 Task: Select street view around selected location Grand Teton National Park, Wyoming, United States and verify 3 surrounding locations
Action: Mouse moved to (168, 6)
Screenshot: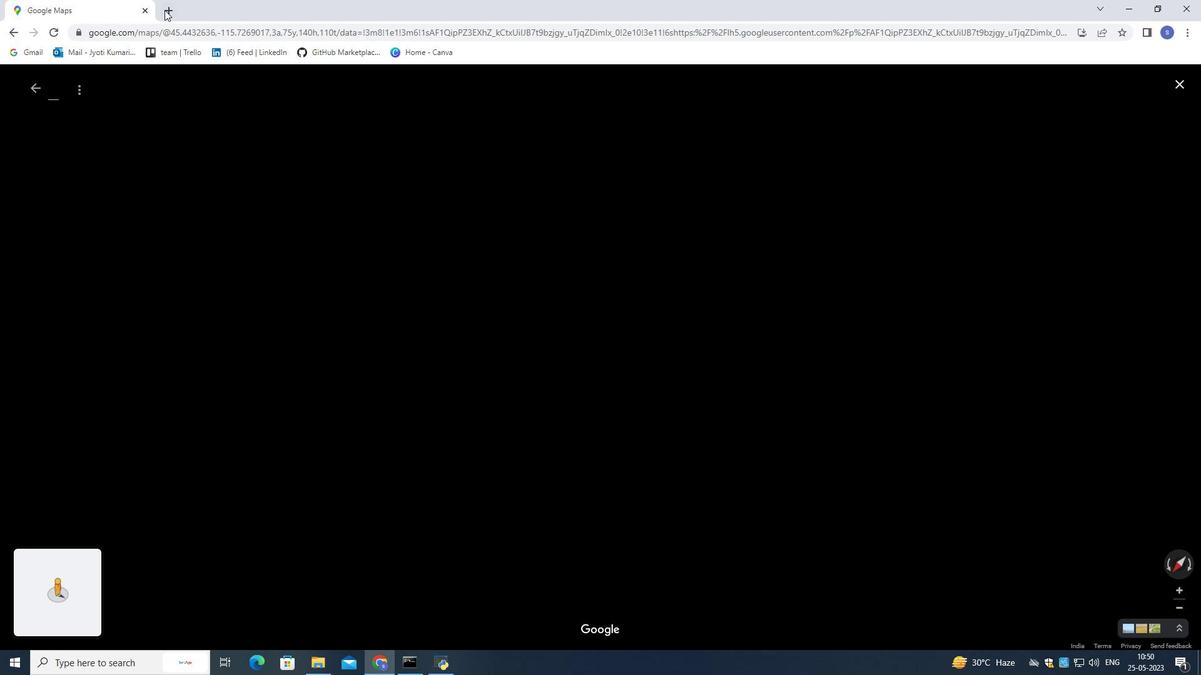 
Action: Mouse pressed left at (168, 6)
Screenshot: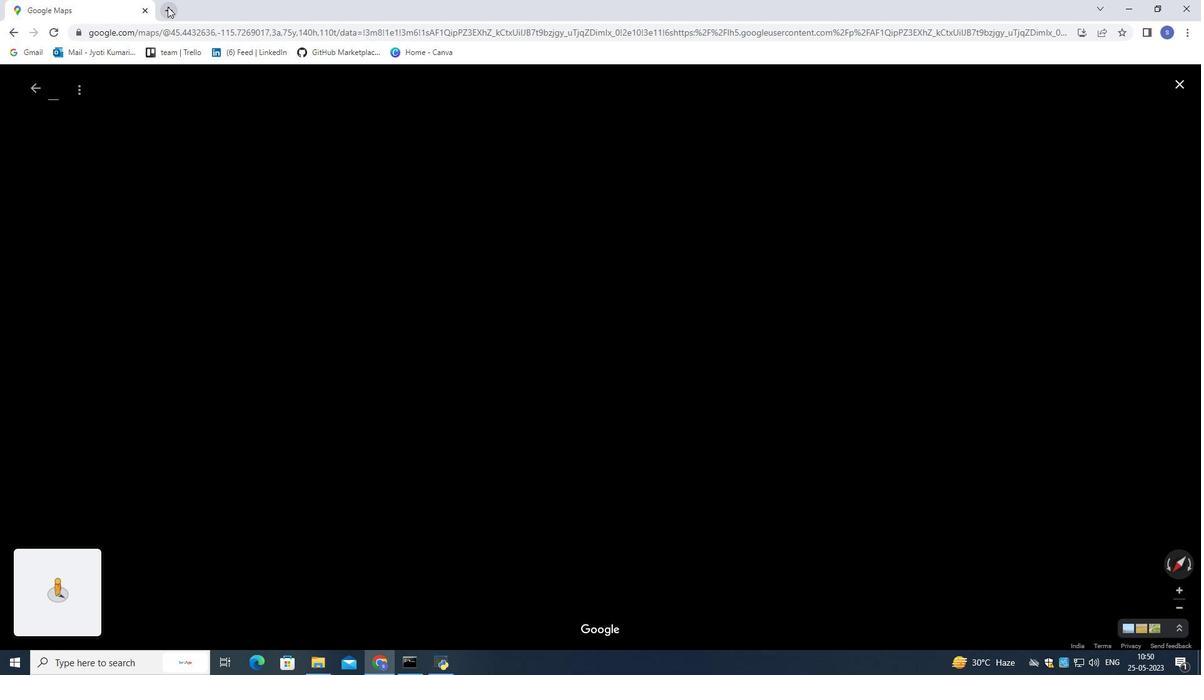 
Action: Mouse moved to (166, 8)
Screenshot: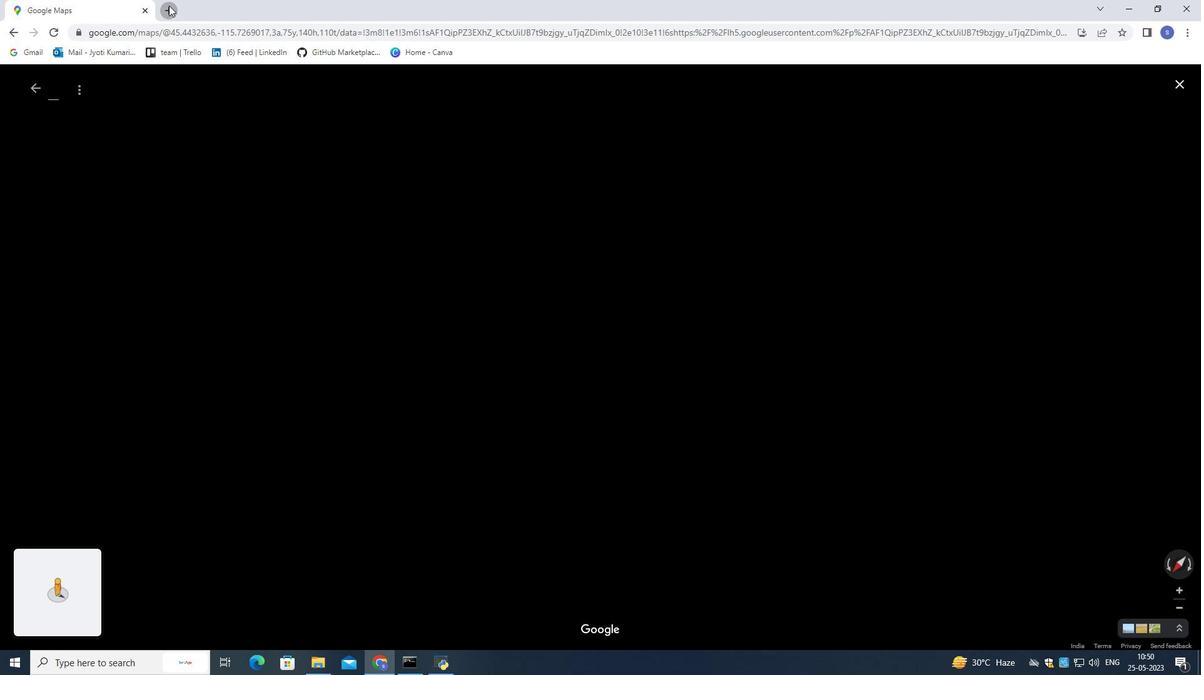 
Action: Key pressed google<Key.space>map<Key.enter>
Screenshot: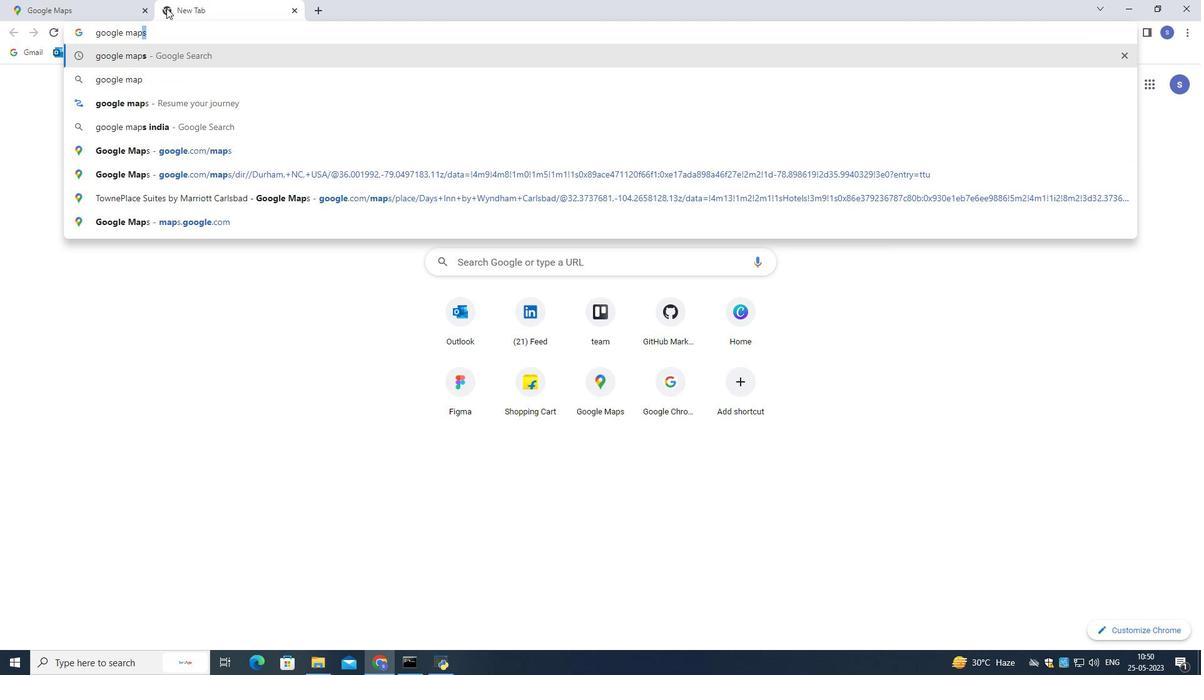 
Action: Mouse moved to (197, 217)
Screenshot: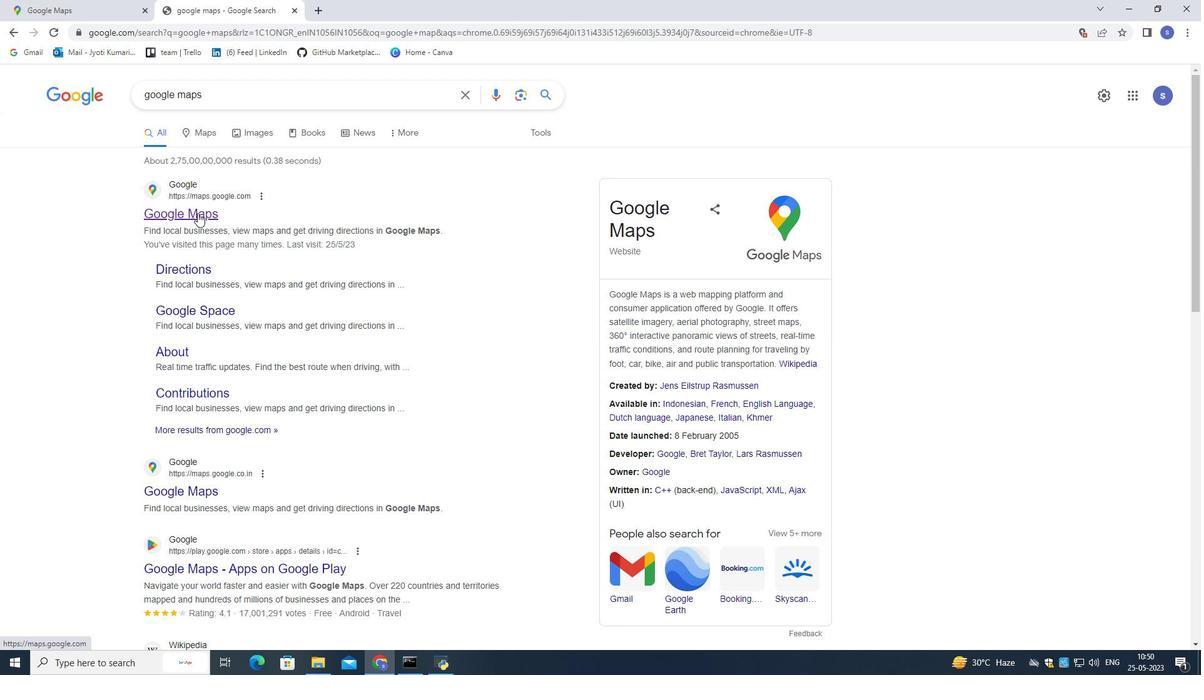 
Action: Mouse pressed left at (197, 217)
Screenshot: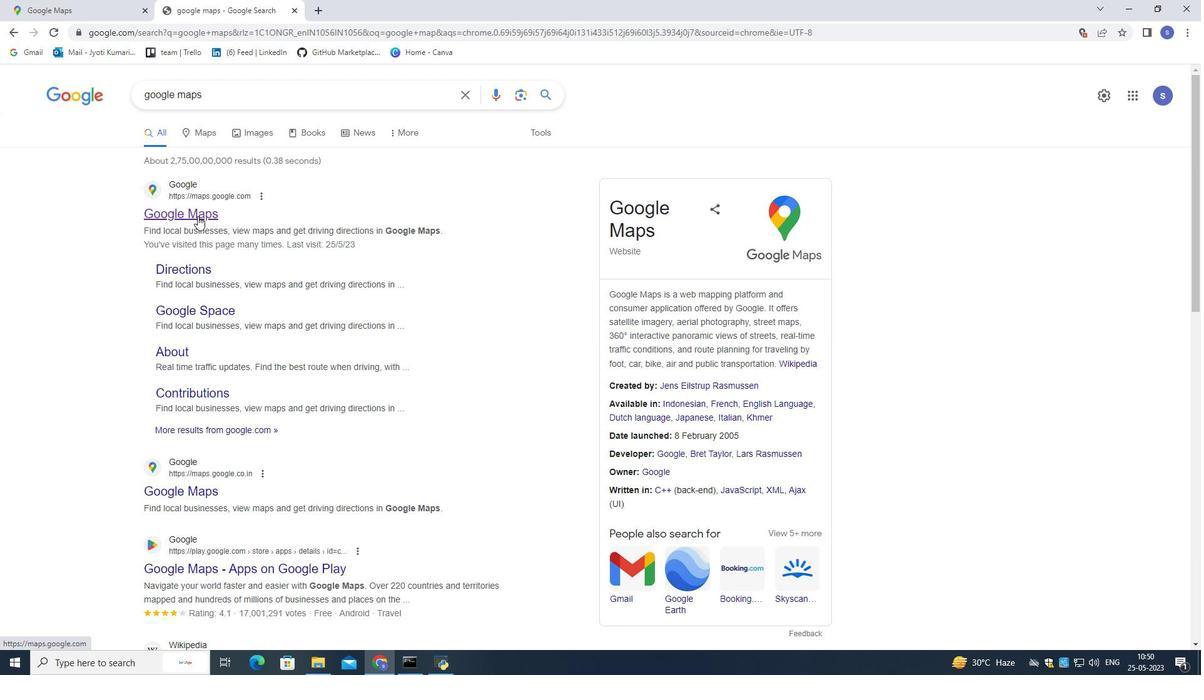 
Action: Mouse moved to (165, 88)
Screenshot: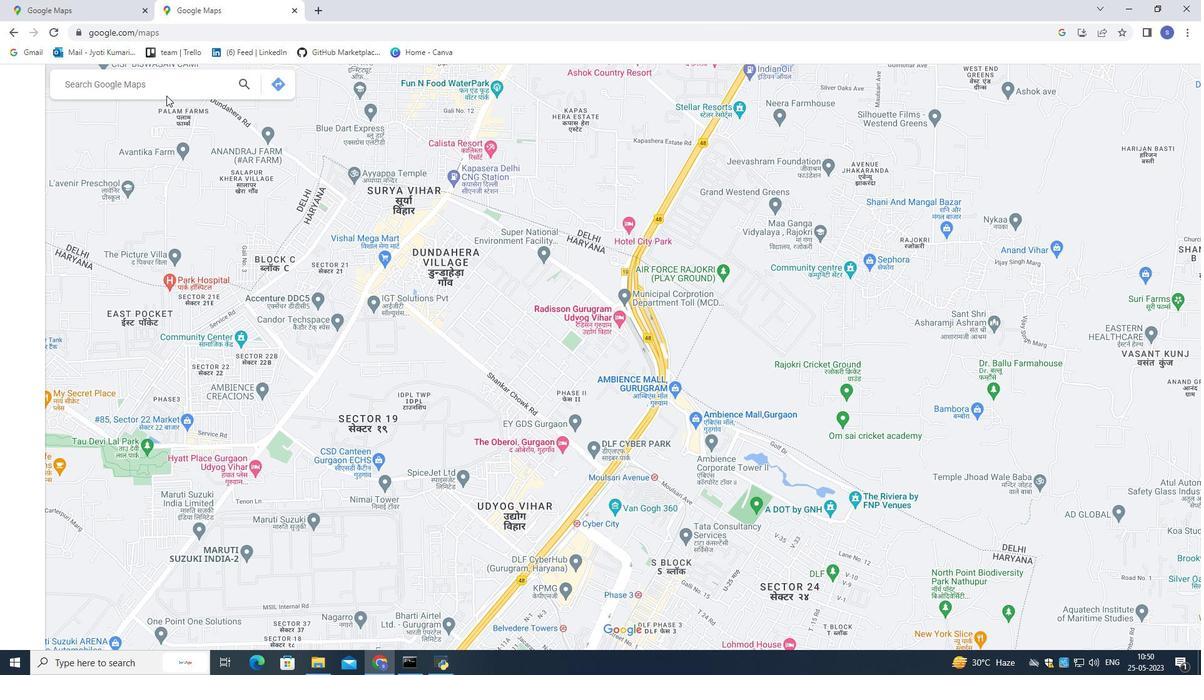 
Action: Mouse pressed left at (165, 88)
Screenshot: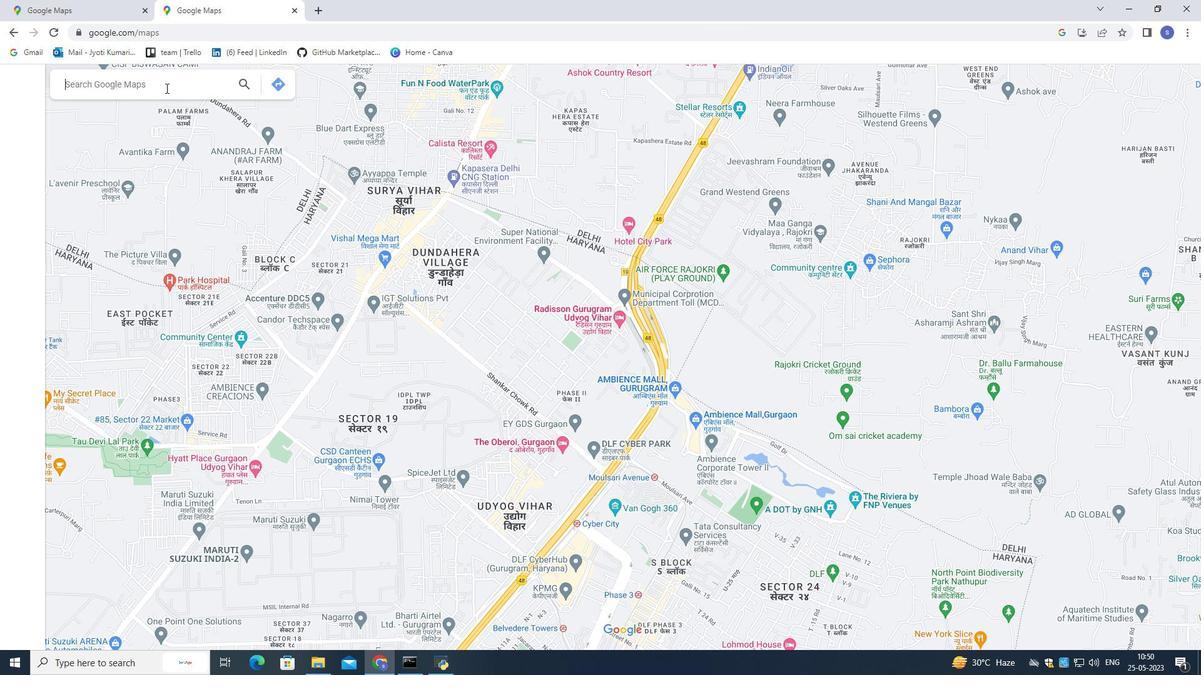 
Action: Mouse moved to (164, 86)
Screenshot: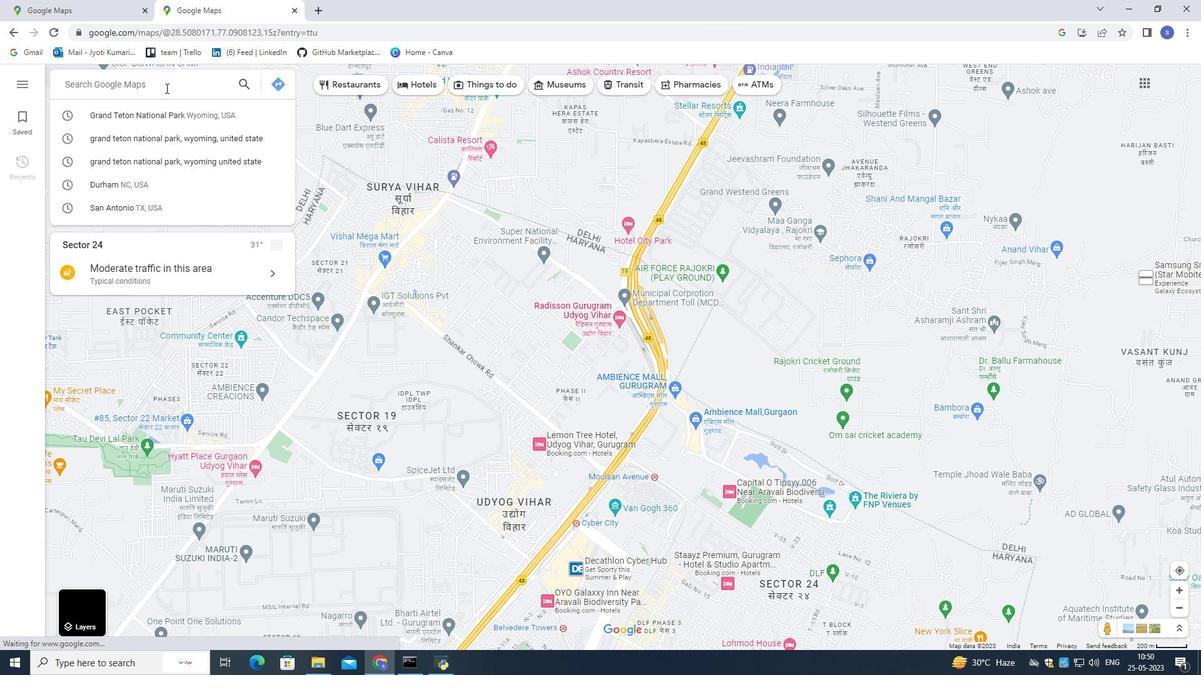 
Action: Key pressed grand<Key.space>teton<Key.space>national<Key.space>park,,wyoming,<Key.space>united<Key.space>state<Key.enter>
Screenshot: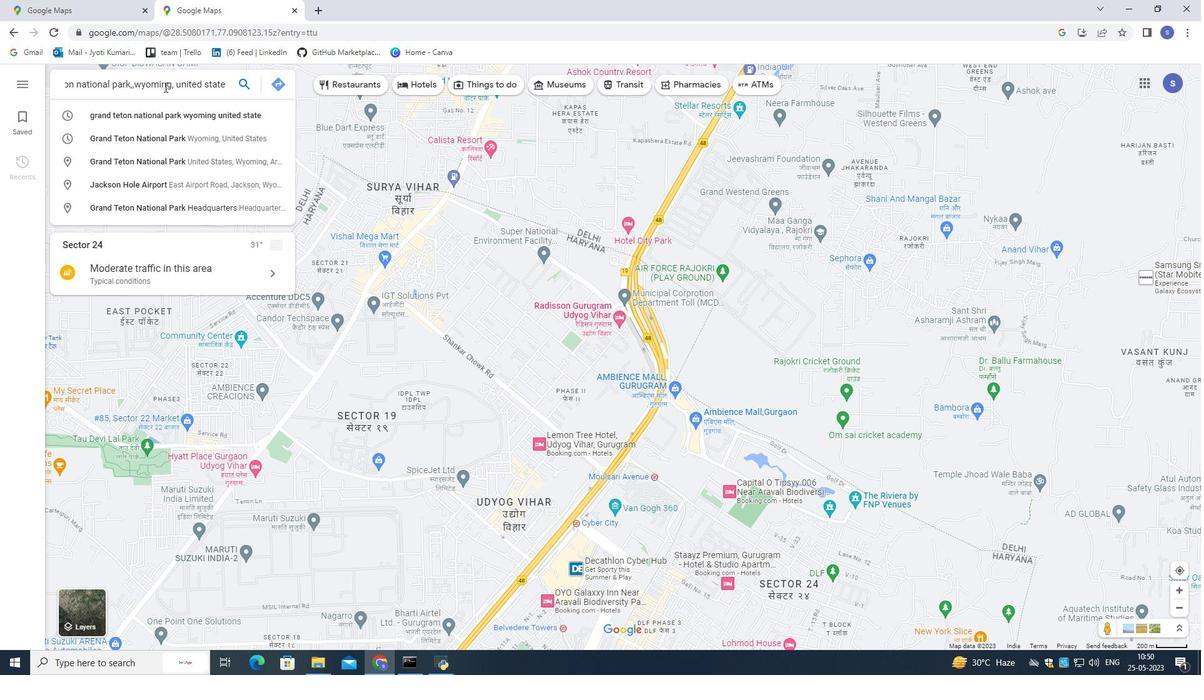 
Action: Mouse moved to (184, 355)
Screenshot: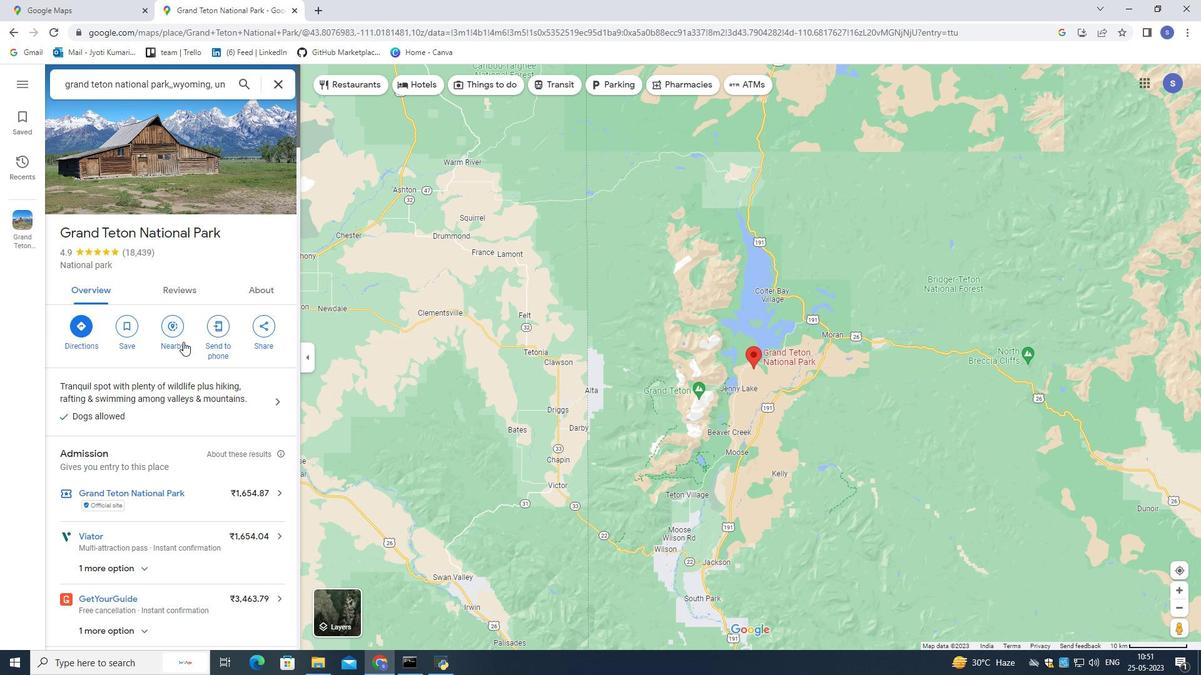 
Action: Mouse scrolled (184, 354) with delta (0, 0)
Screenshot: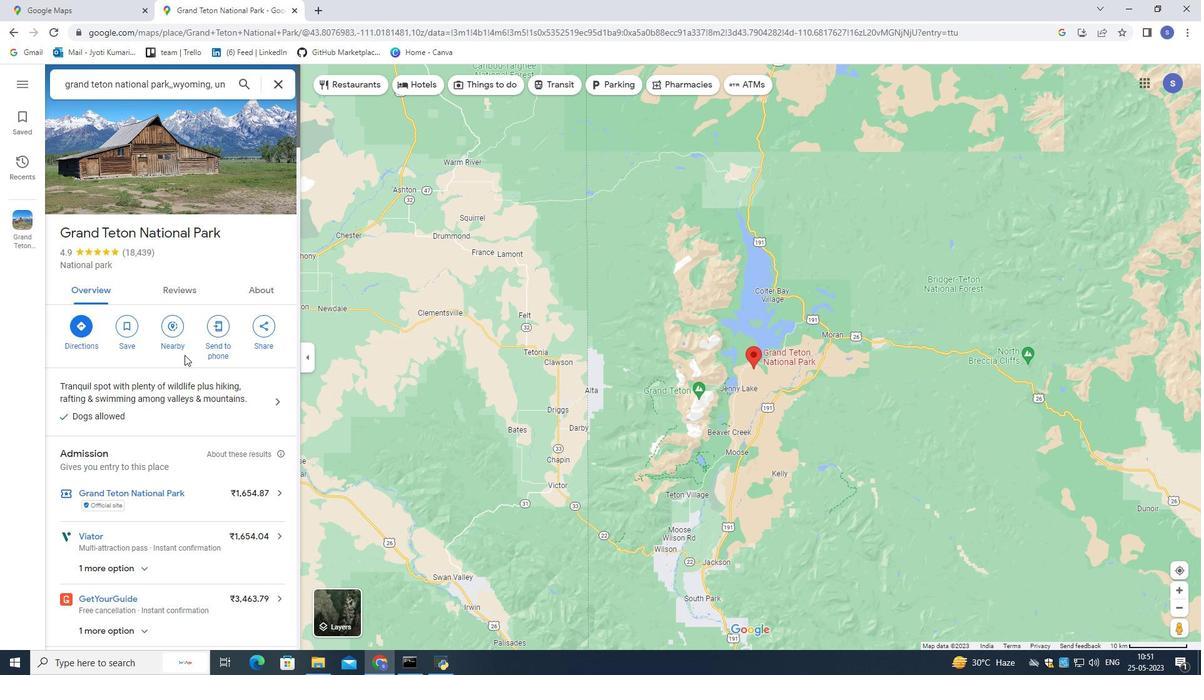 
Action: Mouse moved to (184, 361)
Screenshot: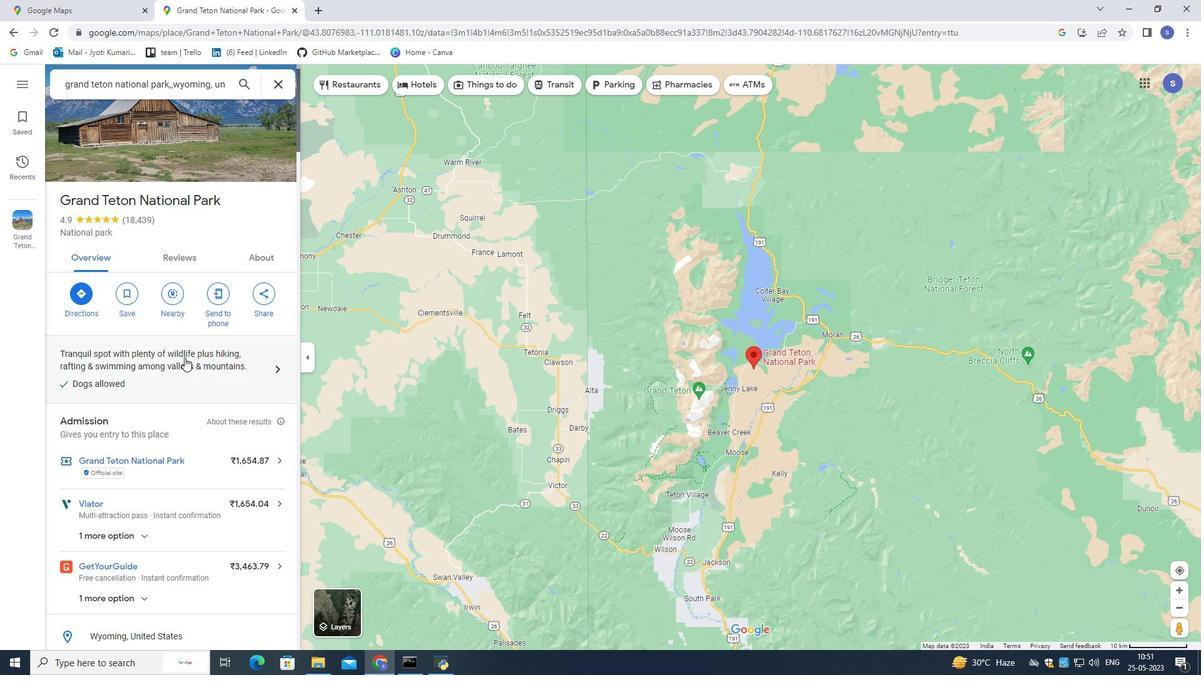 
Action: Mouse scrolled (184, 360) with delta (0, 0)
Screenshot: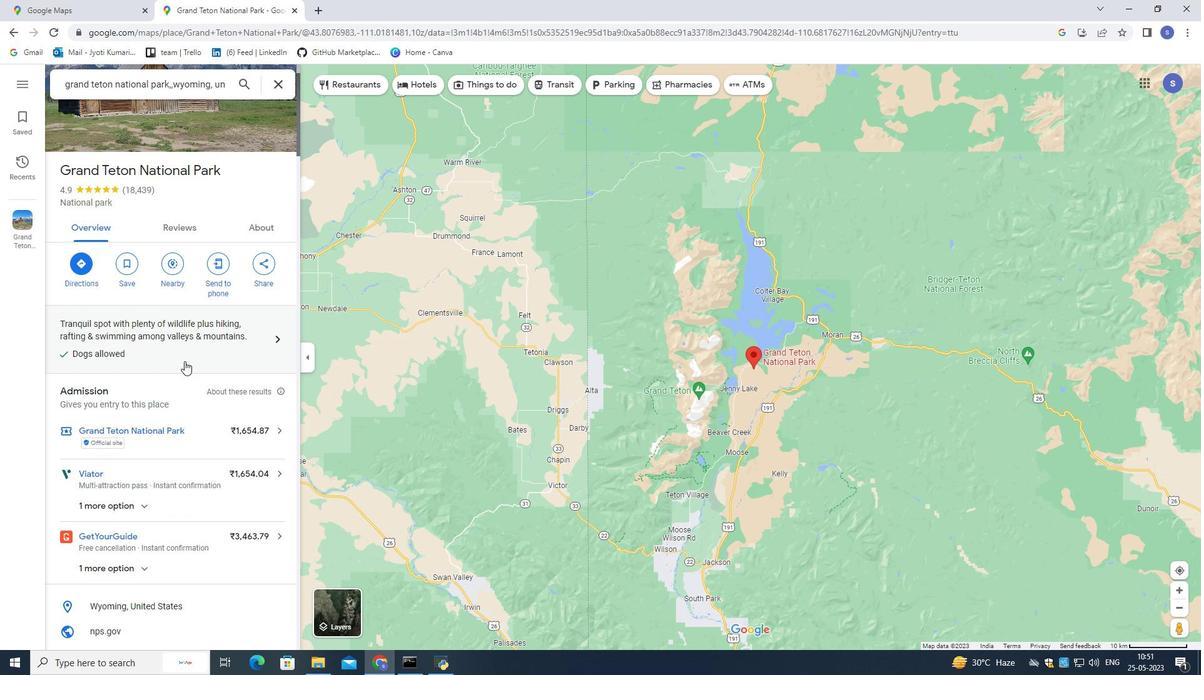 
Action: Mouse scrolled (184, 360) with delta (0, 0)
Screenshot: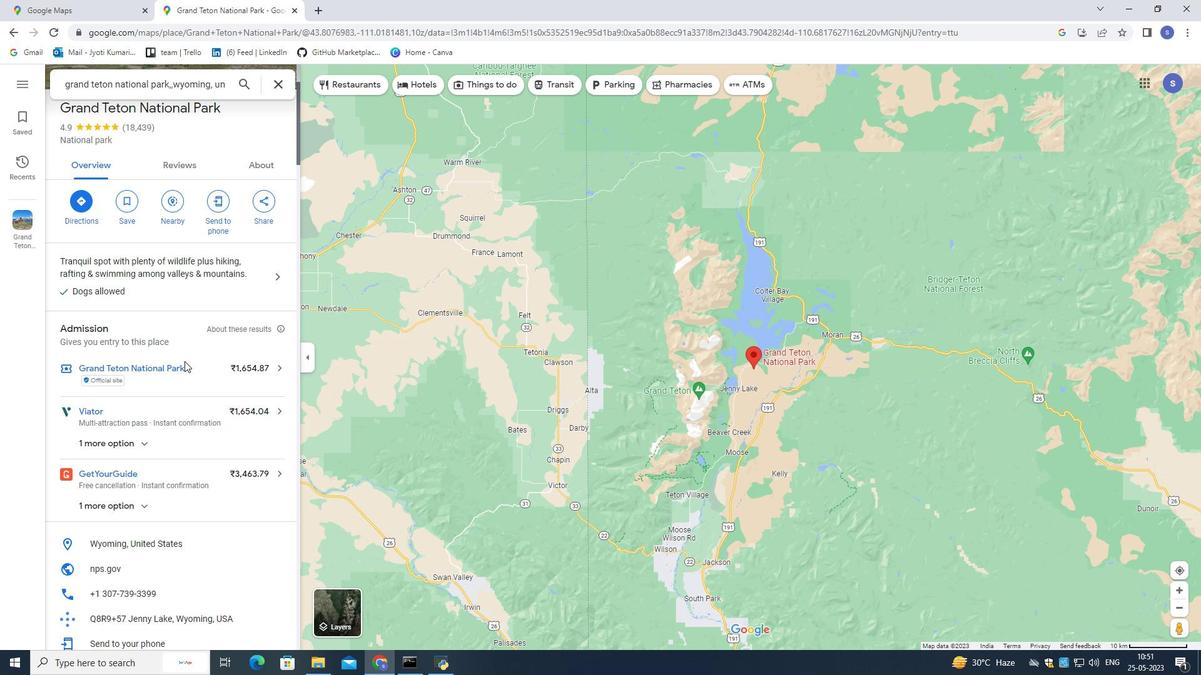 
Action: Mouse moved to (195, 345)
Screenshot: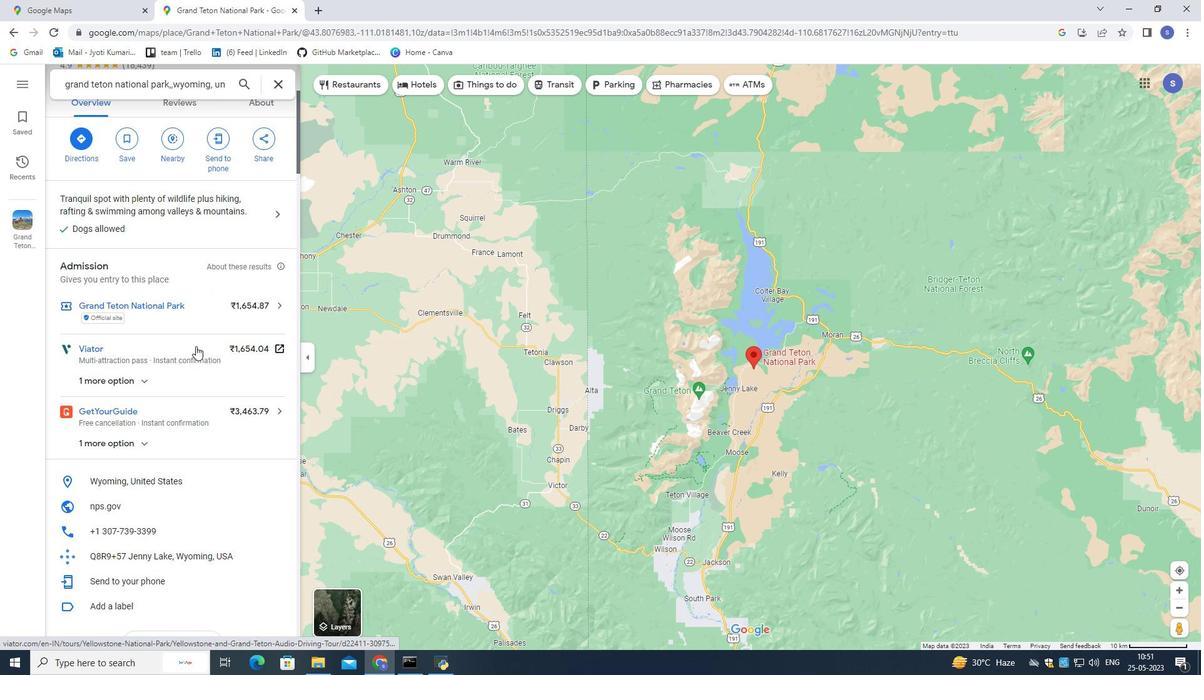 
Action: Mouse scrolled (195, 344) with delta (0, 0)
Screenshot: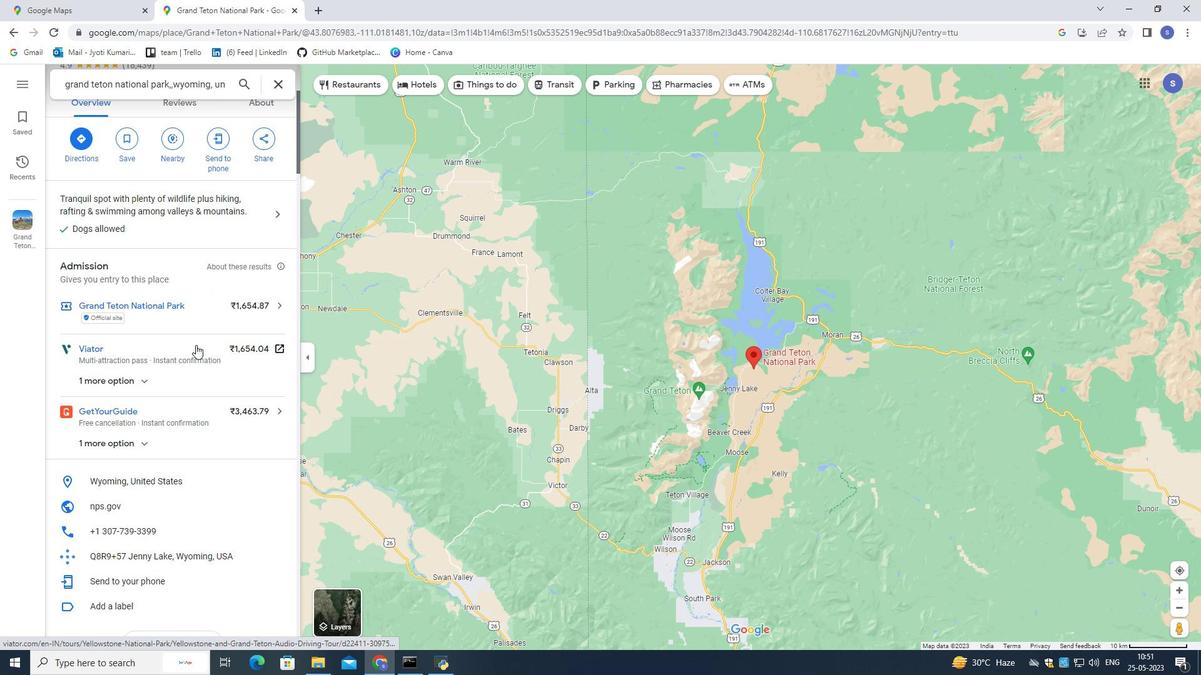 
Action: Mouse moved to (198, 329)
Screenshot: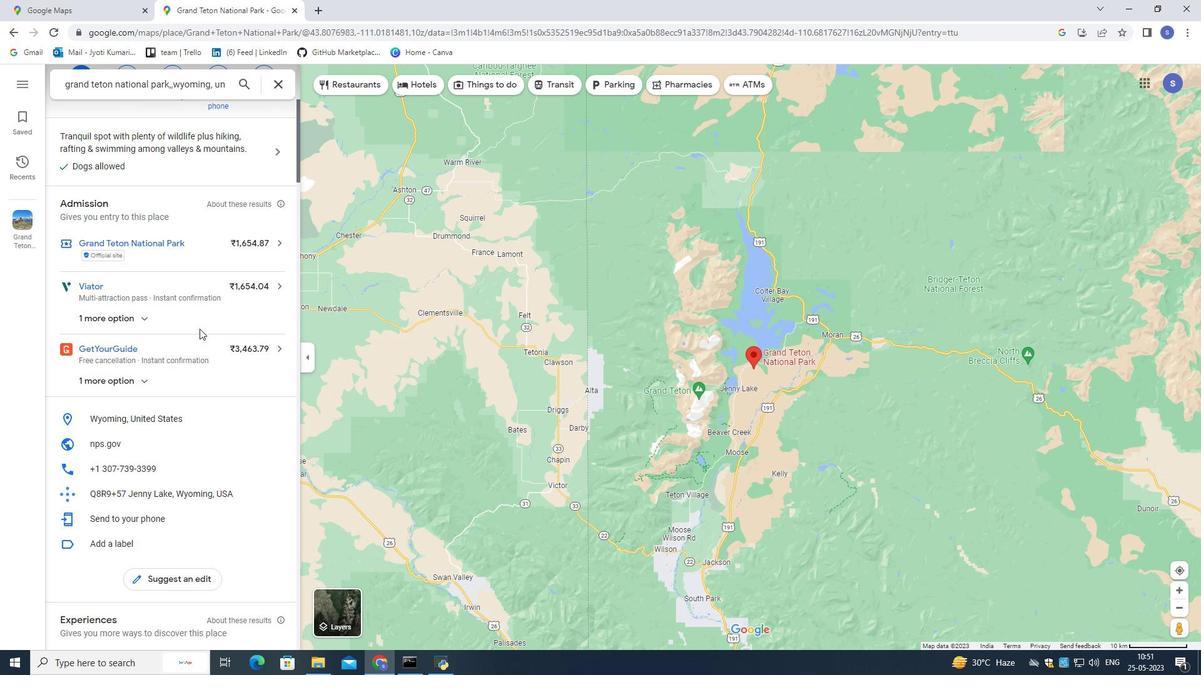 
Action: Mouse scrolled (198, 328) with delta (0, 0)
Screenshot: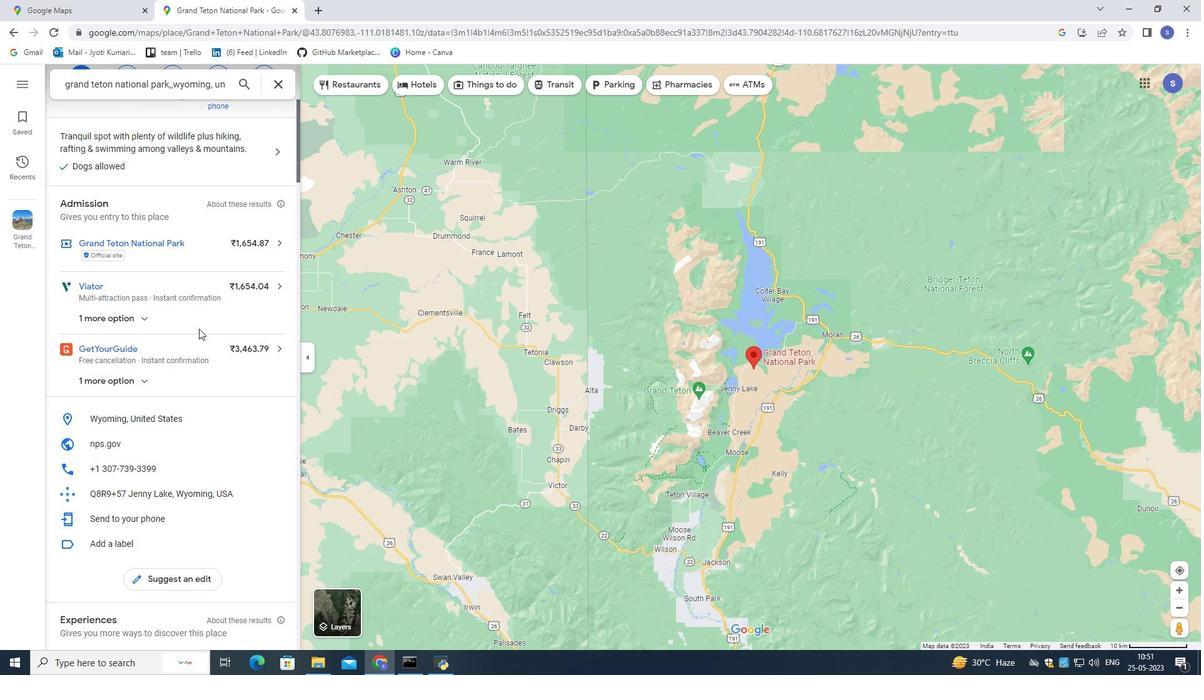 
Action: Mouse scrolled (198, 328) with delta (0, 0)
Screenshot: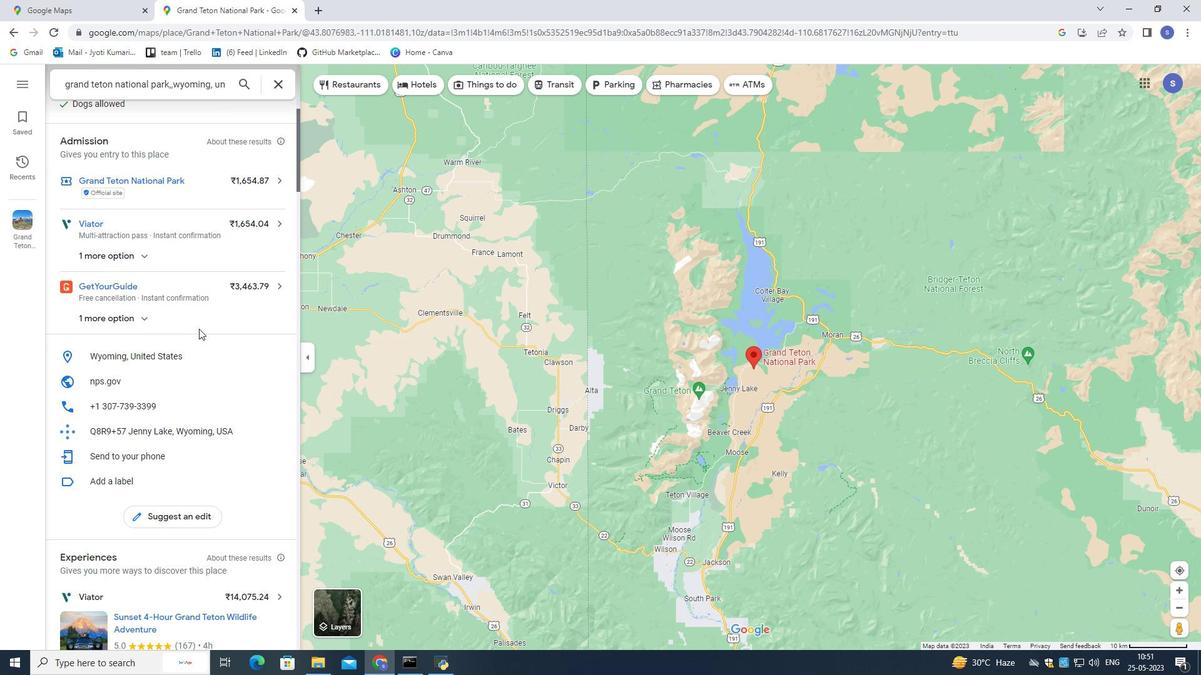 
Action: Mouse scrolled (198, 328) with delta (0, 0)
Screenshot: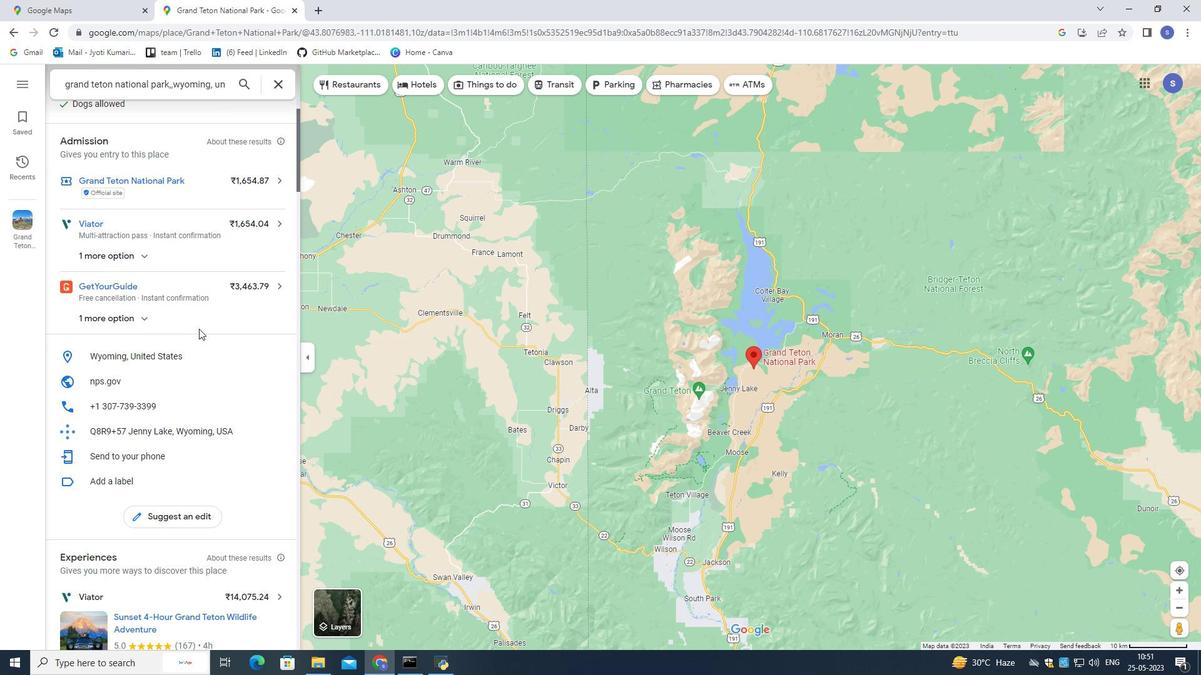 
Action: Mouse scrolled (198, 328) with delta (0, 0)
Screenshot: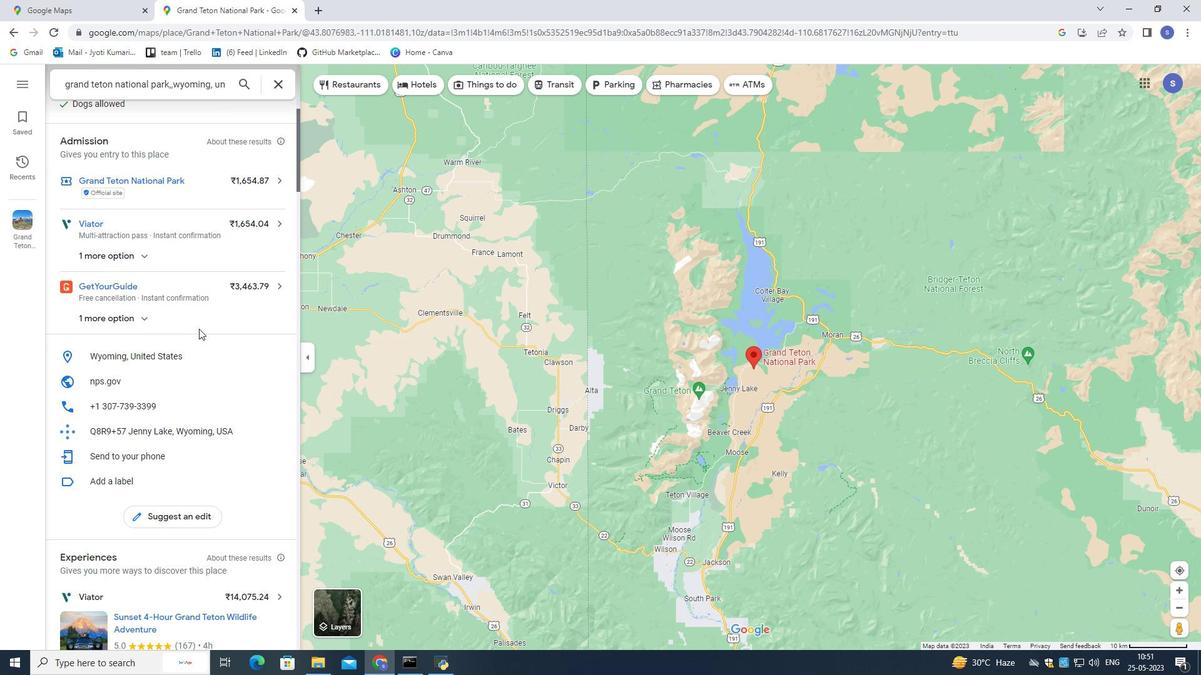 
Action: Mouse scrolled (198, 328) with delta (0, 0)
Screenshot: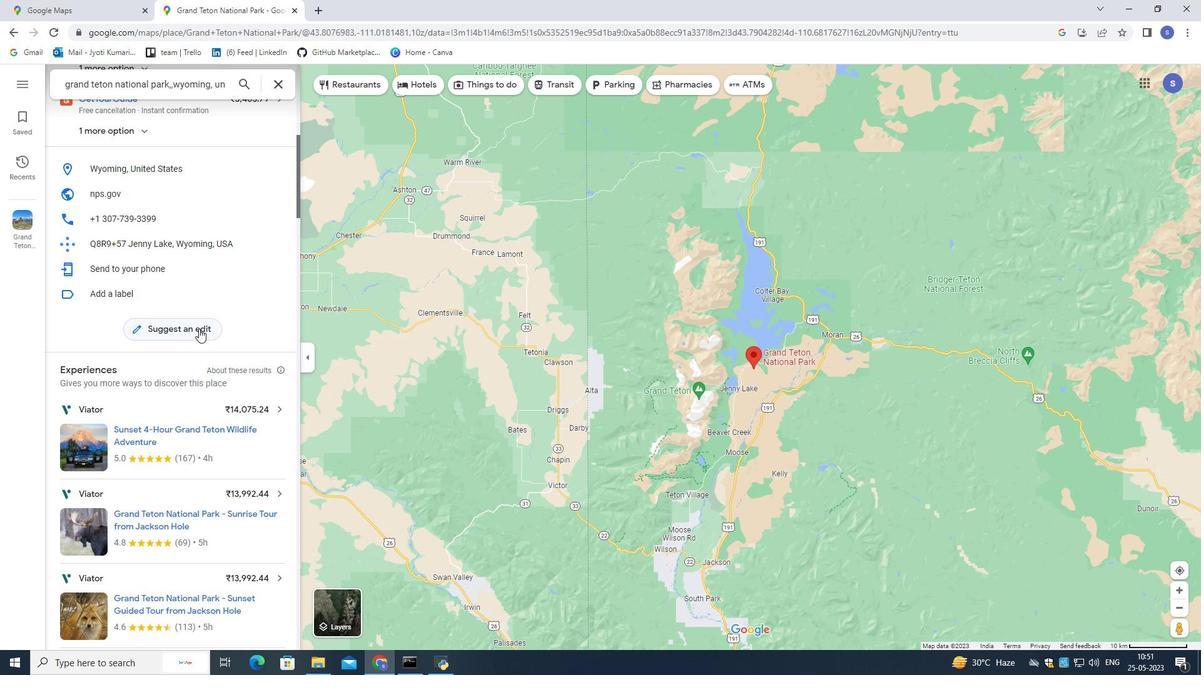 
Action: Mouse scrolled (198, 328) with delta (0, 0)
Screenshot: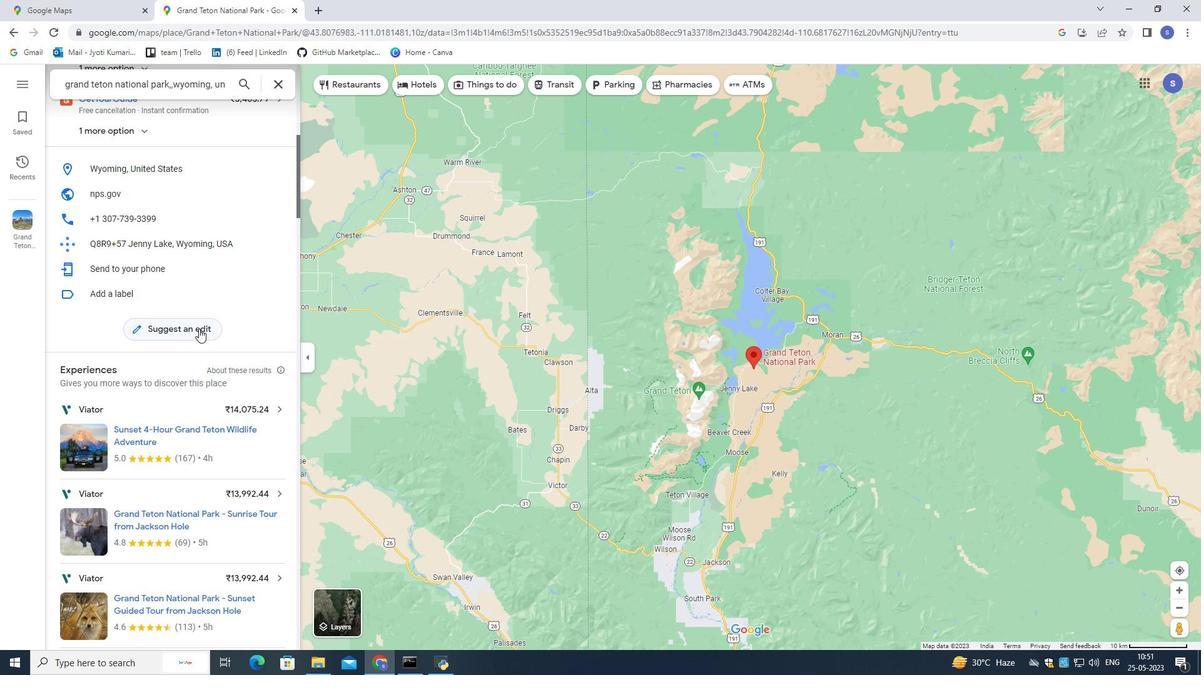 
Action: Mouse scrolled (198, 328) with delta (0, 0)
Screenshot: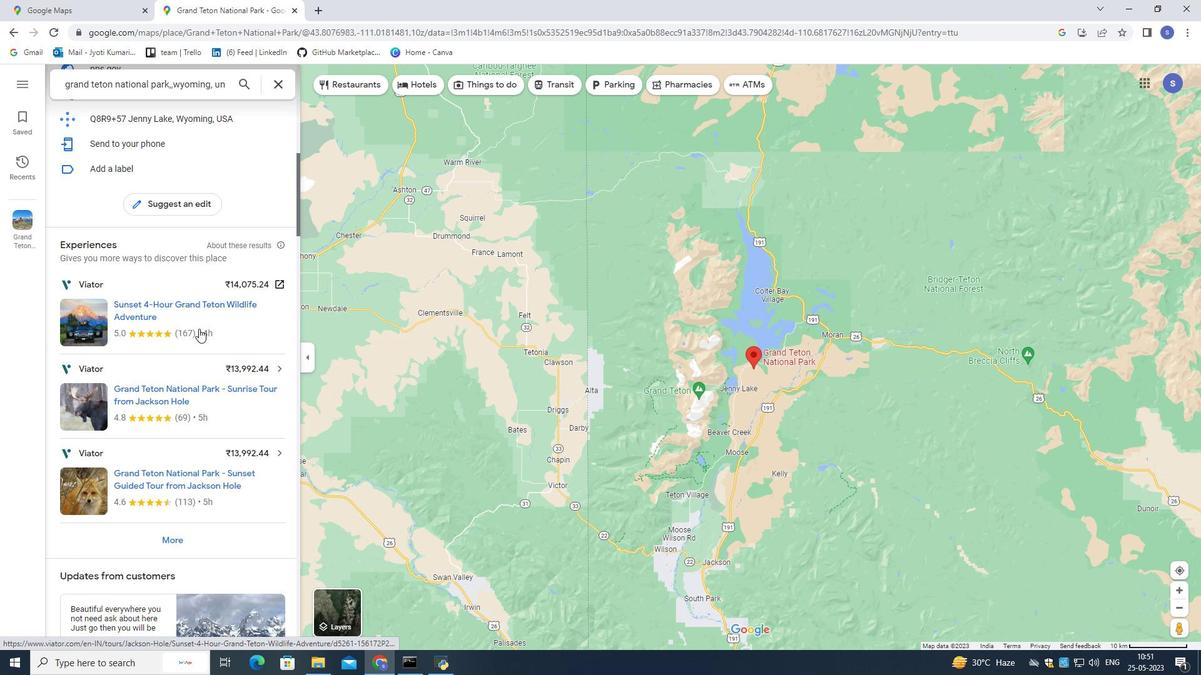 
Action: Mouse scrolled (198, 328) with delta (0, 0)
Screenshot: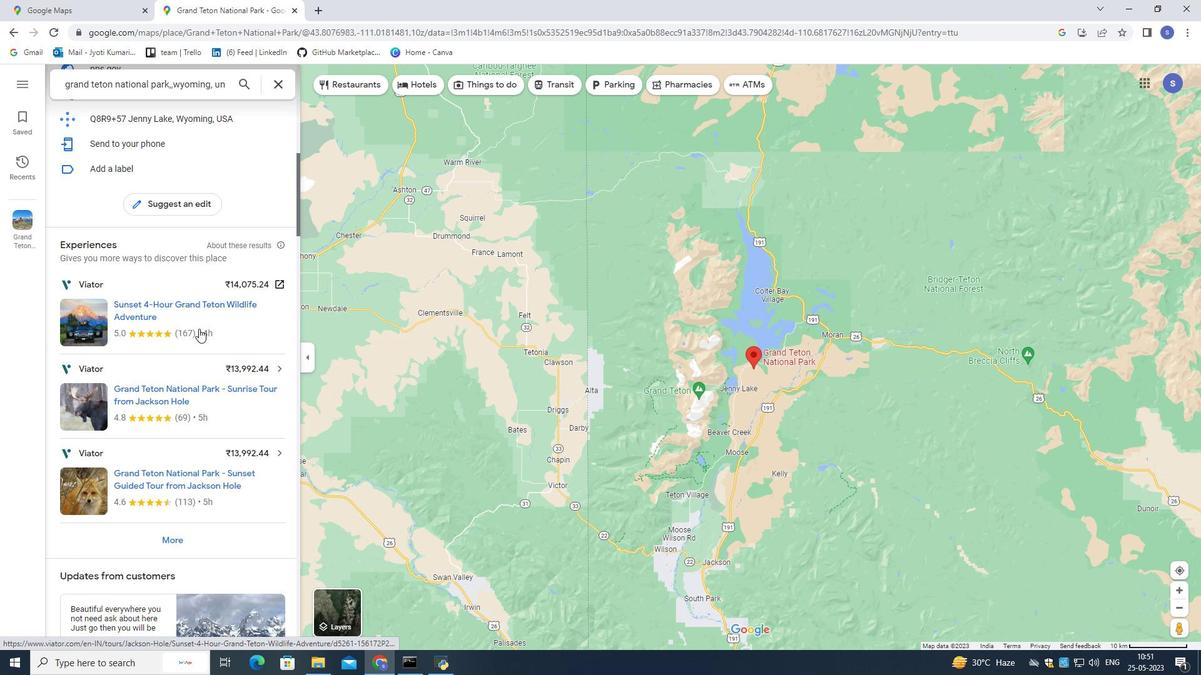 
Action: Mouse scrolled (198, 328) with delta (0, 0)
Screenshot: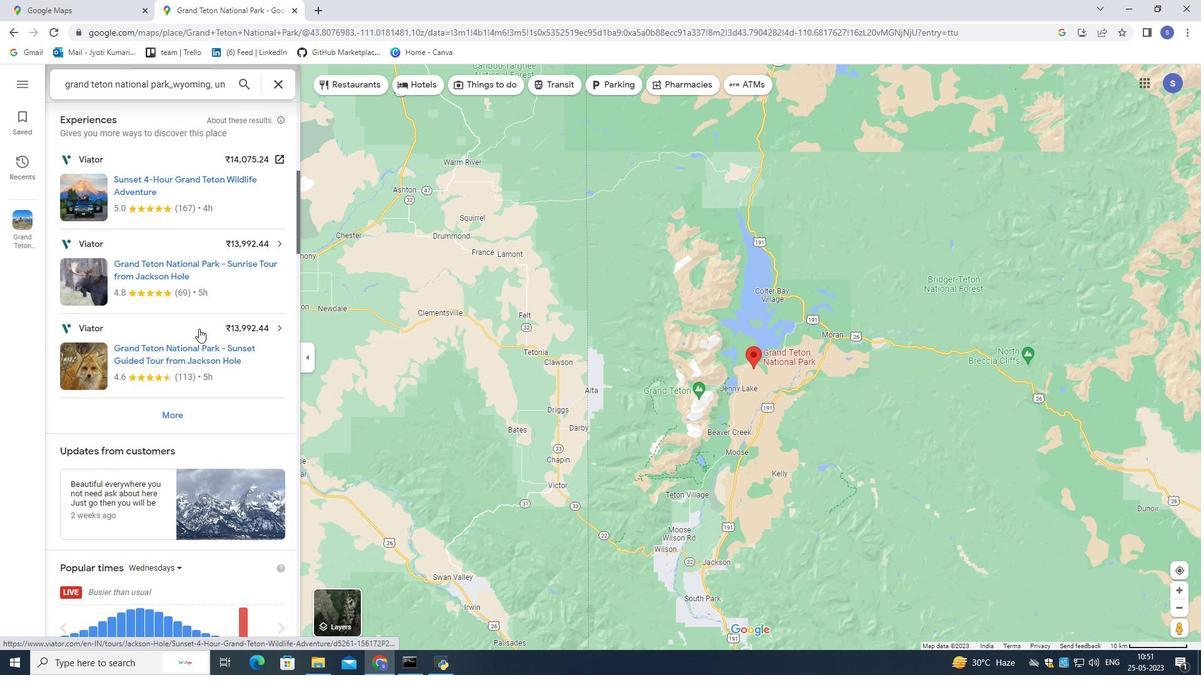 
Action: Mouse scrolled (198, 328) with delta (0, 0)
Screenshot: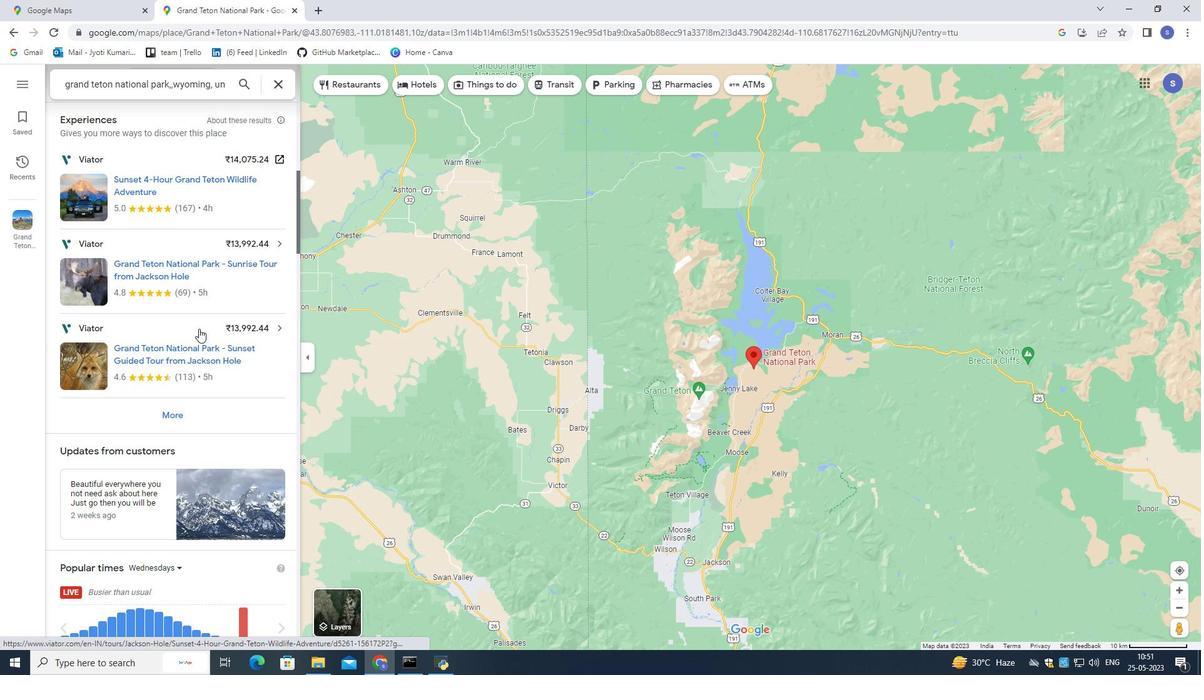 
Action: Mouse scrolled (198, 328) with delta (0, 0)
Screenshot: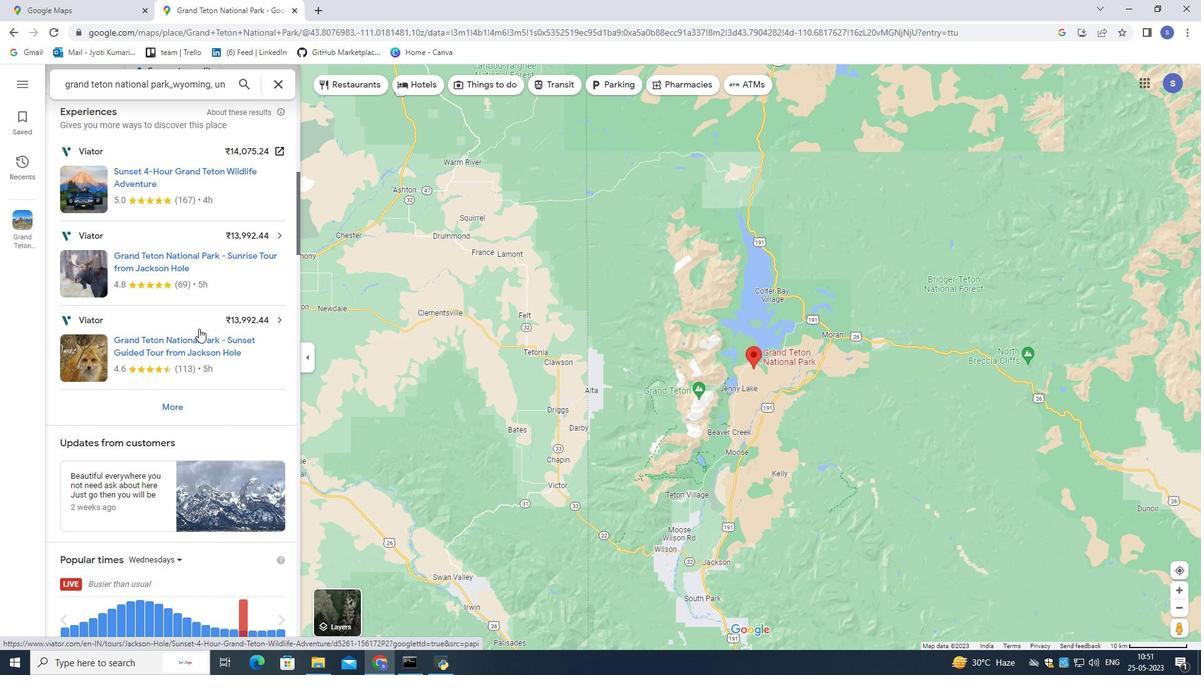 
Action: Mouse scrolled (198, 328) with delta (0, 0)
Screenshot: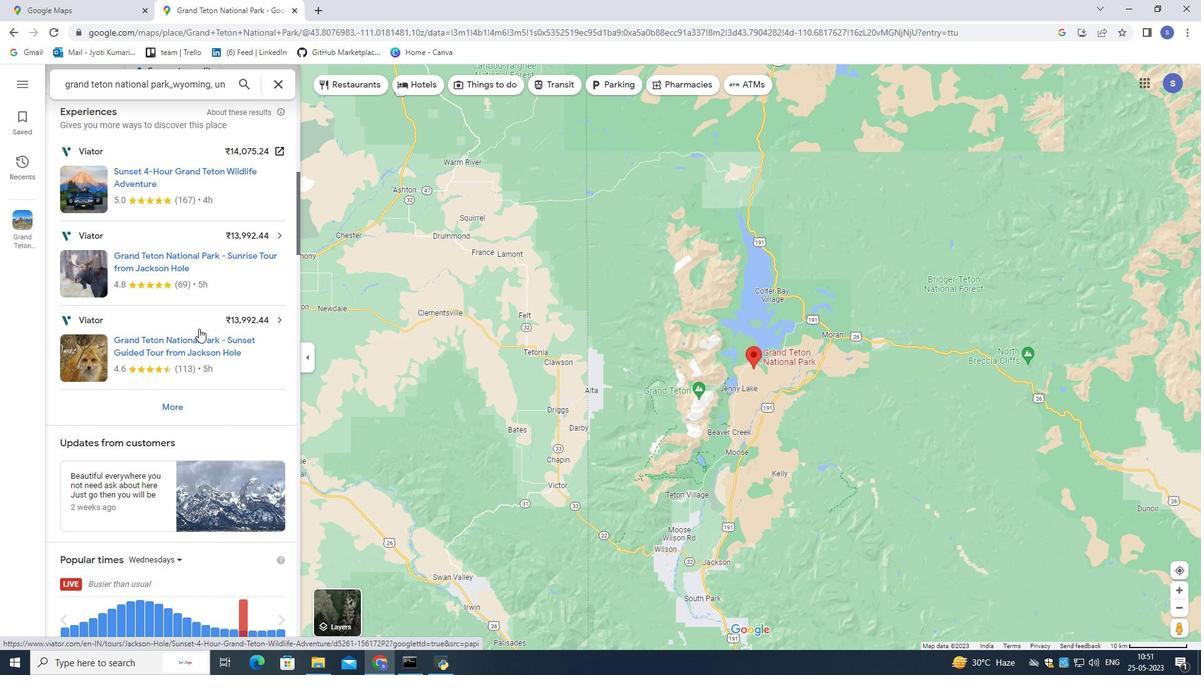 
Action: Mouse scrolled (198, 328) with delta (0, 0)
Screenshot: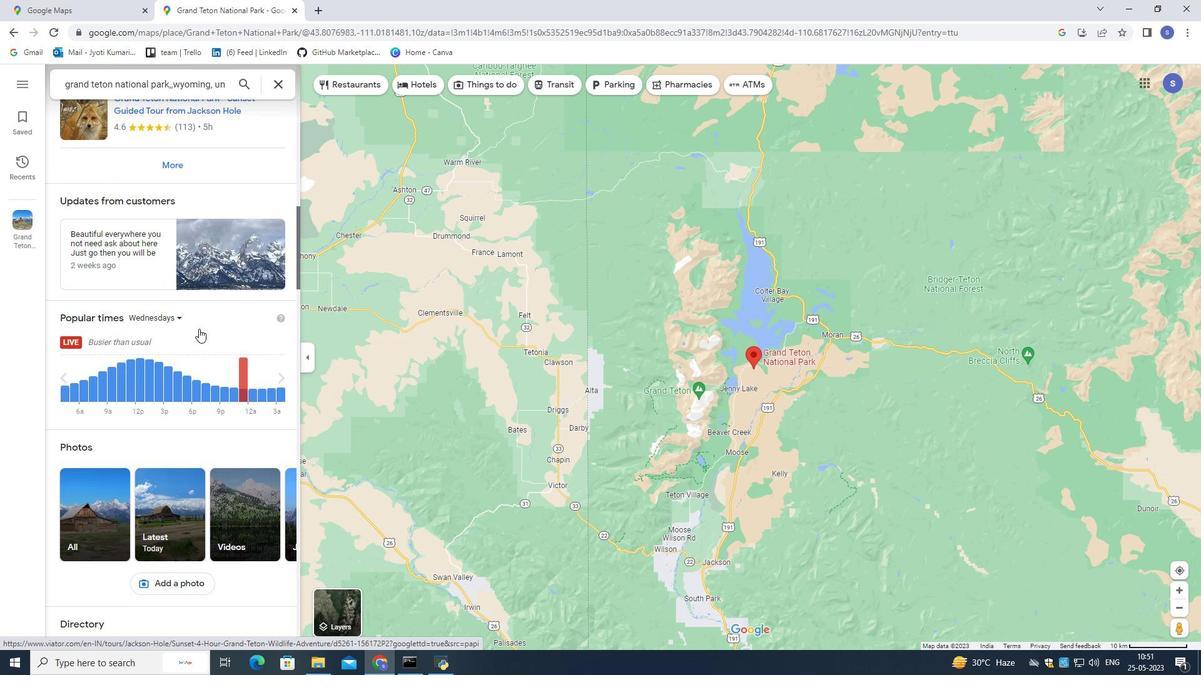 
Action: Mouse scrolled (198, 328) with delta (0, 0)
Screenshot: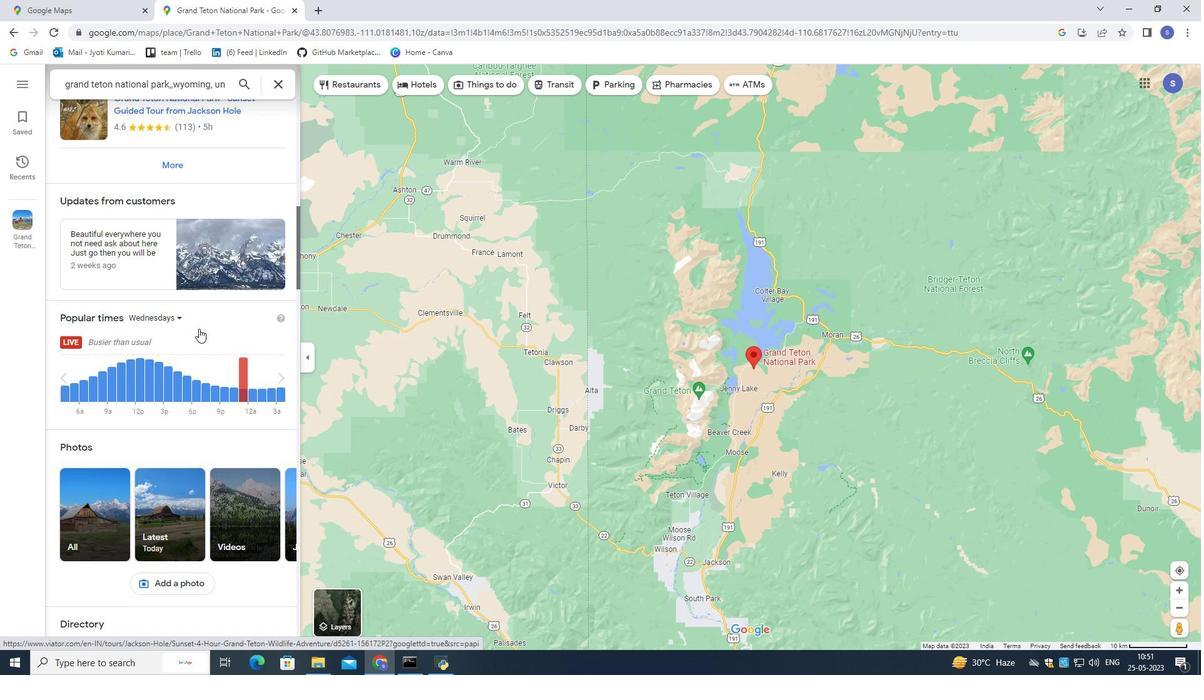 
Action: Mouse scrolled (198, 328) with delta (0, 0)
Screenshot: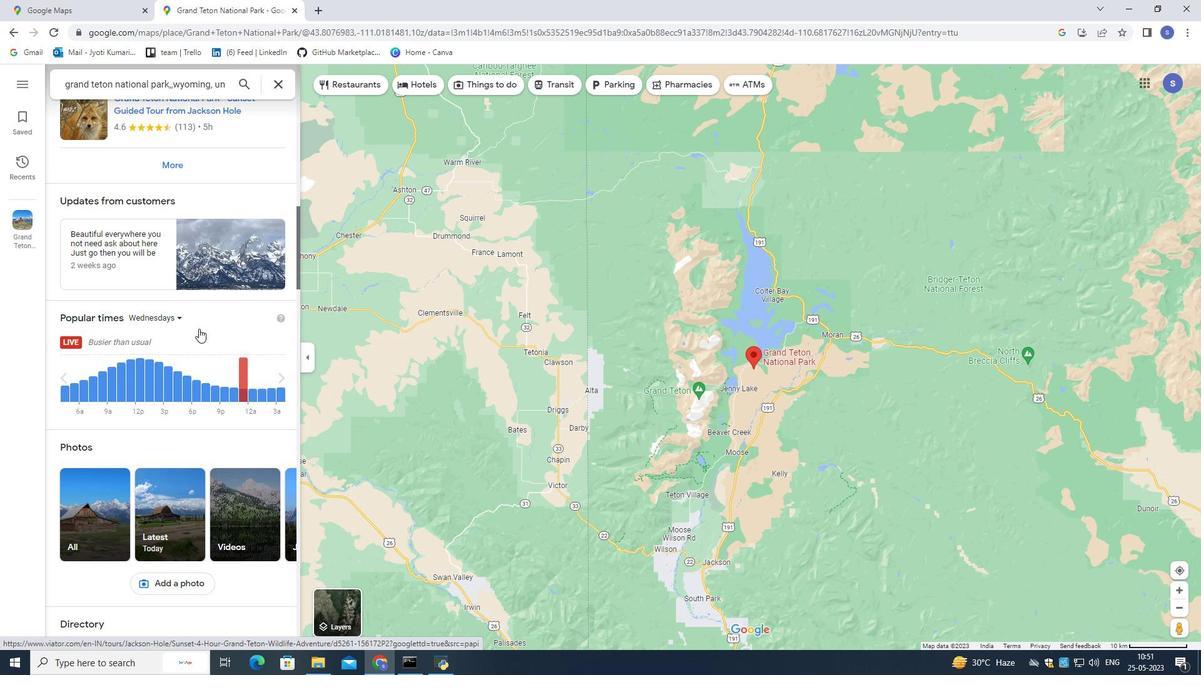 
Action: Mouse scrolled (198, 328) with delta (0, 0)
Screenshot: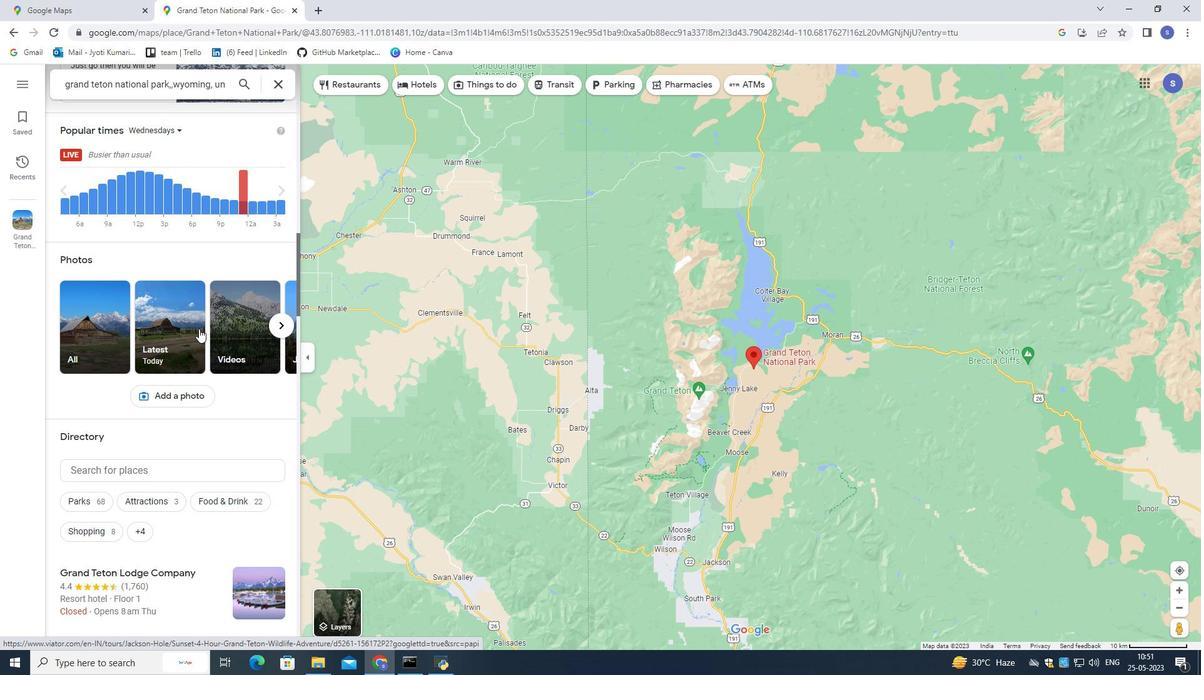 
Action: Mouse scrolled (198, 328) with delta (0, 0)
Screenshot: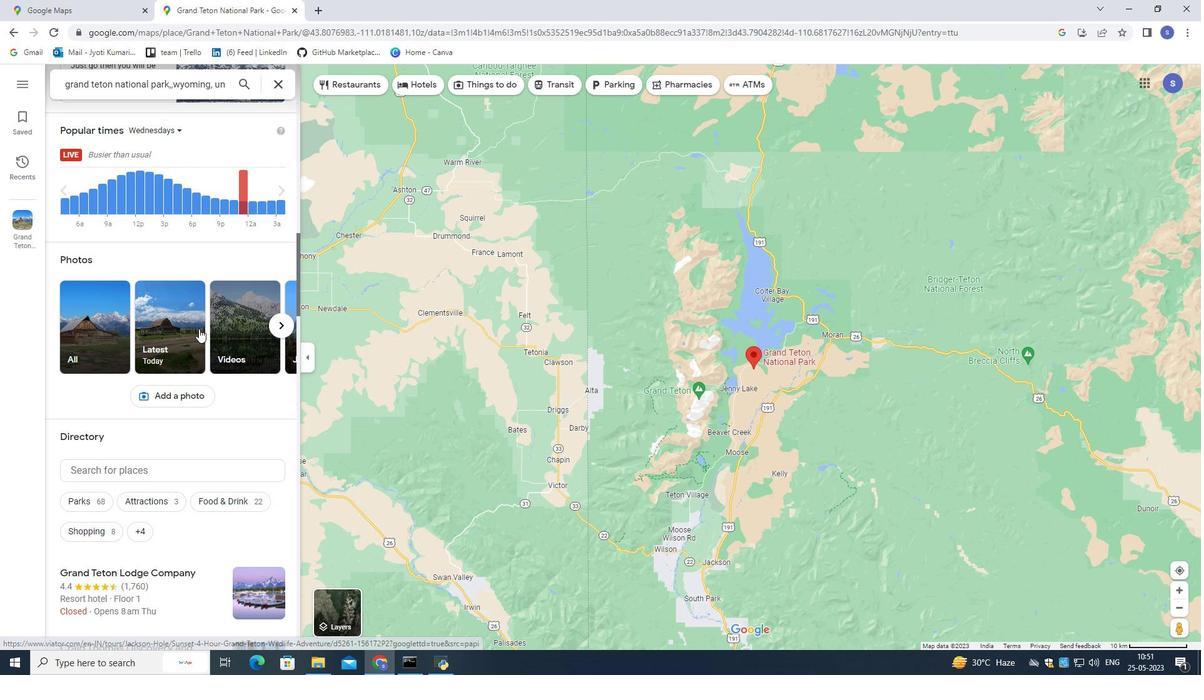 
Action: Mouse scrolled (198, 328) with delta (0, 0)
Screenshot: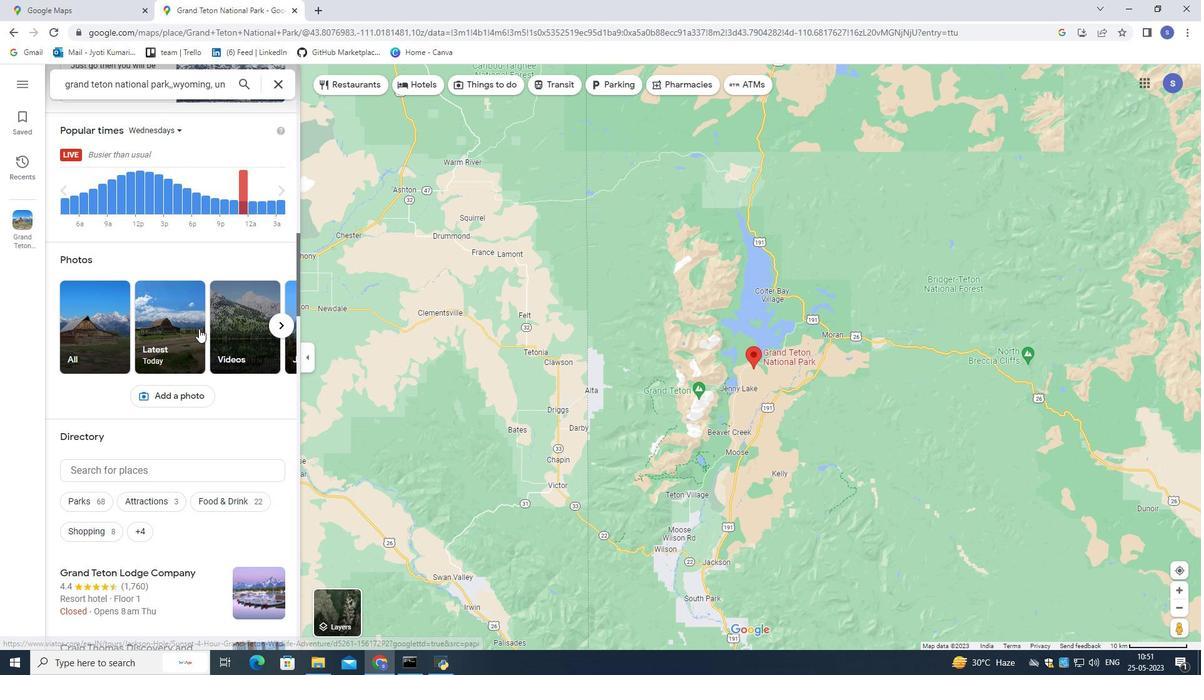 
Action: Mouse scrolled (198, 328) with delta (0, 0)
Screenshot: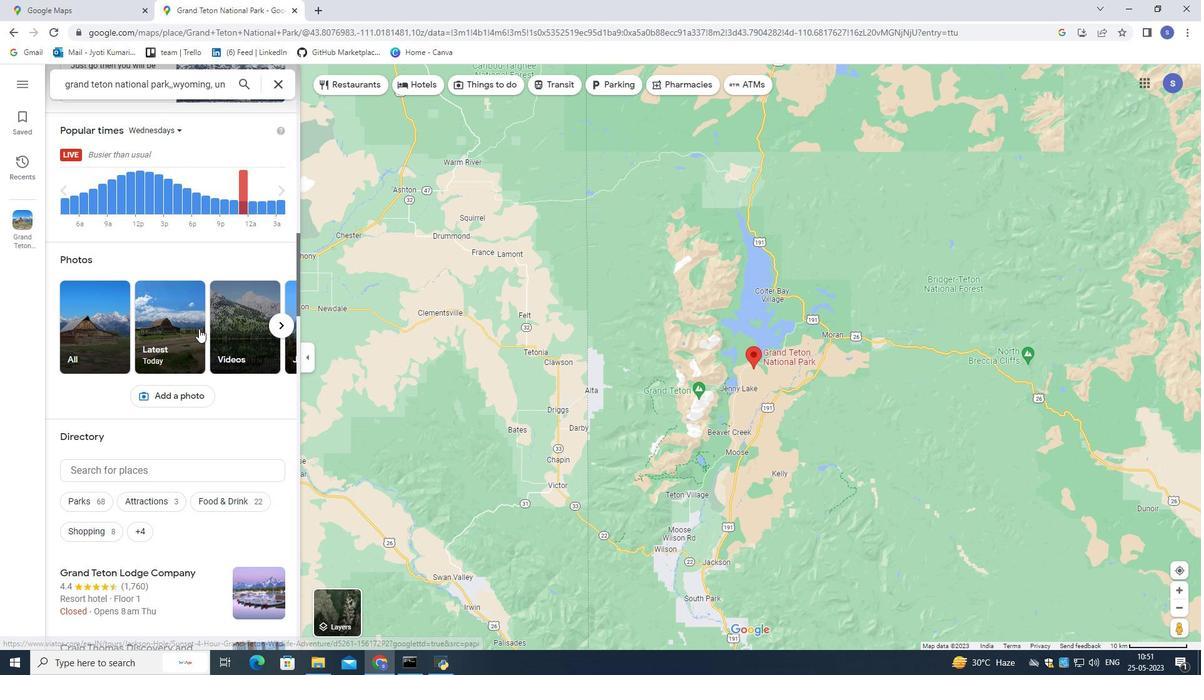 
Action: Mouse scrolled (198, 328) with delta (0, 0)
Screenshot: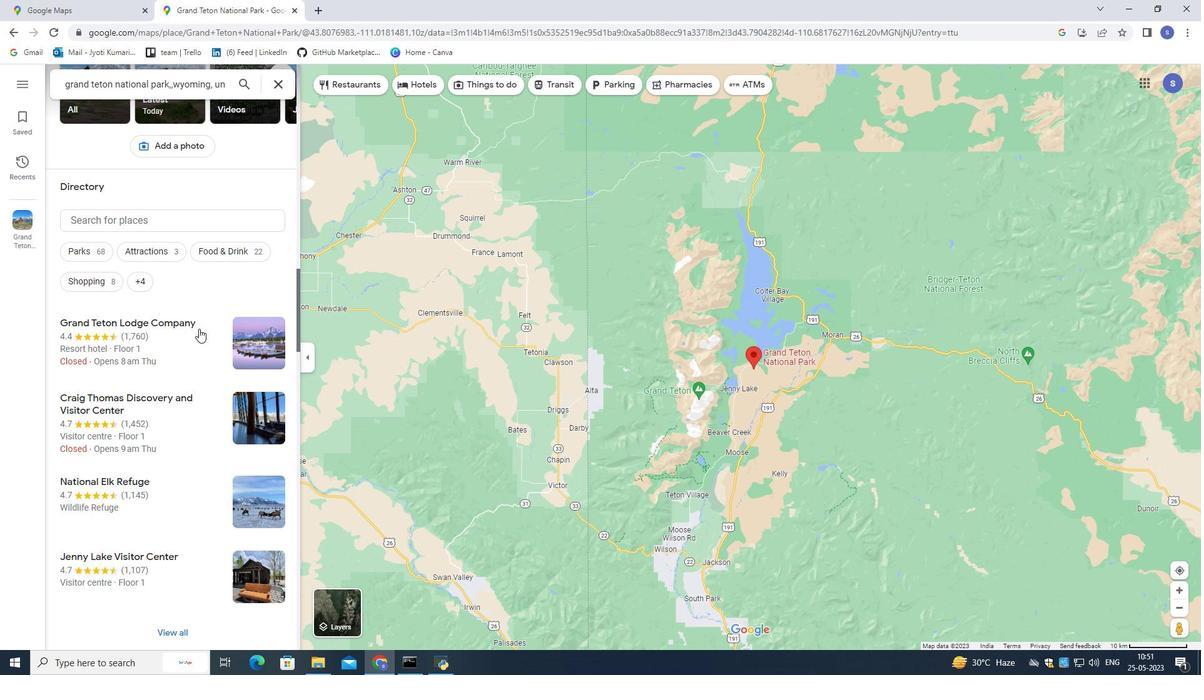 
Action: Mouse scrolled (198, 328) with delta (0, 0)
Screenshot: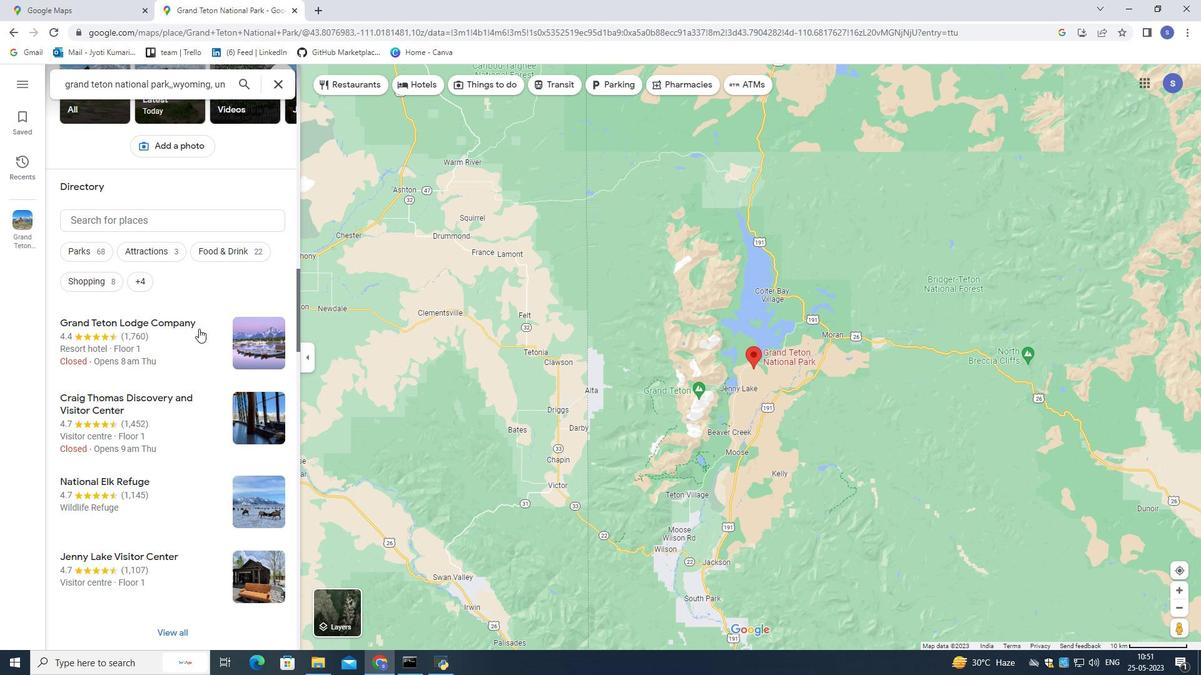 
Action: Mouse moved to (194, 323)
Screenshot: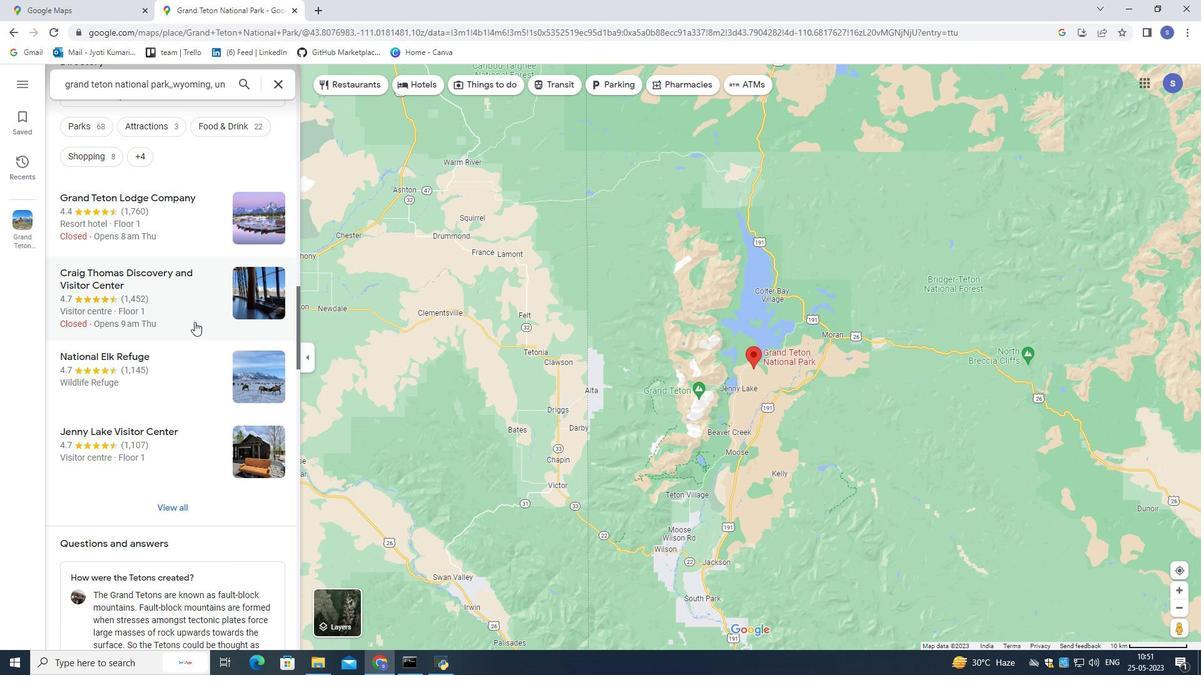 
Action: Mouse scrolled (194, 322) with delta (0, 0)
Screenshot: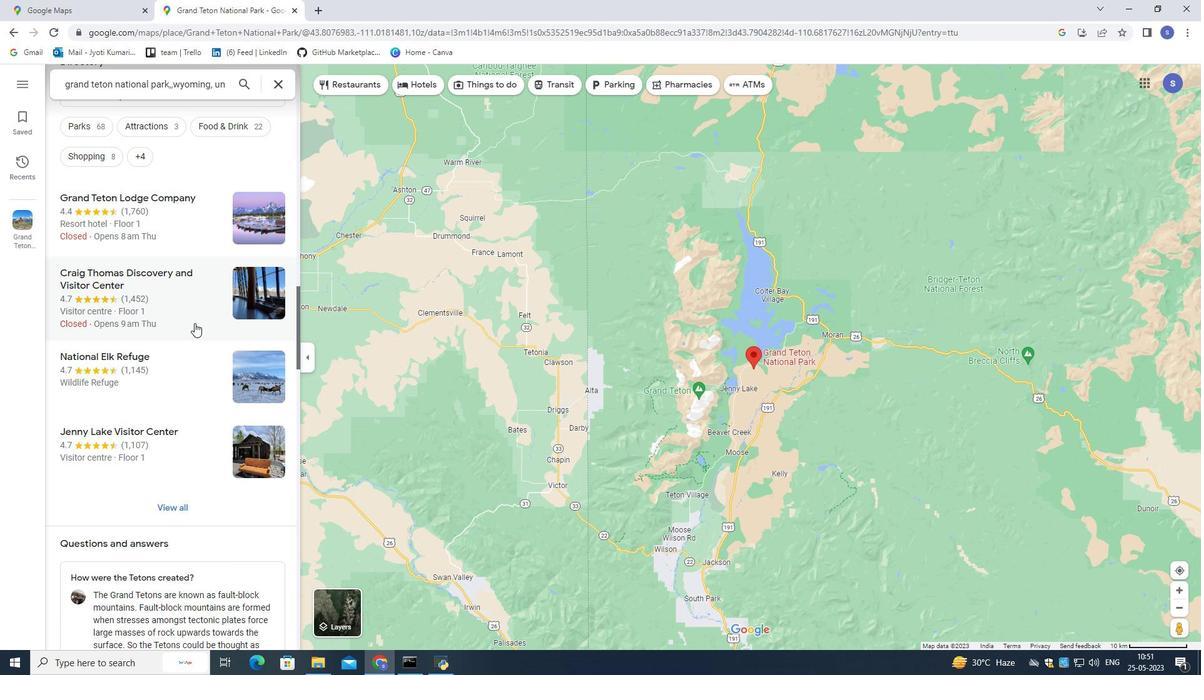 
Action: Mouse scrolled (194, 322) with delta (0, 0)
Screenshot: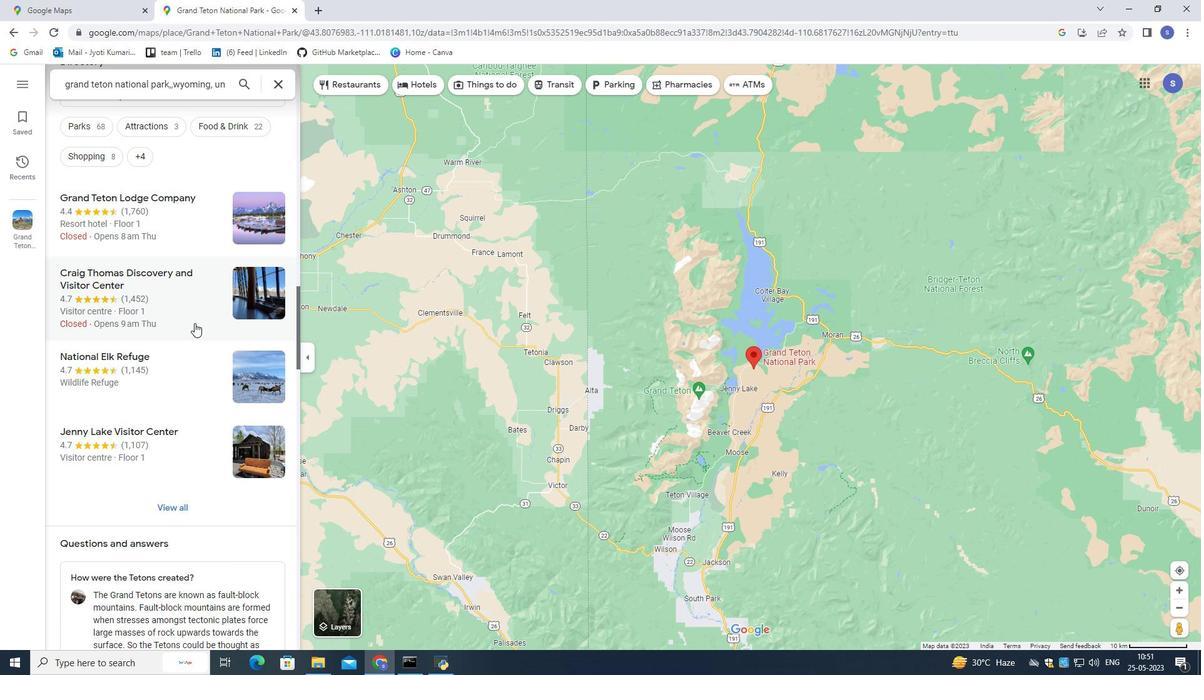 
Action: Mouse scrolled (194, 322) with delta (0, 0)
Screenshot: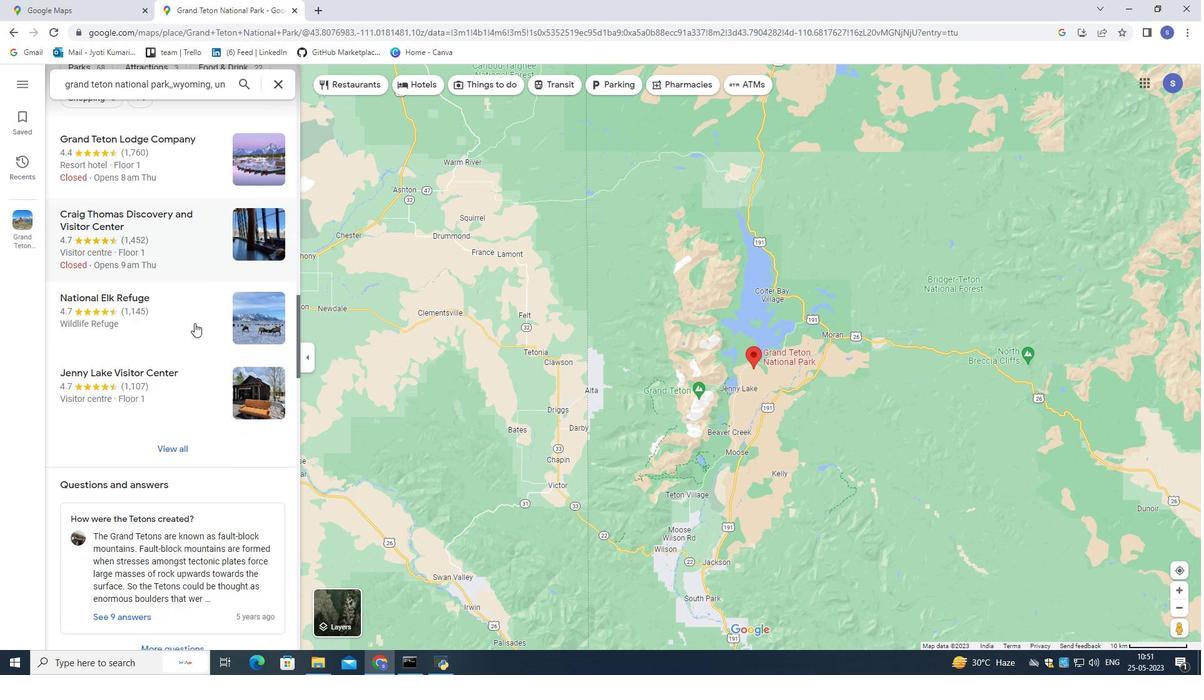 
Action: Mouse moved to (194, 323)
Screenshot: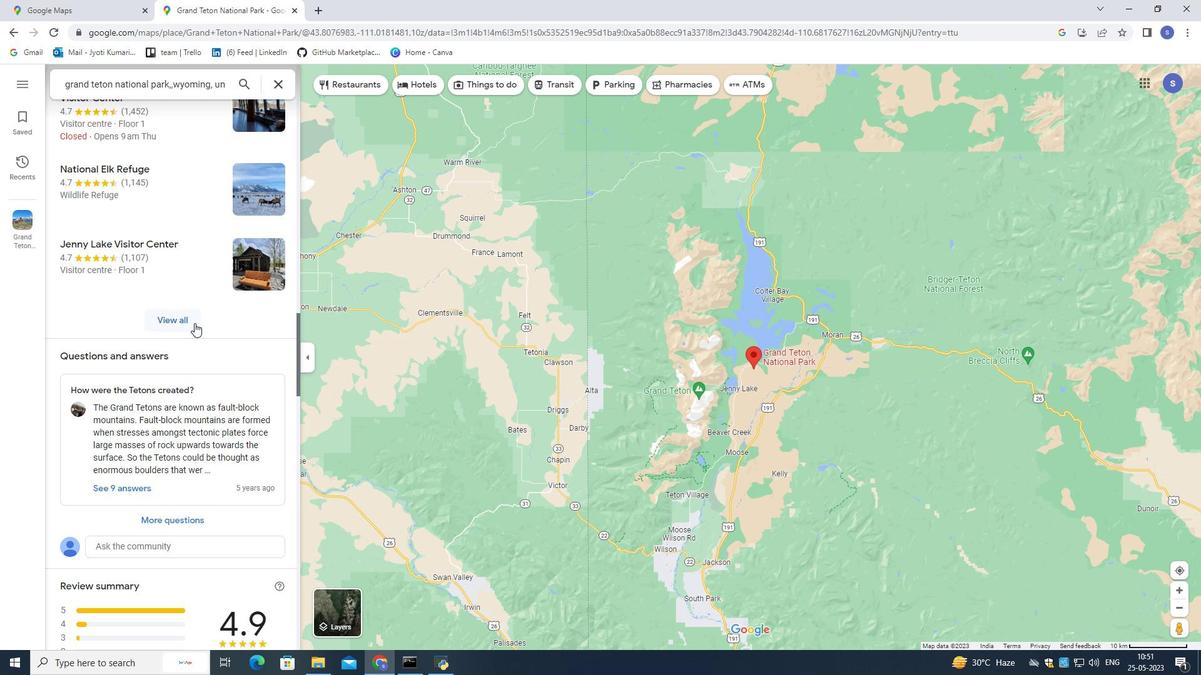 
Action: Mouse scrolled (194, 324) with delta (0, 0)
Screenshot: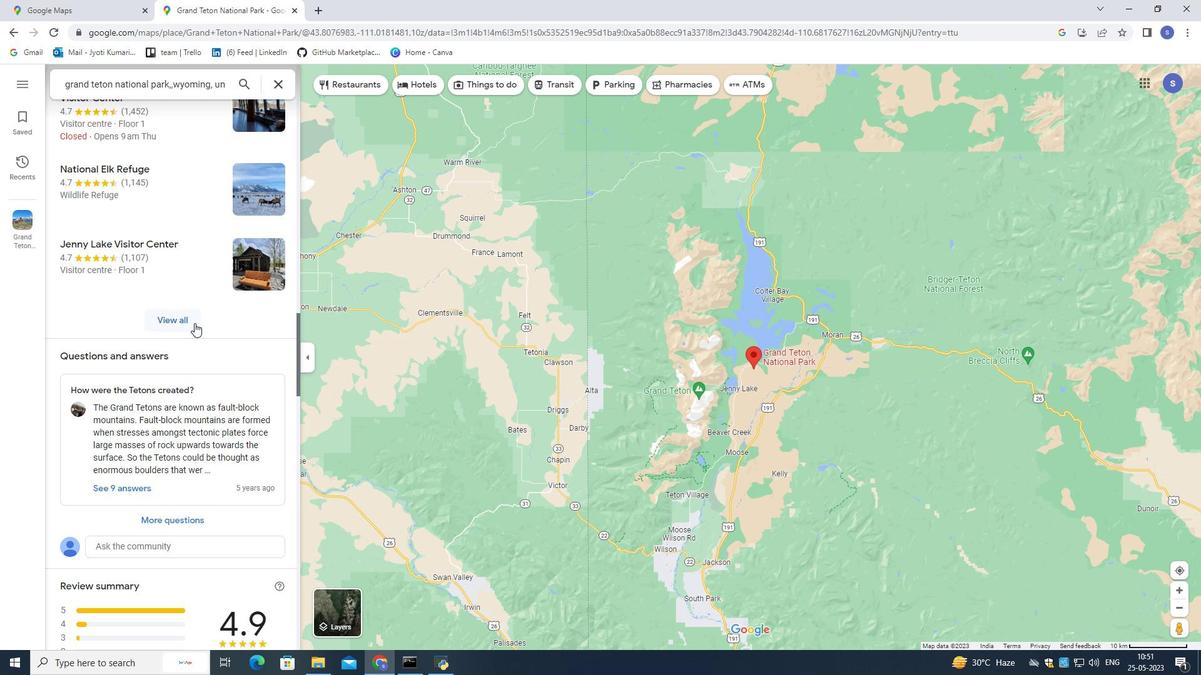 
Action: Mouse scrolled (194, 324) with delta (0, 0)
Screenshot: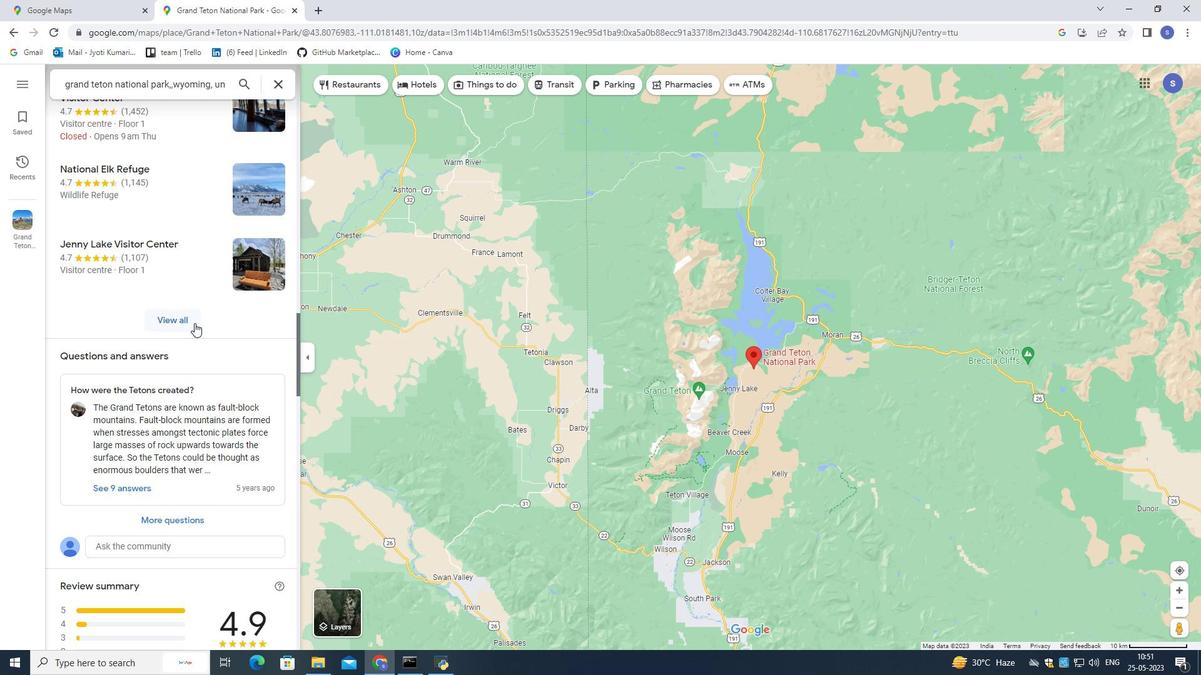 
Action: Mouse scrolled (194, 324) with delta (0, 0)
Screenshot: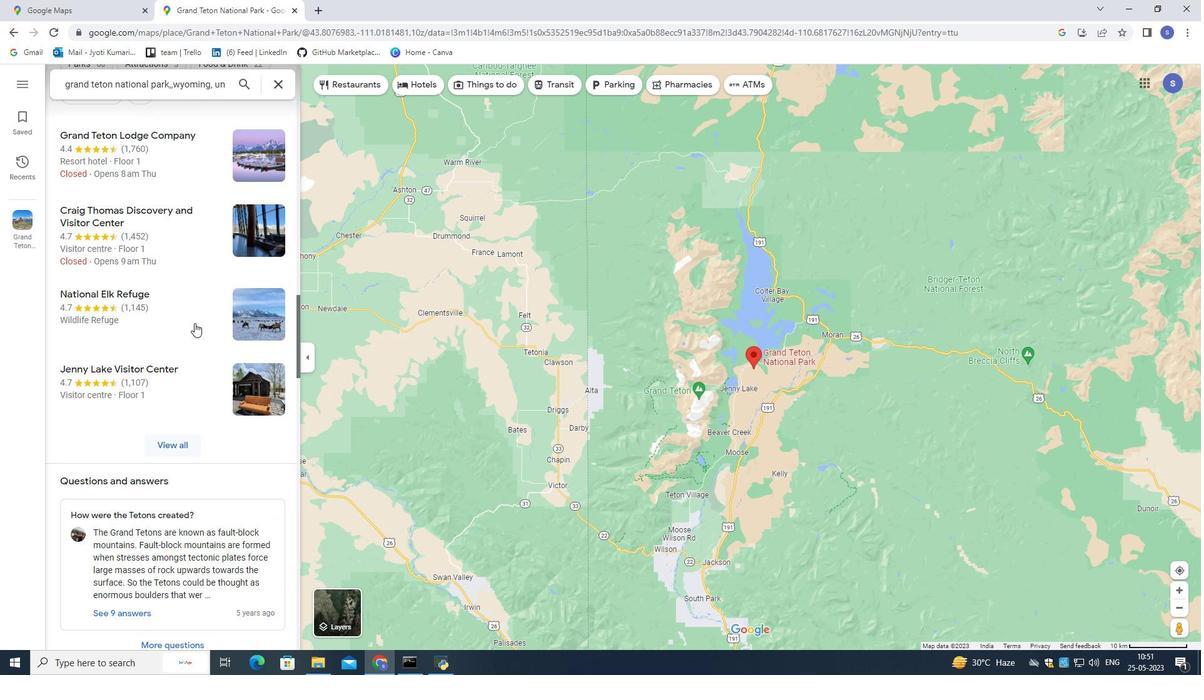 
Action: Mouse scrolled (194, 324) with delta (0, 0)
Screenshot: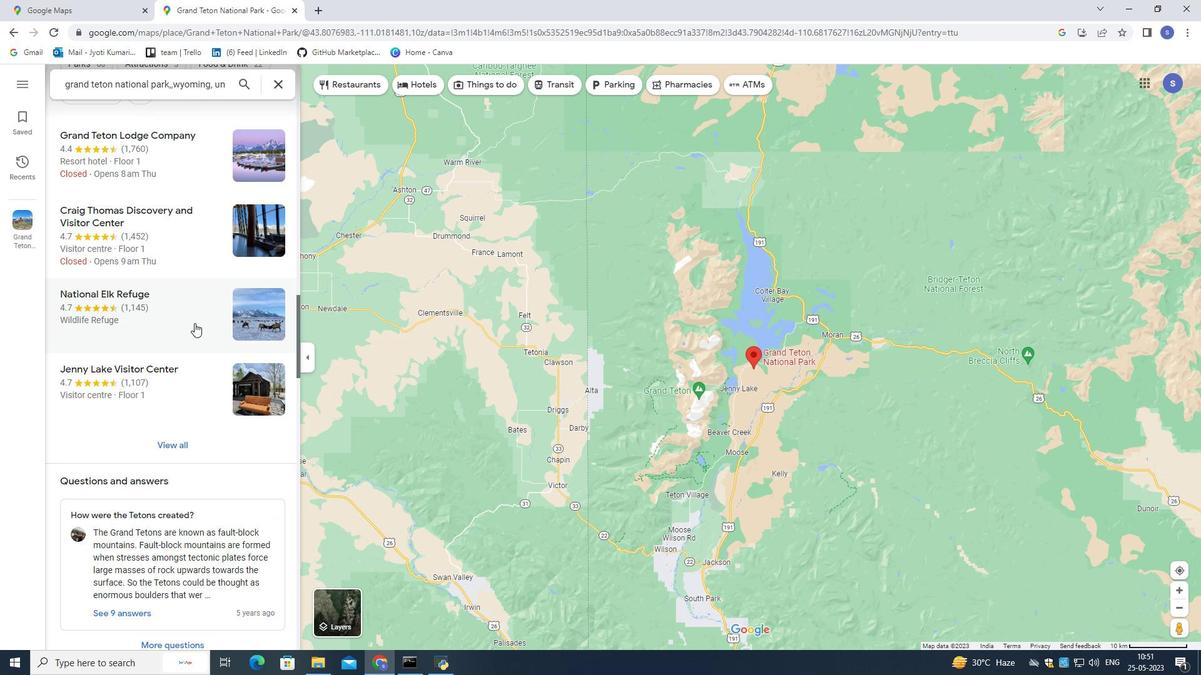 
Action: Mouse moved to (189, 314)
Screenshot: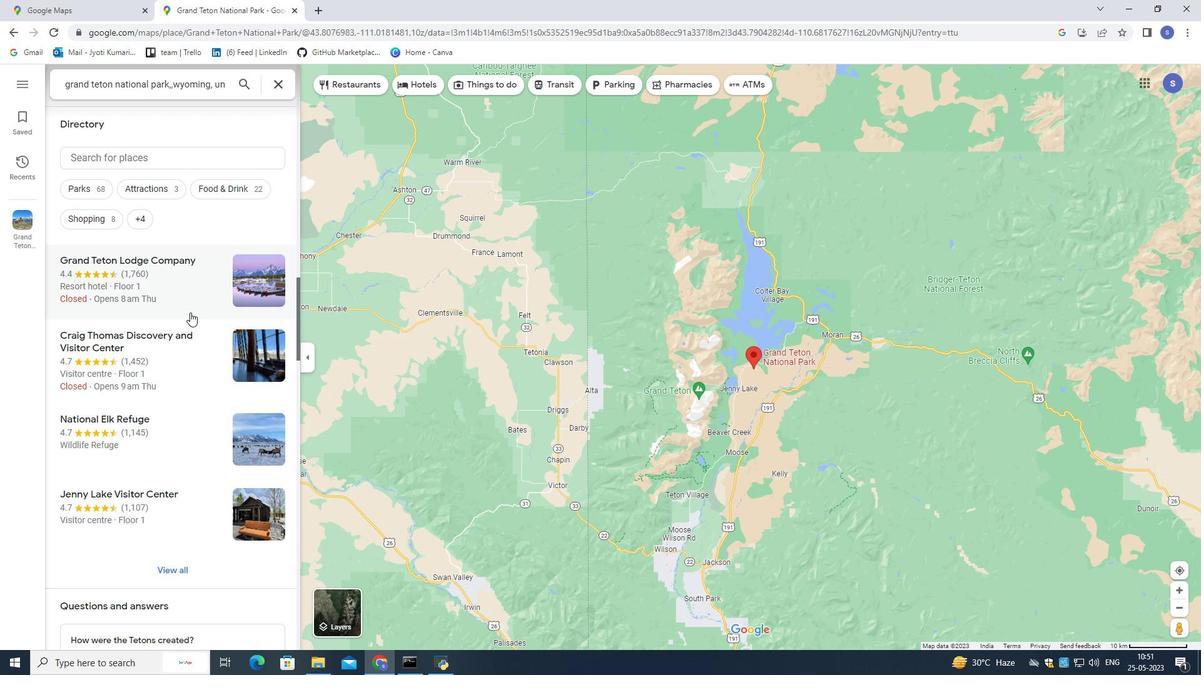 
Action: Mouse scrolled (189, 313) with delta (0, 0)
Screenshot: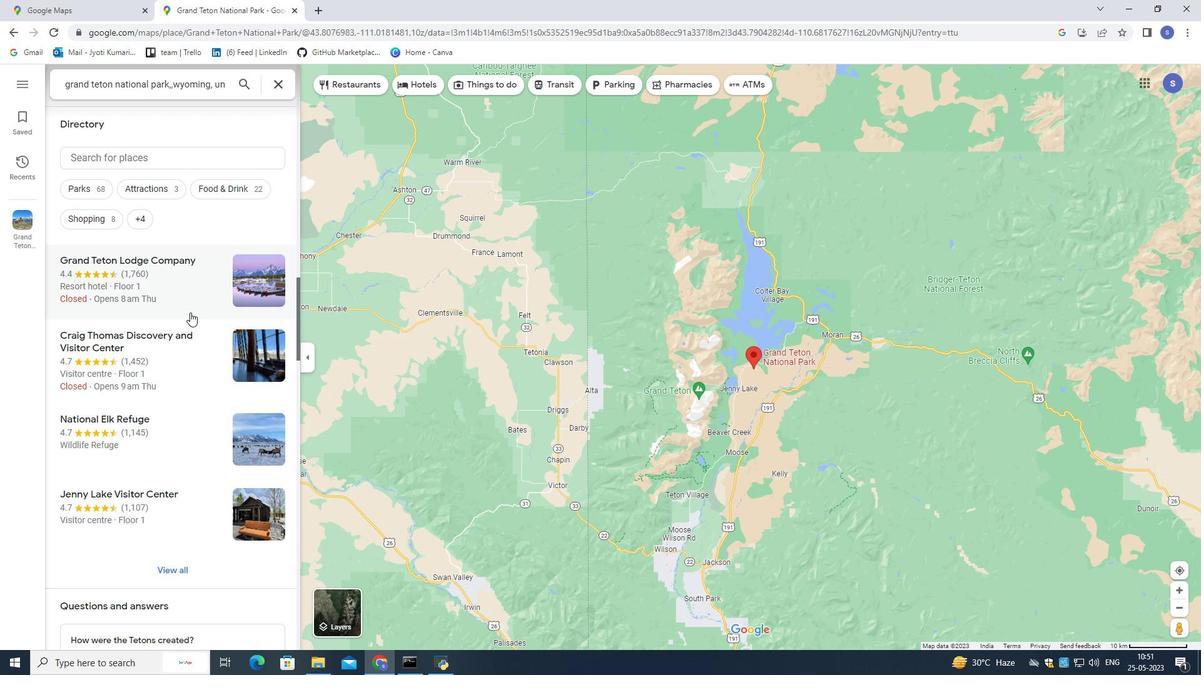 
Action: Mouse moved to (189, 315)
Screenshot: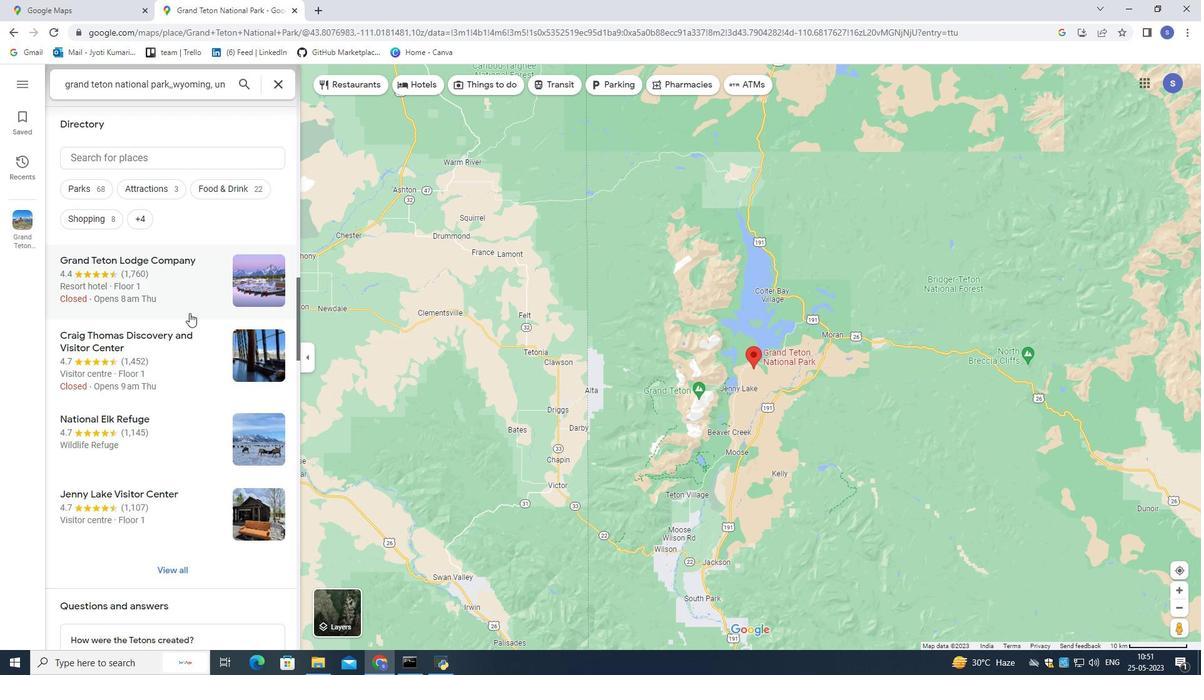 
Action: Mouse scrolled (189, 314) with delta (0, 0)
Screenshot: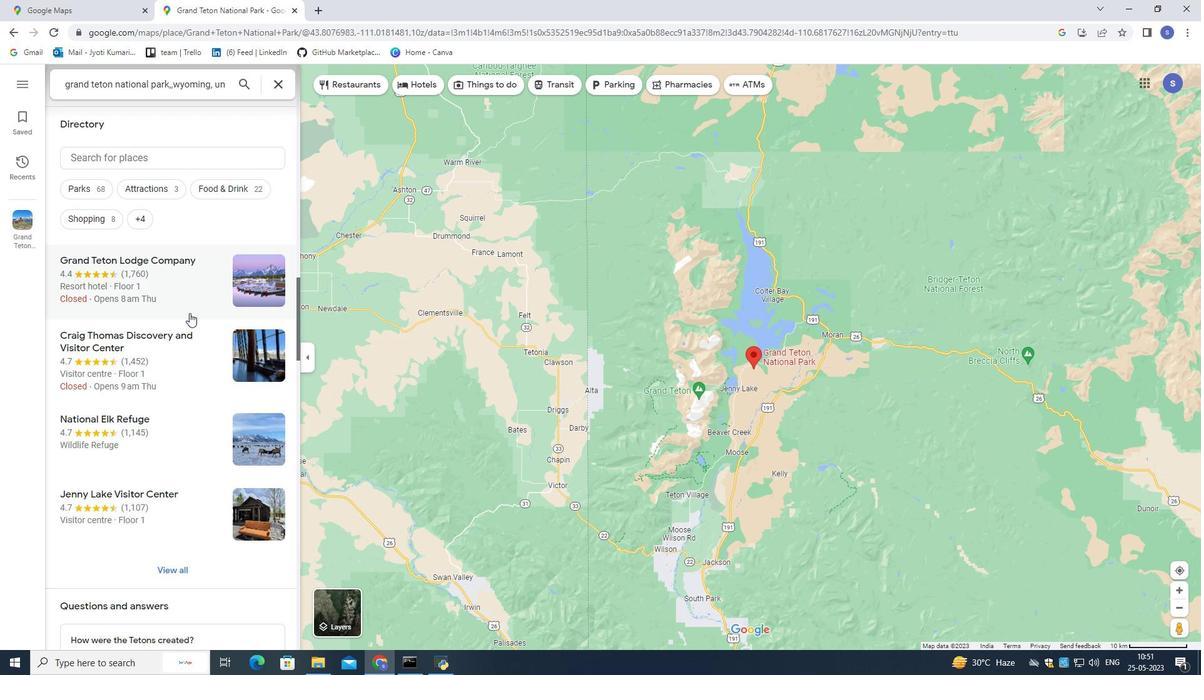 
Action: Mouse moved to (183, 312)
Screenshot: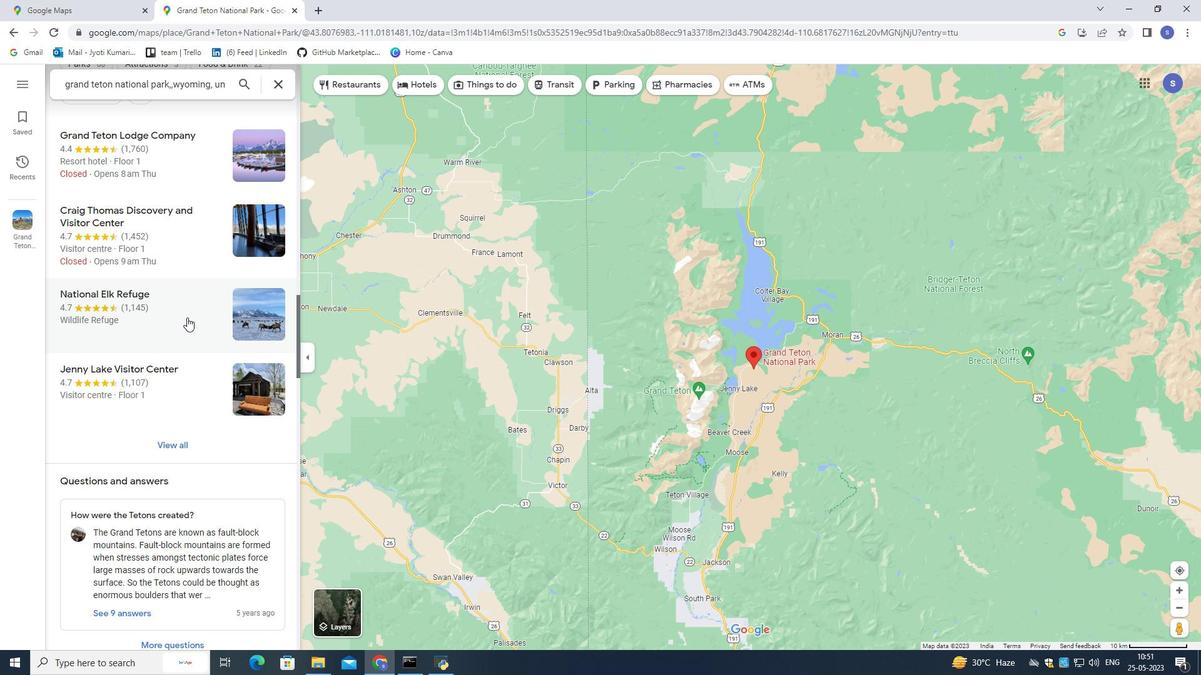 
Action: Mouse scrolled (183, 311) with delta (0, 0)
Screenshot: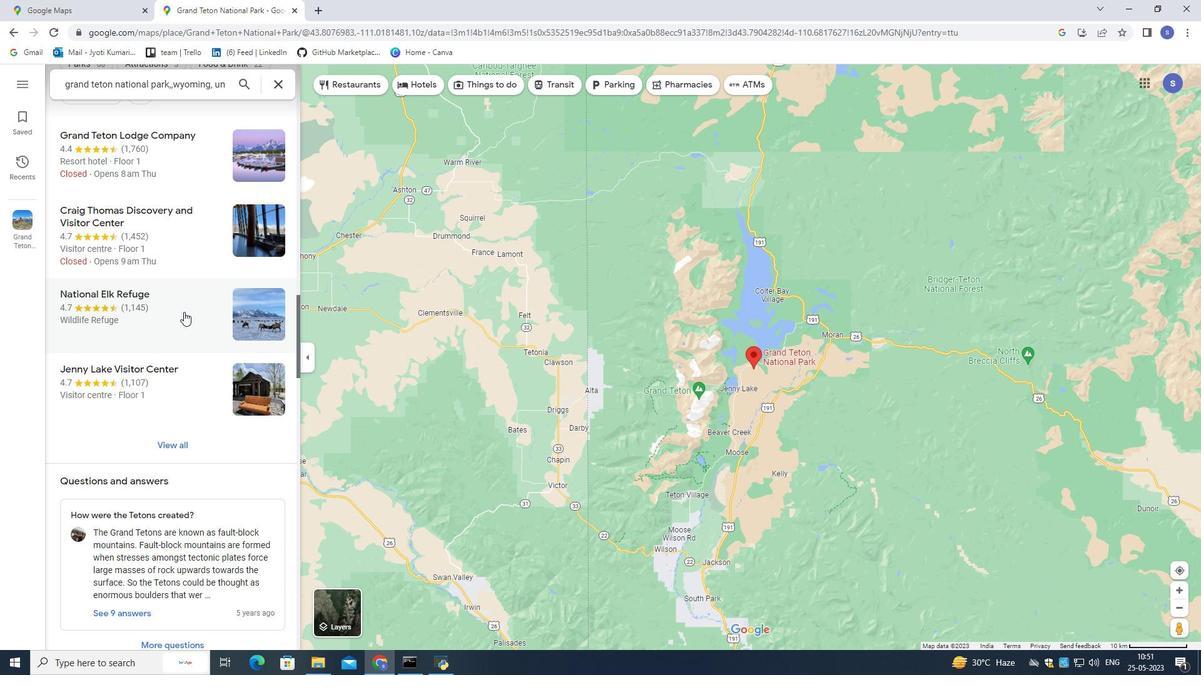 
Action: Mouse scrolled (183, 311) with delta (0, 0)
Screenshot: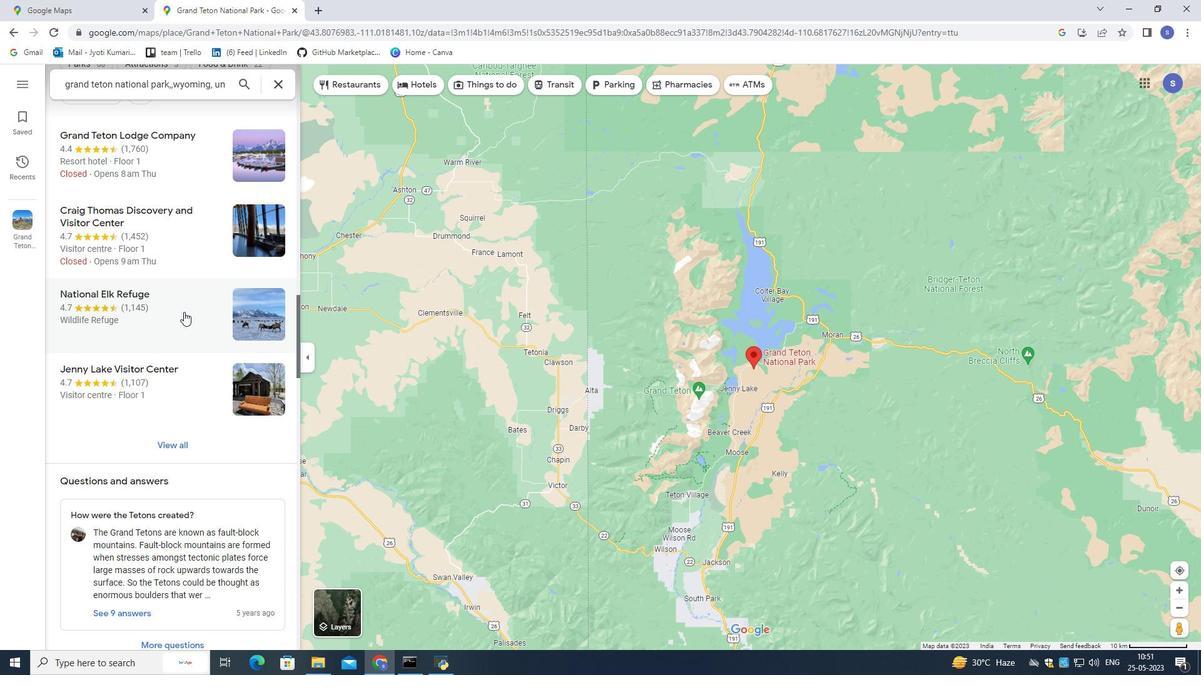 
Action: Mouse moved to (184, 314)
Screenshot: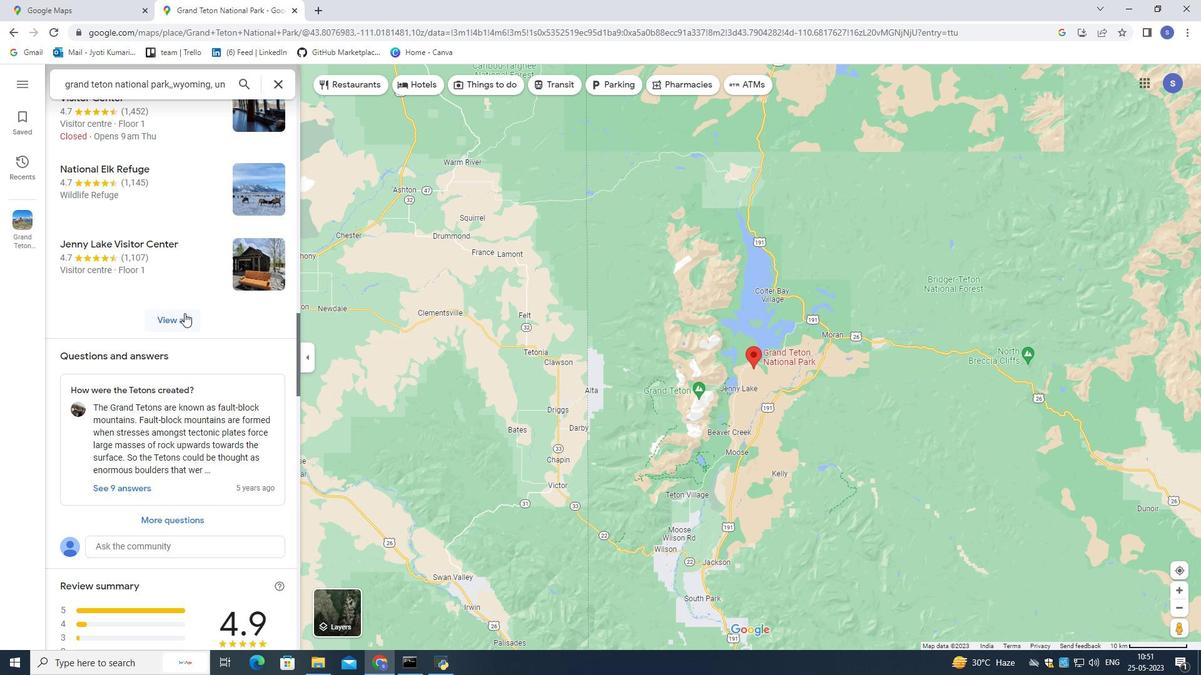 
Action: Mouse scrolled (184, 314) with delta (0, 0)
Screenshot: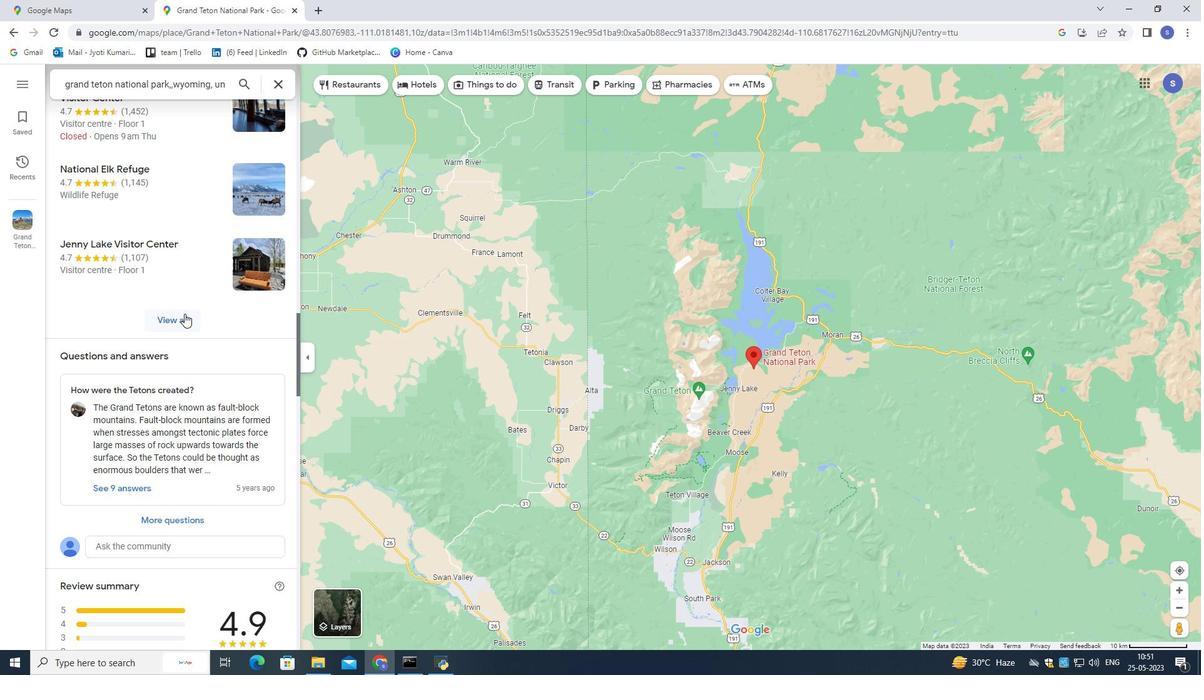 
Action: Mouse scrolled (184, 314) with delta (0, 0)
Screenshot: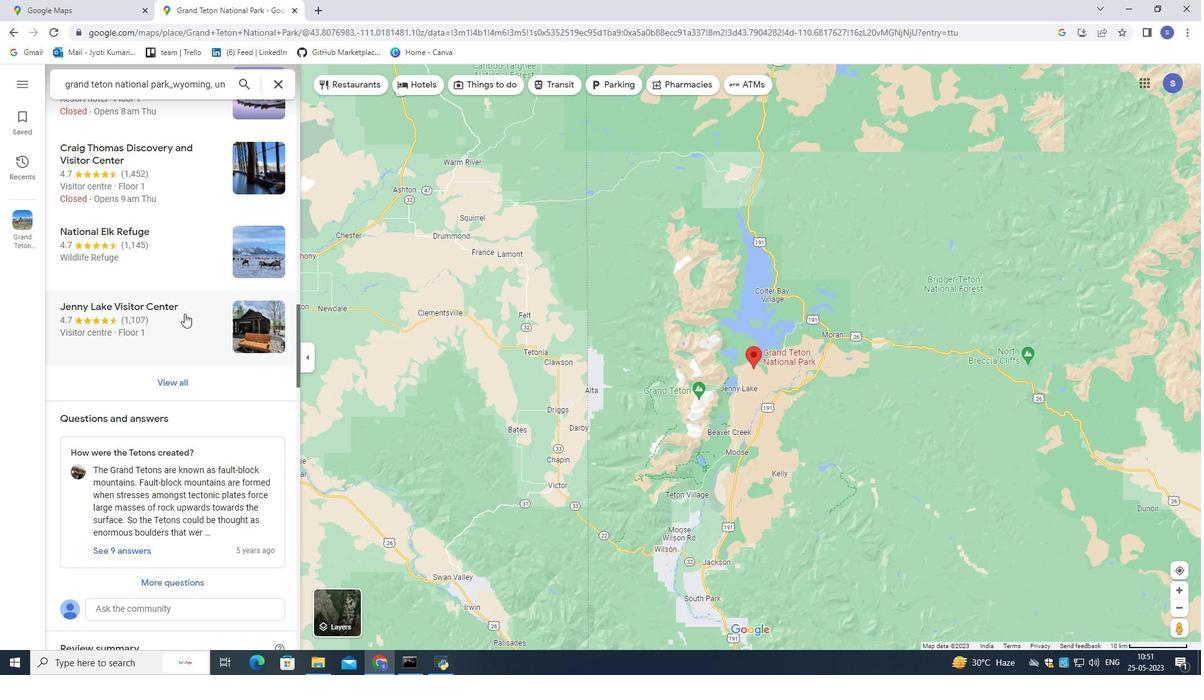 
Action: Mouse moved to (182, 312)
Screenshot: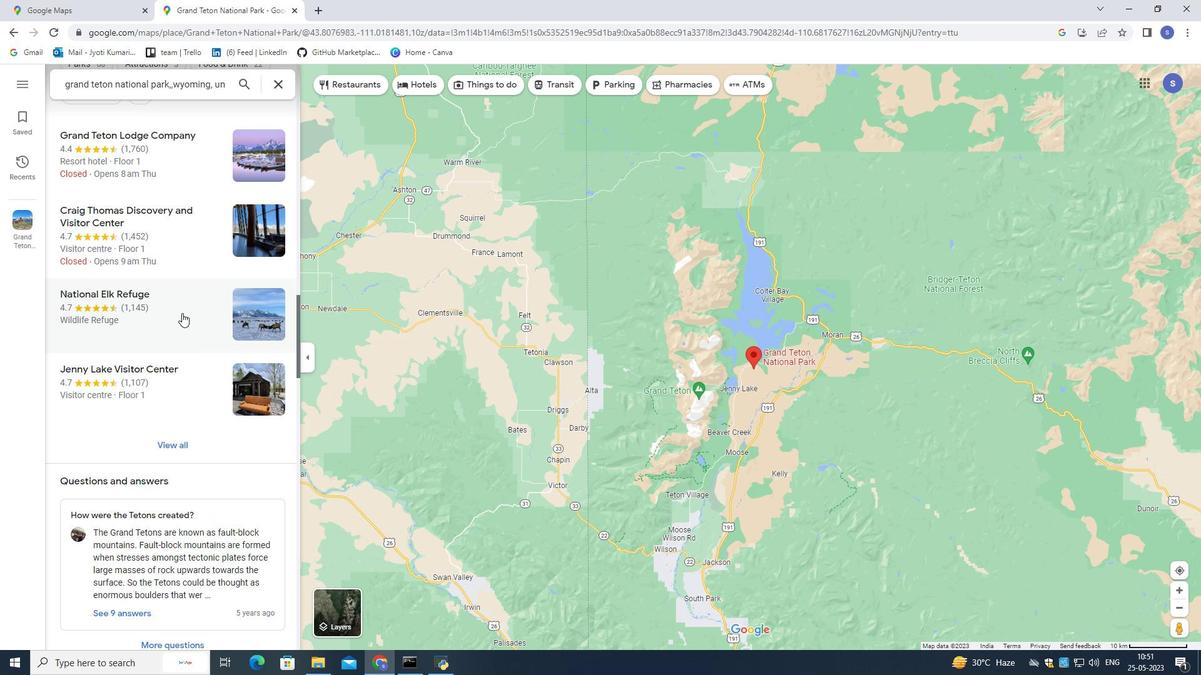 
Action: Mouse scrolled (182, 313) with delta (0, 0)
Screenshot: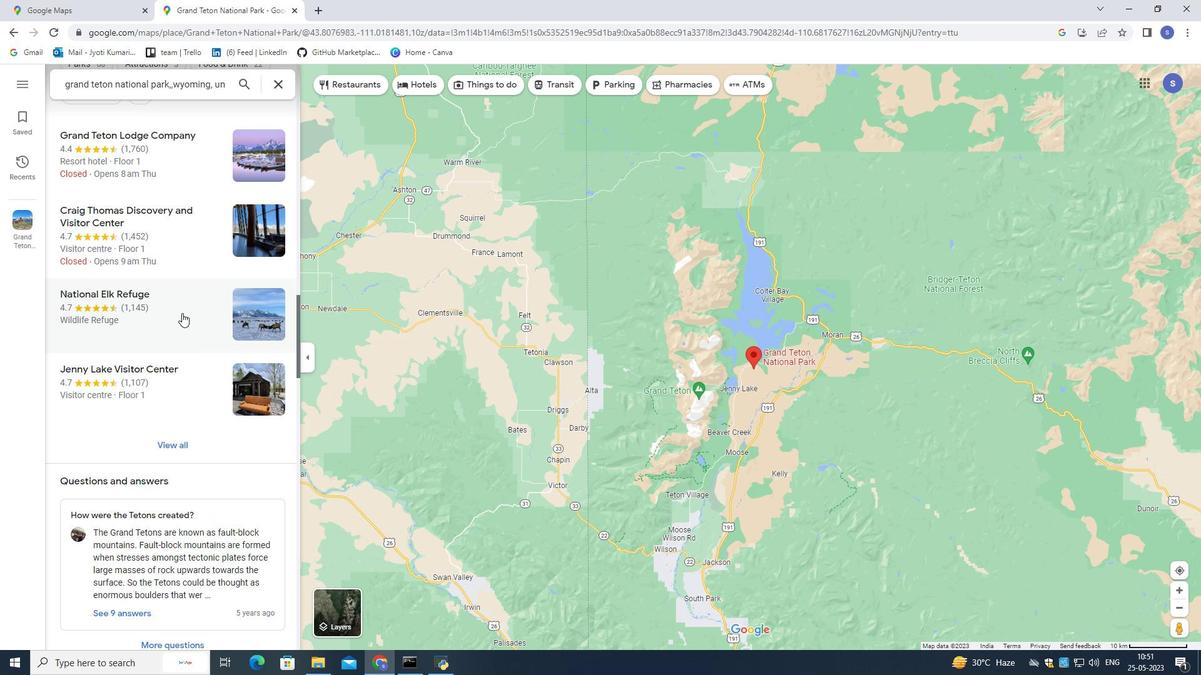 
Action: Mouse moved to (251, 217)
Screenshot: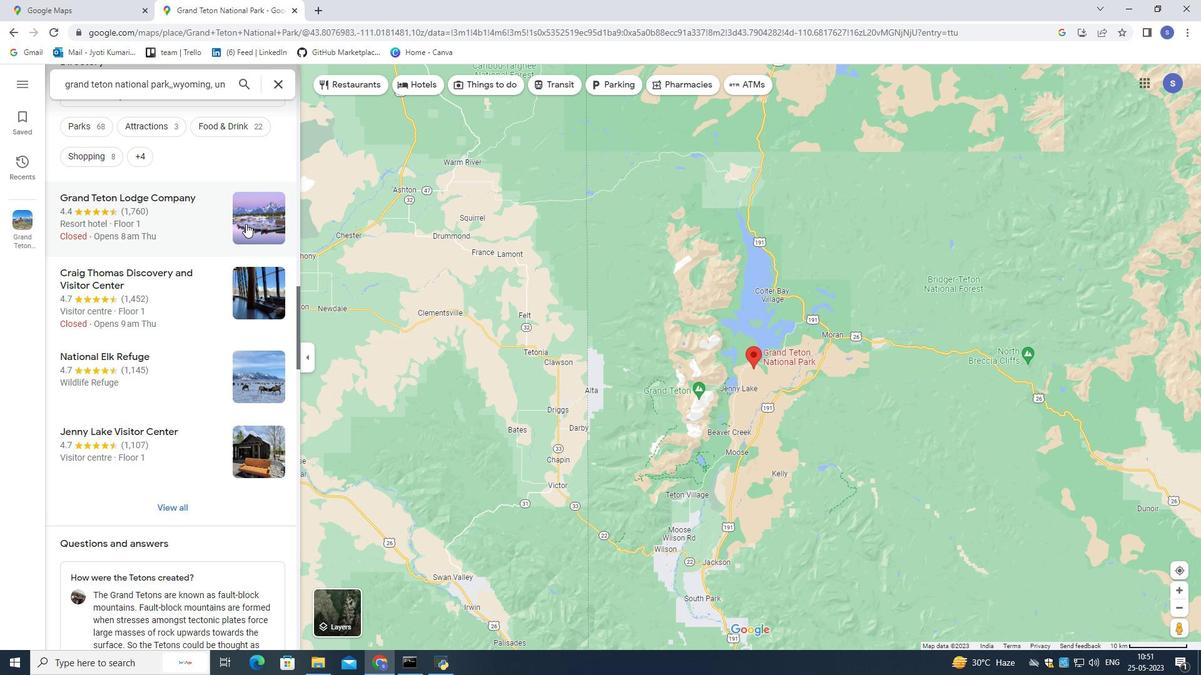 
Action: Mouse pressed left at (251, 217)
Screenshot: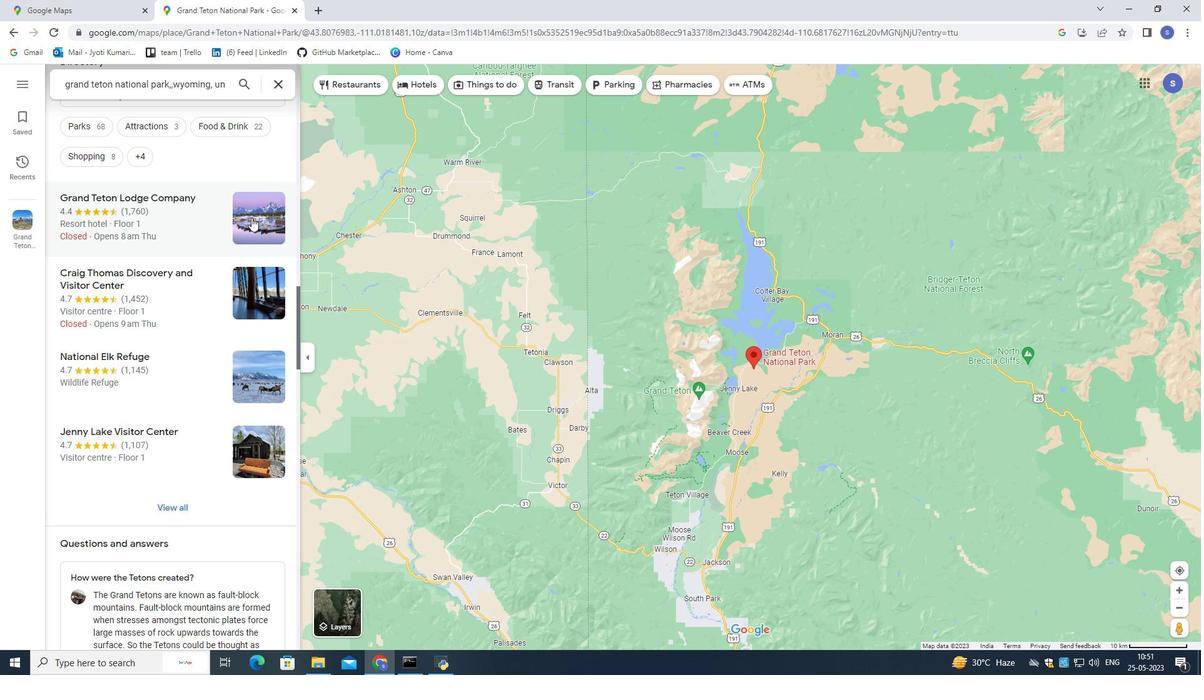 
Action: Mouse moved to (198, 164)
Screenshot: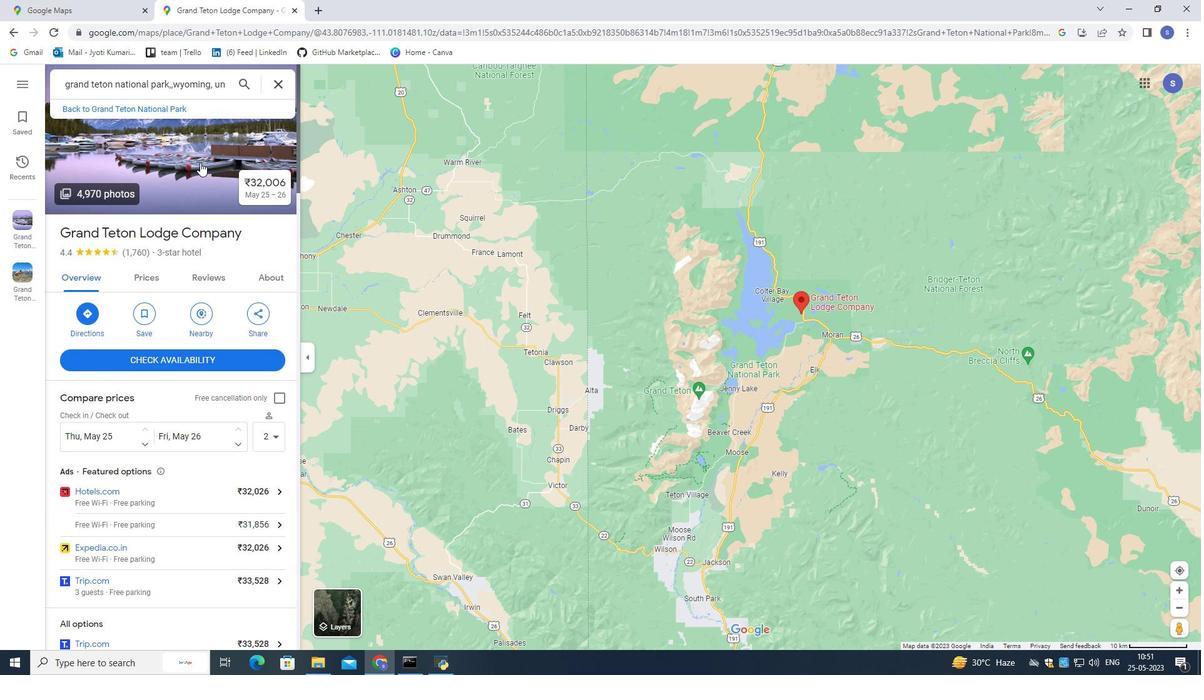 
Action: Mouse pressed left at (198, 164)
Screenshot: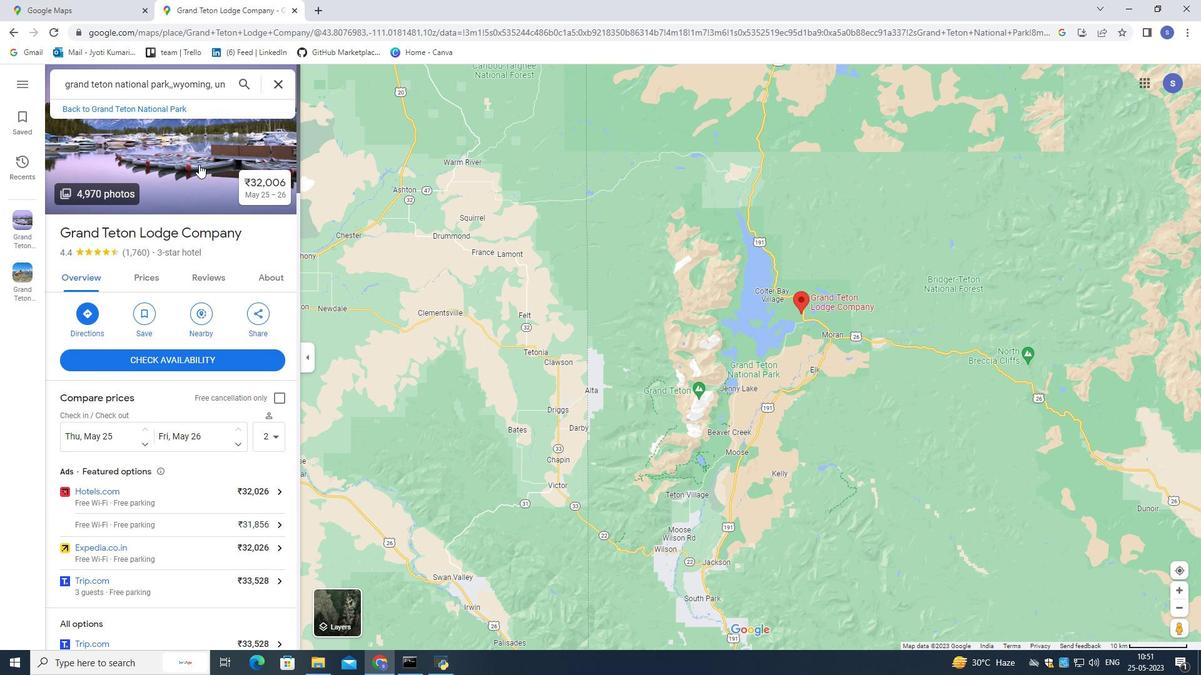 
Action: Mouse moved to (770, 553)
Screenshot: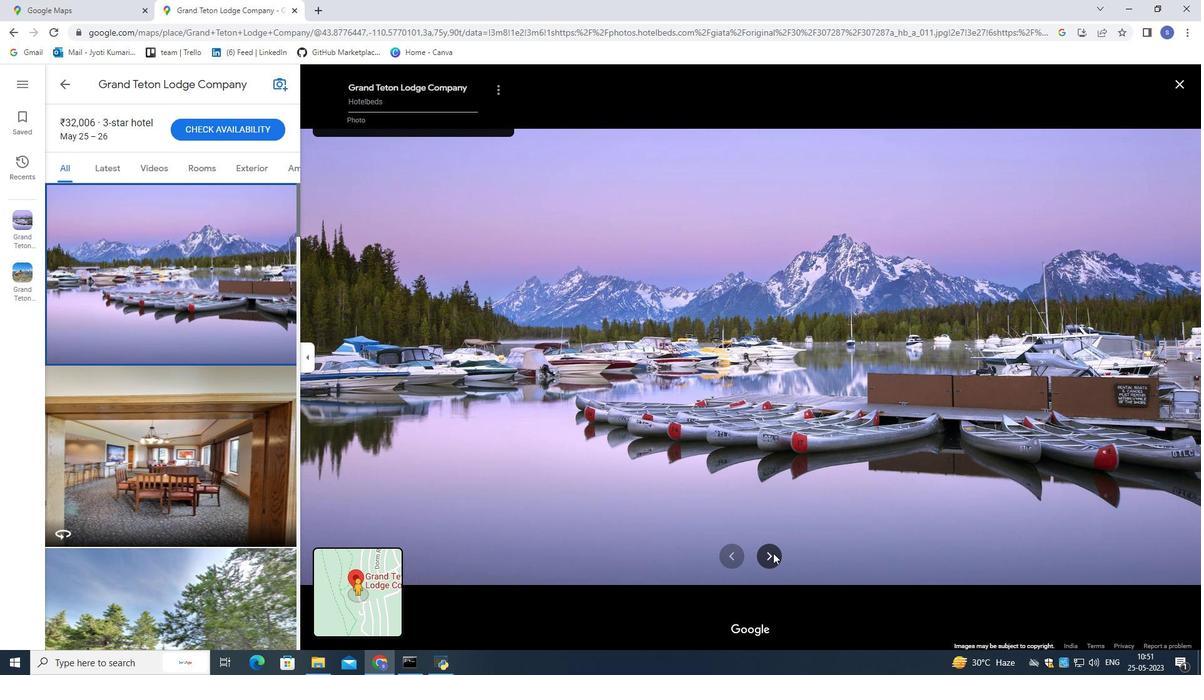 
Action: Mouse pressed left at (770, 553)
Screenshot: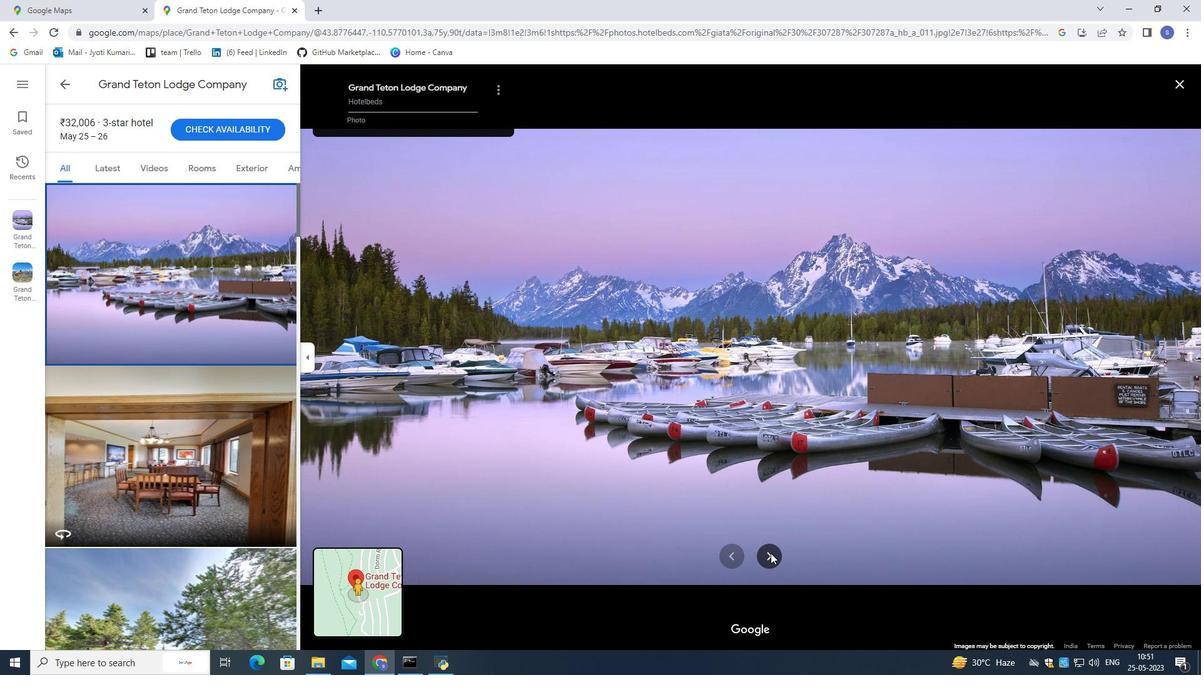 
Action: Mouse moved to (771, 556)
Screenshot: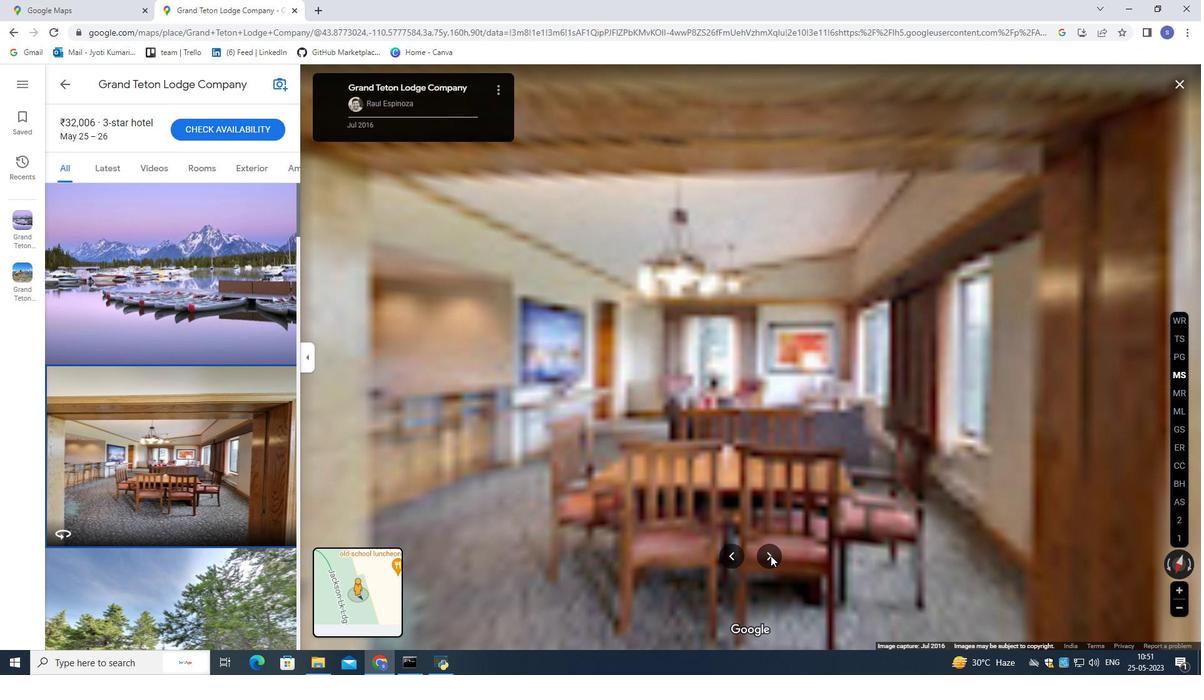 
Action: Mouse pressed left at (771, 556)
Screenshot: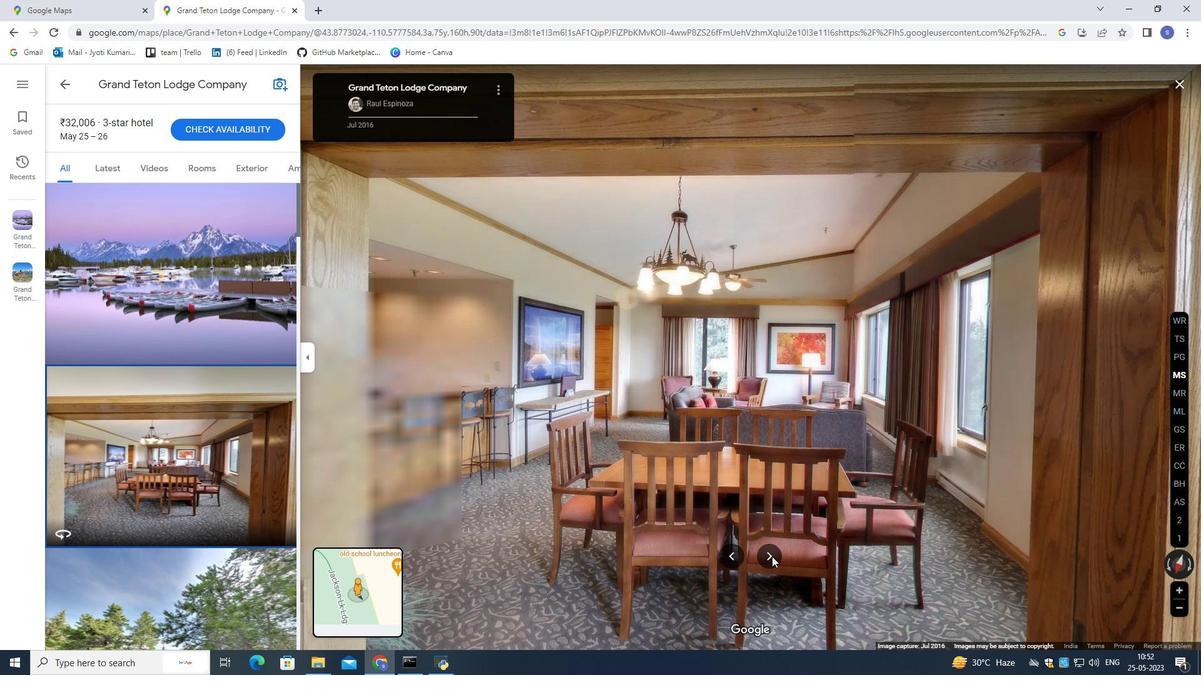 
Action: Mouse pressed left at (771, 556)
Screenshot: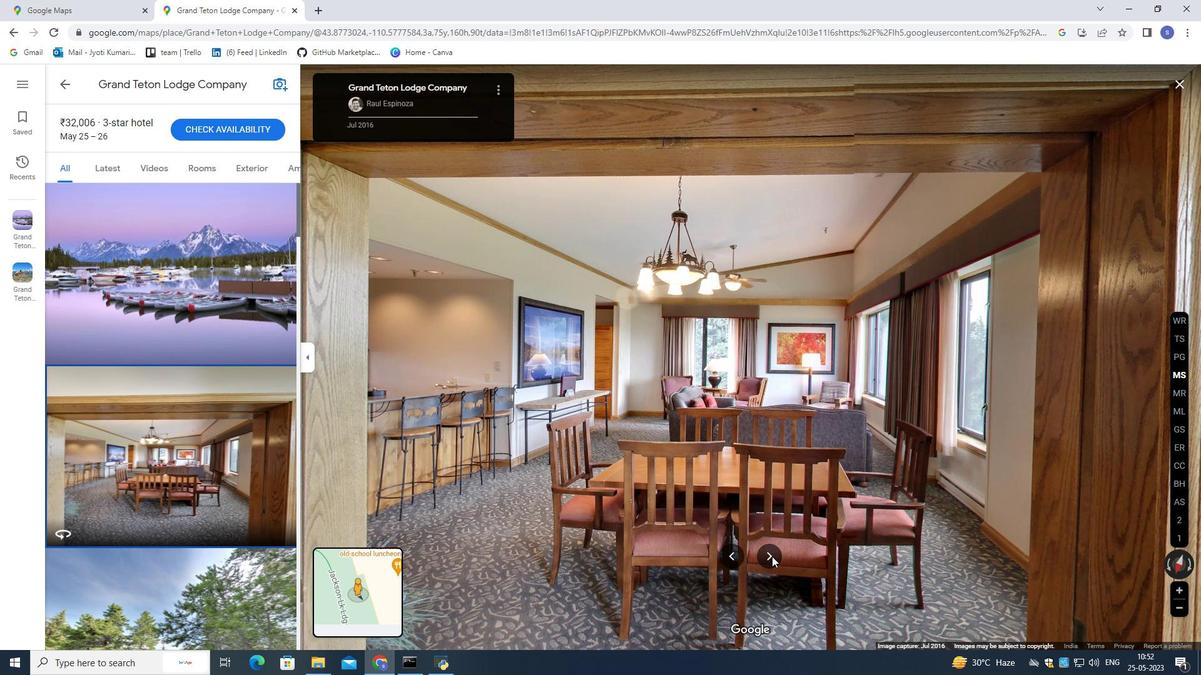 
Action: Mouse moved to (771, 556)
Screenshot: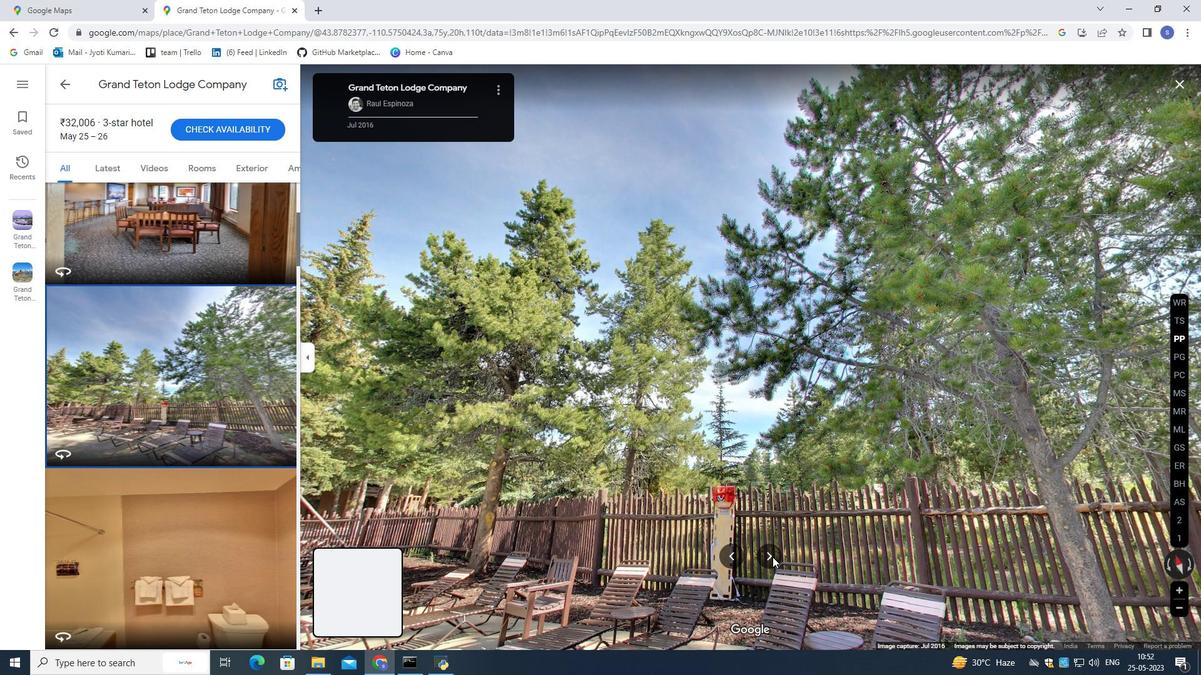 
Action: Mouse pressed left at (771, 556)
Screenshot: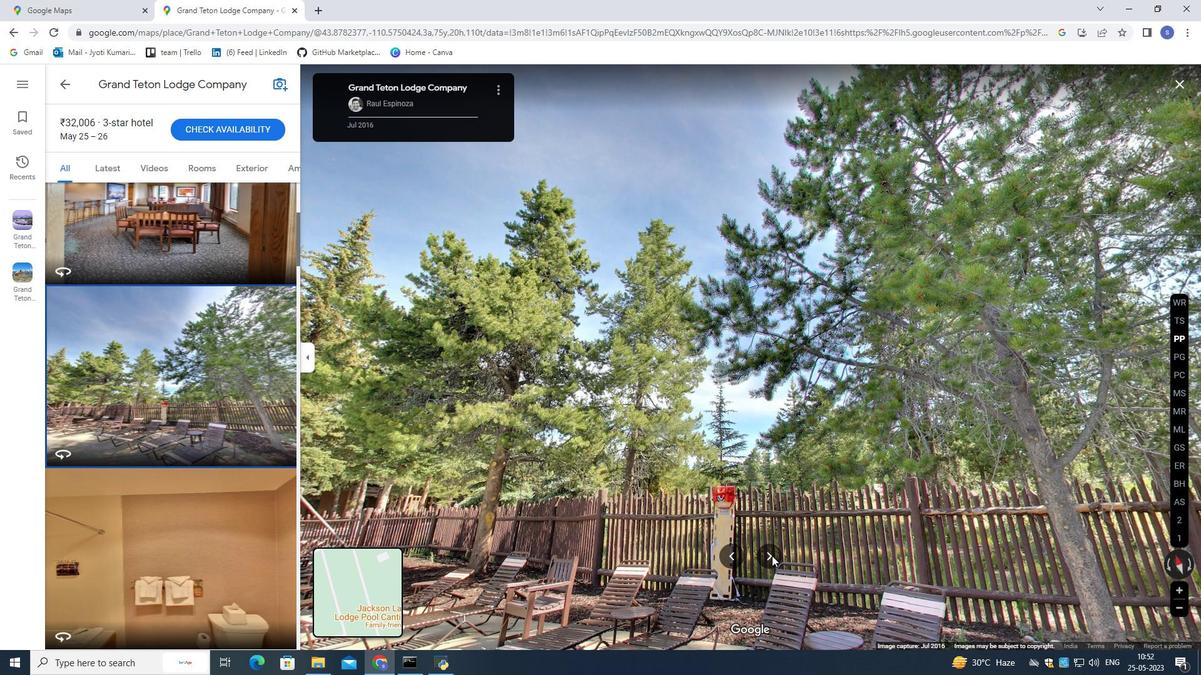 
Action: Mouse pressed left at (771, 556)
Screenshot: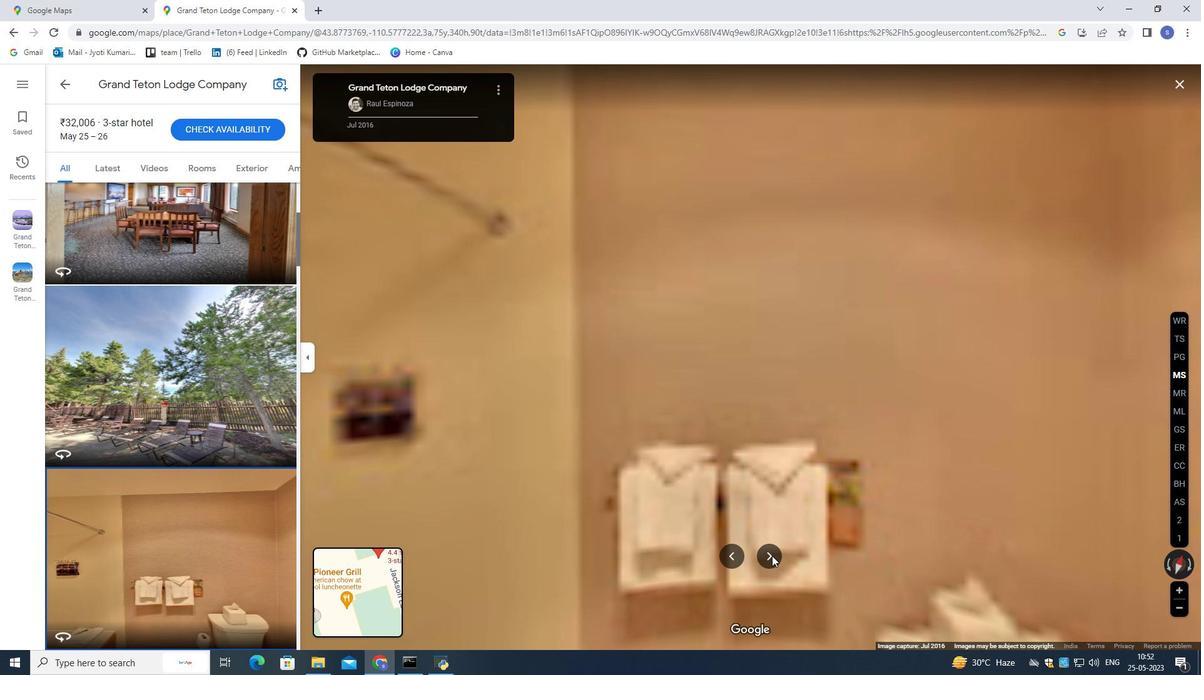 
Action: Mouse moved to (764, 553)
Screenshot: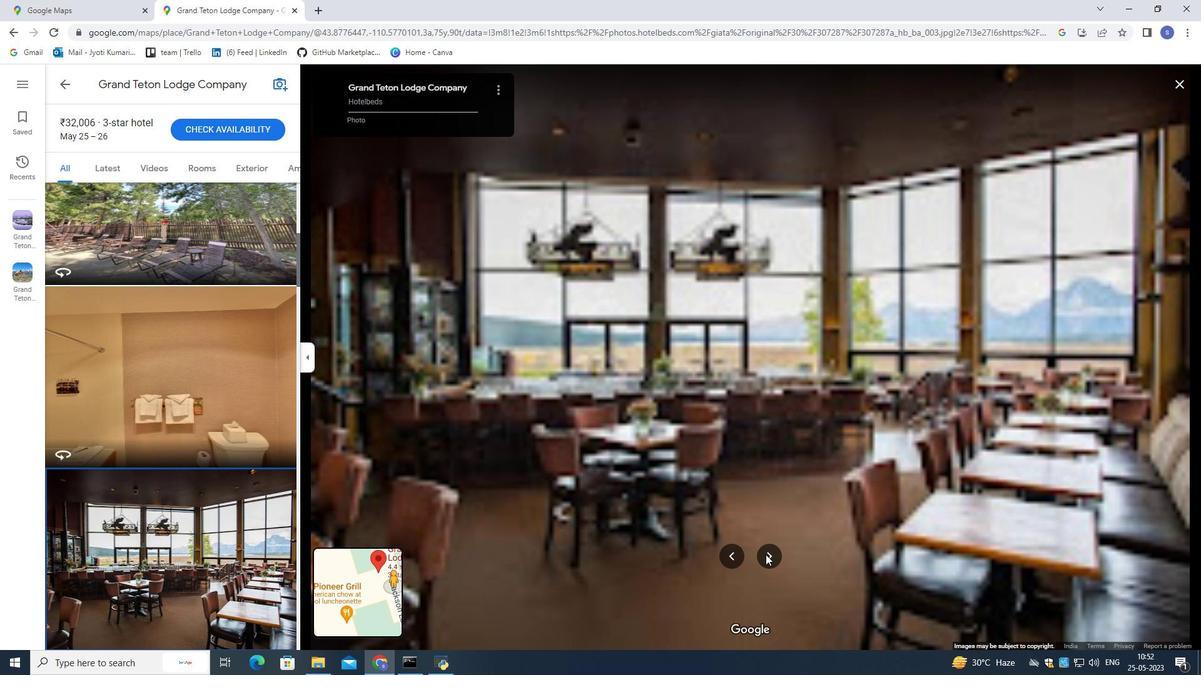 
Action: Mouse pressed left at (764, 553)
Screenshot: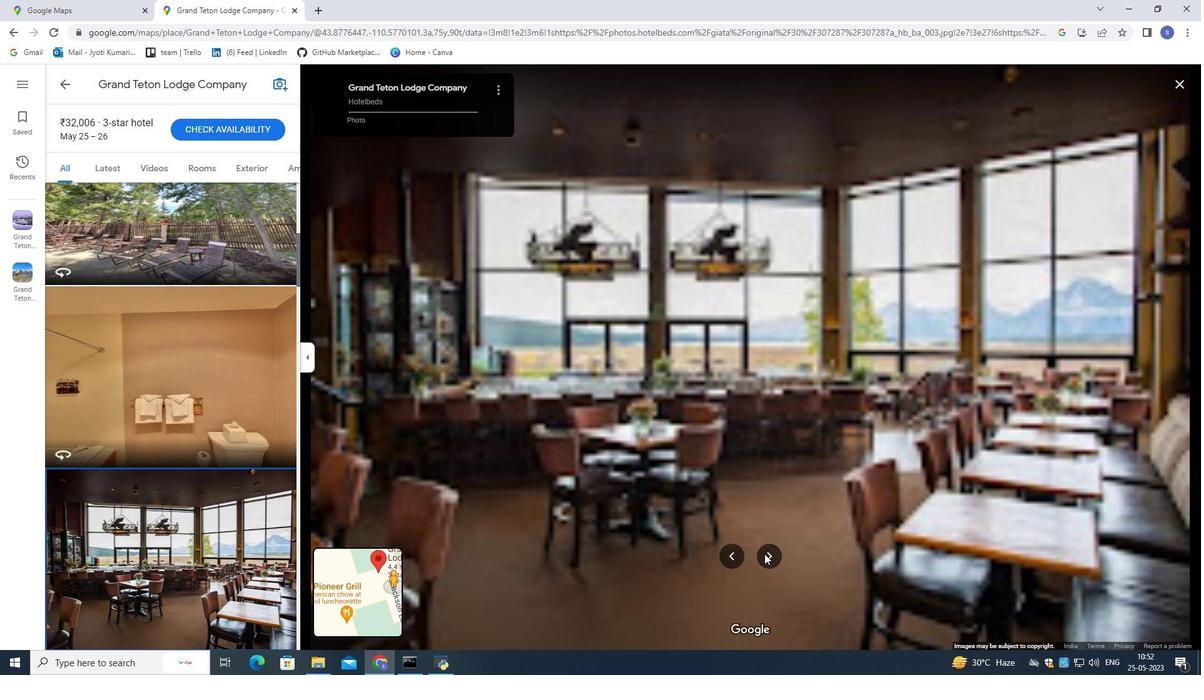 
Action: Mouse moved to (763, 552)
Screenshot: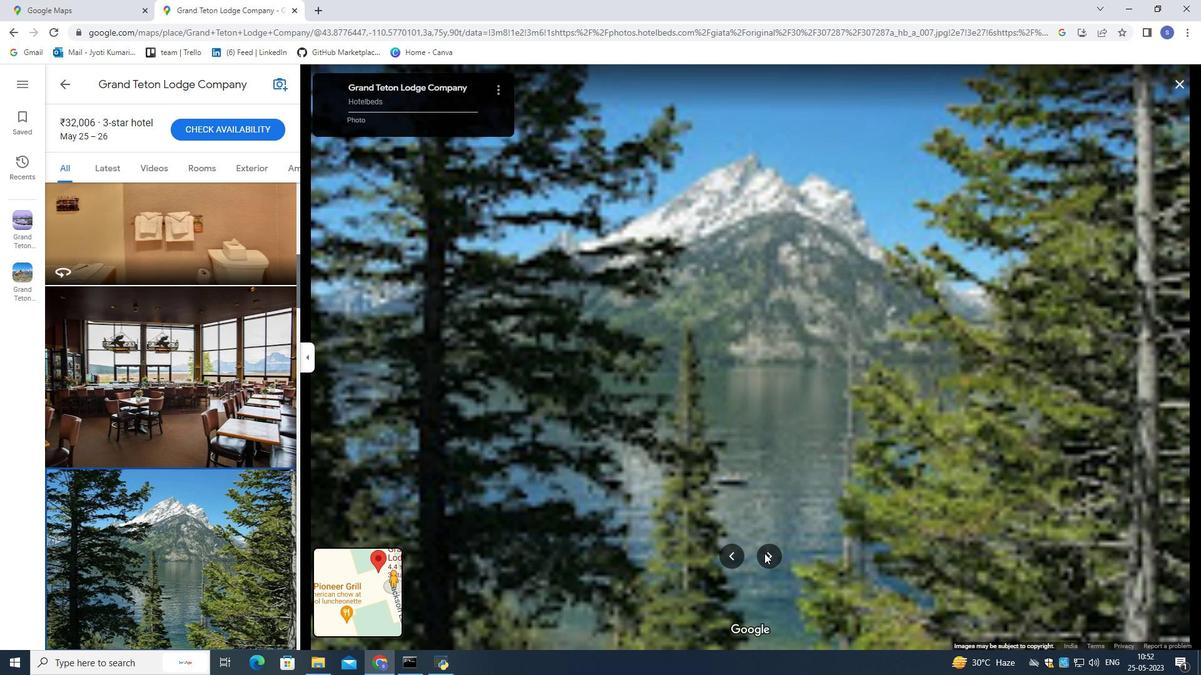 
Action: Mouse pressed left at (763, 552)
Screenshot: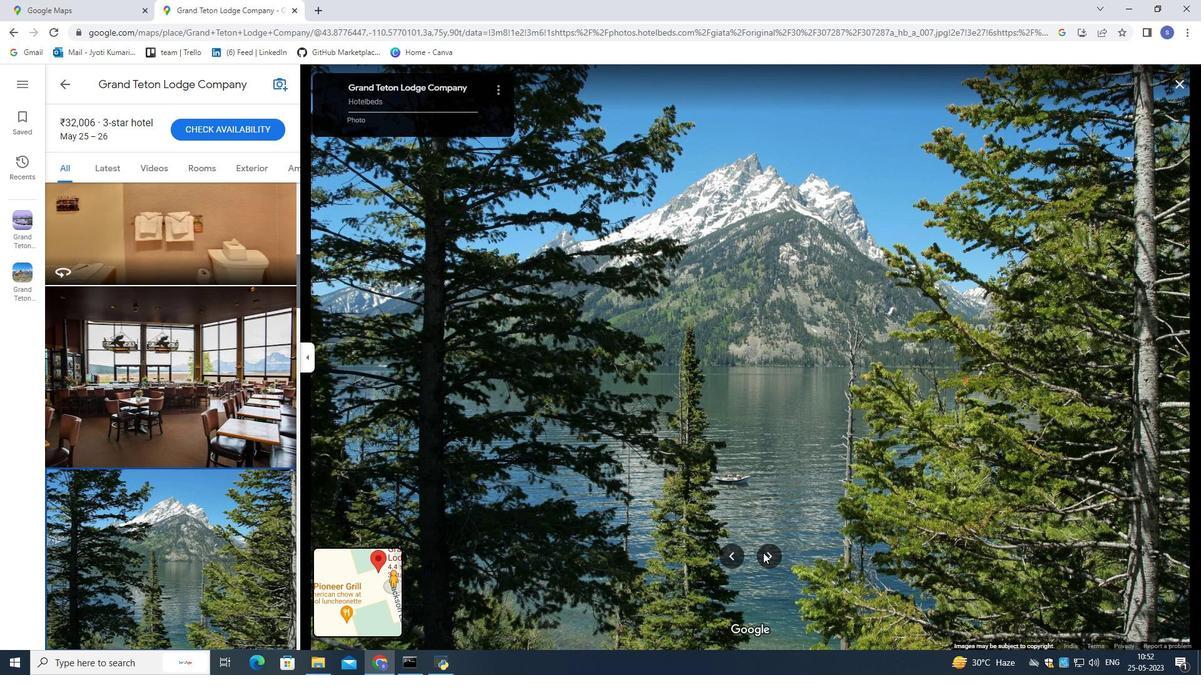 
Action: Mouse moved to (766, 553)
Screenshot: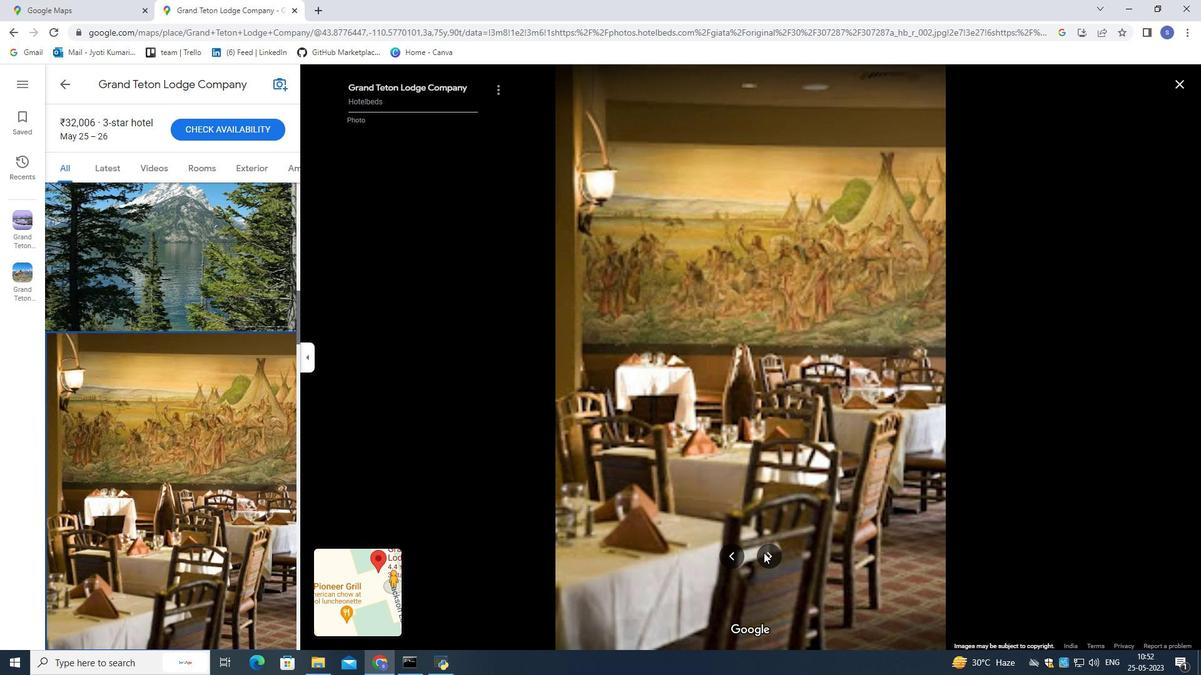 
Action: Mouse pressed left at (766, 553)
Screenshot: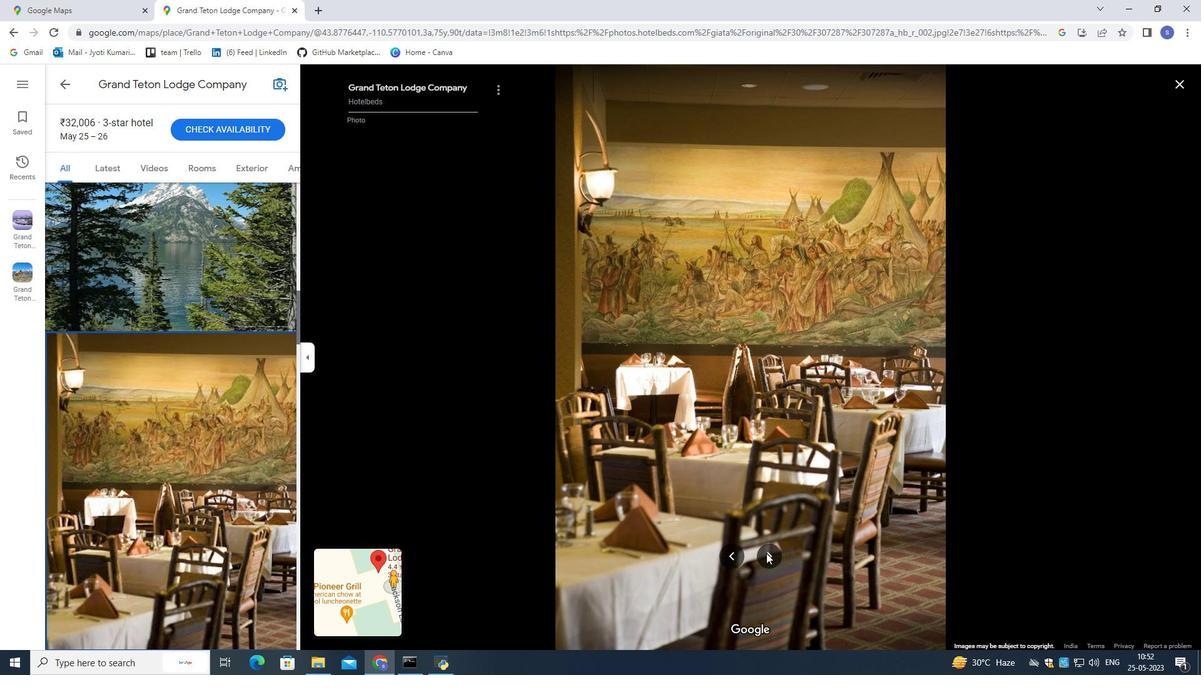 
Action: Mouse pressed left at (766, 553)
Screenshot: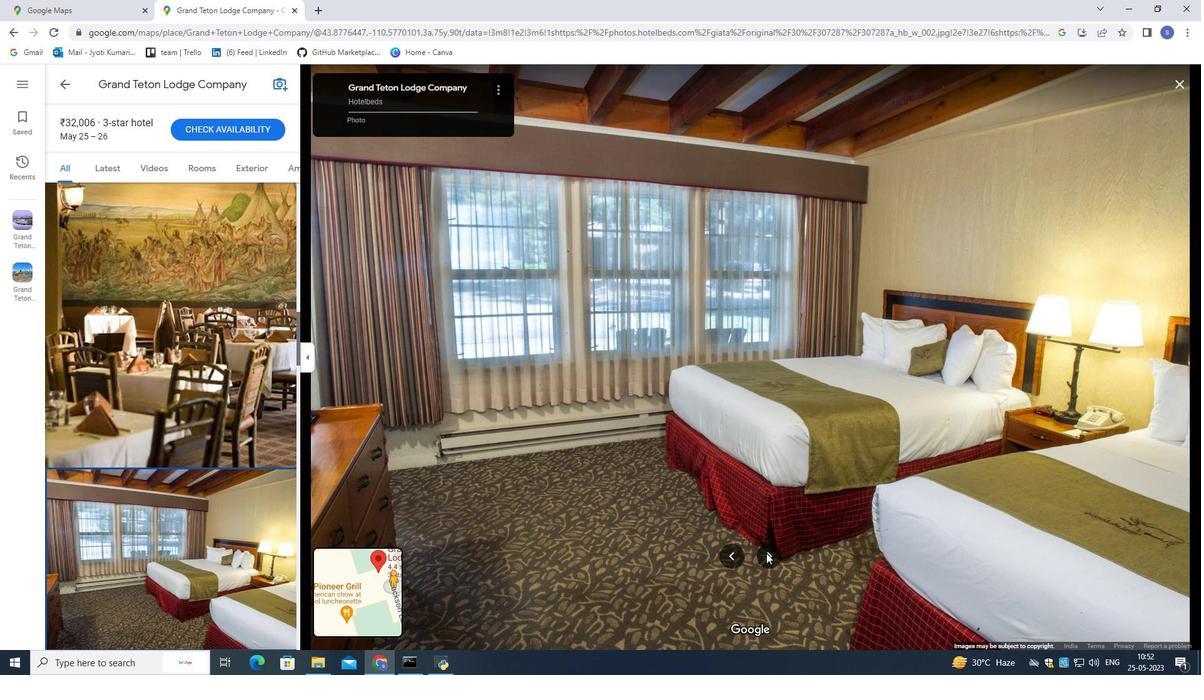 
Action: Mouse pressed left at (766, 553)
Screenshot: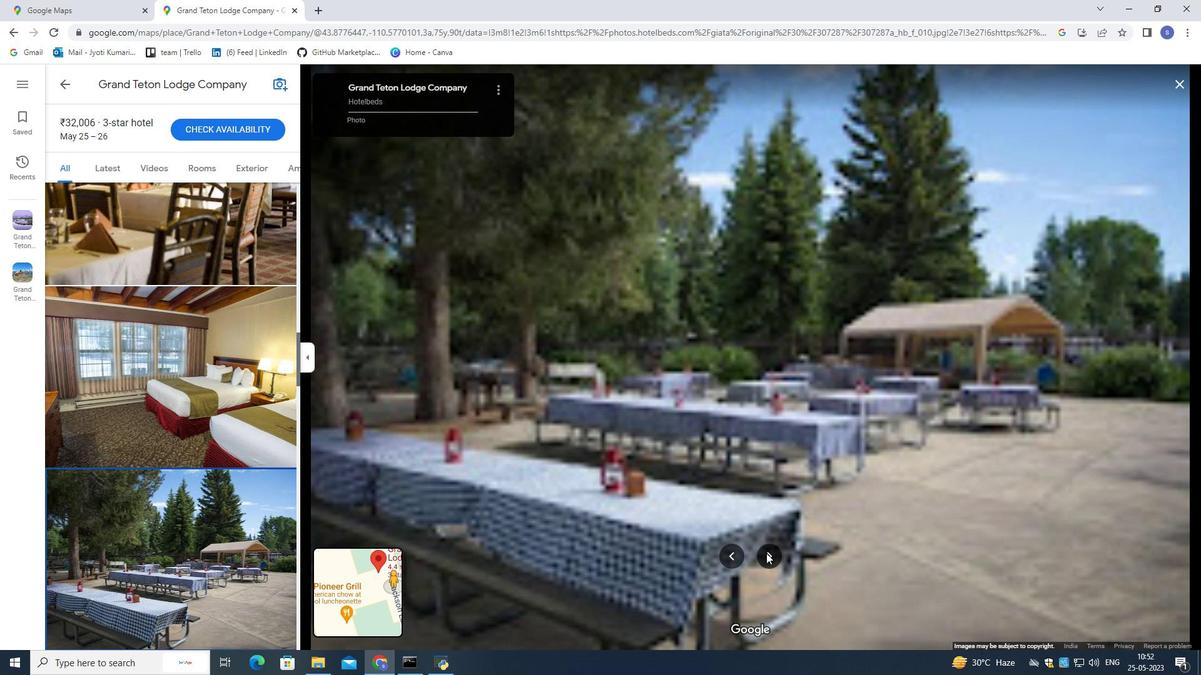 
Action: Mouse pressed left at (766, 553)
Screenshot: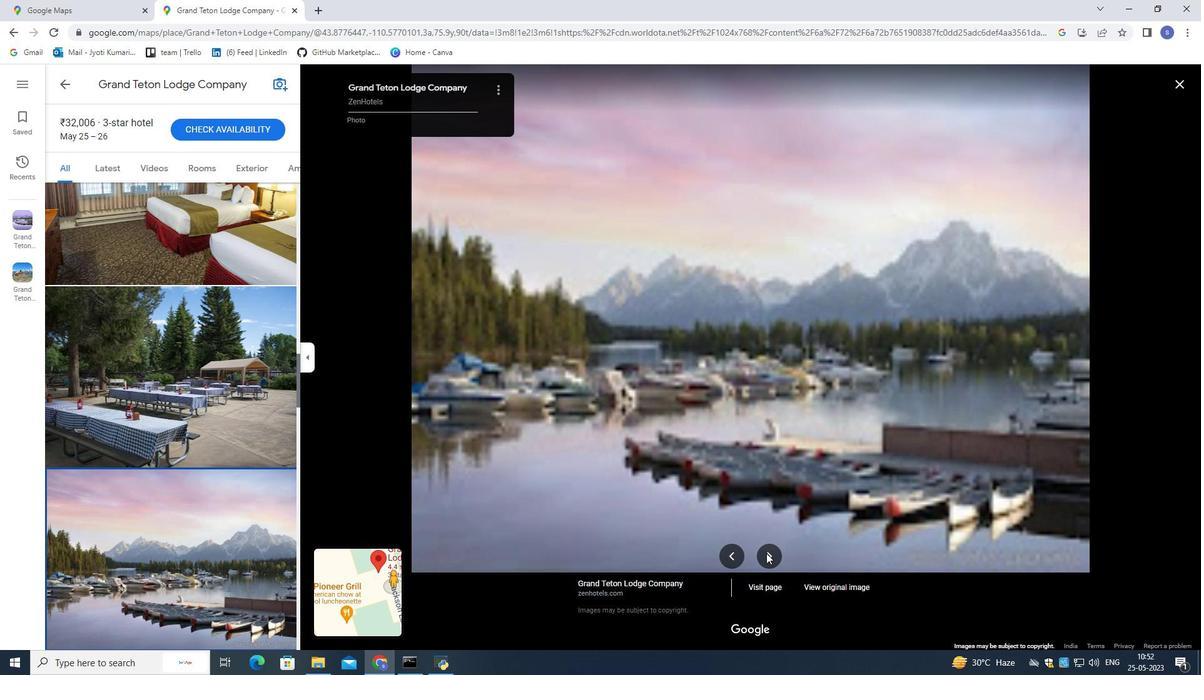 
Action: Mouse moved to (766, 553)
Screenshot: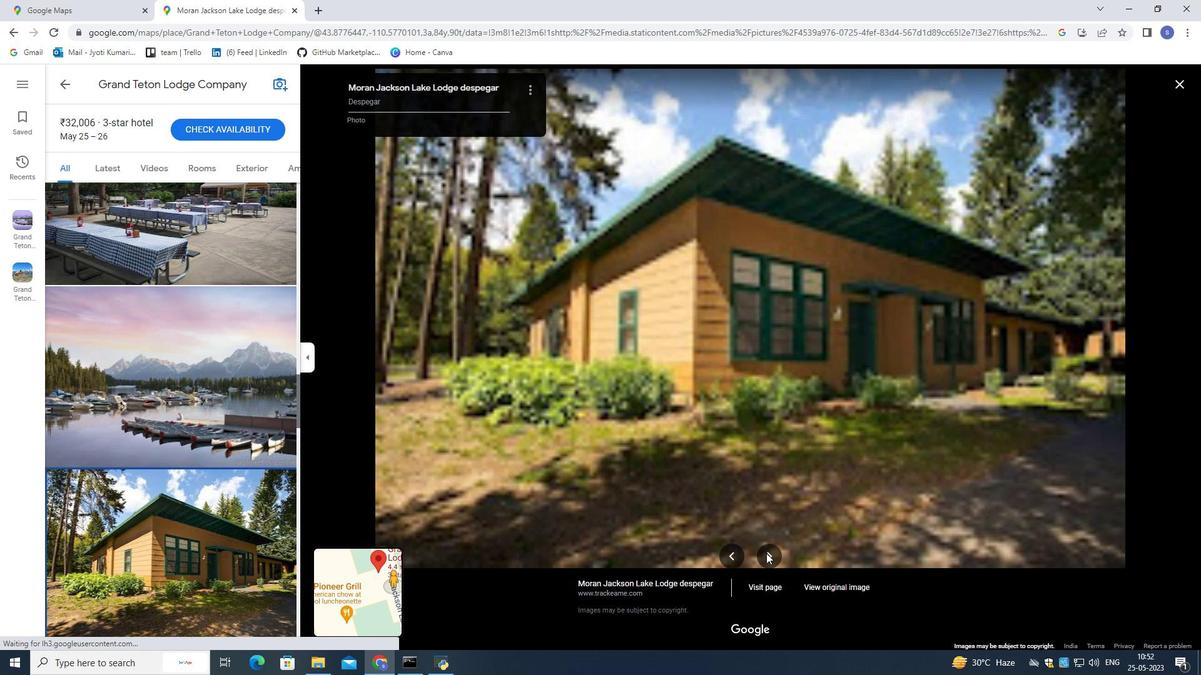 
Action: Mouse pressed left at (766, 553)
Screenshot: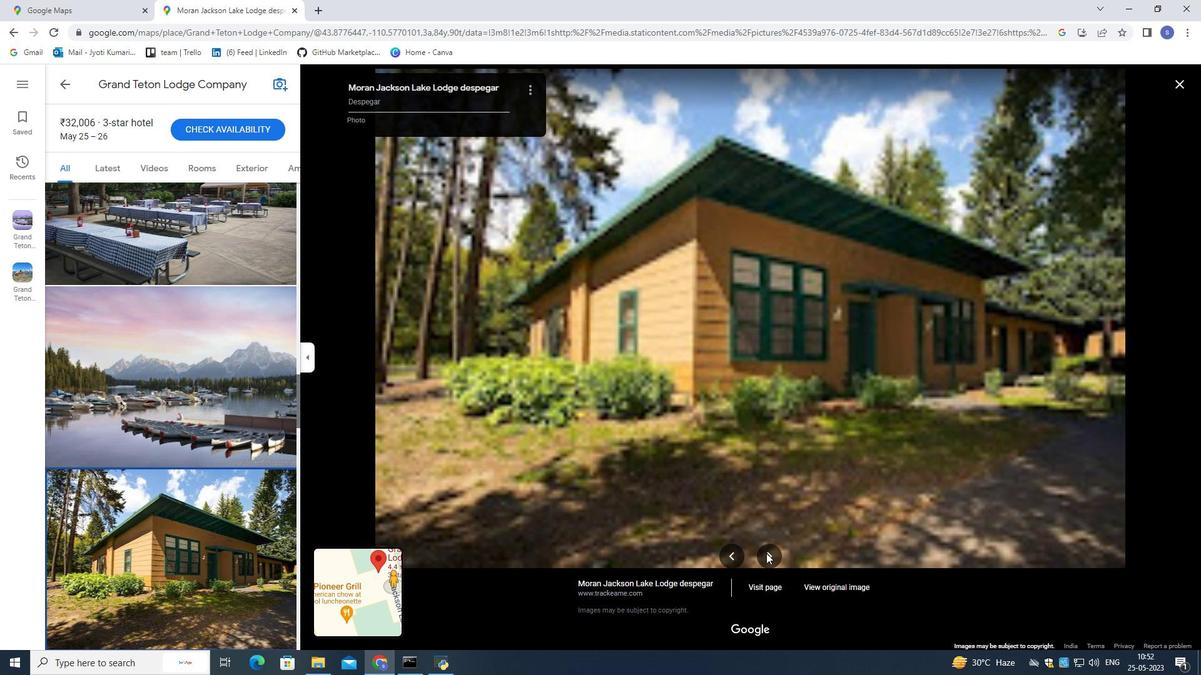 
Action: Mouse moved to (765, 553)
Screenshot: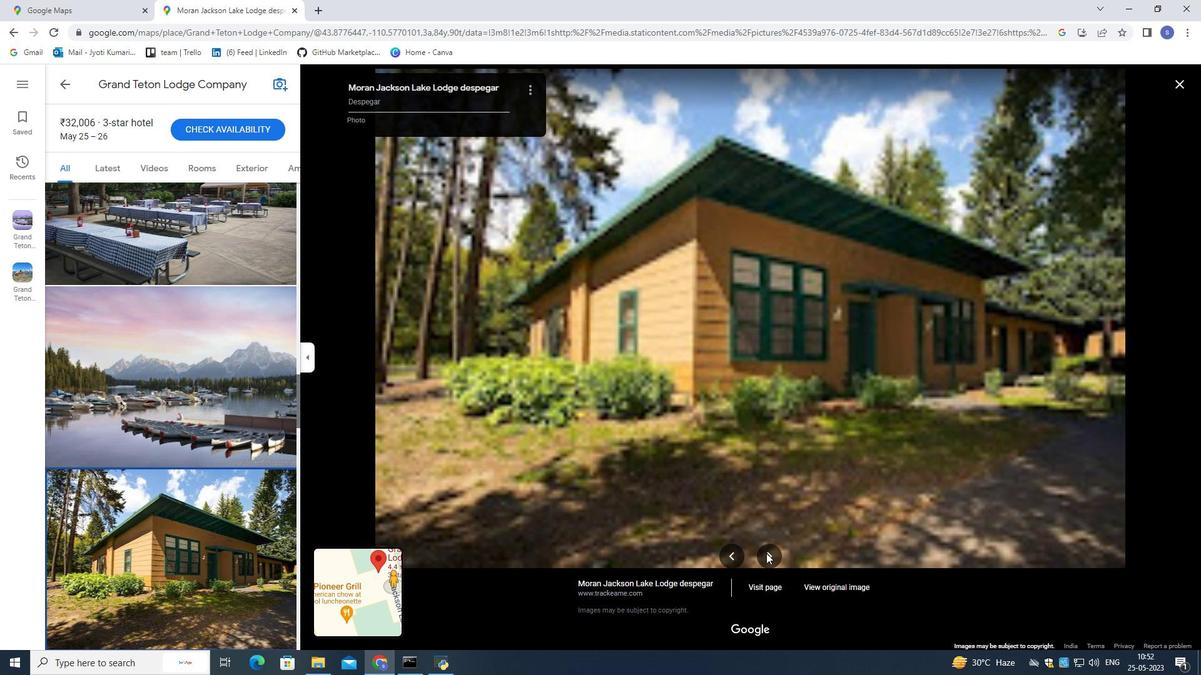 
Action: Mouse pressed left at (765, 553)
Screenshot: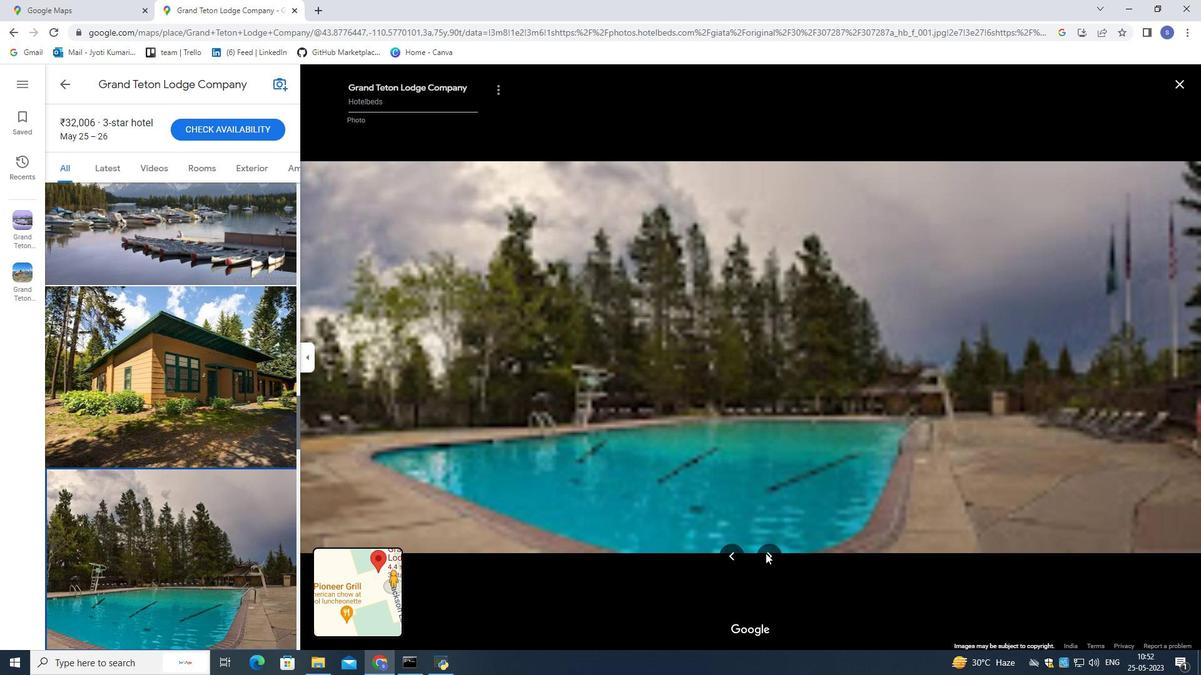 
Action: Mouse pressed left at (765, 553)
Screenshot: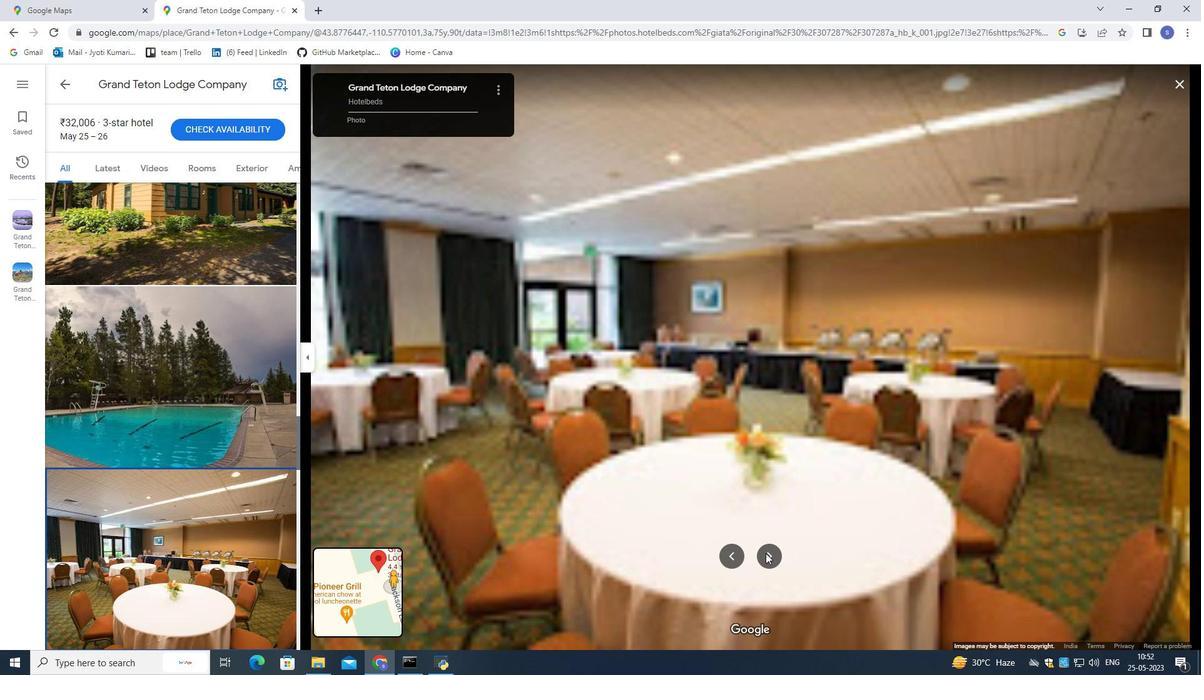 
Action: Mouse moved to (766, 553)
Screenshot: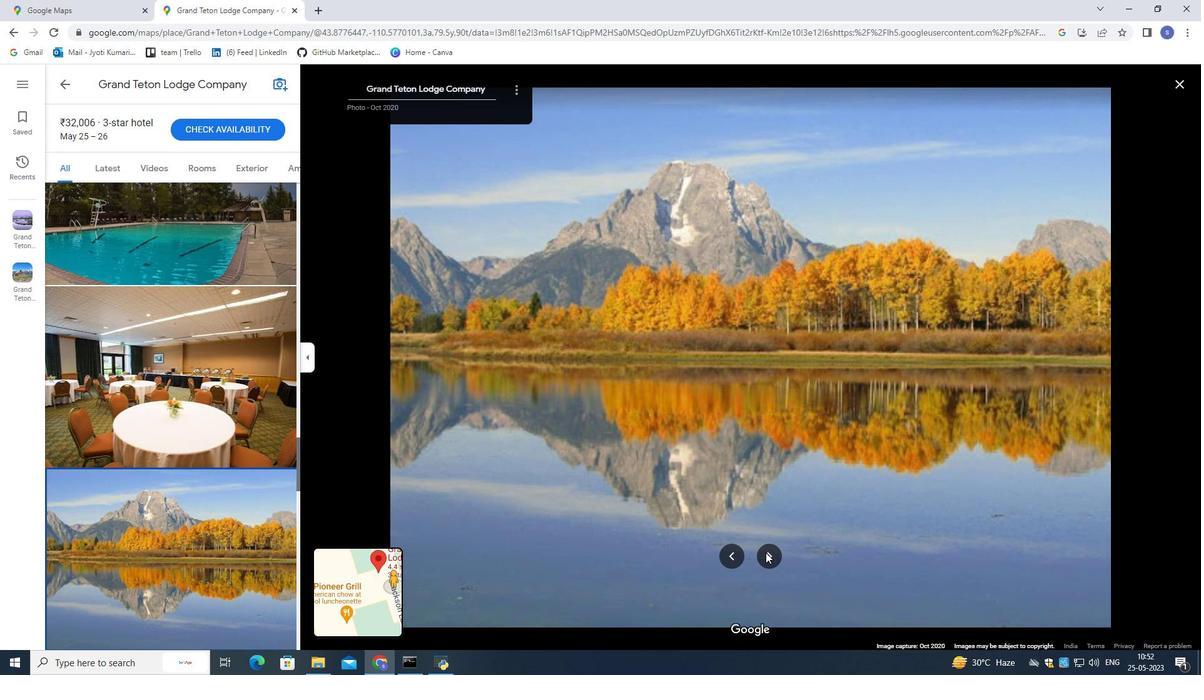 
Action: Mouse pressed left at (766, 553)
Screenshot: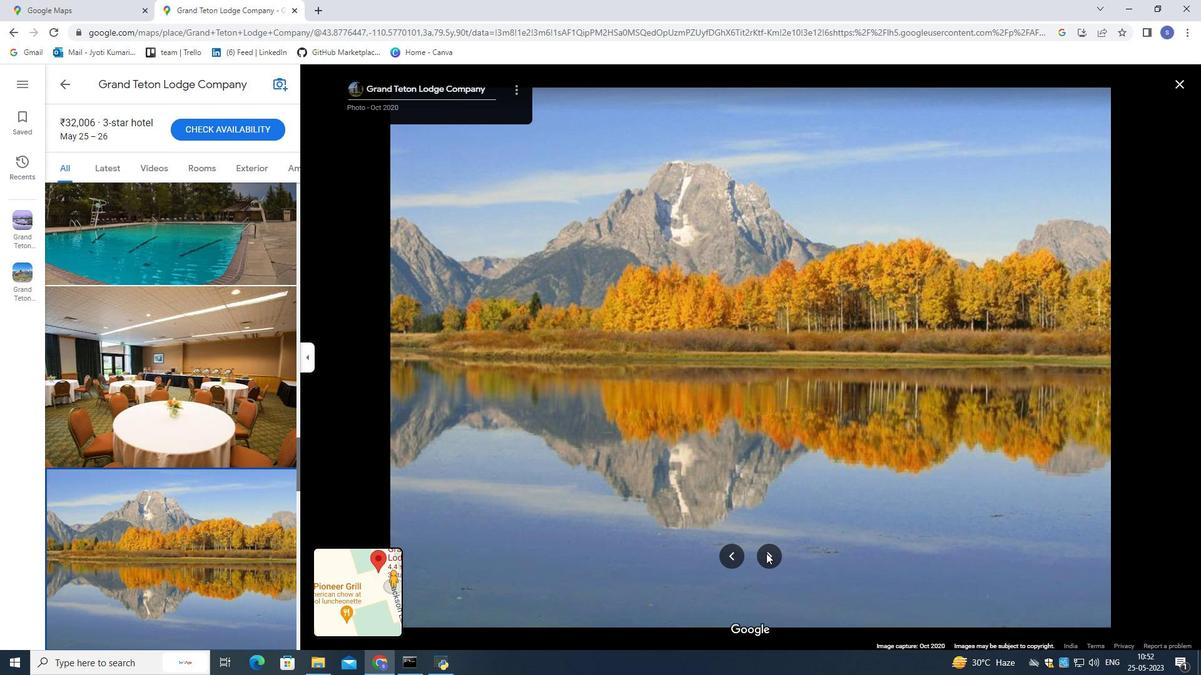 
Action: Mouse moved to (766, 553)
Screenshot: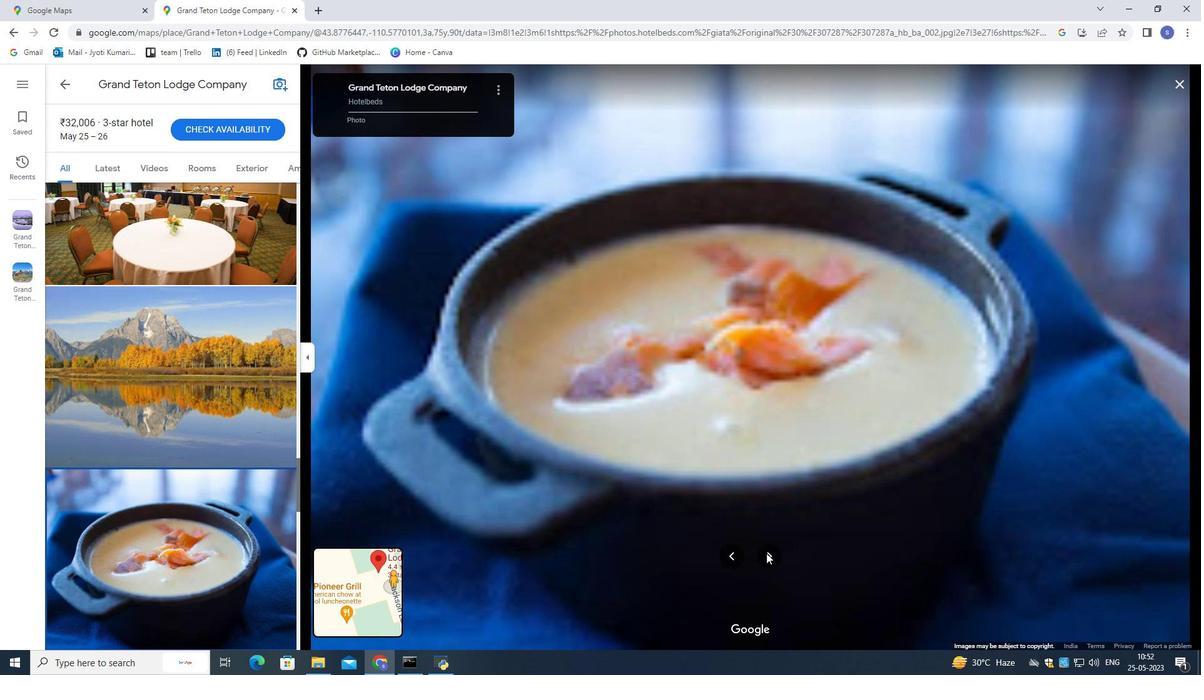 
Action: Mouse pressed left at (766, 553)
Screenshot: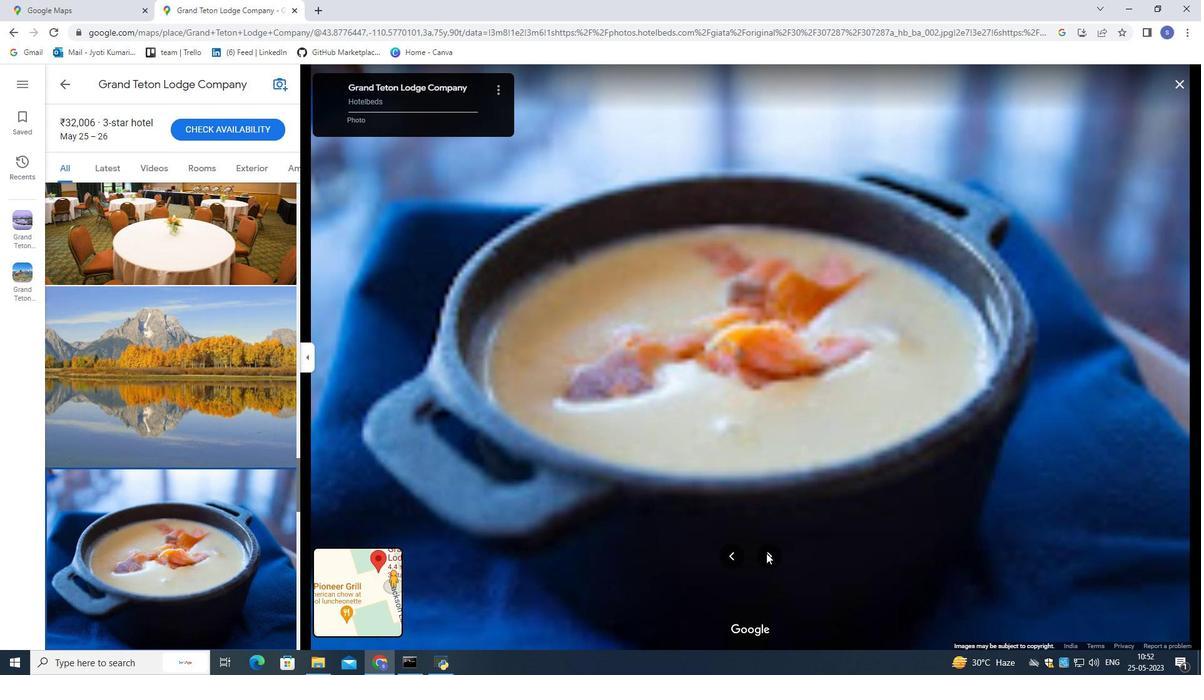 
Action: Mouse moved to (267, 387)
Screenshot: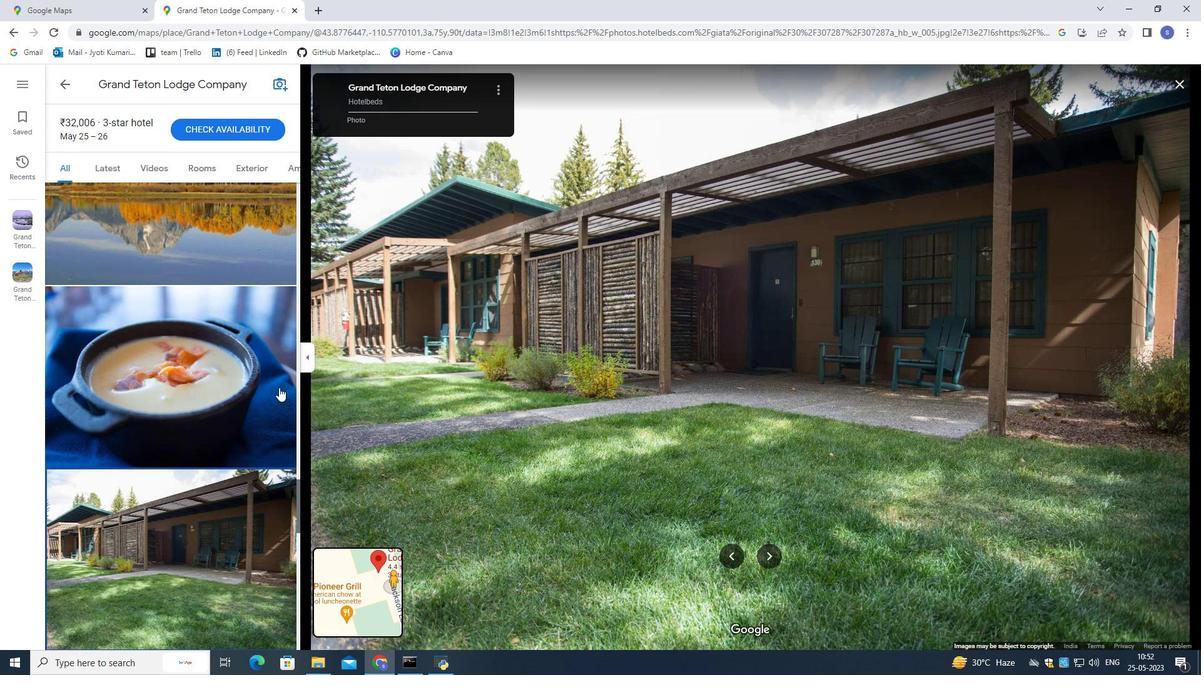 
Action: Mouse pressed left at (267, 387)
Screenshot: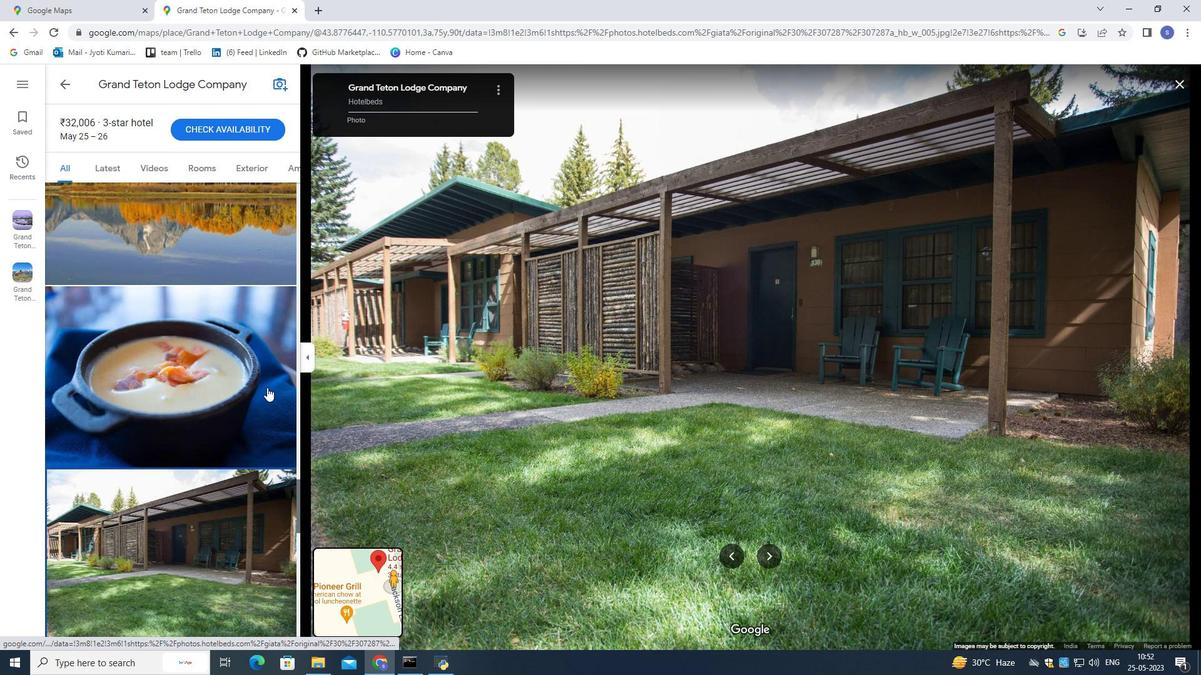 
Action: Mouse moved to (766, 552)
Screenshot: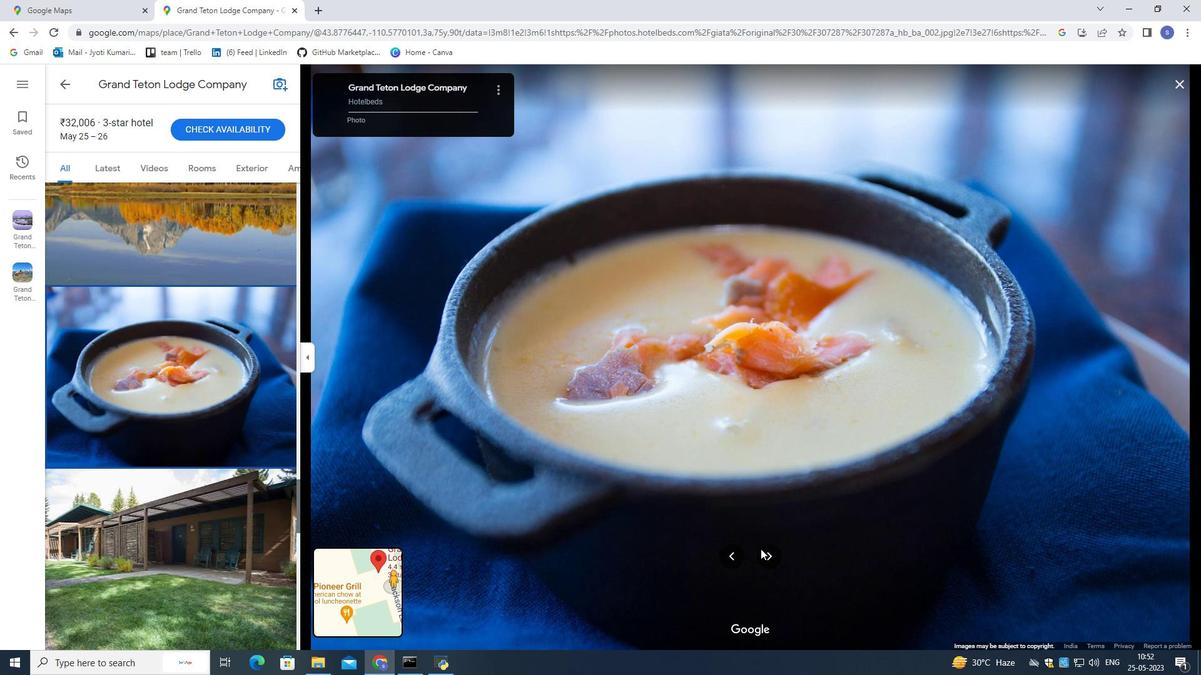 
Action: Mouse pressed left at (766, 552)
Screenshot: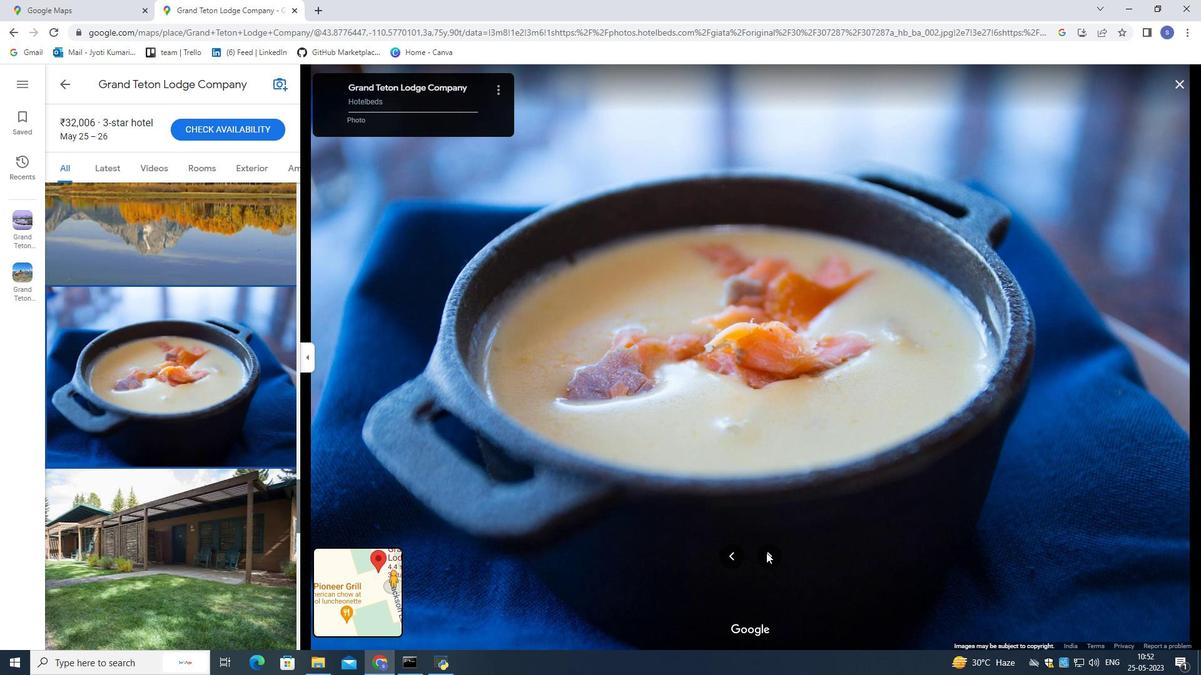 
Action: Mouse pressed left at (766, 552)
Screenshot: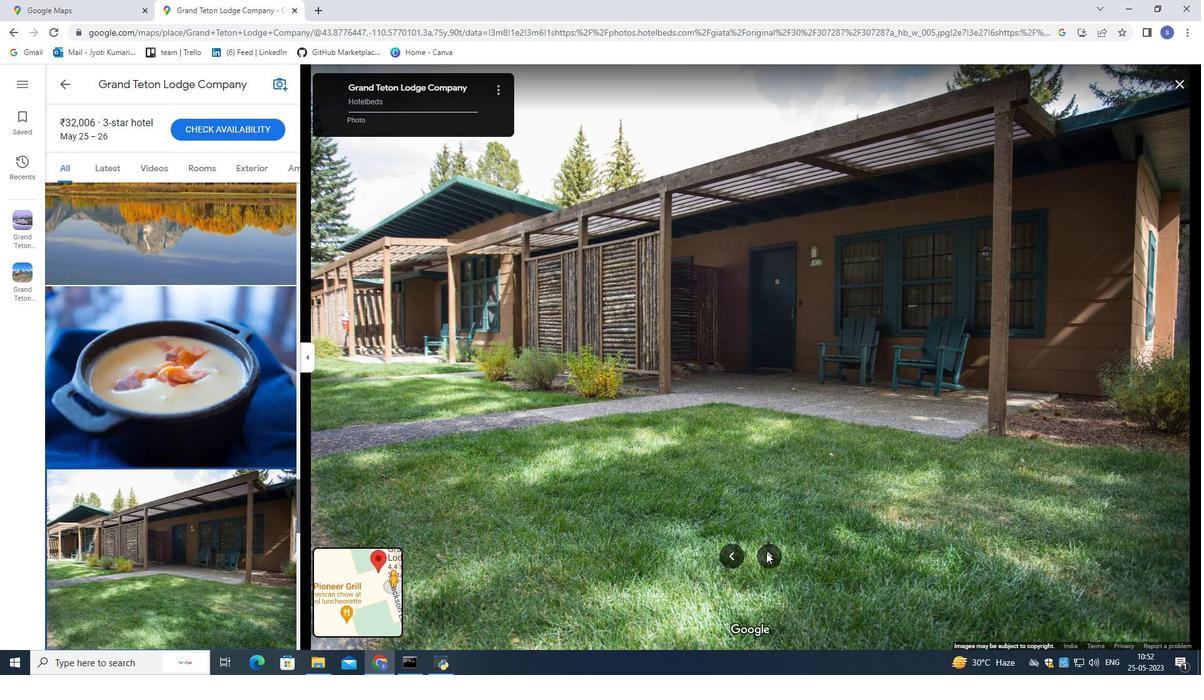 
Action: Mouse pressed left at (766, 552)
Screenshot: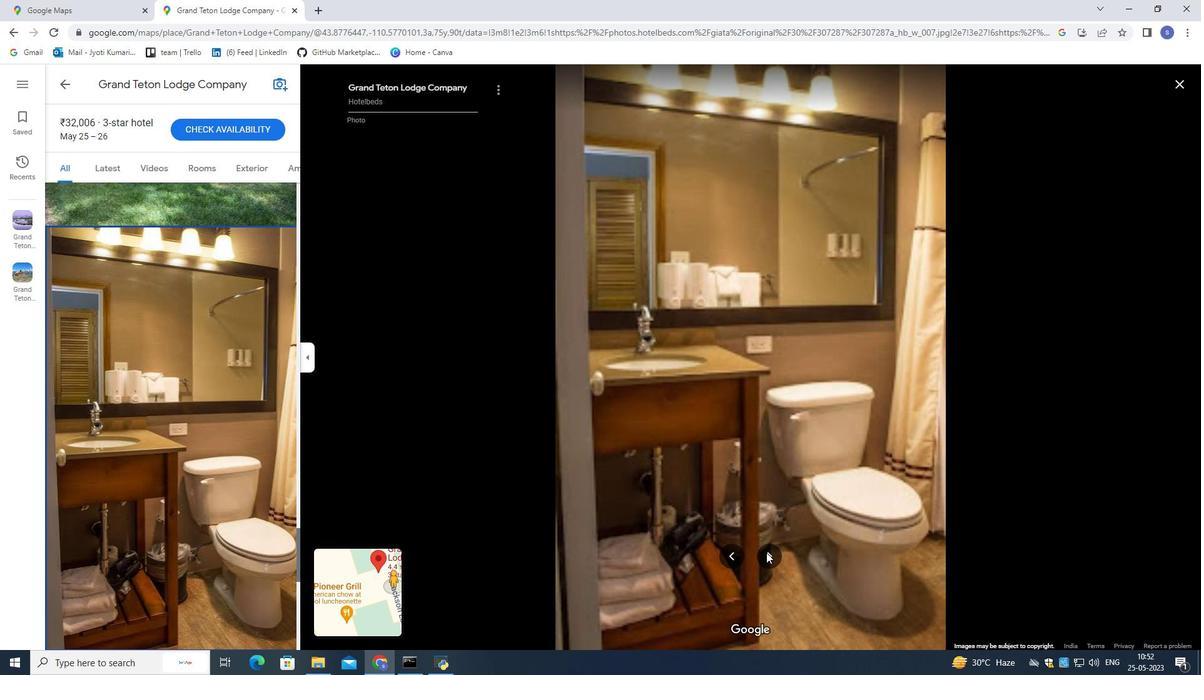 
Action: Mouse moved to (763, 551)
Screenshot: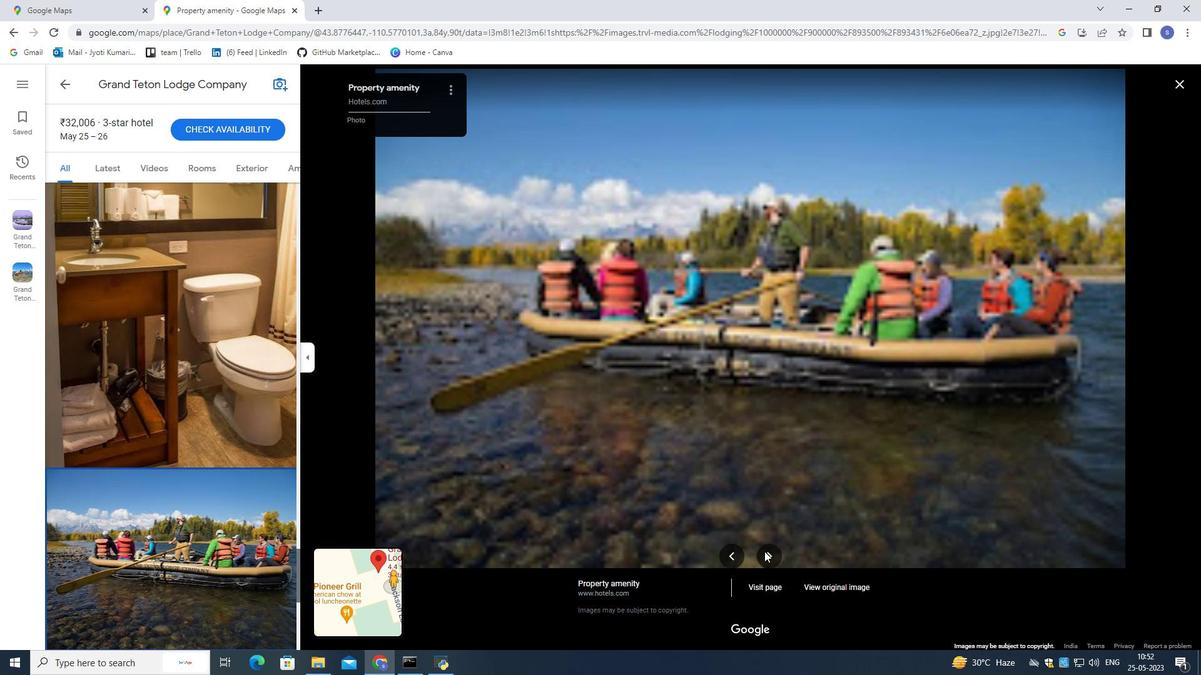 
Action: Mouse pressed left at (763, 551)
Screenshot: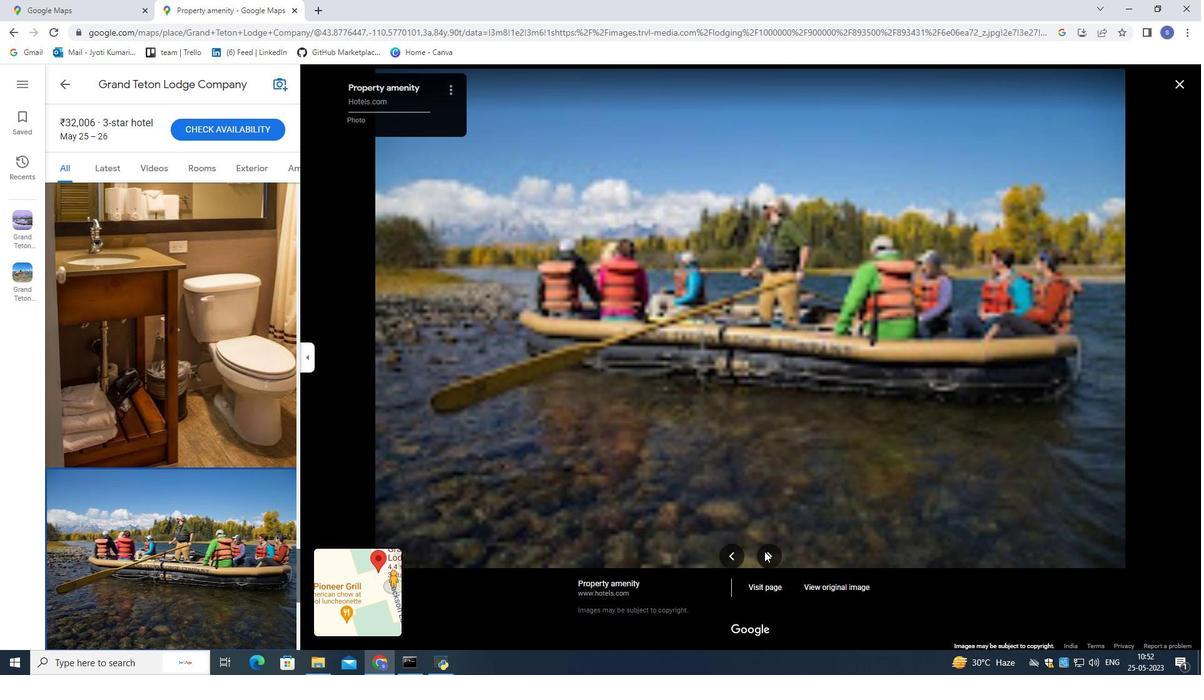 
Action: Mouse moved to (768, 552)
Screenshot: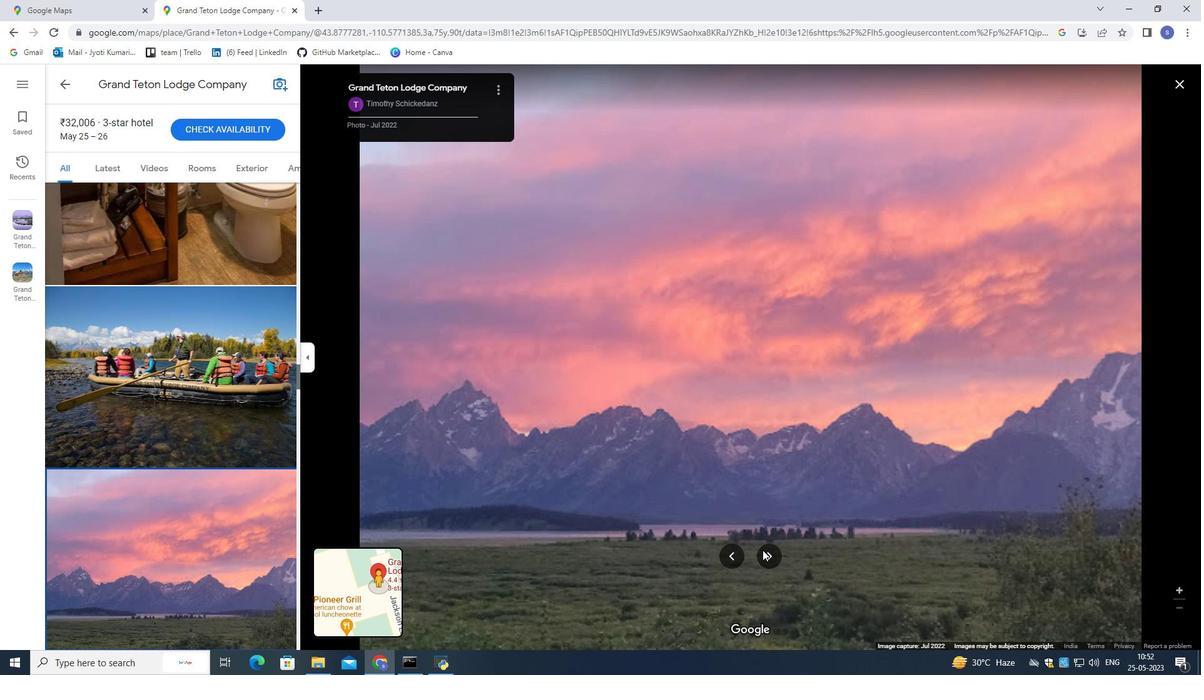 
Action: Mouse pressed left at (768, 552)
Screenshot: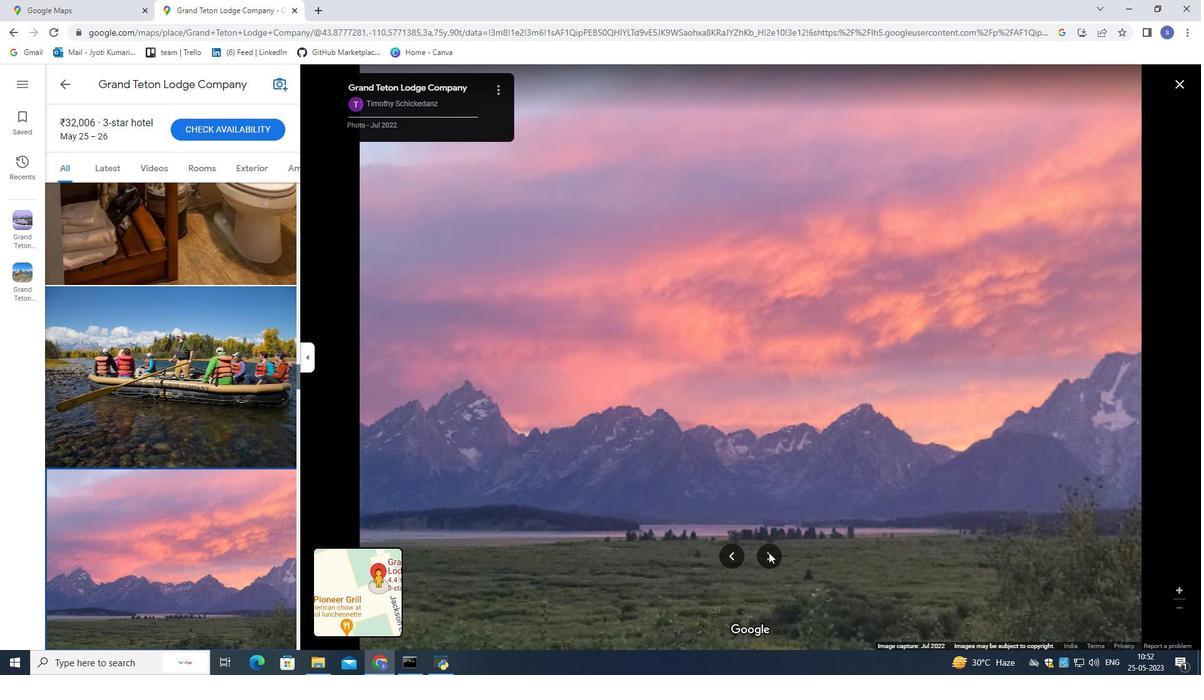 
Action: Mouse pressed left at (768, 552)
Screenshot: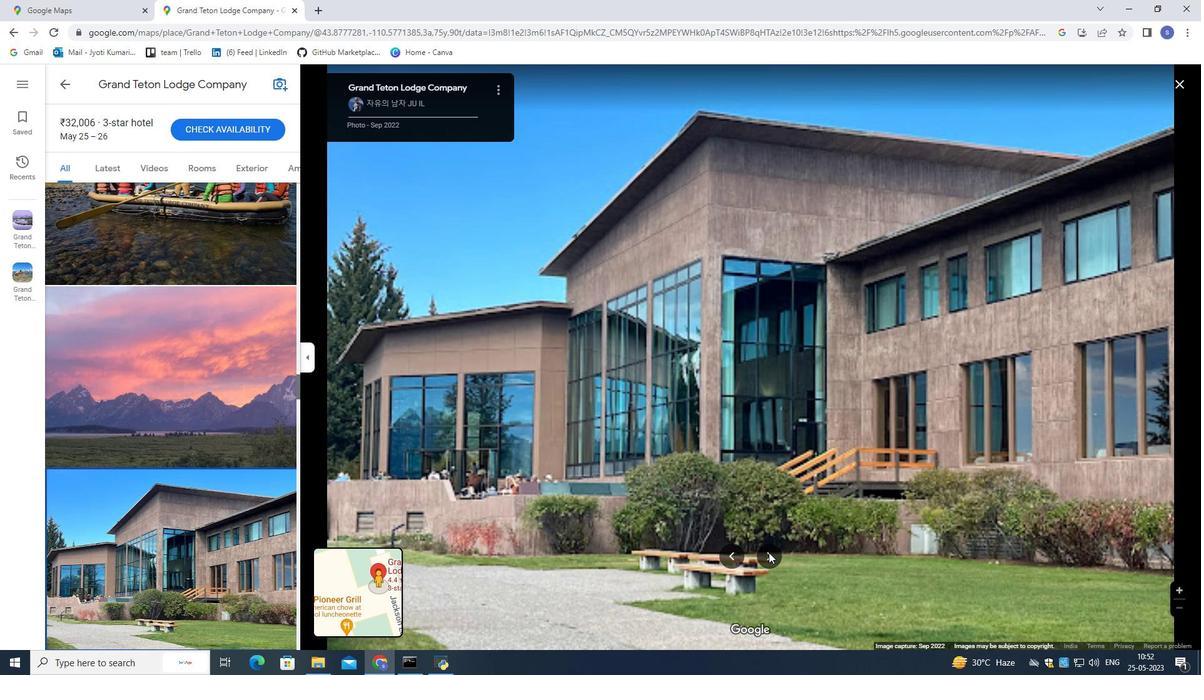 
Action: Mouse pressed left at (768, 552)
Screenshot: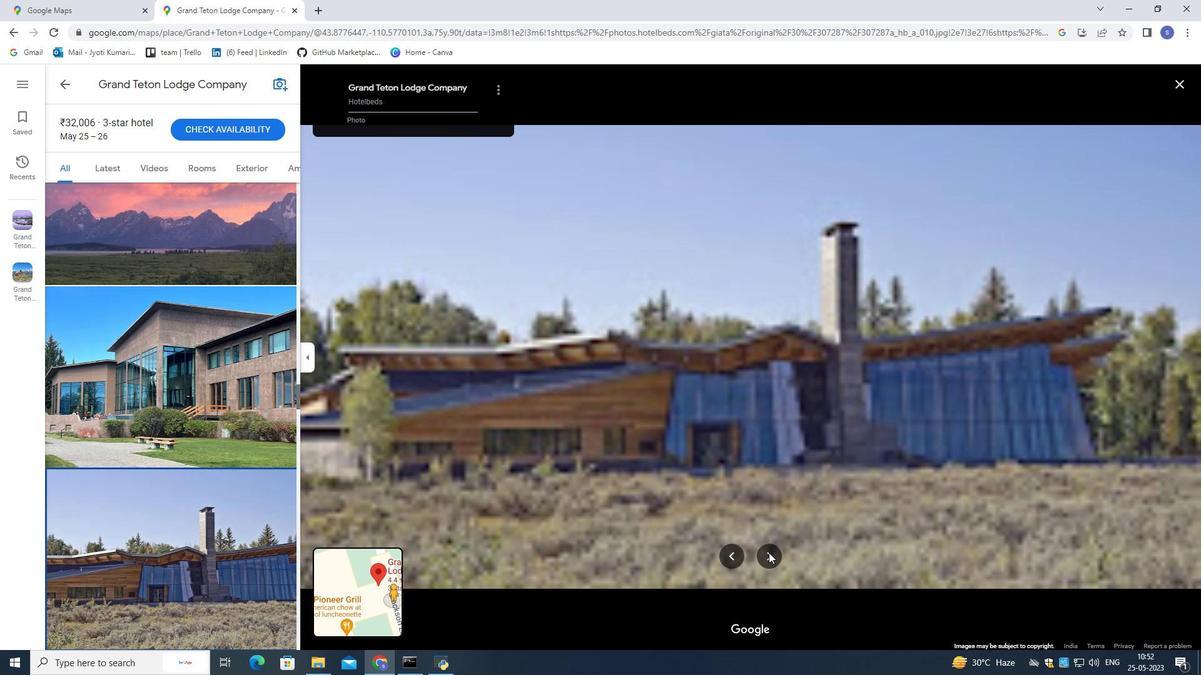 
Action: Mouse moved to (767, 552)
Screenshot: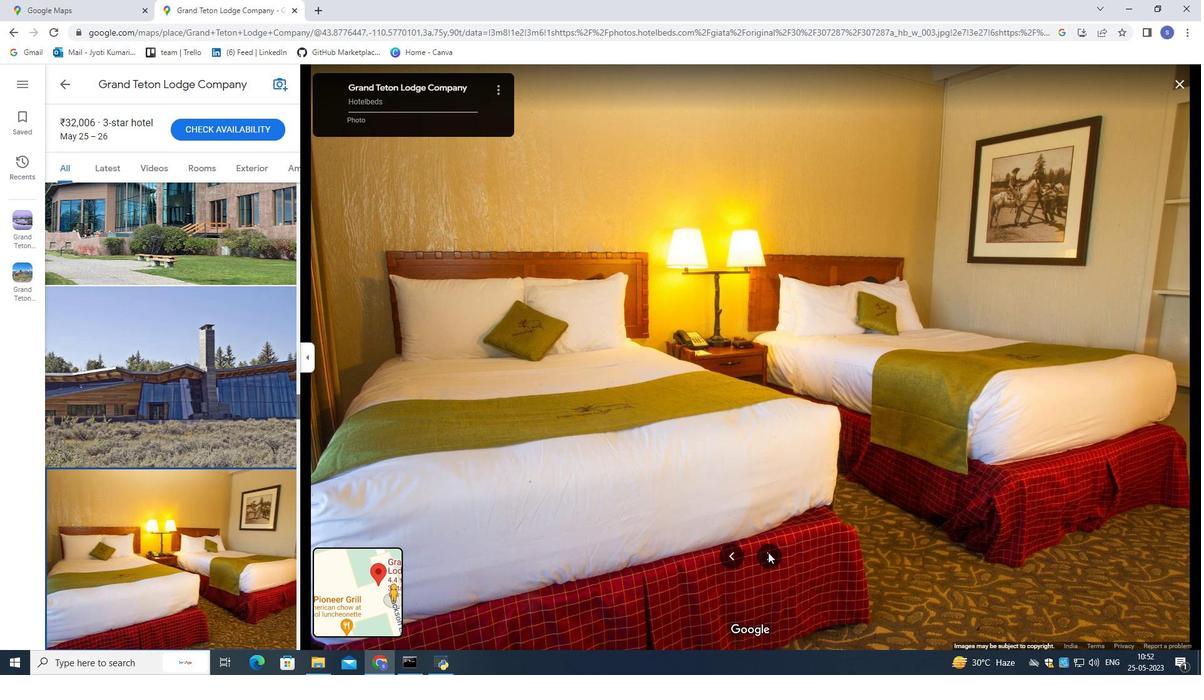 
Action: Mouse pressed left at (767, 552)
Screenshot: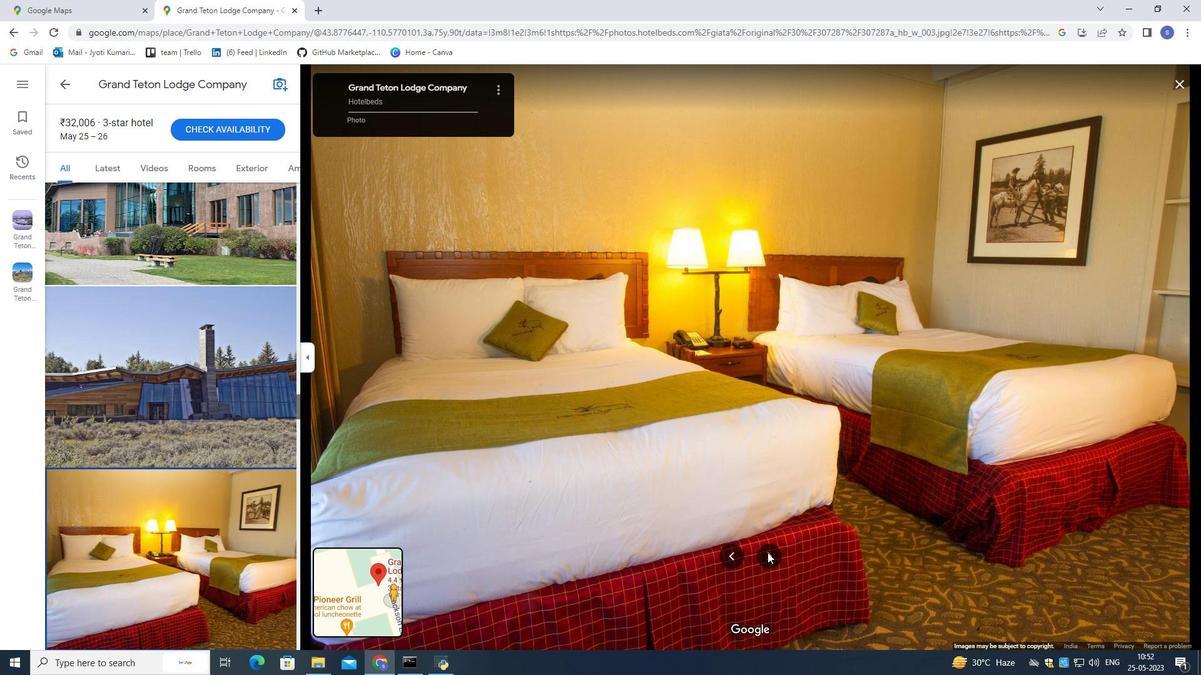 
Action: Mouse moved to (766, 552)
Screenshot: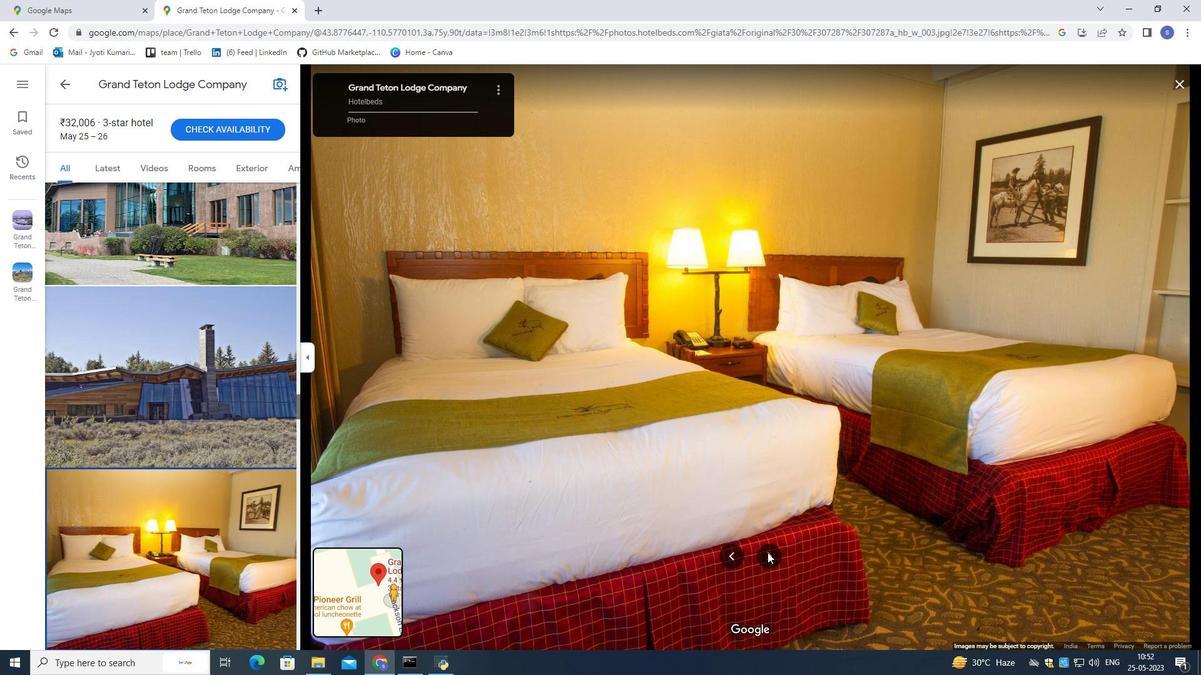 
Action: Mouse pressed left at (766, 552)
Screenshot: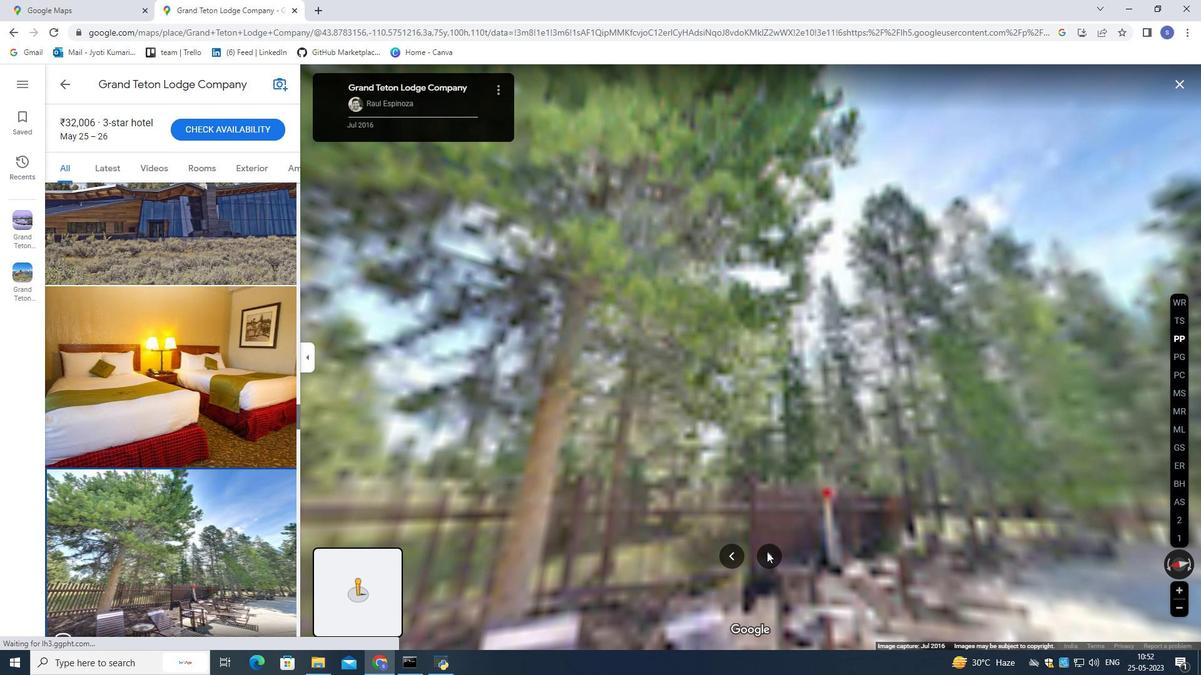 
Action: Mouse moved to (766, 552)
Screenshot: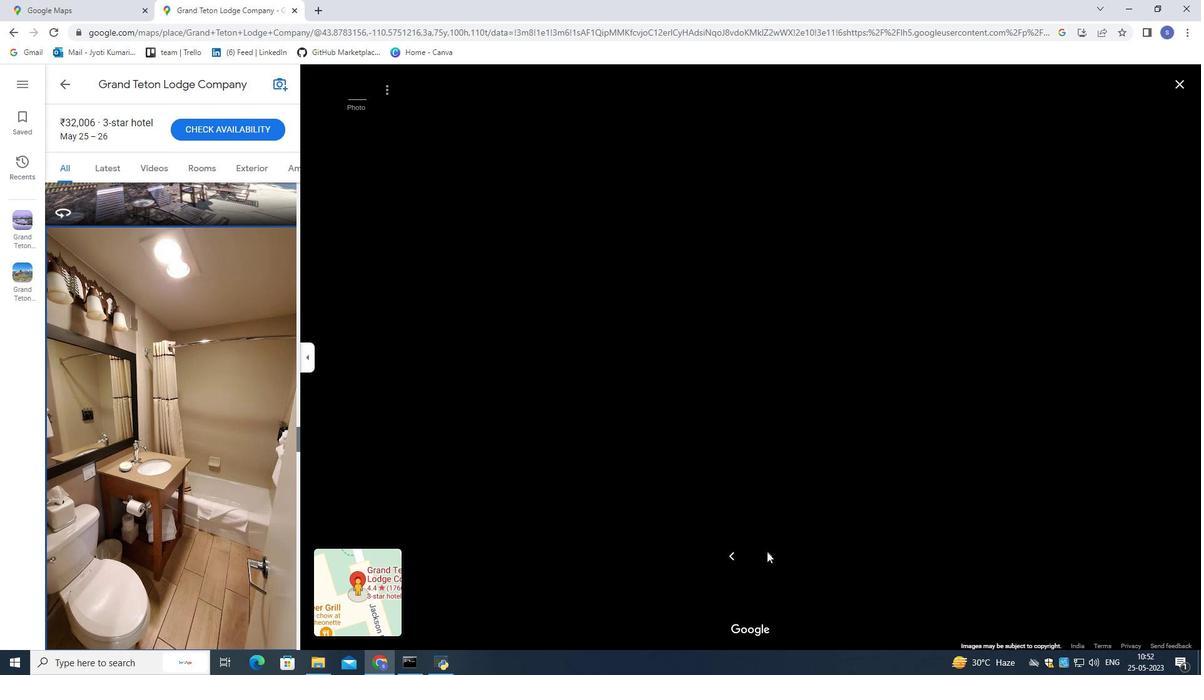 
Action: Mouse pressed left at (766, 552)
Screenshot: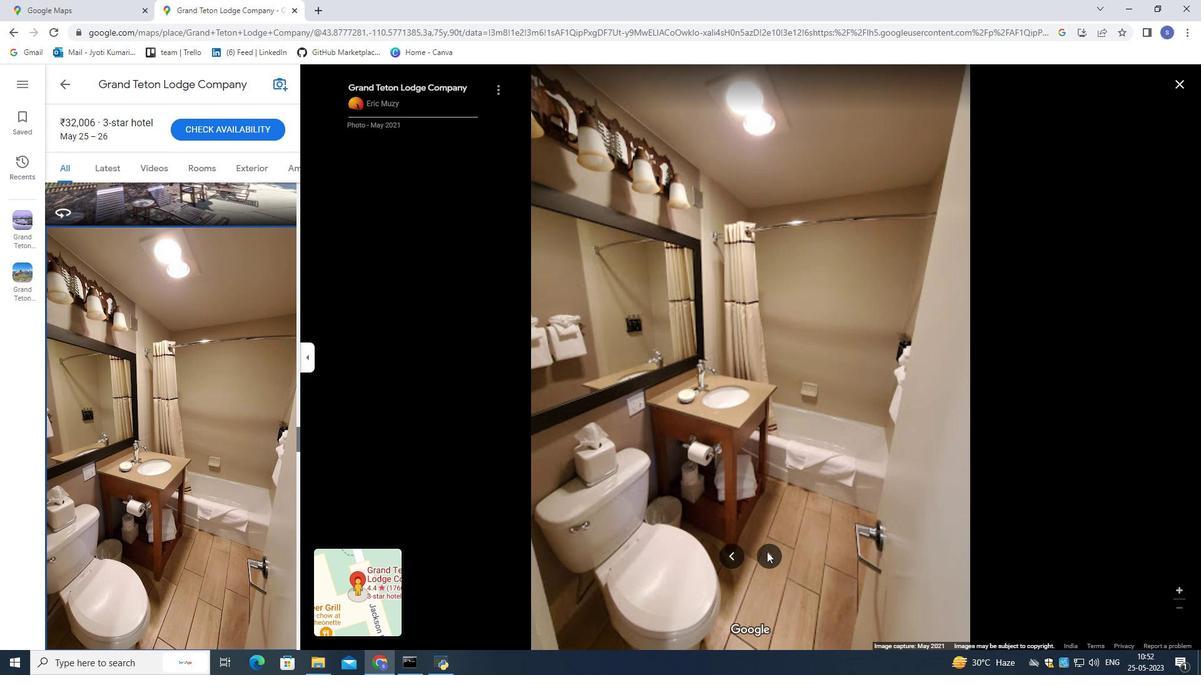 
Action: Mouse moved to (766, 550)
Screenshot: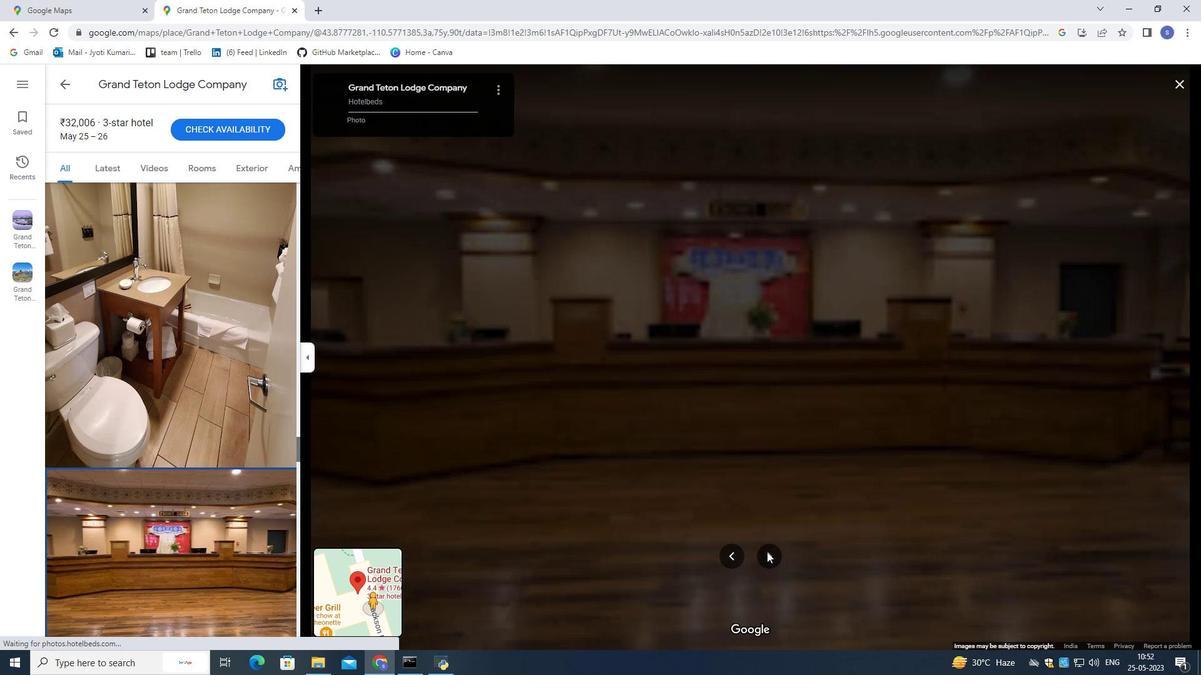 
Action: Mouse pressed left at (766, 550)
Screenshot: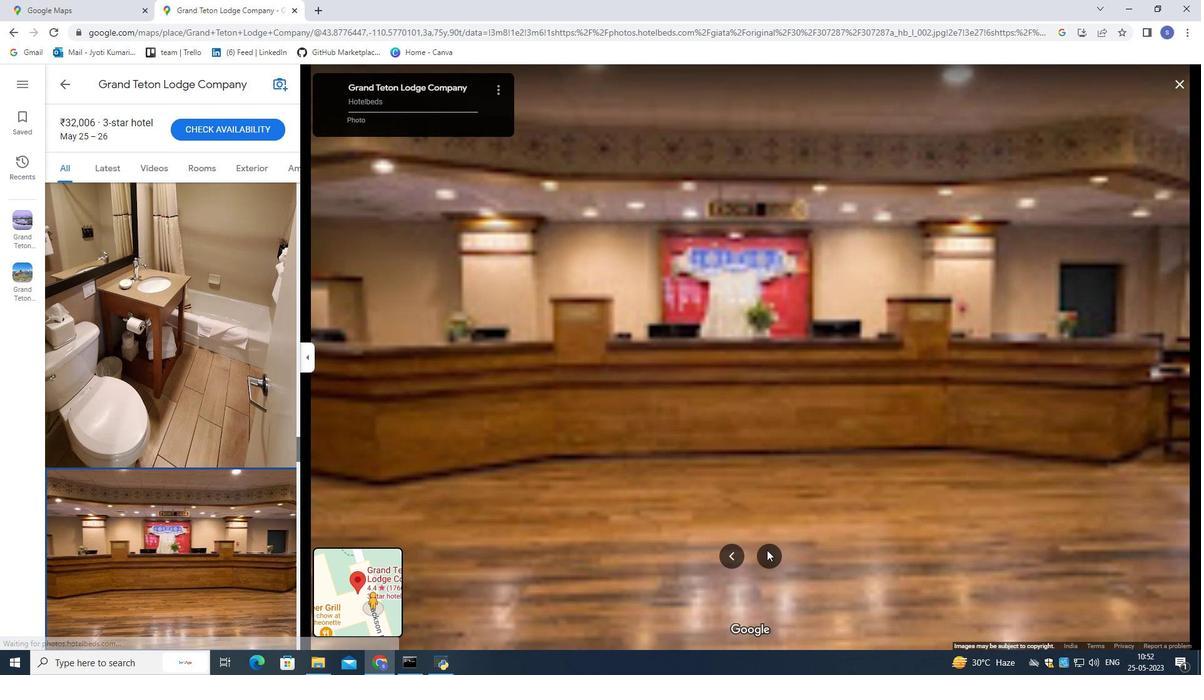 
Action: Mouse moved to (766, 549)
Screenshot: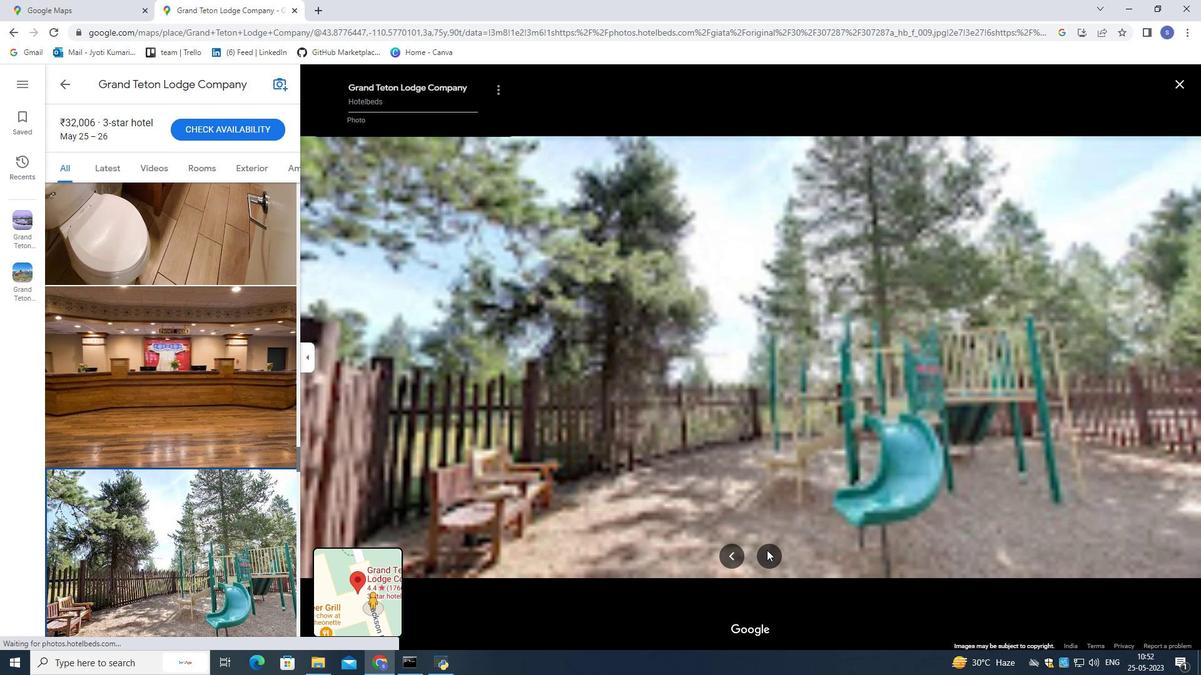 
Action: Mouse pressed left at (766, 549)
Screenshot: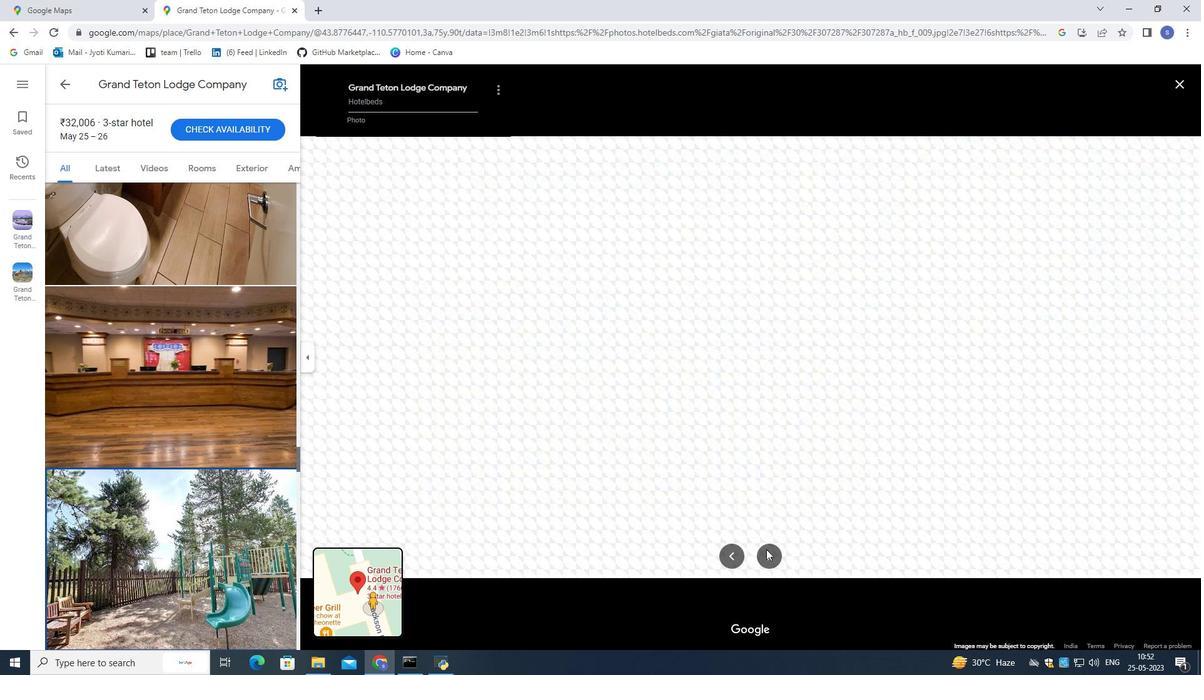 
Action: Mouse pressed left at (766, 549)
Screenshot: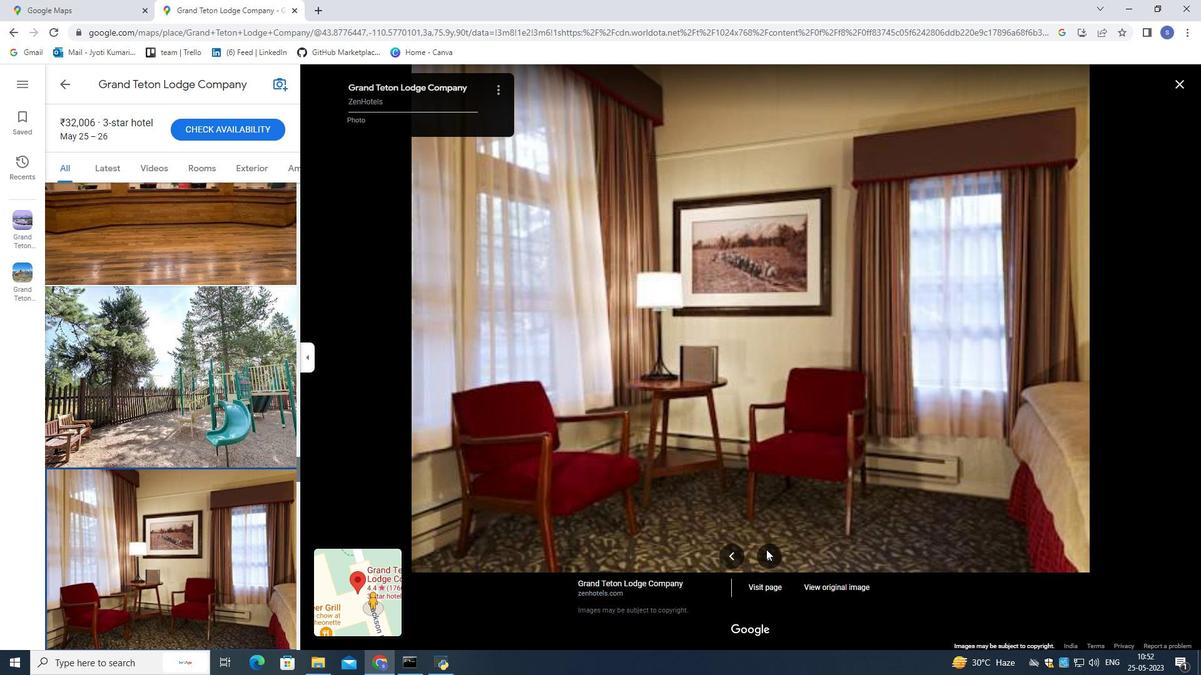 
Action: Mouse moved to (765, 549)
Screenshot: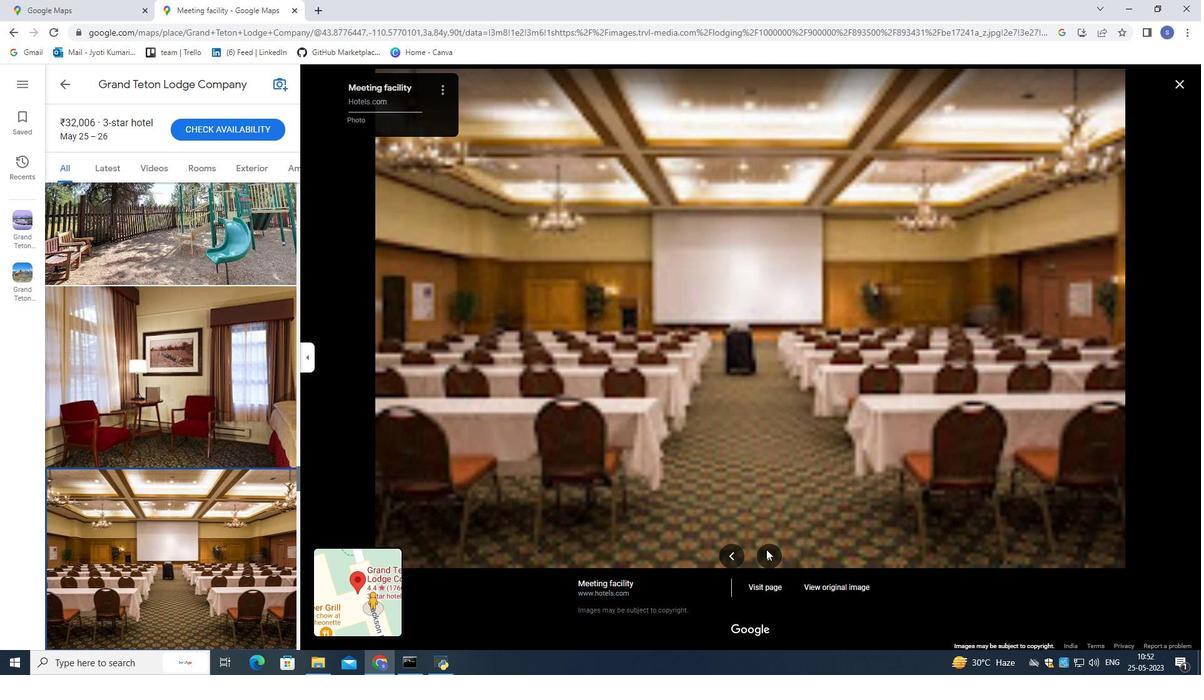 
Action: Mouse pressed left at (765, 549)
Screenshot: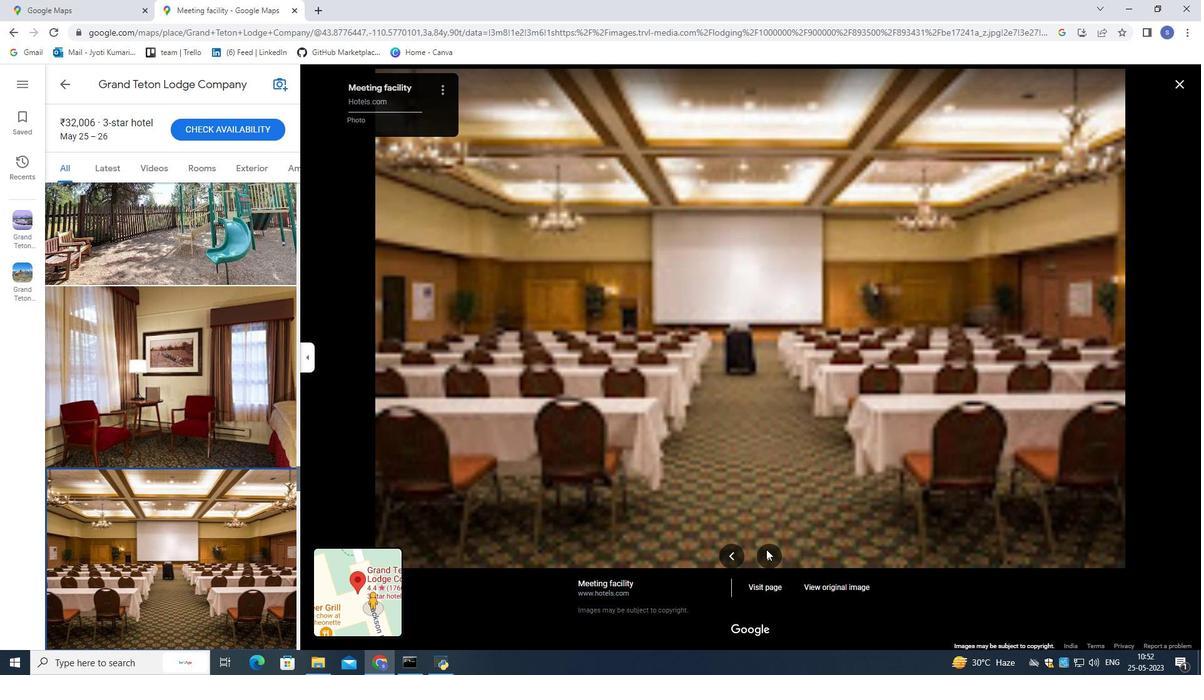
Action: Mouse pressed left at (765, 549)
Screenshot: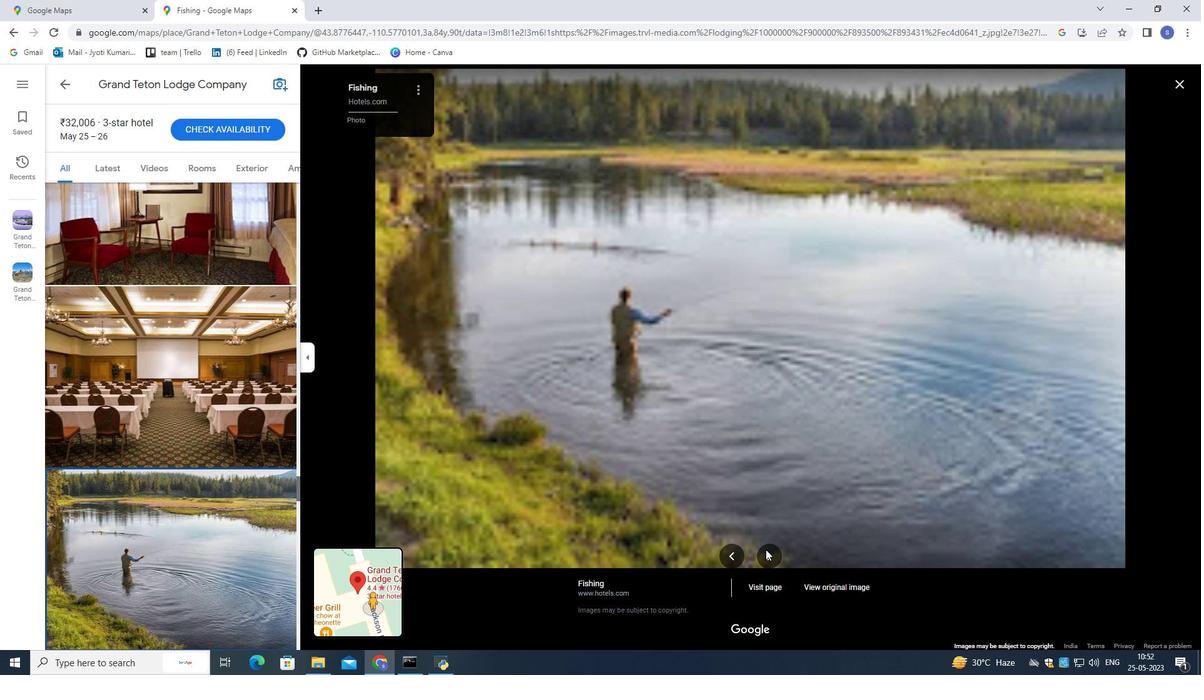 
Action: Mouse moved to (56, 78)
Screenshot: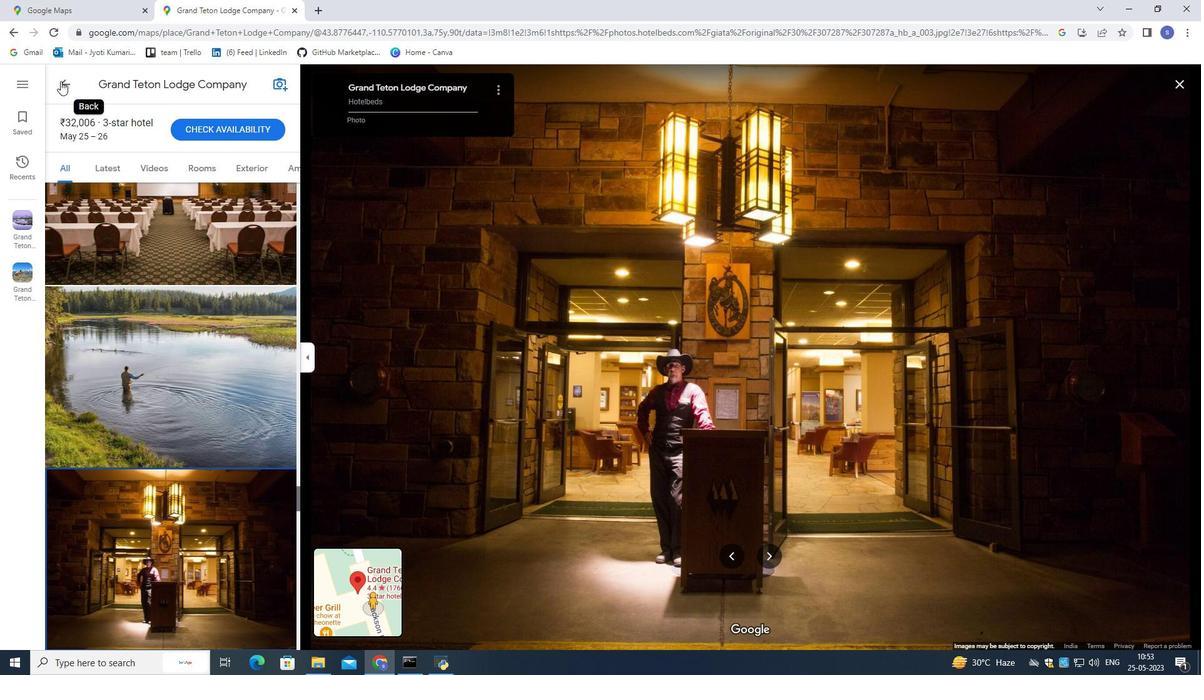 
Action: Mouse pressed left at (56, 78)
Screenshot: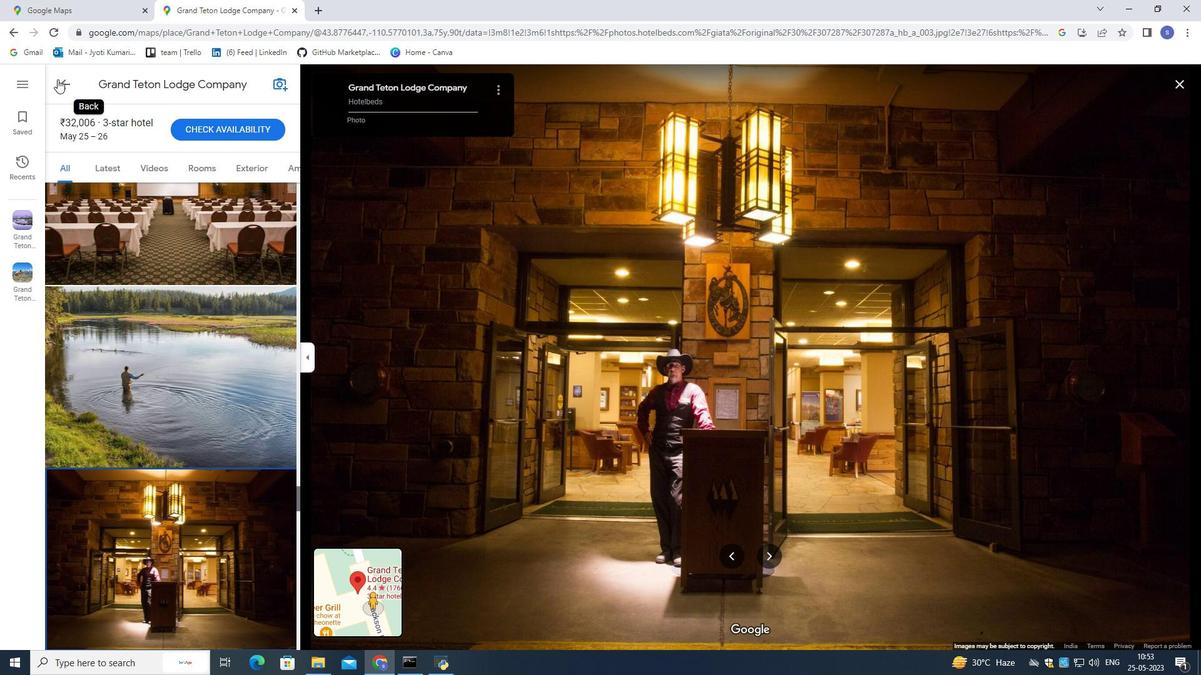 
Action: Mouse moved to (145, 392)
Screenshot: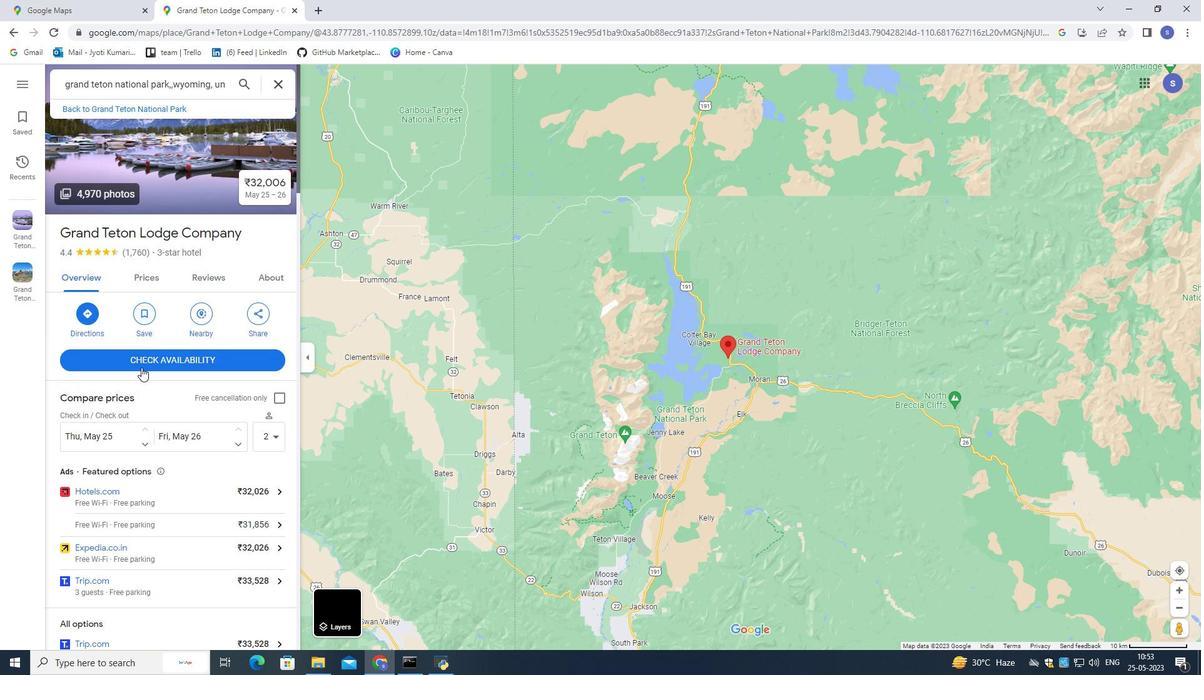 
Action: Mouse scrolled (145, 391) with delta (0, 0)
Screenshot: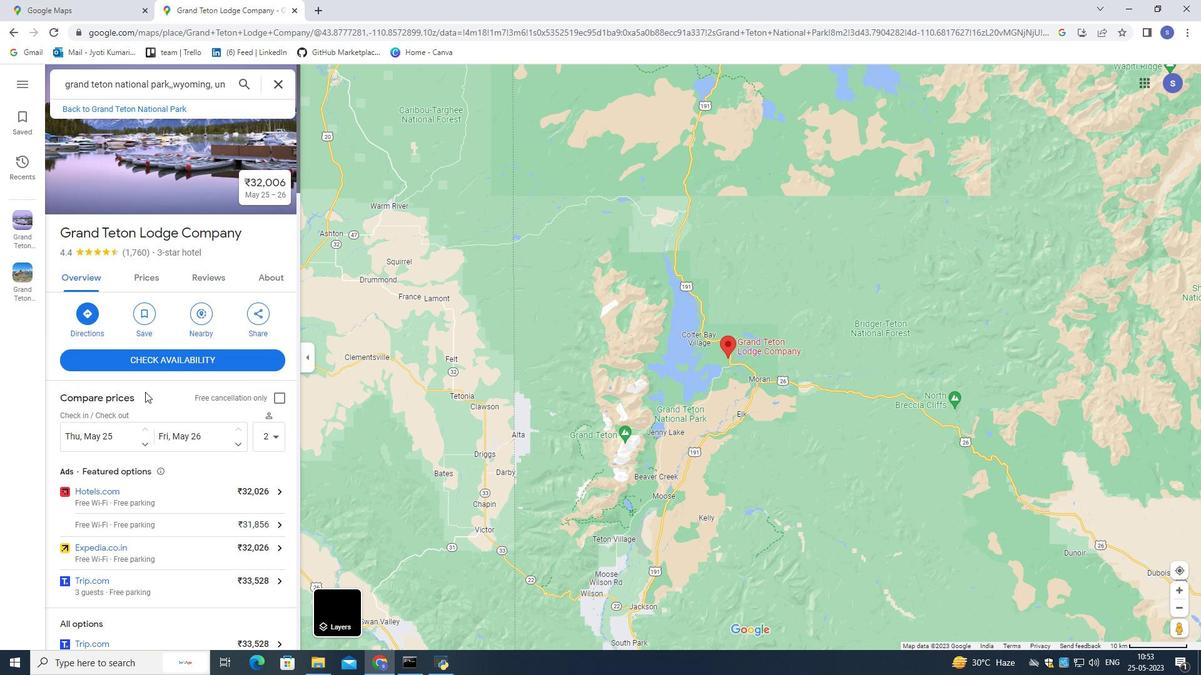 
Action: Mouse scrolled (145, 391) with delta (0, 0)
Screenshot: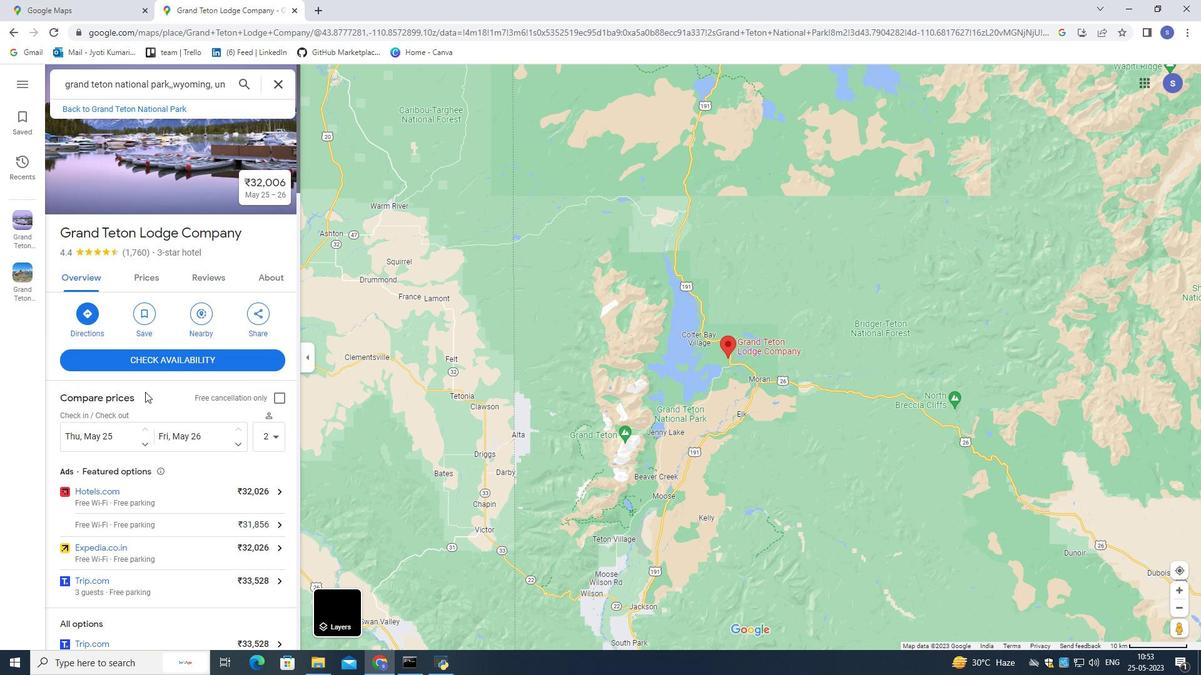 
Action: Mouse scrolled (145, 391) with delta (0, 0)
Screenshot: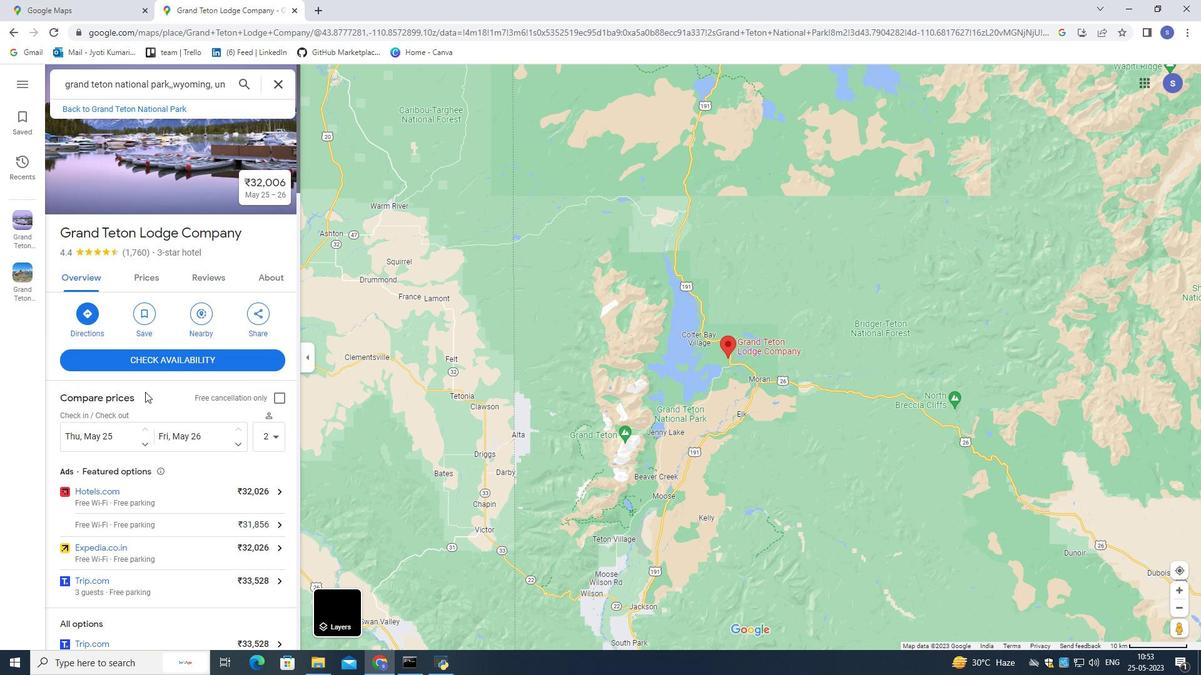 
Action: Mouse scrolled (145, 391) with delta (0, 0)
Screenshot: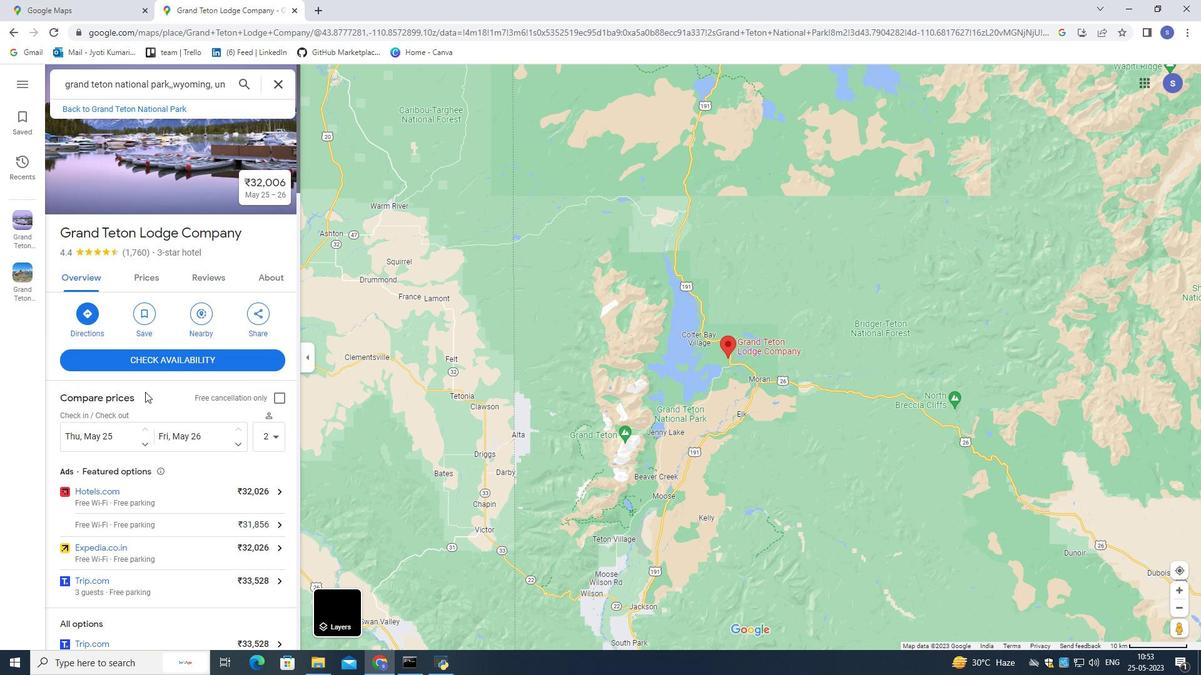 
Action: Mouse scrolled (145, 391) with delta (0, 0)
Screenshot: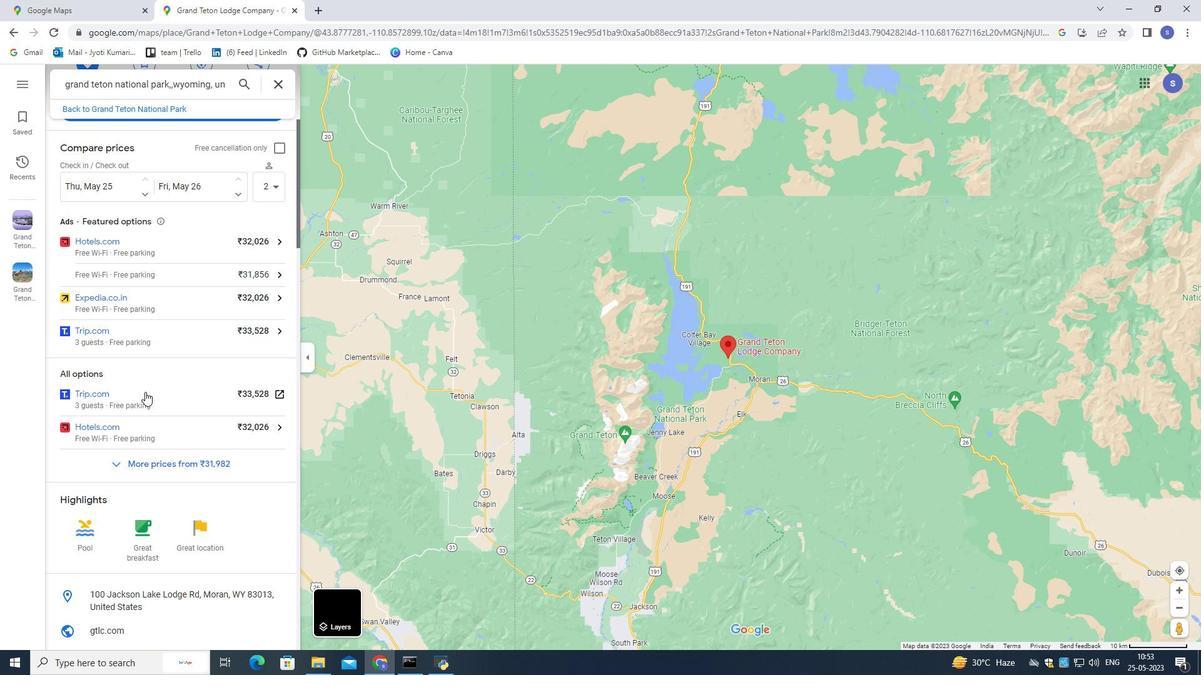 
Action: Mouse scrolled (145, 391) with delta (0, 0)
Screenshot: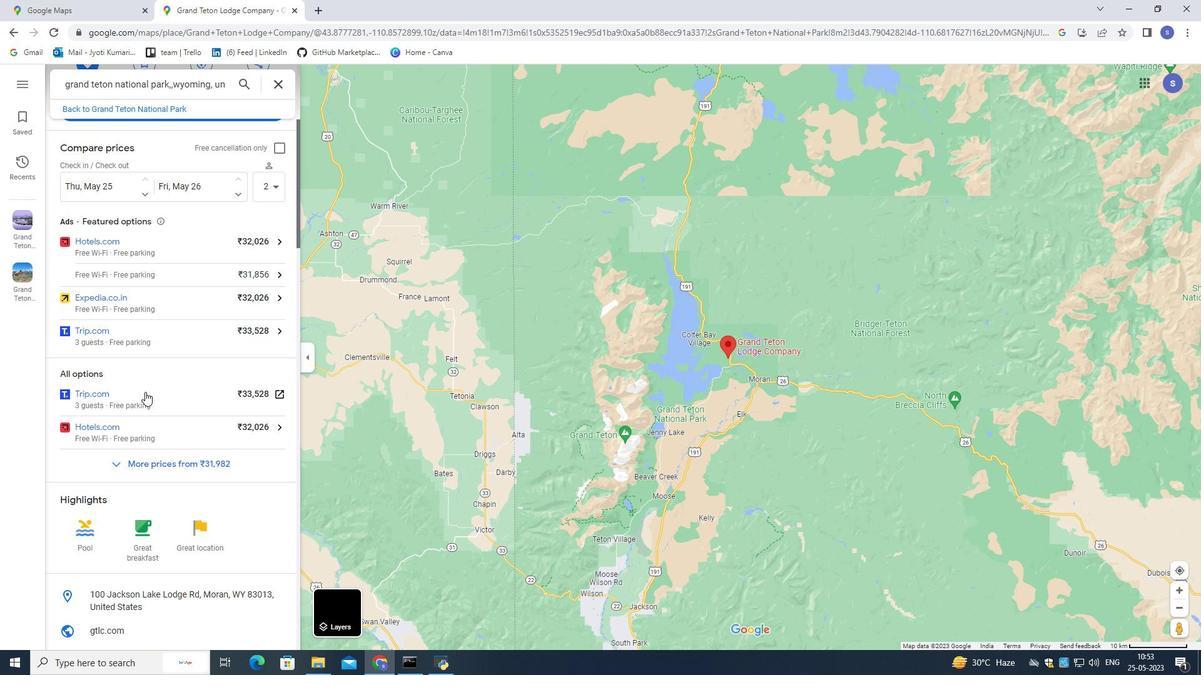 
Action: Mouse scrolled (145, 391) with delta (0, 0)
Screenshot: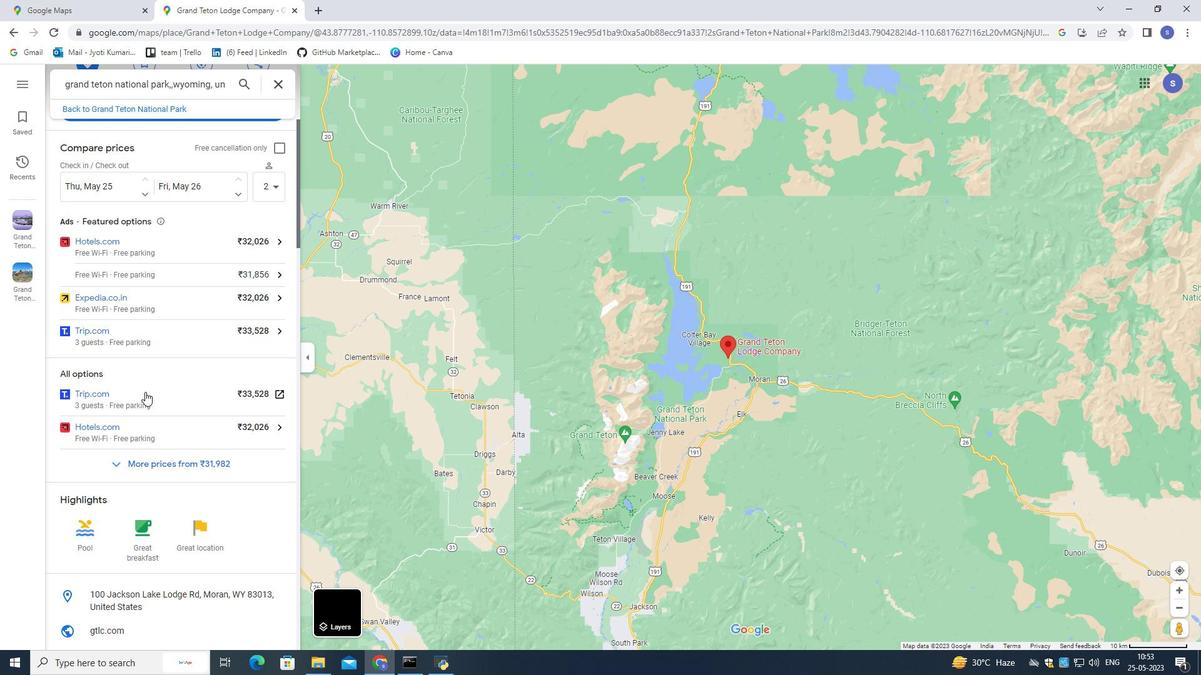
Action: Mouse moved to (140, 383)
Screenshot: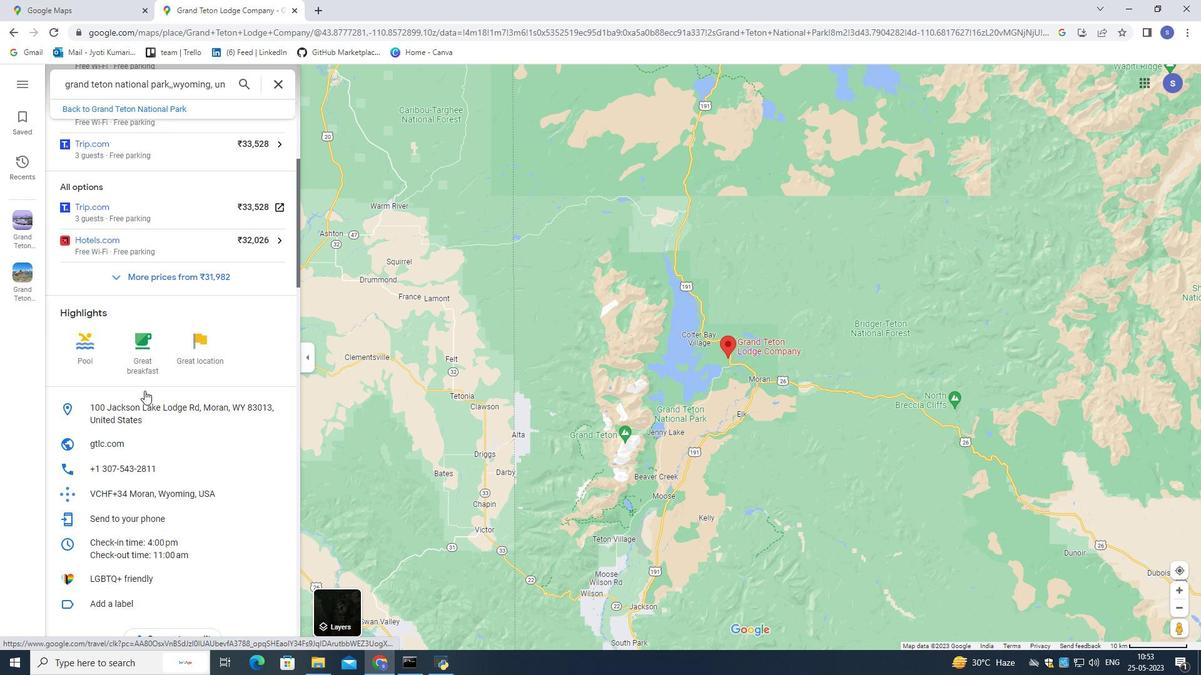 
Action: Mouse scrolled (140, 382) with delta (0, 0)
Screenshot: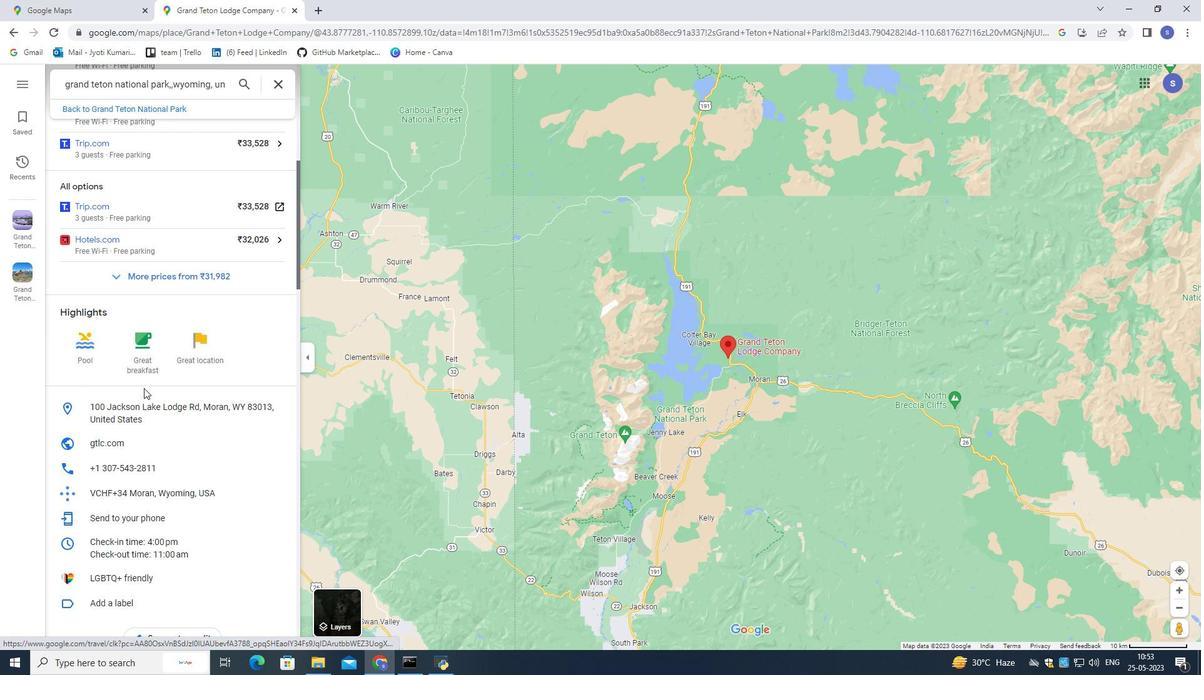 
Action: Mouse scrolled (140, 382) with delta (0, 0)
Screenshot: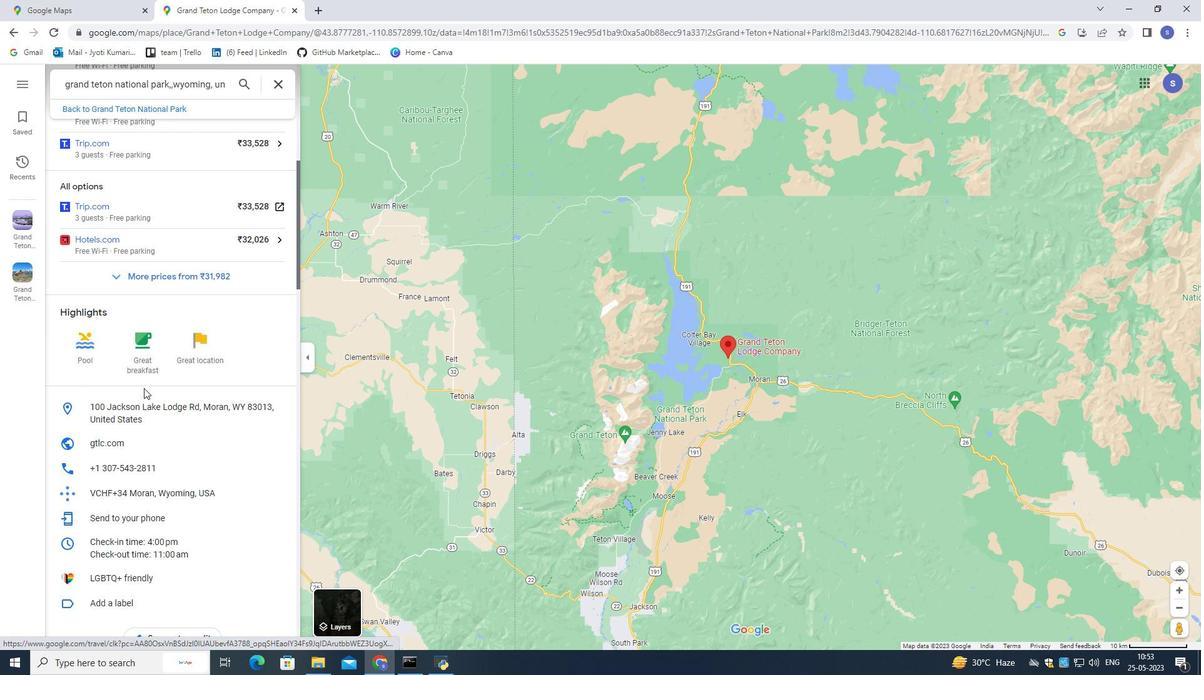 
Action: Mouse scrolled (140, 382) with delta (0, 0)
Screenshot: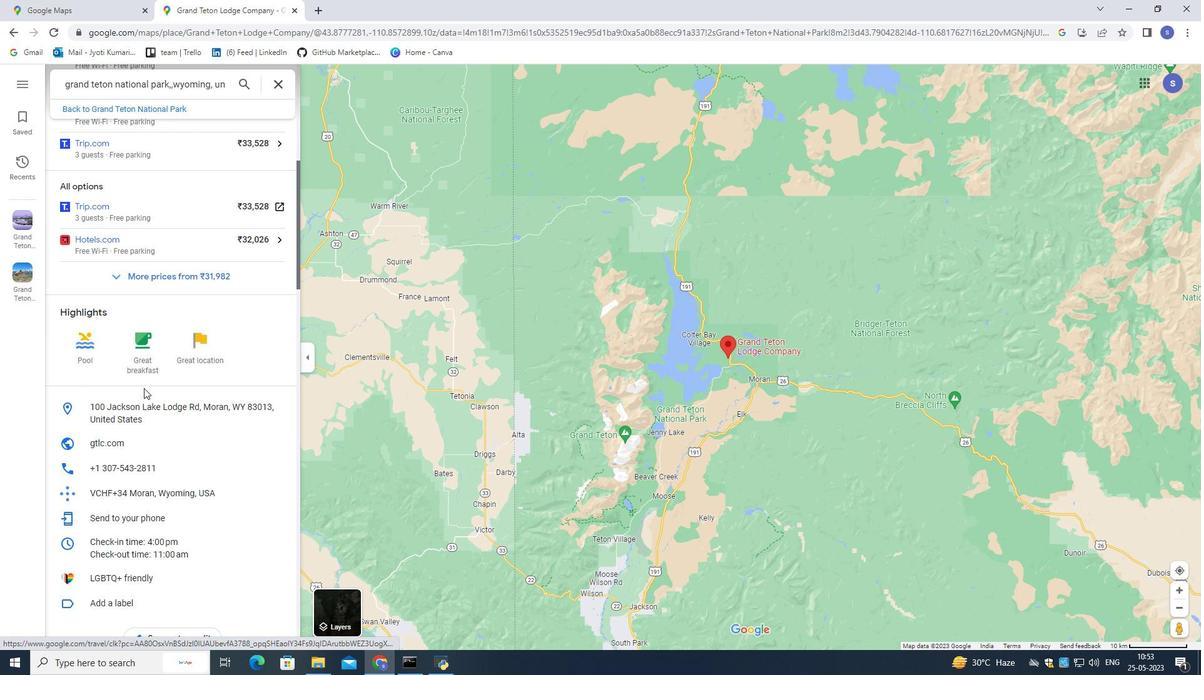 
Action: Mouse moved to (138, 379)
Screenshot: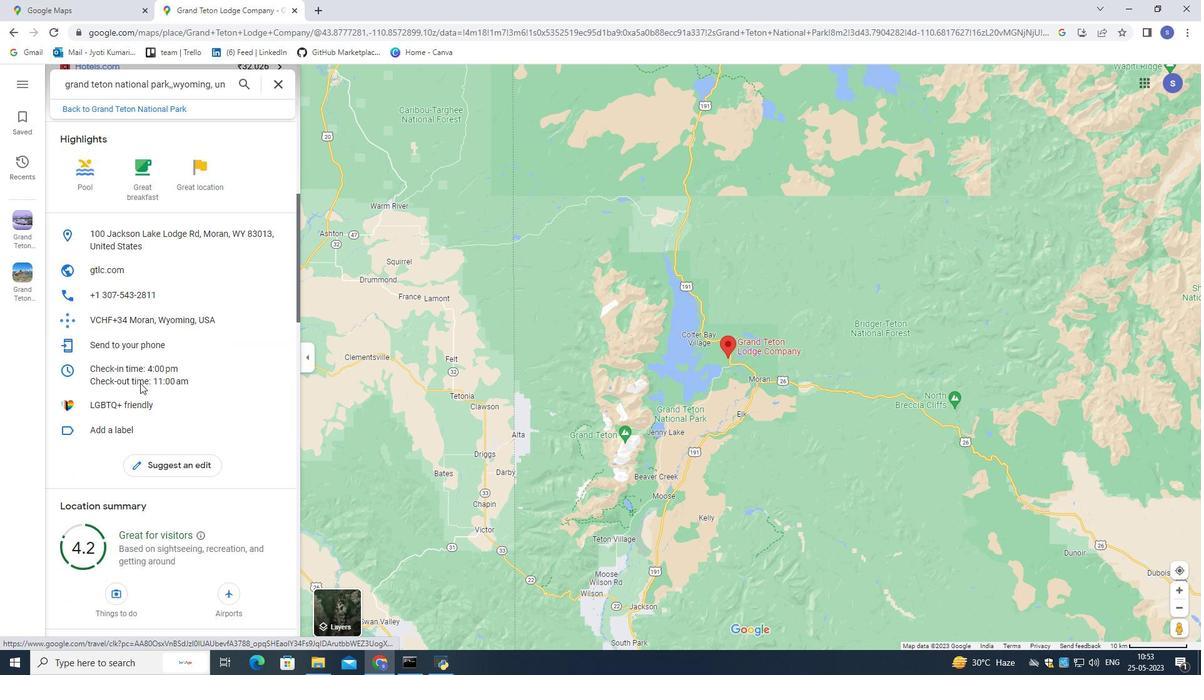 
Action: Mouse scrolled (138, 378) with delta (0, 0)
Screenshot: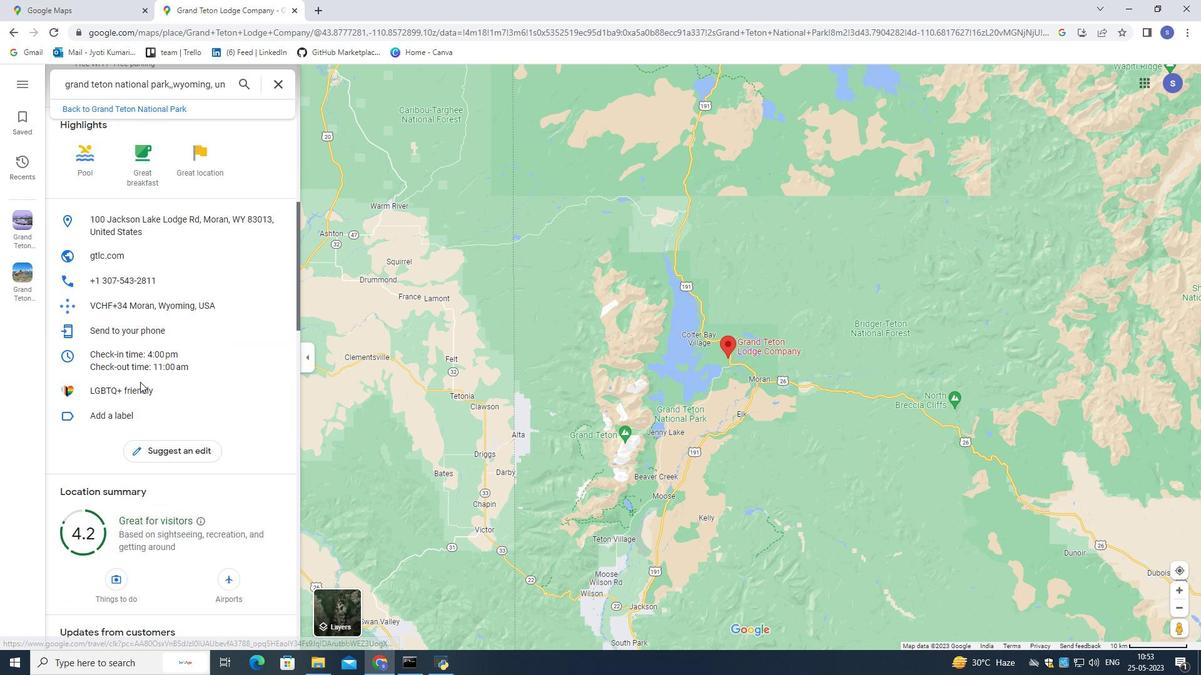 
Action: Mouse scrolled (138, 378) with delta (0, 0)
Screenshot: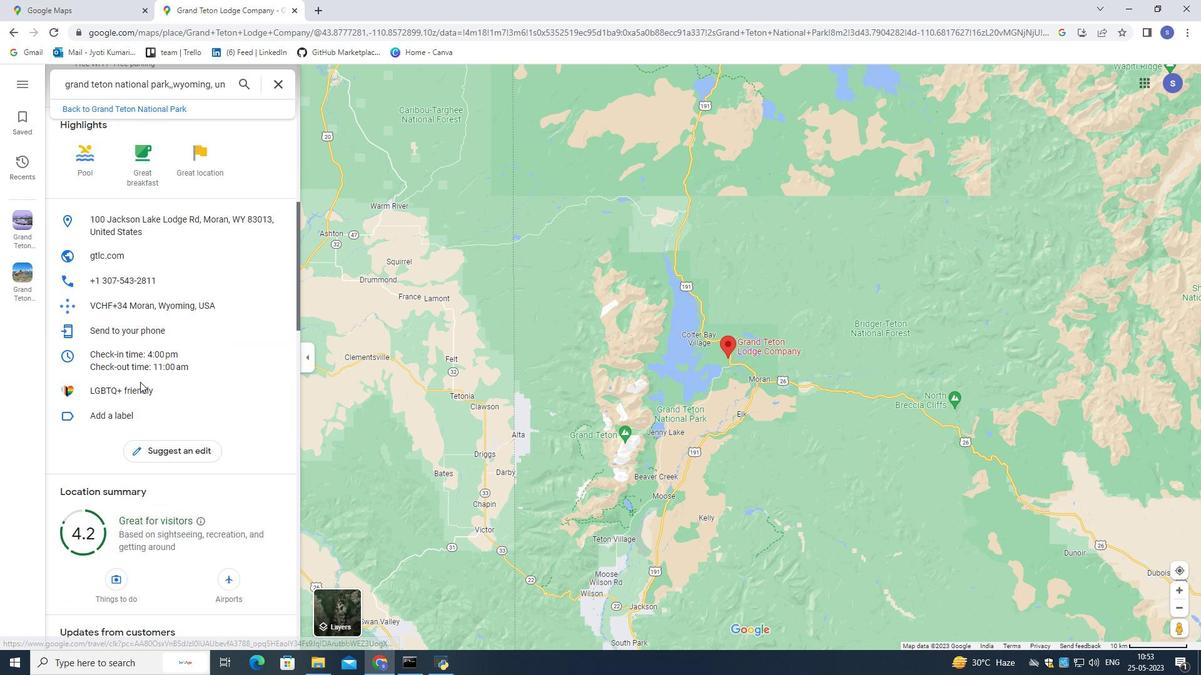 
Action: Mouse scrolled (138, 378) with delta (0, 0)
Screenshot: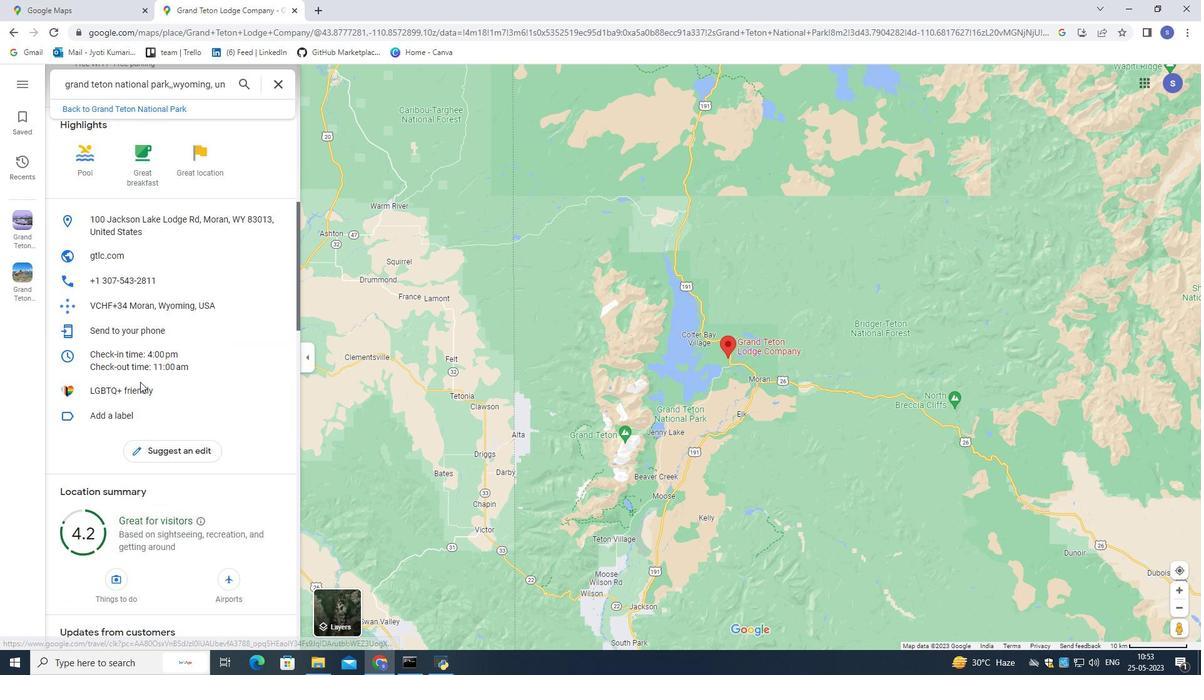 
Action: Mouse scrolled (138, 378) with delta (0, 0)
Screenshot: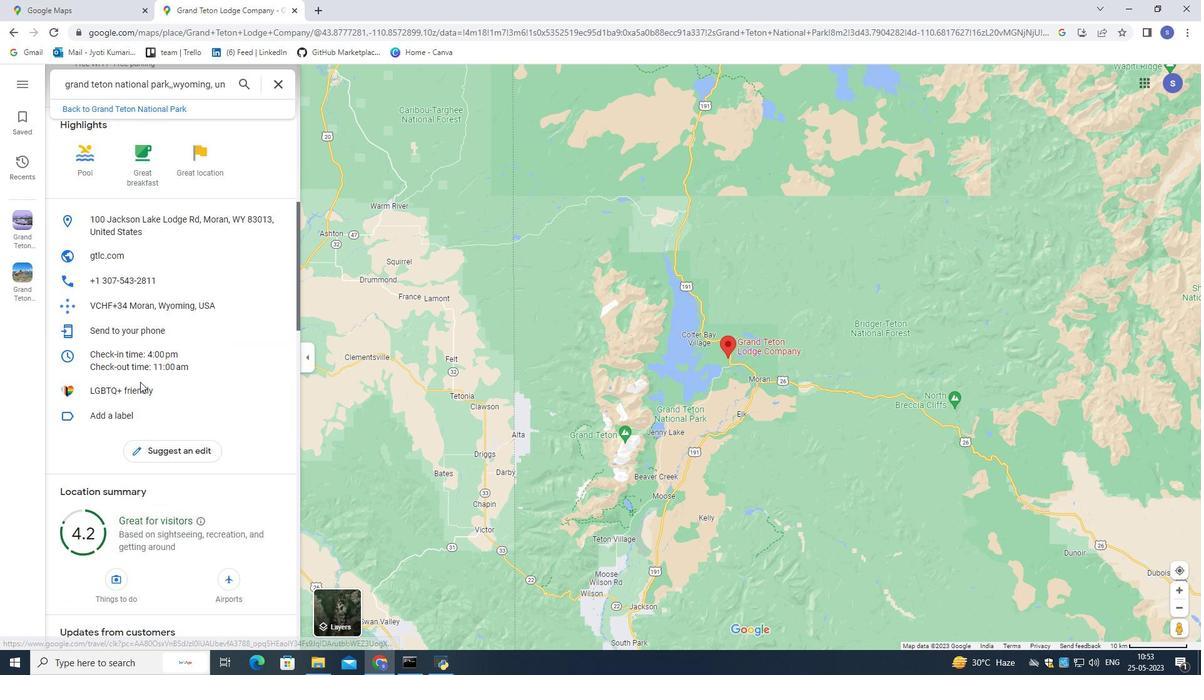
Action: Mouse moved to (135, 376)
Screenshot: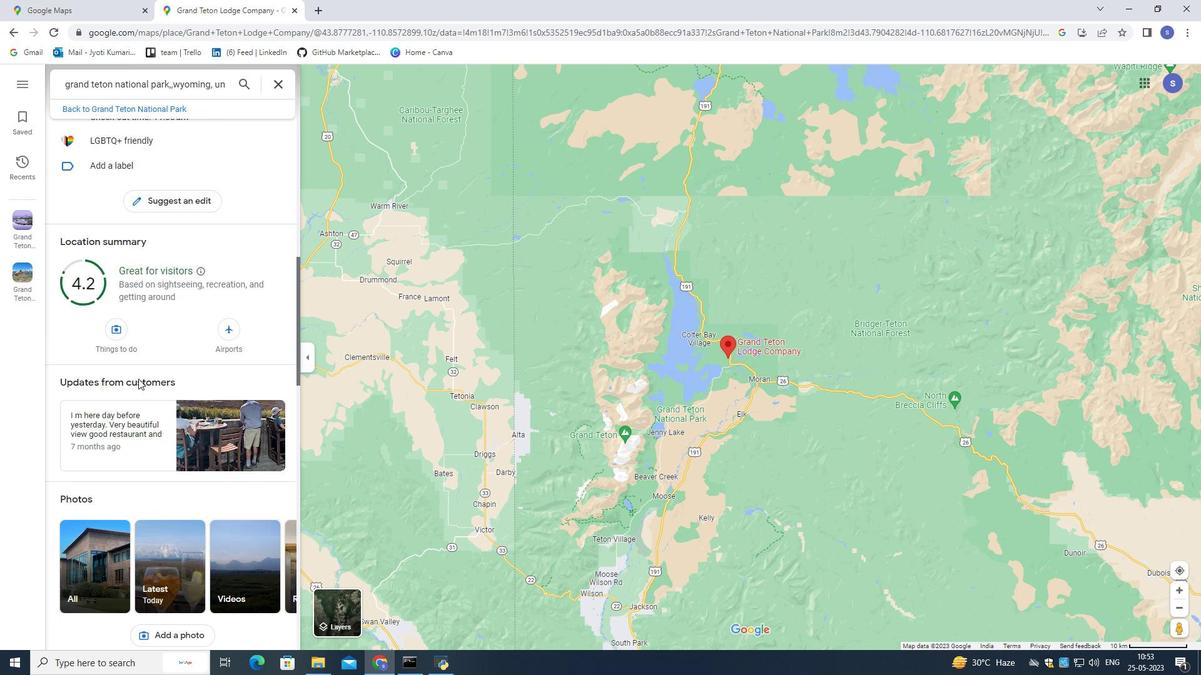 
Action: Mouse scrolled (135, 375) with delta (0, 0)
Screenshot: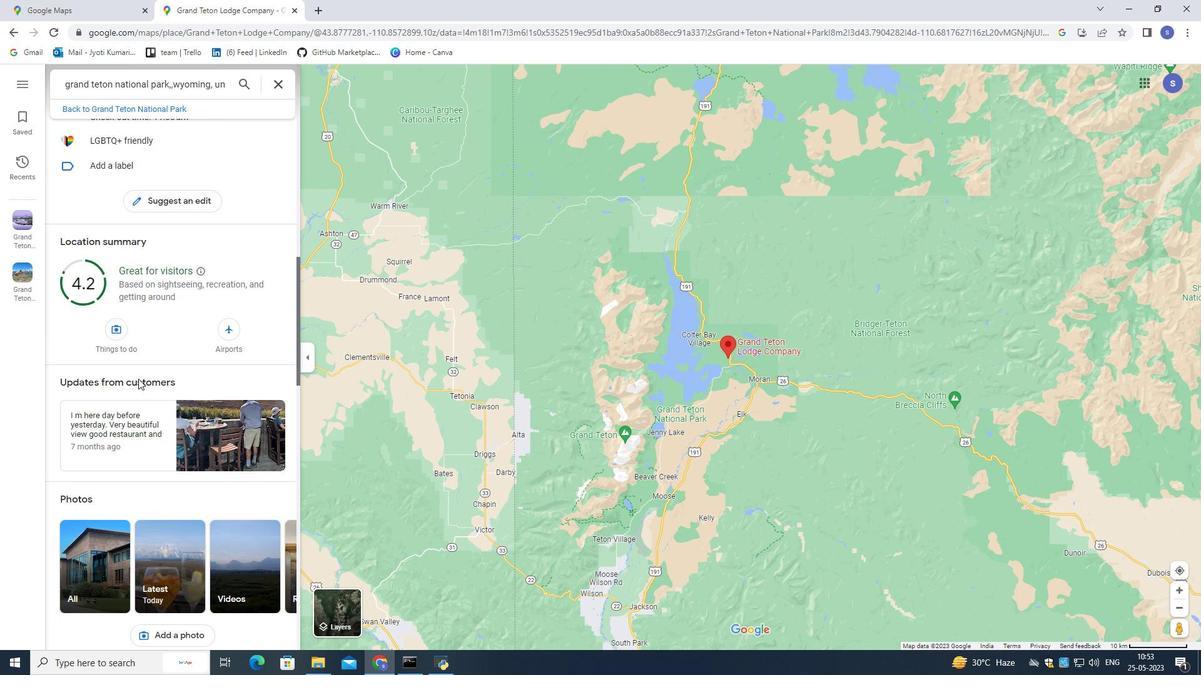 
Action: Mouse scrolled (135, 375) with delta (0, 0)
Screenshot: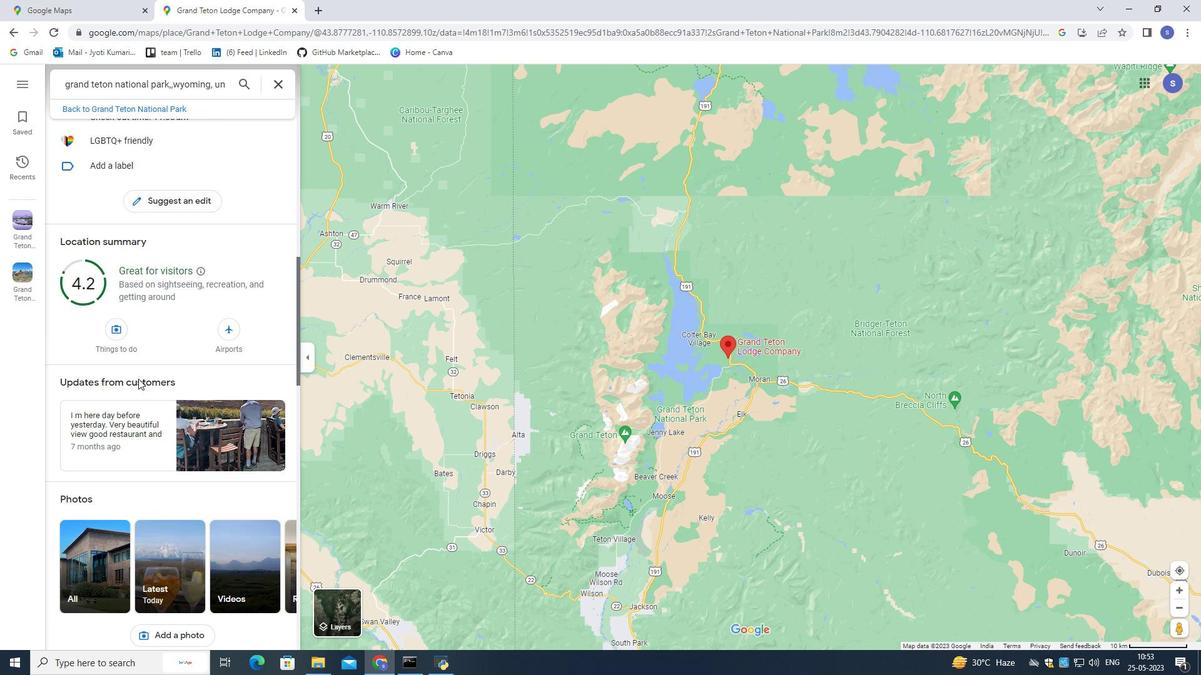 
Action: Mouse scrolled (135, 375) with delta (0, 0)
Screenshot: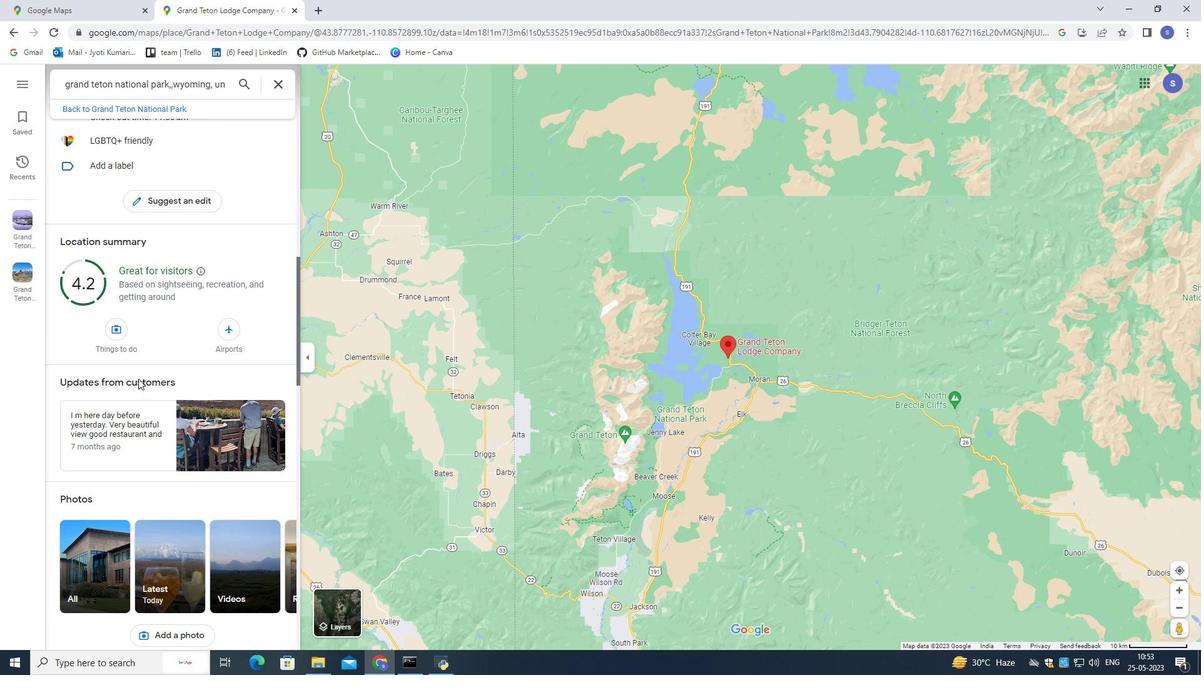 
Action: Mouse scrolled (135, 375) with delta (0, 0)
Screenshot: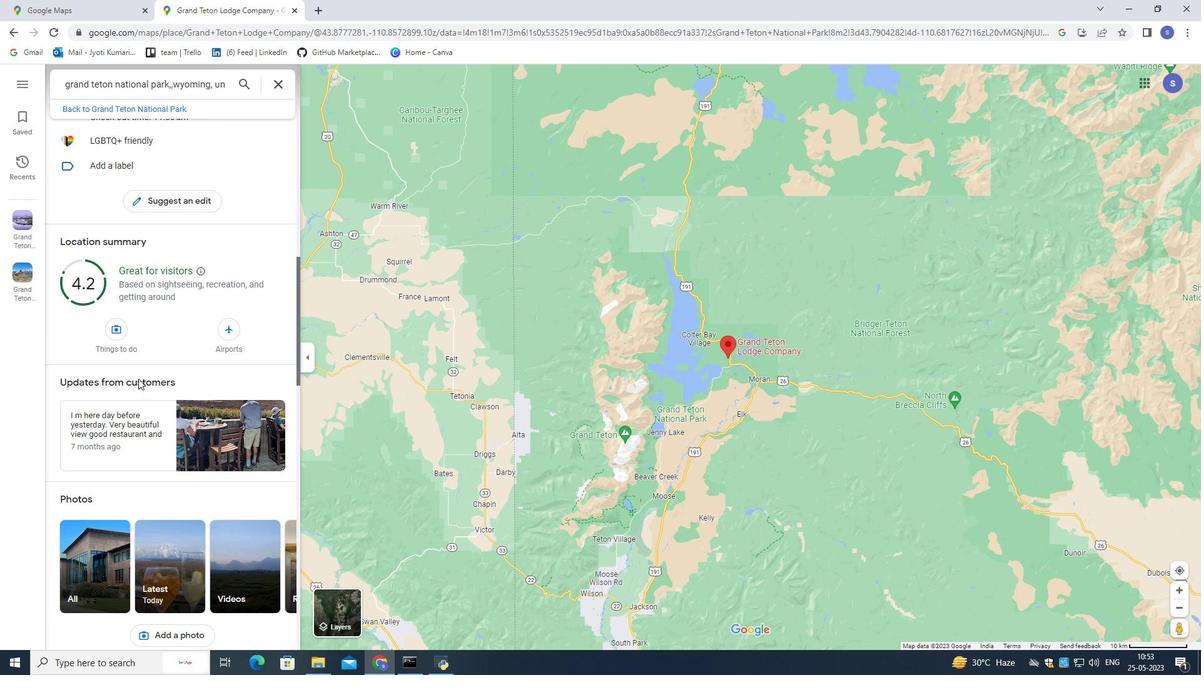 
Action: Mouse moved to (134, 375)
Screenshot: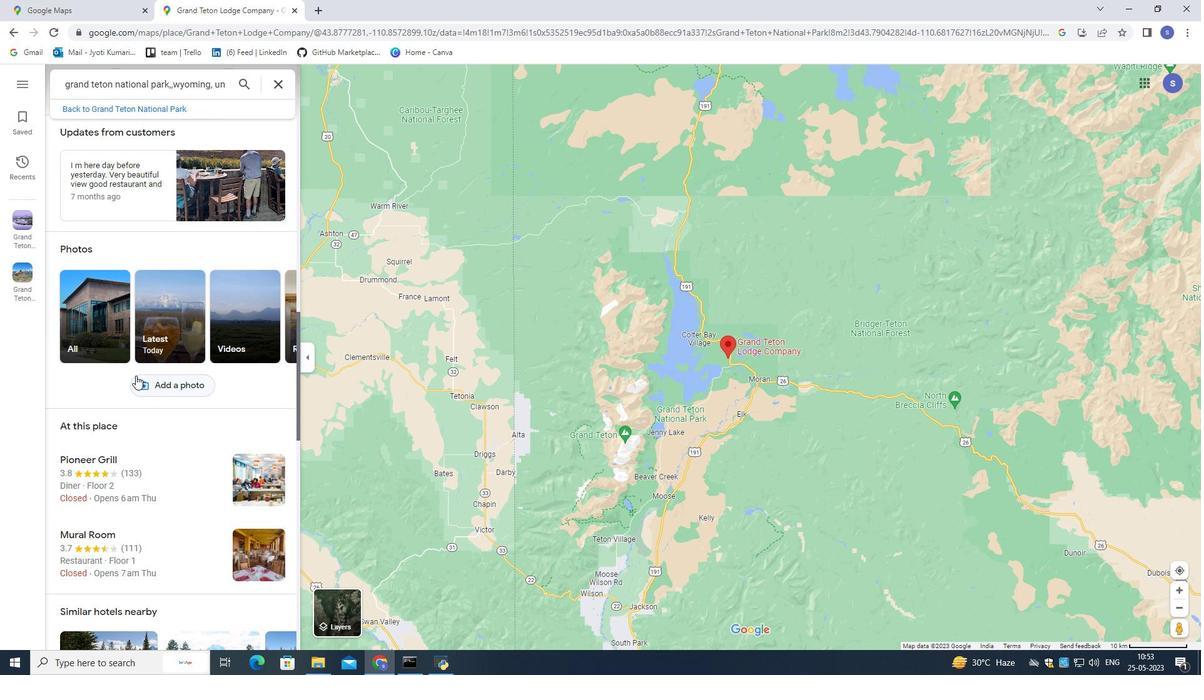 
Action: Mouse scrolled (134, 375) with delta (0, 0)
Screenshot: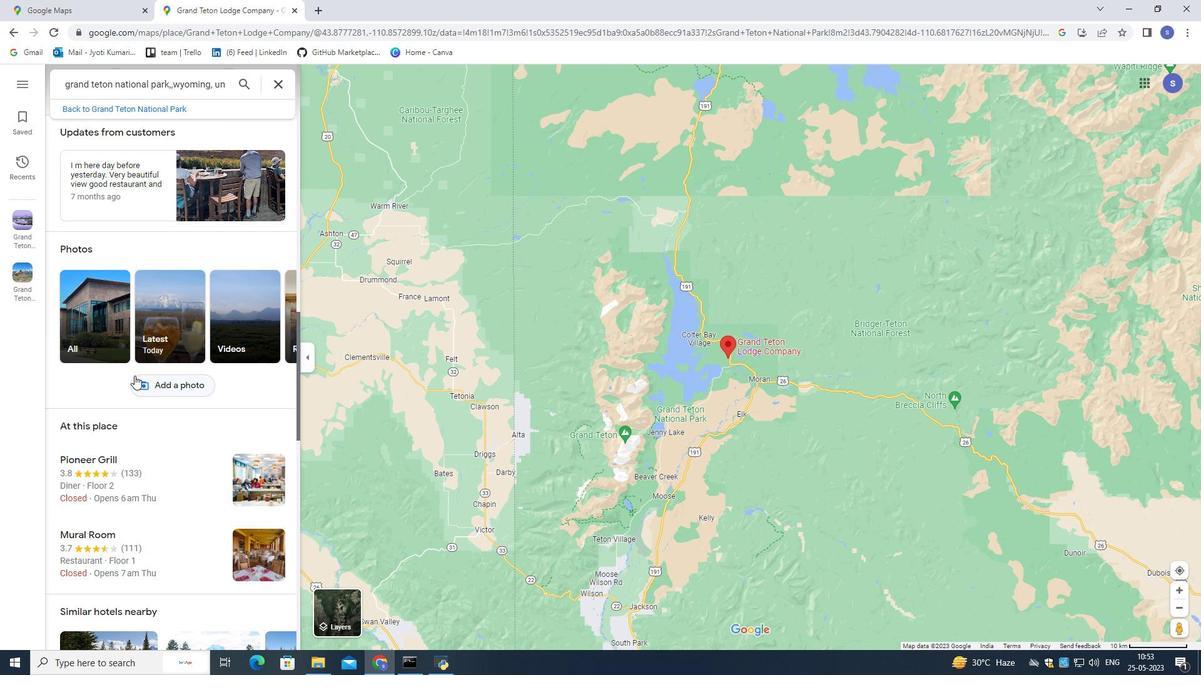 
Action: Mouse scrolled (134, 375) with delta (0, 0)
Screenshot: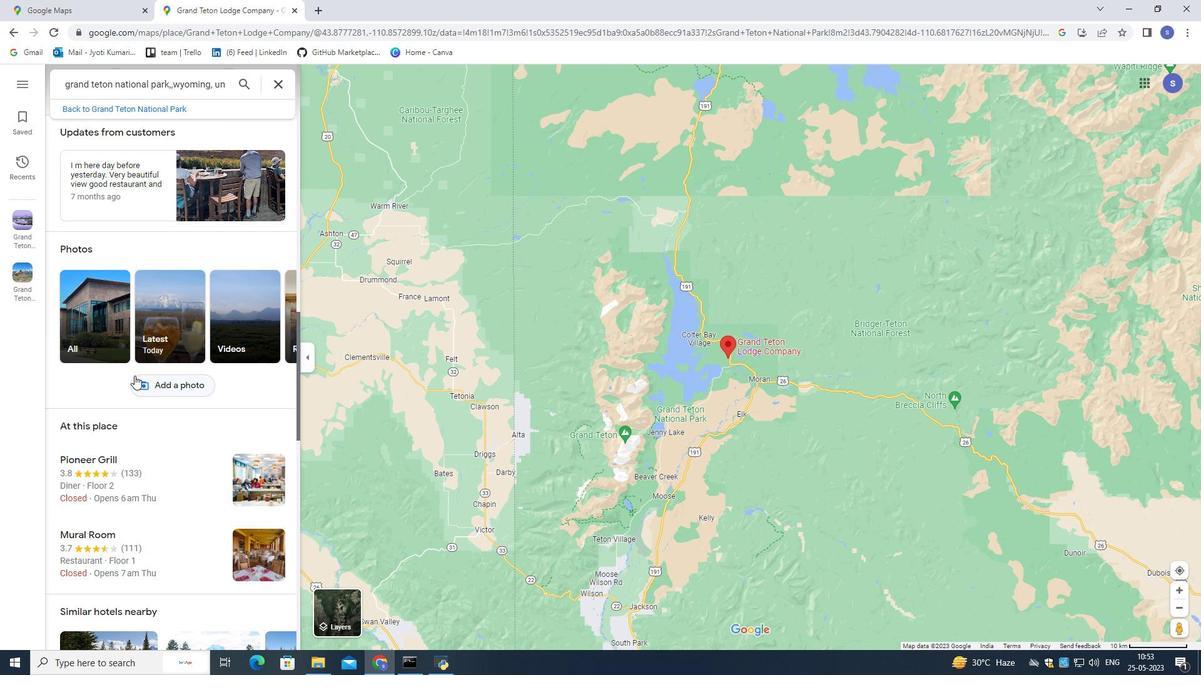 
Action: Mouse scrolled (134, 375) with delta (0, 0)
Screenshot: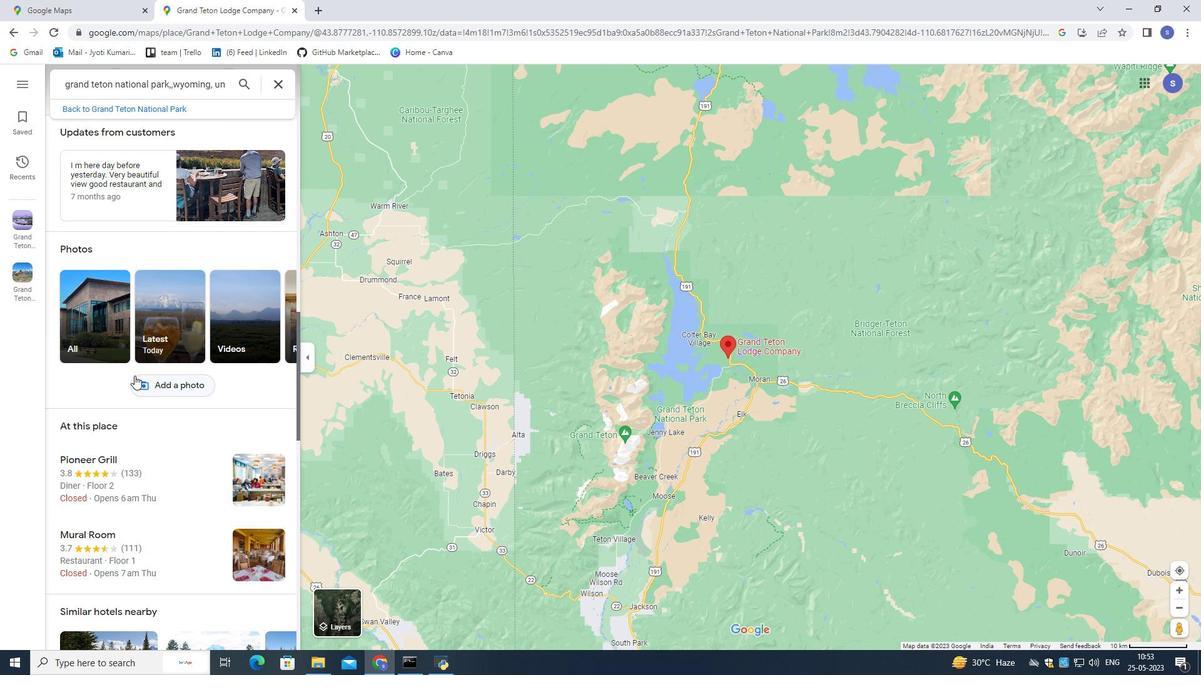 
Action: Mouse moved to (133, 370)
Screenshot: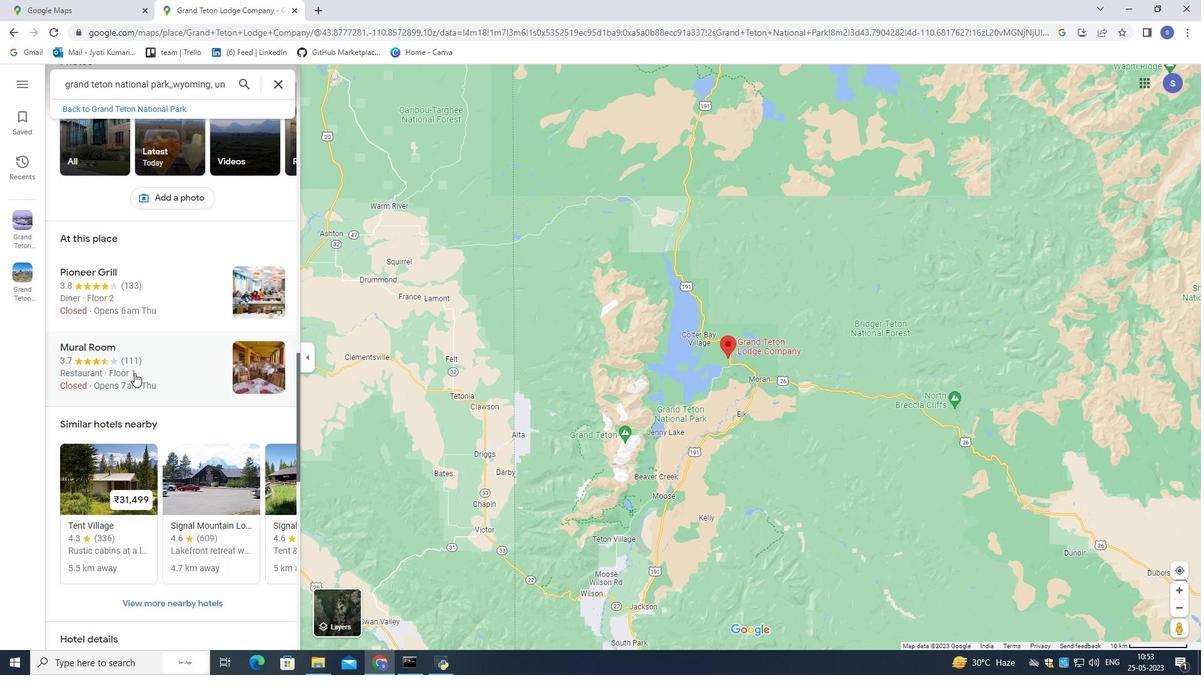 
Action: Mouse scrolled (133, 370) with delta (0, 0)
Screenshot: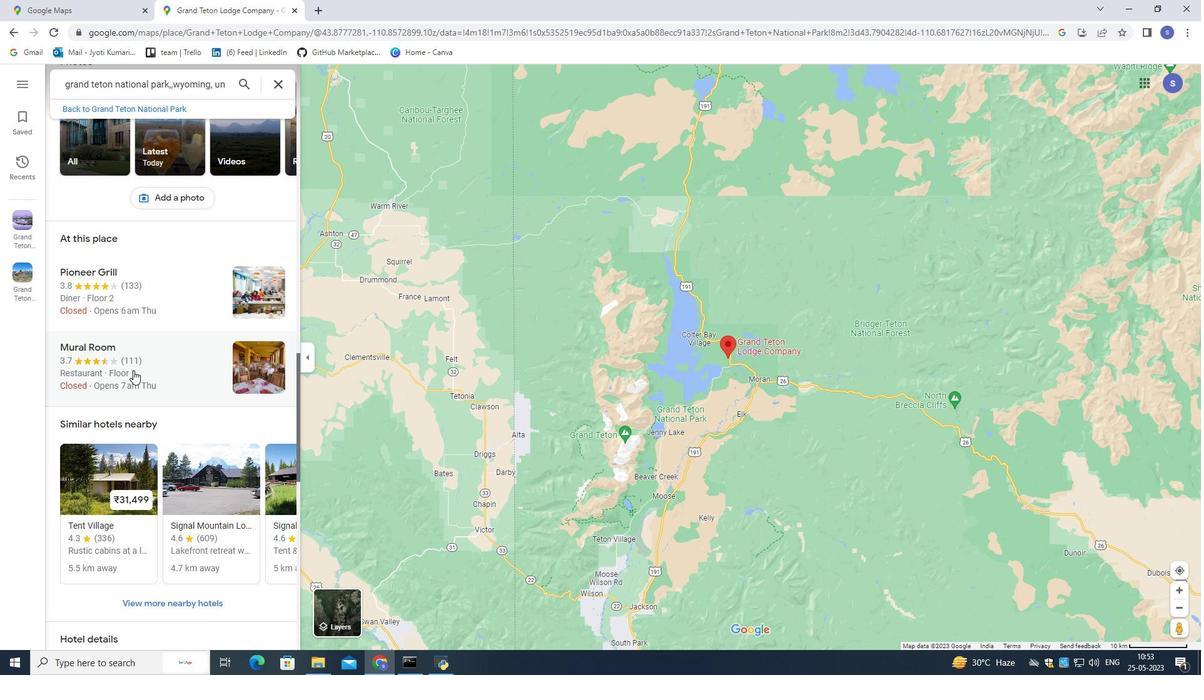 
Action: Mouse scrolled (133, 370) with delta (0, 0)
Screenshot: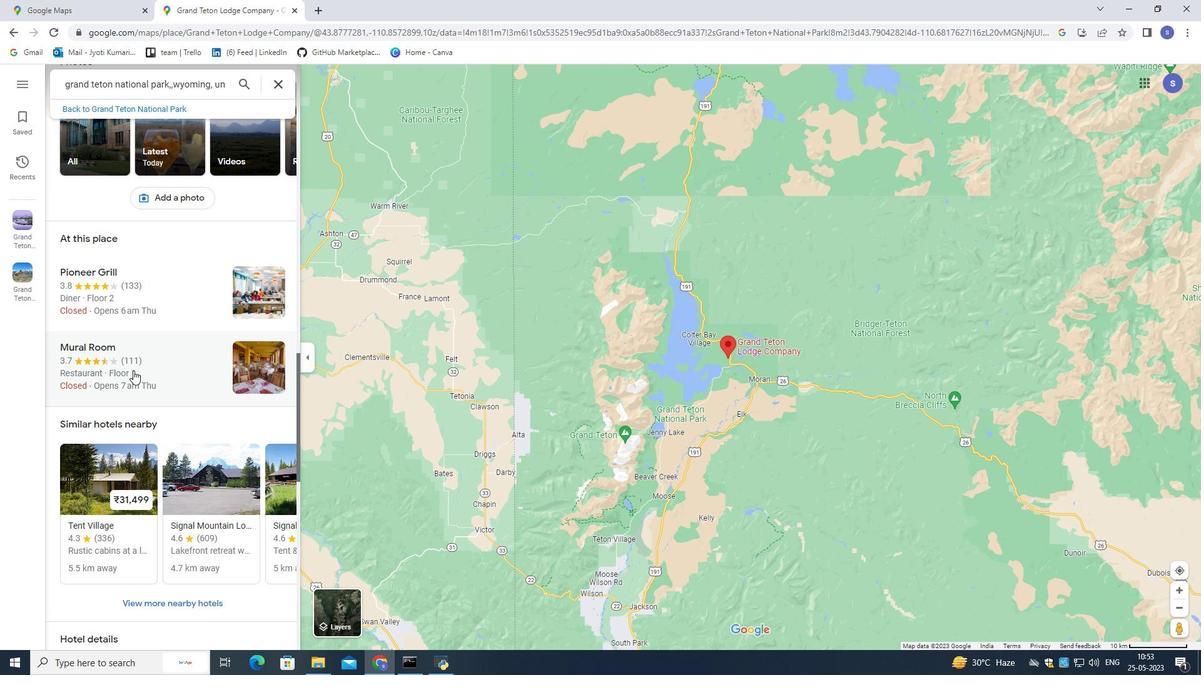 
Action: Mouse moved to (273, 387)
Screenshot: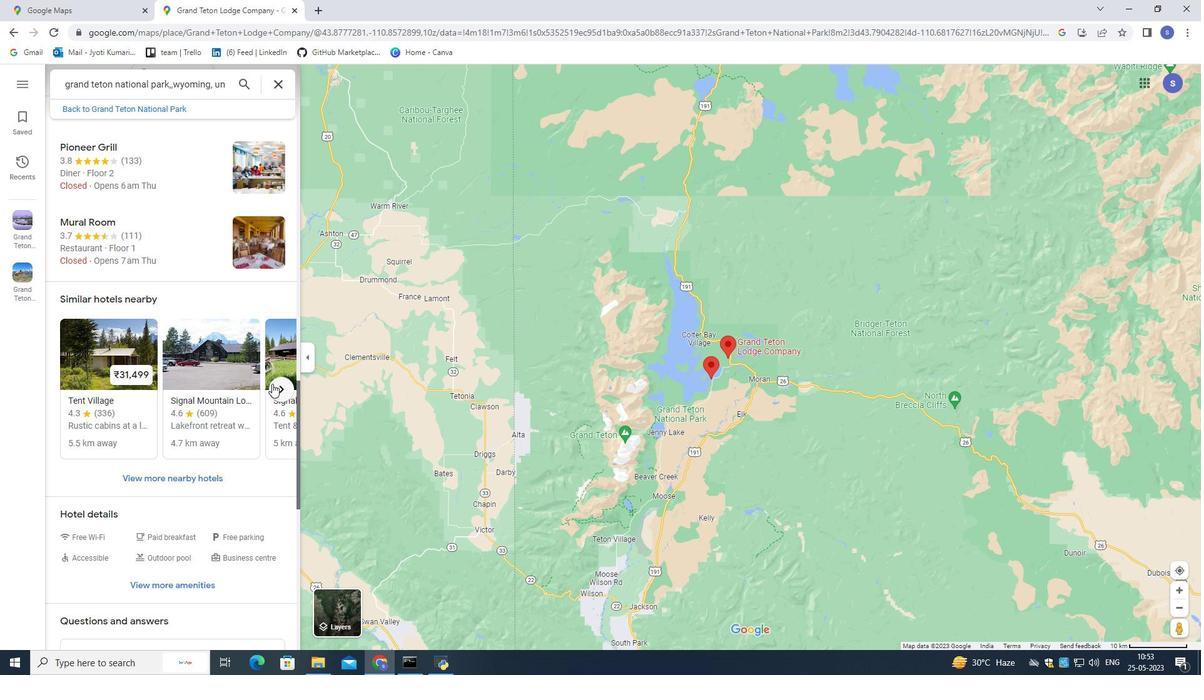 
Action: Mouse pressed left at (273, 387)
Screenshot: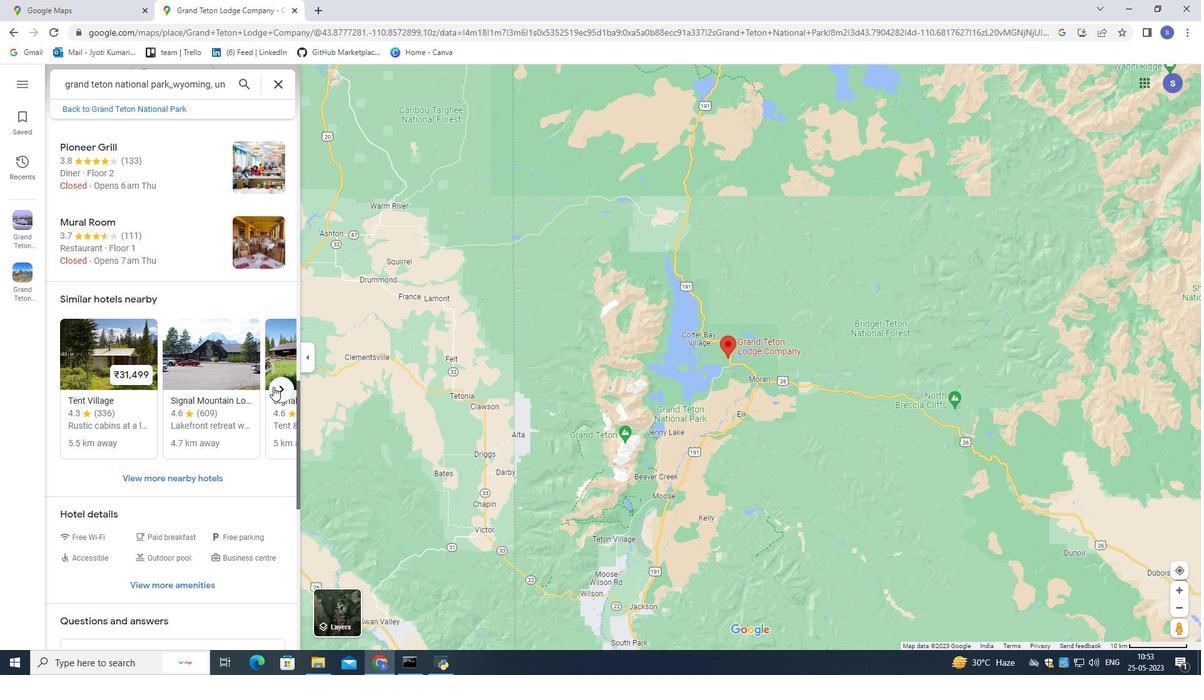 
Action: Mouse moved to (56, 385)
Screenshot: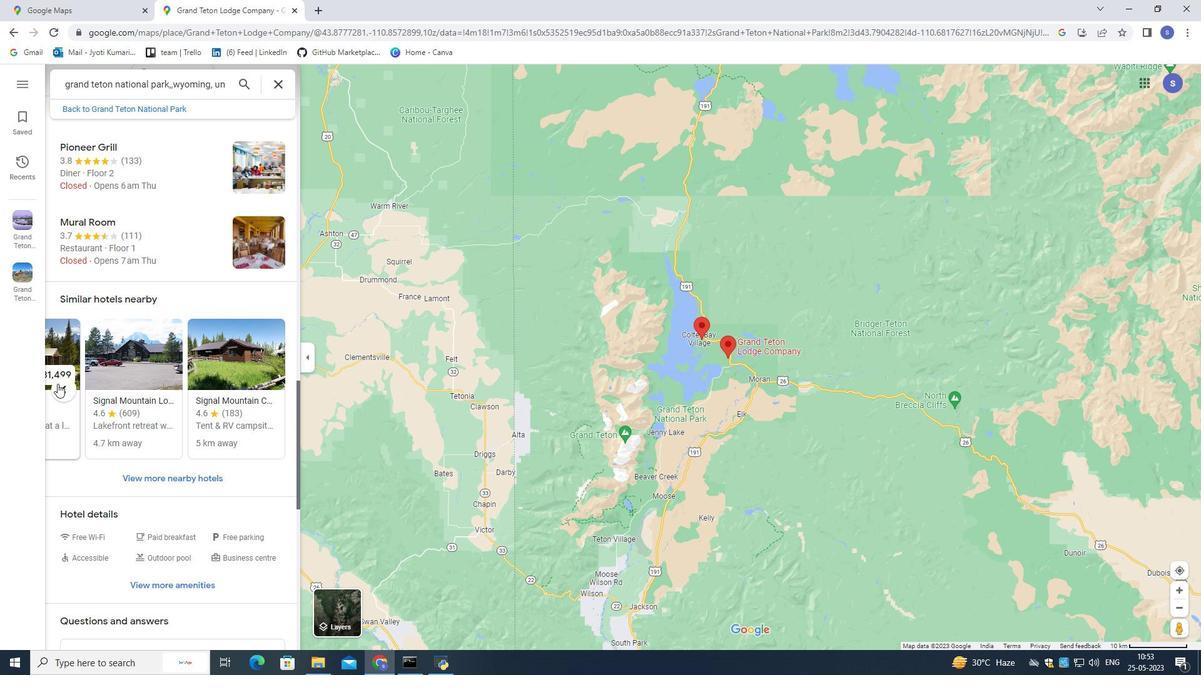
Action: Mouse pressed left at (56, 385)
Screenshot: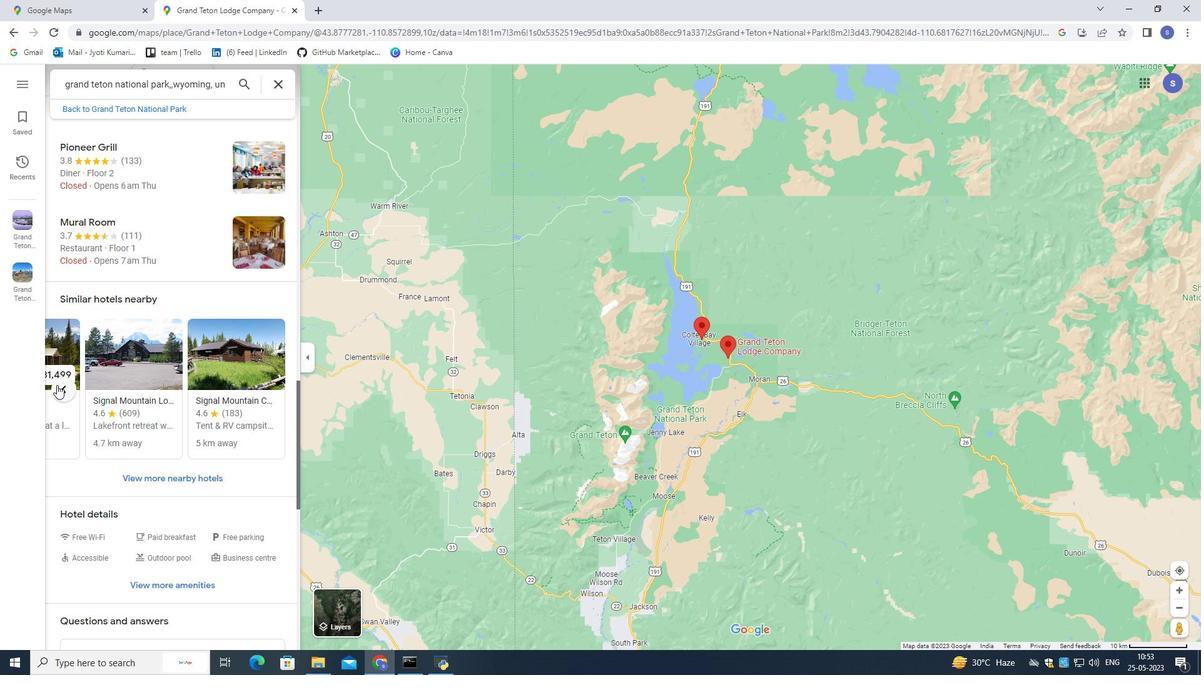 
Action: Mouse moved to (98, 360)
Screenshot: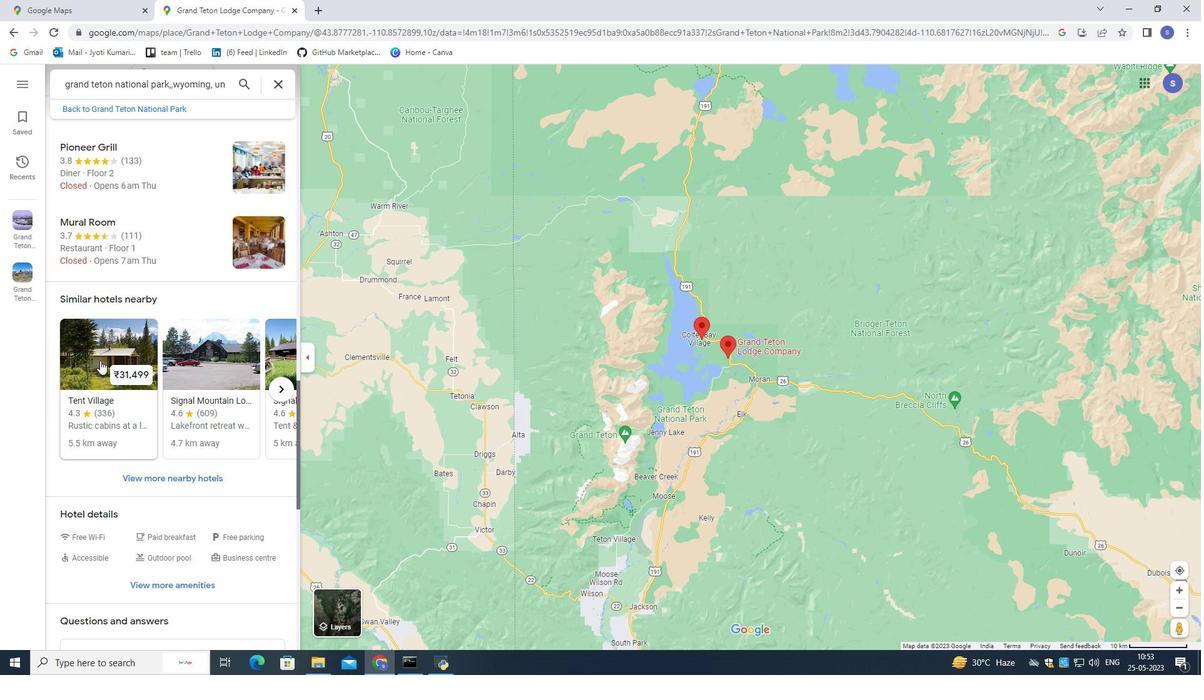 
Action: Mouse pressed left at (98, 360)
Screenshot: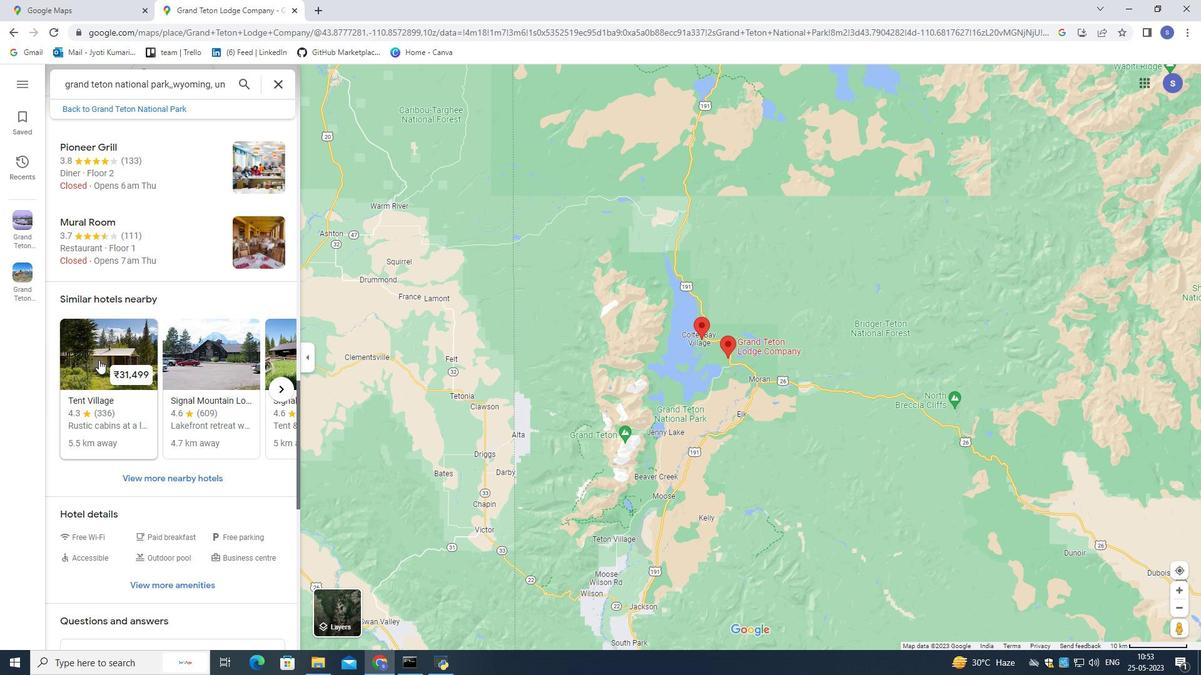 
Action: Mouse moved to (275, 88)
Screenshot: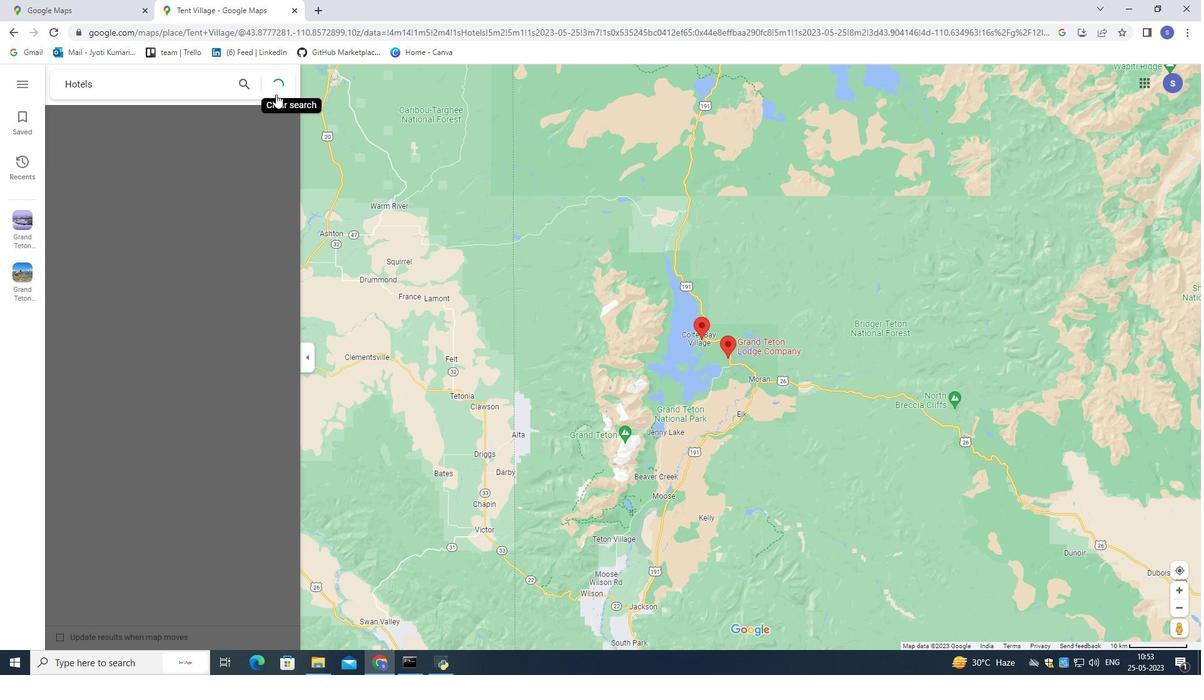 
Action: Mouse pressed left at (275, 88)
Screenshot: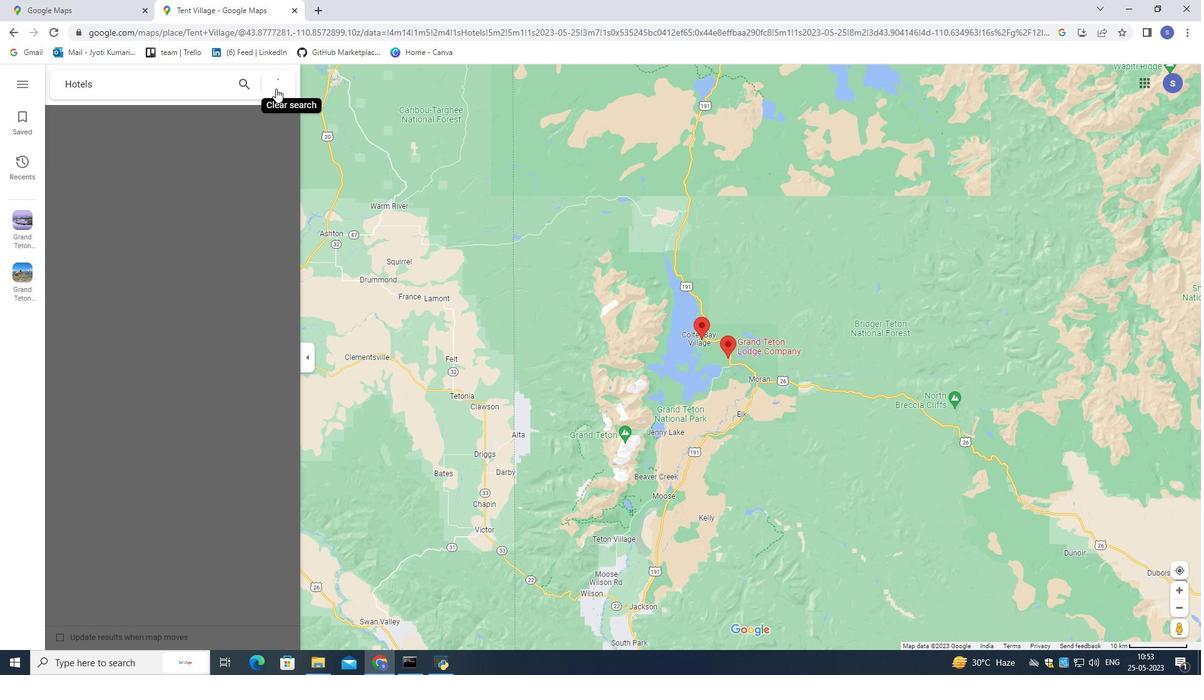
Action: Mouse moved to (246, 111)
Screenshot: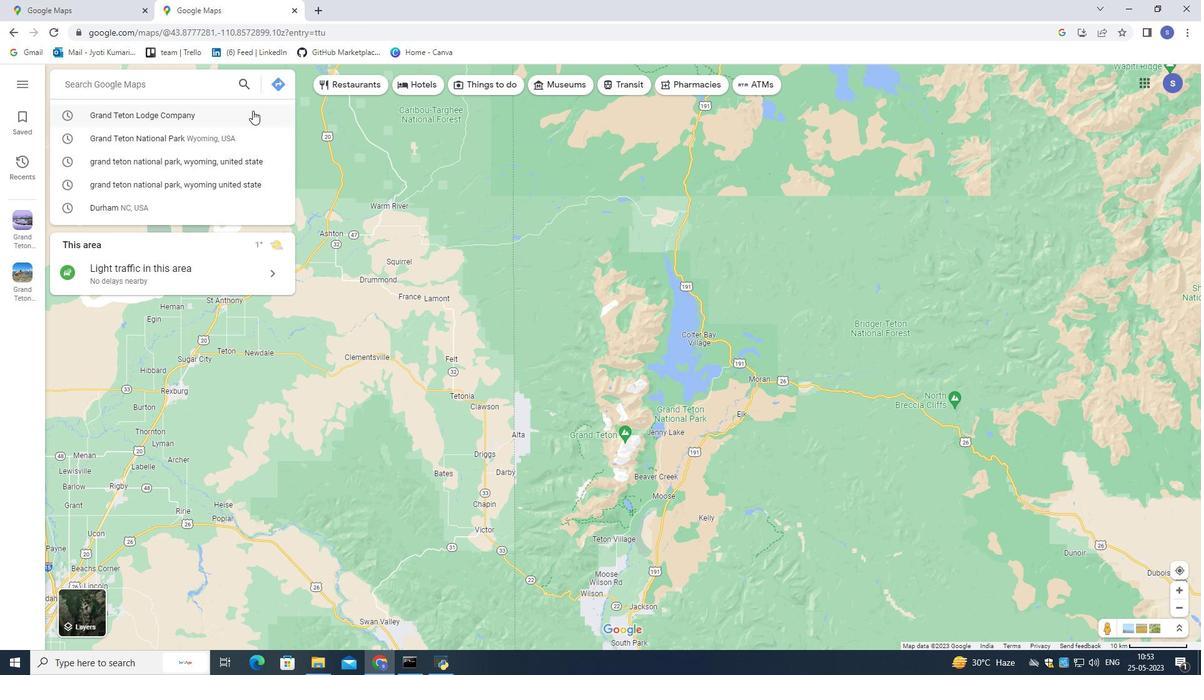 
Action: Mouse pressed left at (246, 111)
Screenshot: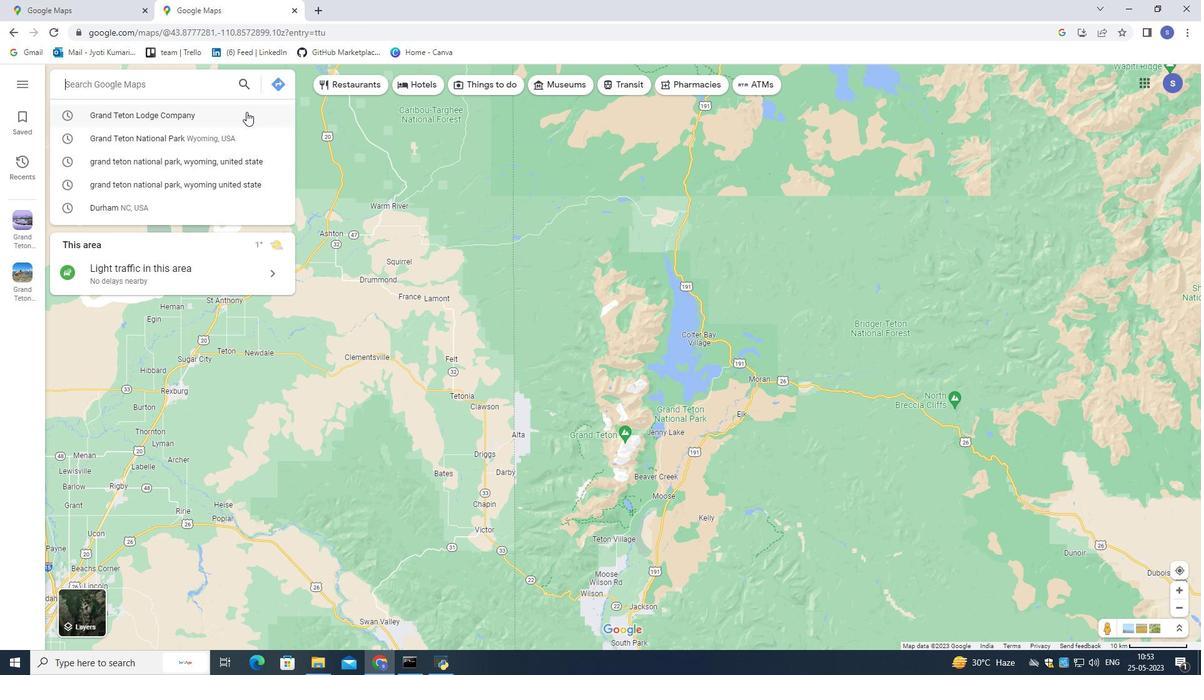
Action: Mouse moved to (191, 78)
Screenshot: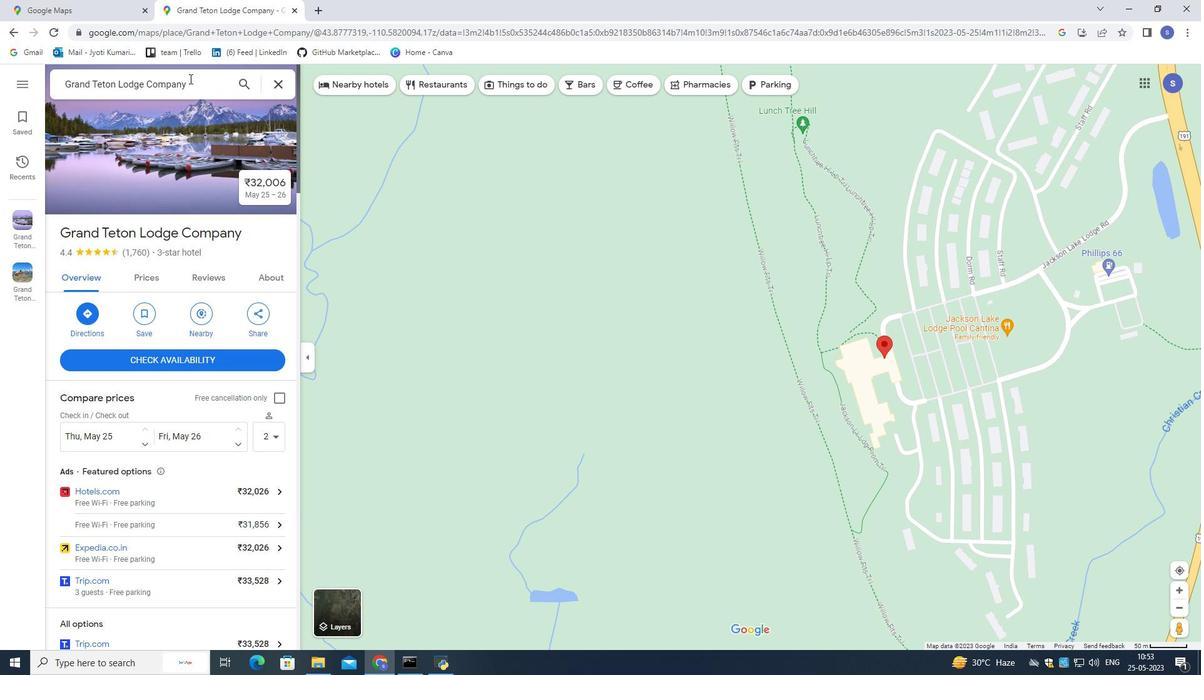 
Action: Mouse pressed left at (191, 78)
Screenshot: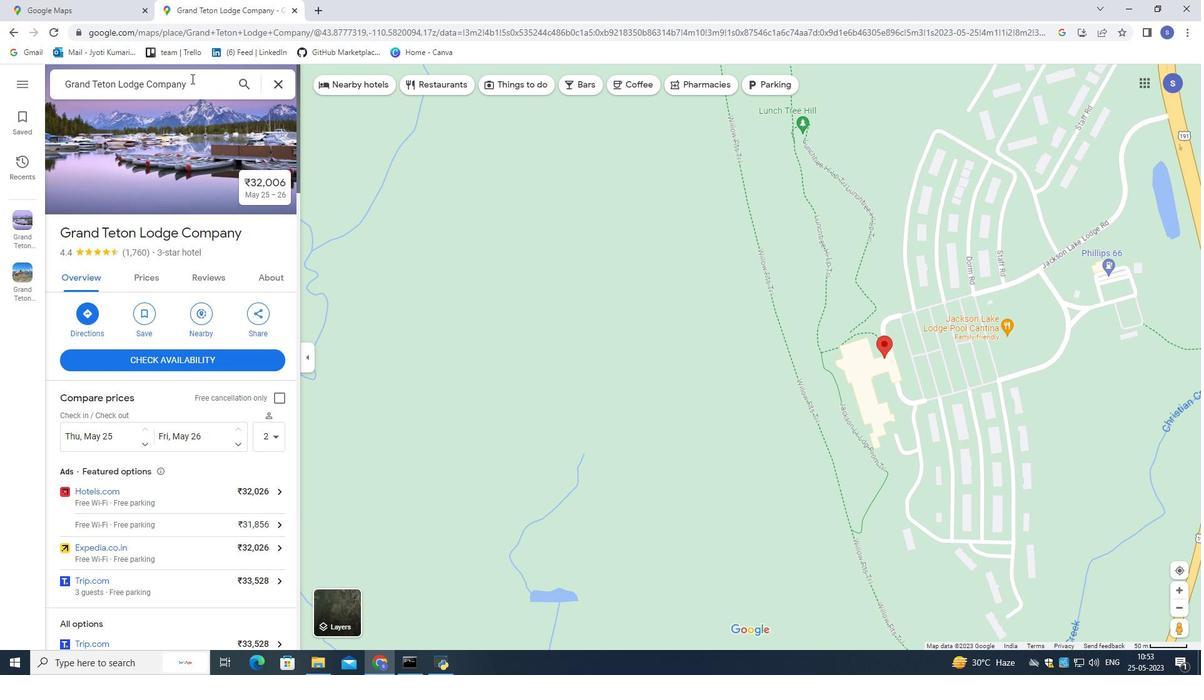 
Action: Mouse moved to (1202, 245)
Screenshot: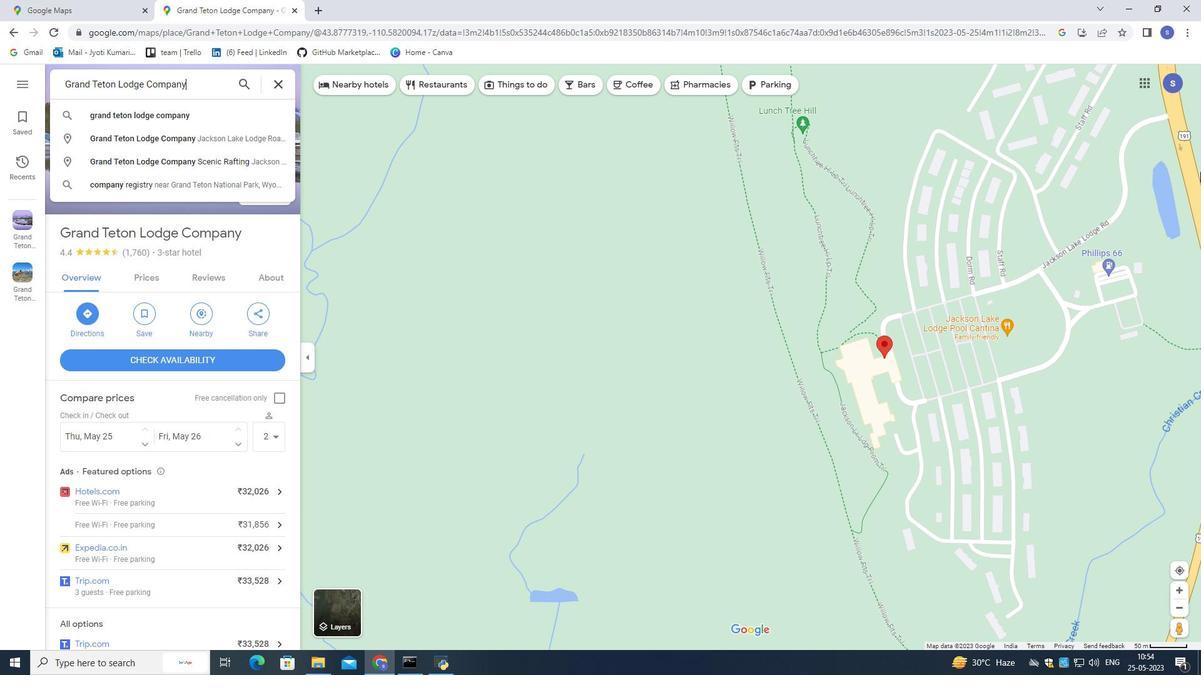 
Action: Key pressed <Key.backspace><Key.backspace><Key.backspace><Key.backspace><Key.backspace><Key.backspace><Key.backspace><Key.backspace><Key.backspace><Key.backspace><Key.backspace><Key.backspace><Key.backspace>nation<Key.space><Key.backspace>al<Key.space>park,wyoming,<Key.space>united<Key.space>state<Key.enter>
Screenshot: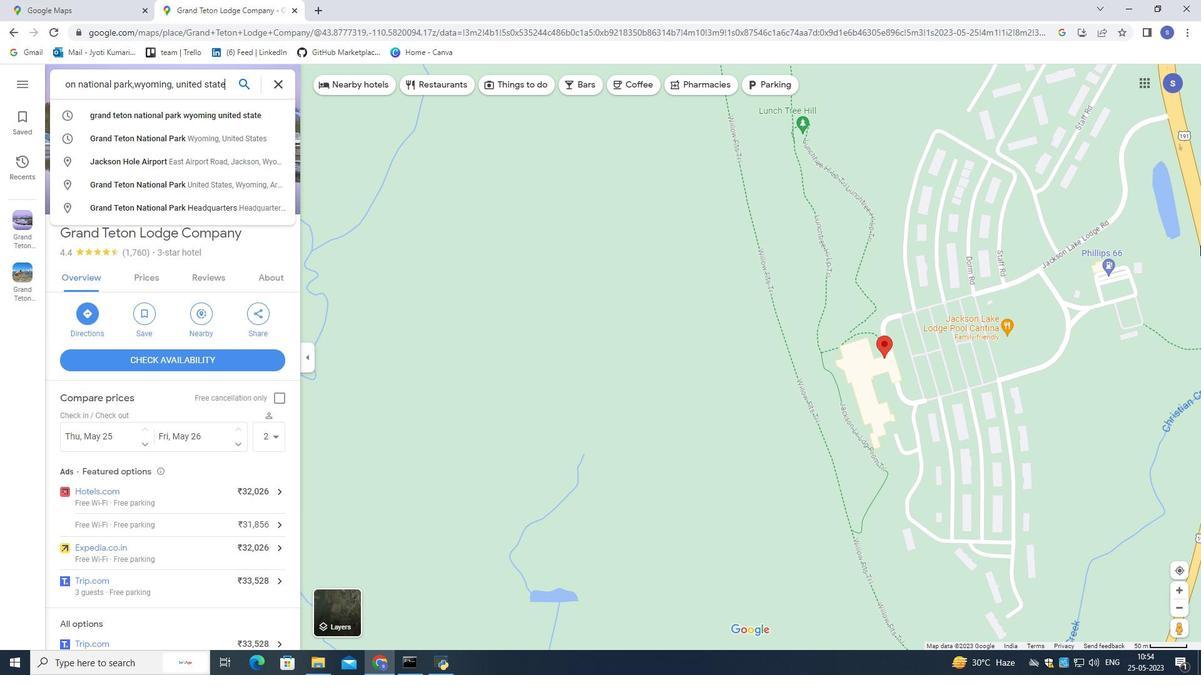 
Action: Mouse moved to (245, 349)
Screenshot: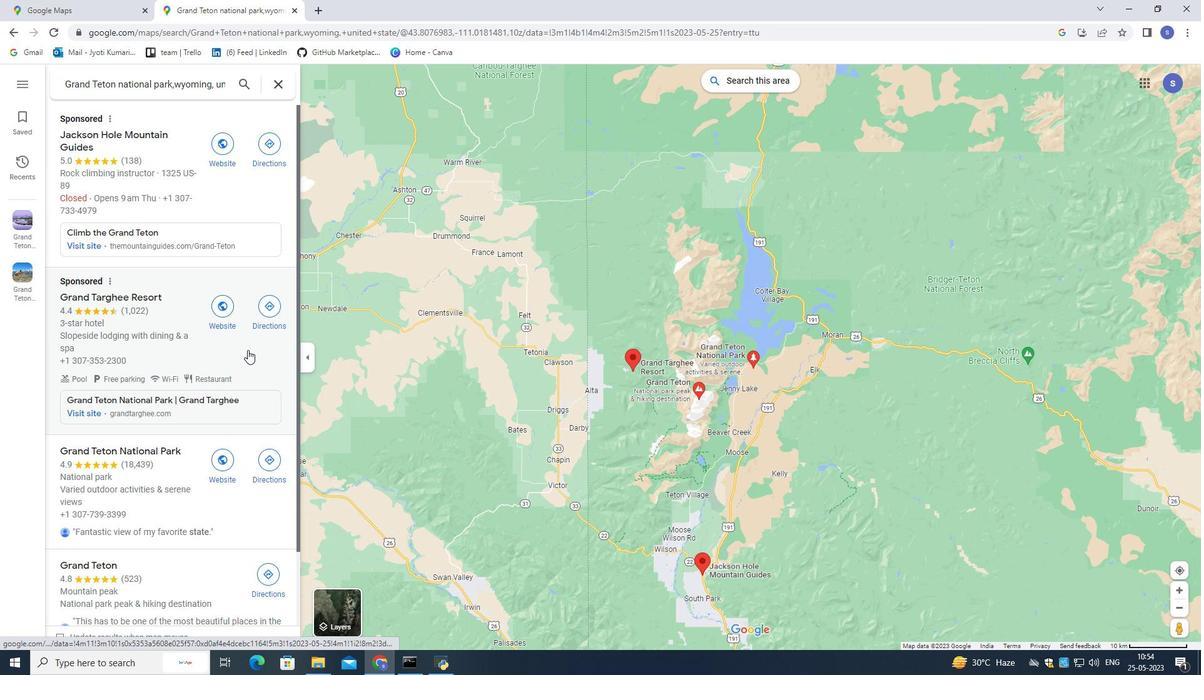 
Action: Mouse scrolled (245, 348) with delta (0, 0)
Screenshot: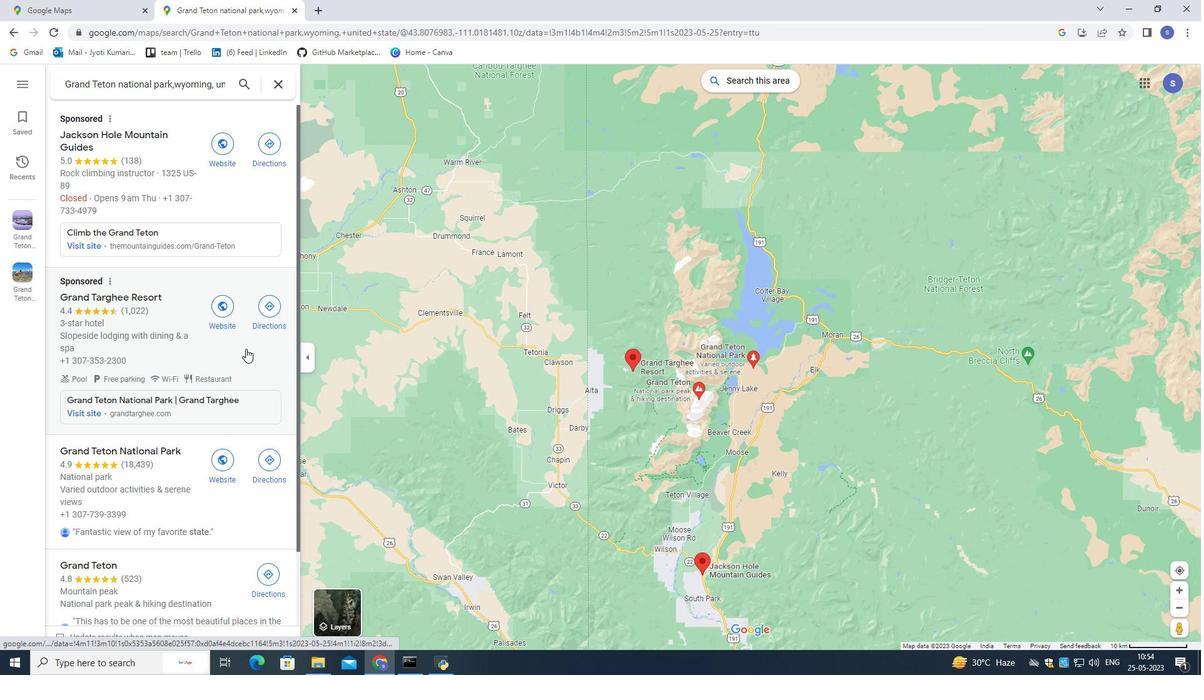 
Action: Mouse scrolled (245, 348) with delta (0, 0)
Screenshot: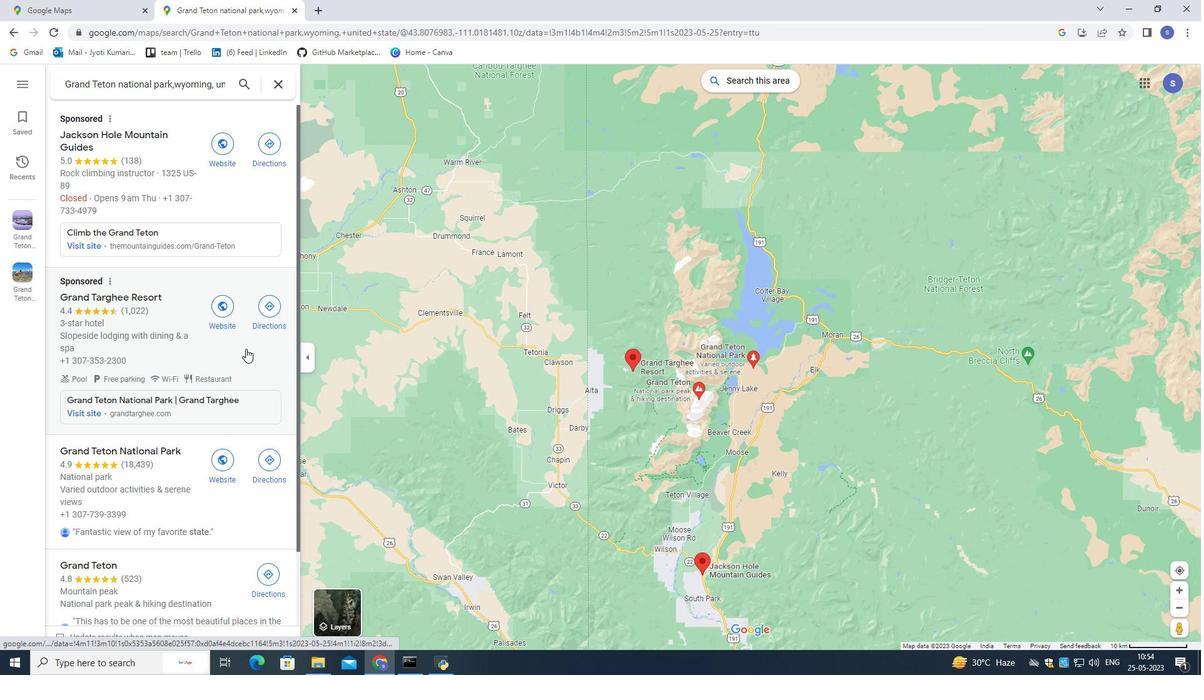 
Action: Mouse moved to (159, 372)
Screenshot: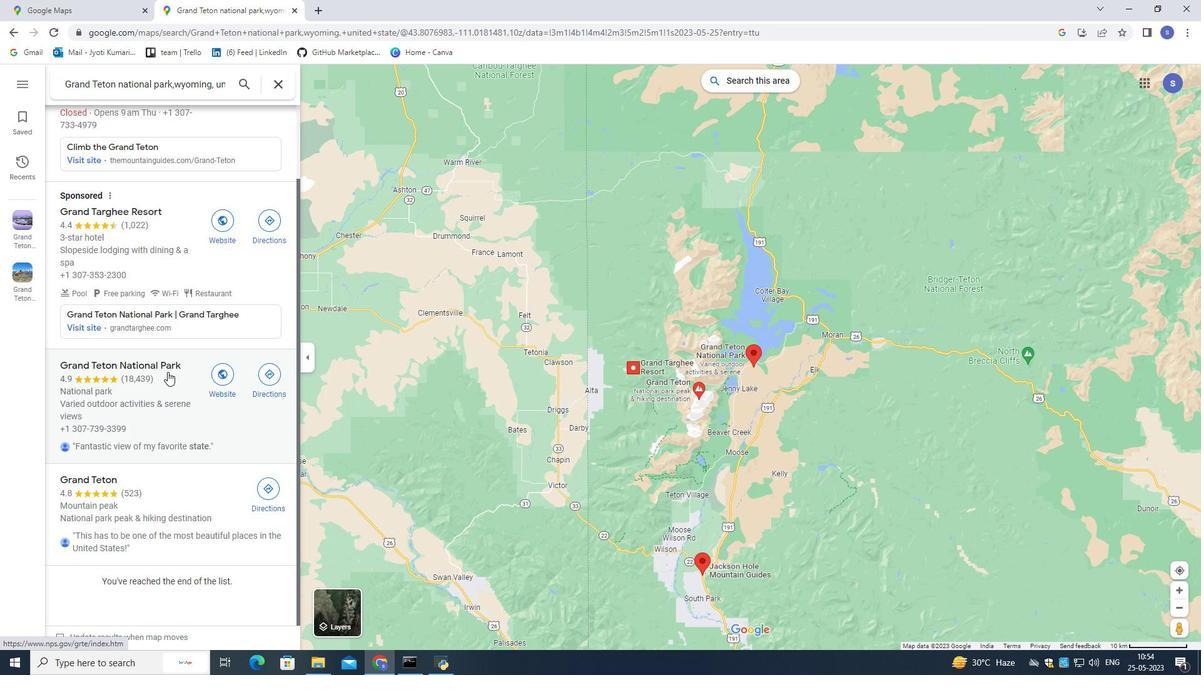 
Action: Mouse pressed left at (159, 372)
Screenshot: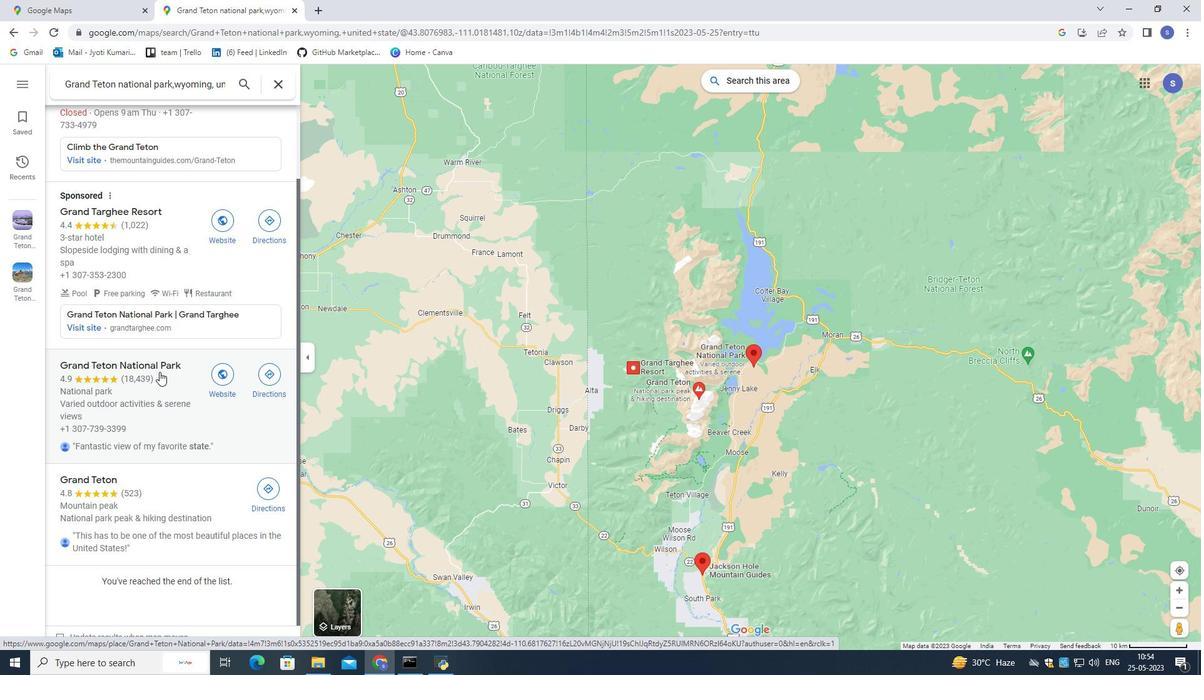 
Action: Mouse moved to (493, 432)
Screenshot: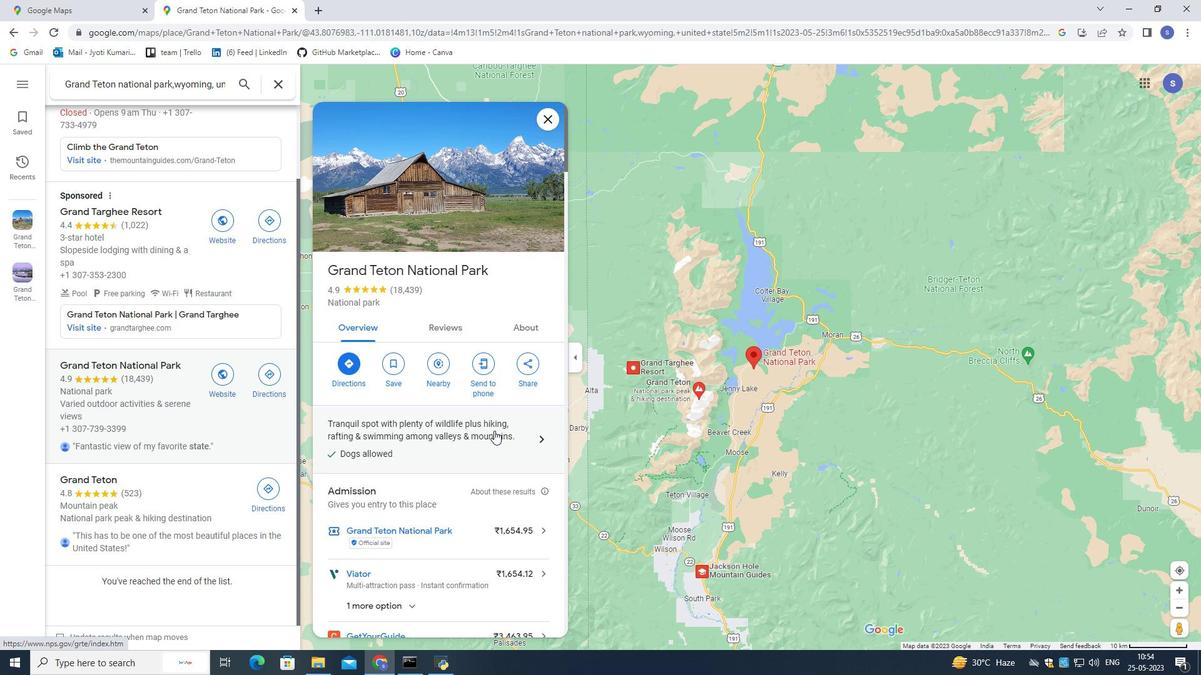 
Action: Mouse scrolled (493, 432) with delta (0, 0)
Screenshot: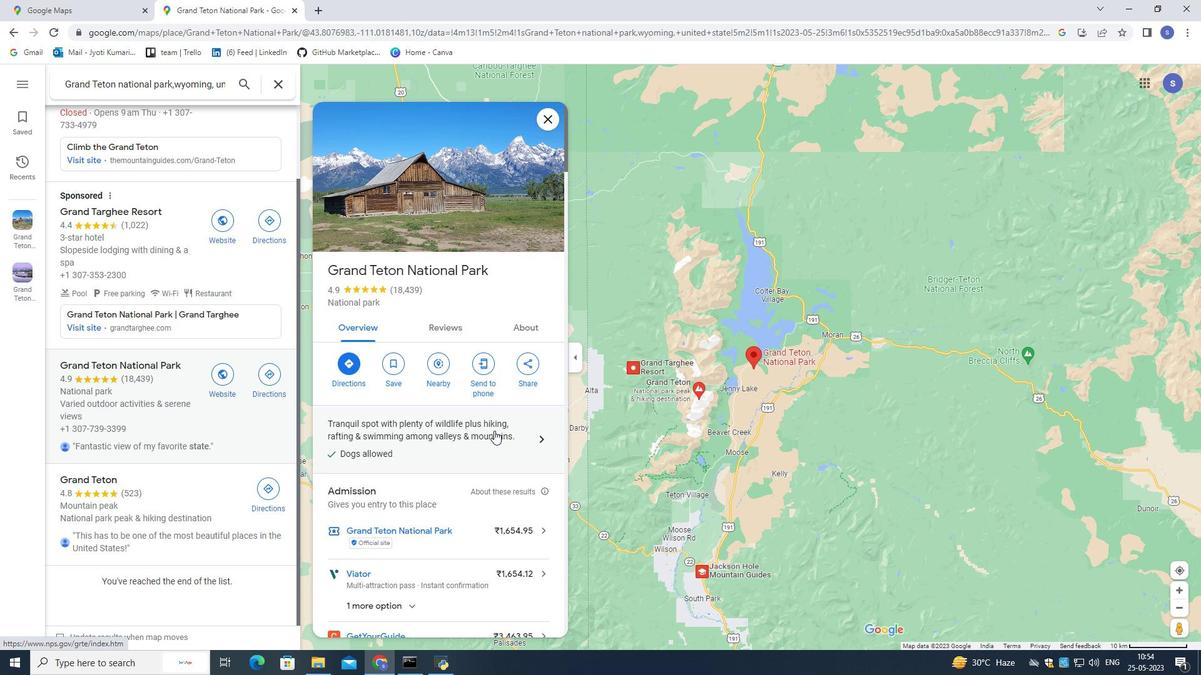 
Action: Mouse moved to (492, 433)
Screenshot: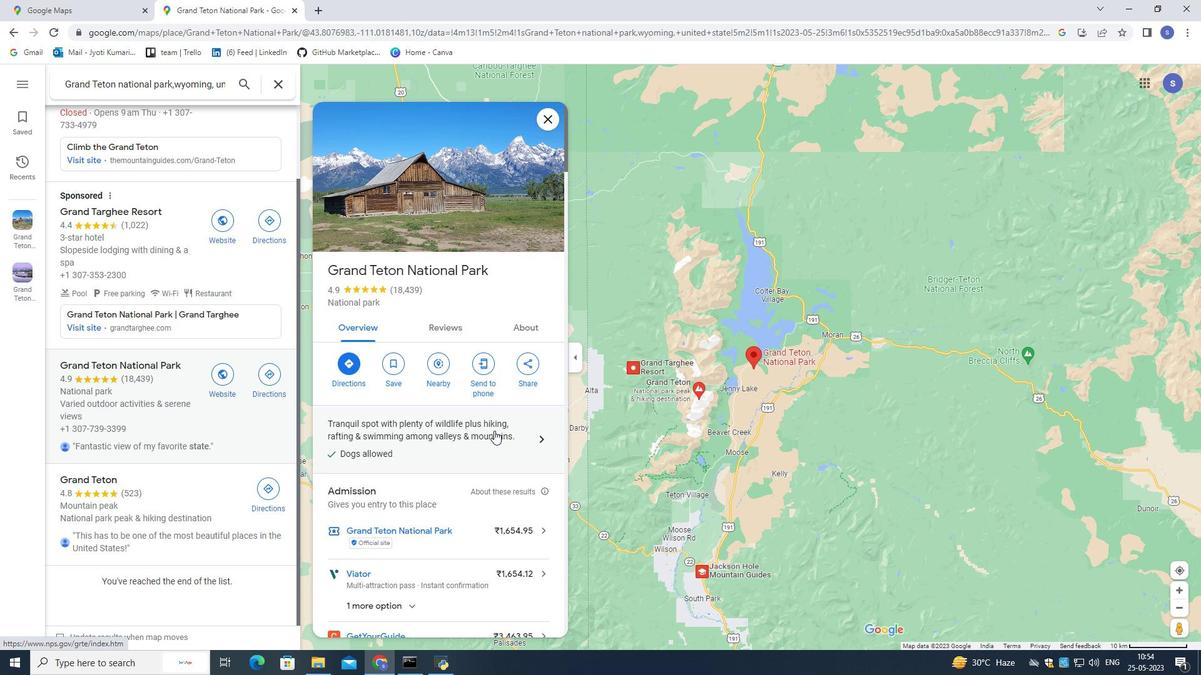 
Action: Mouse scrolled (492, 432) with delta (0, 0)
Screenshot: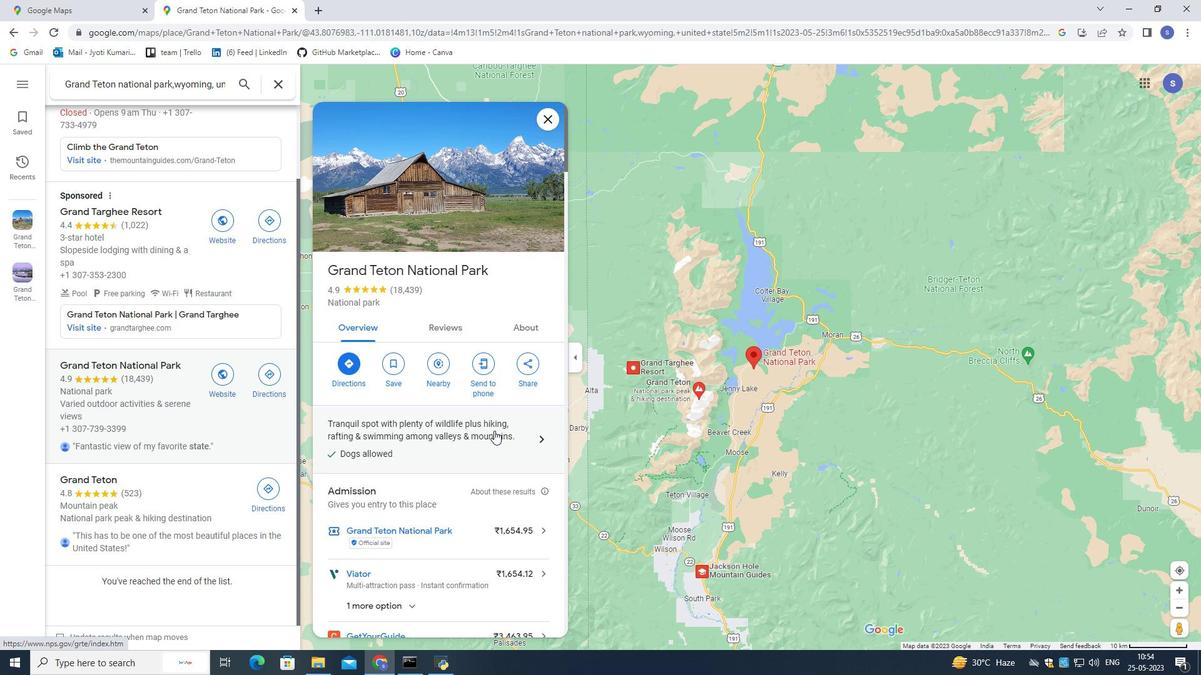 
Action: Mouse scrolled (492, 432) with delta (0, 0)
Screenshot: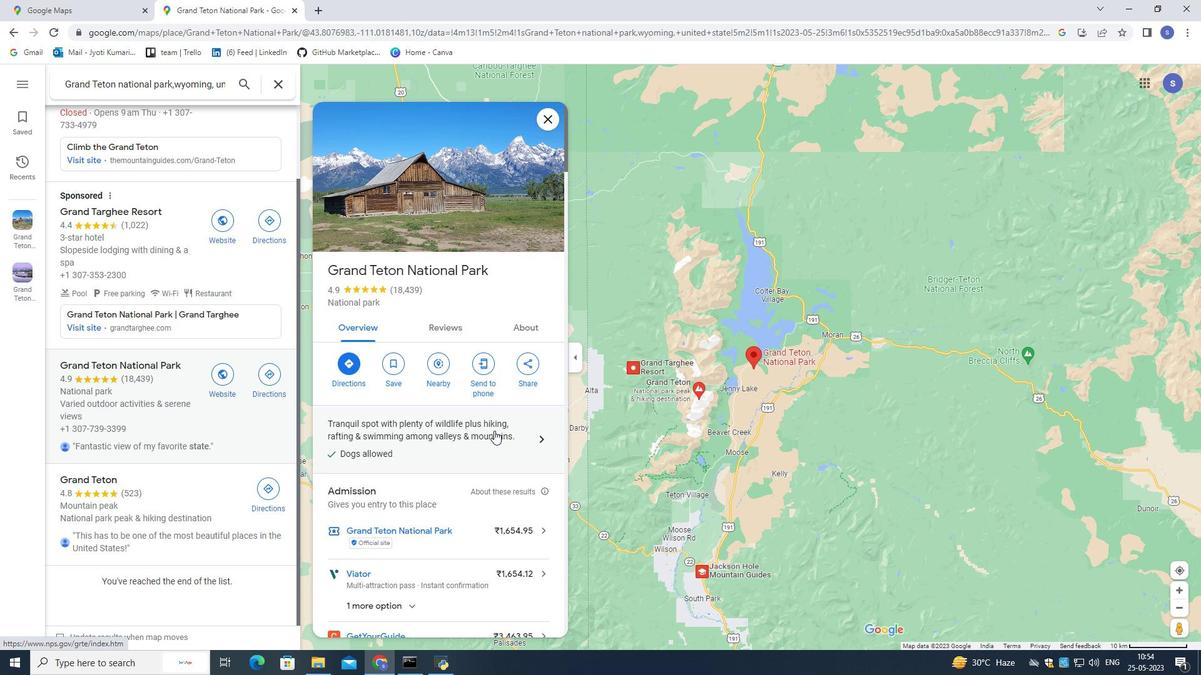 
Action: Mouse scrolled (492, 432) with delta (0, 0)
Screenshot: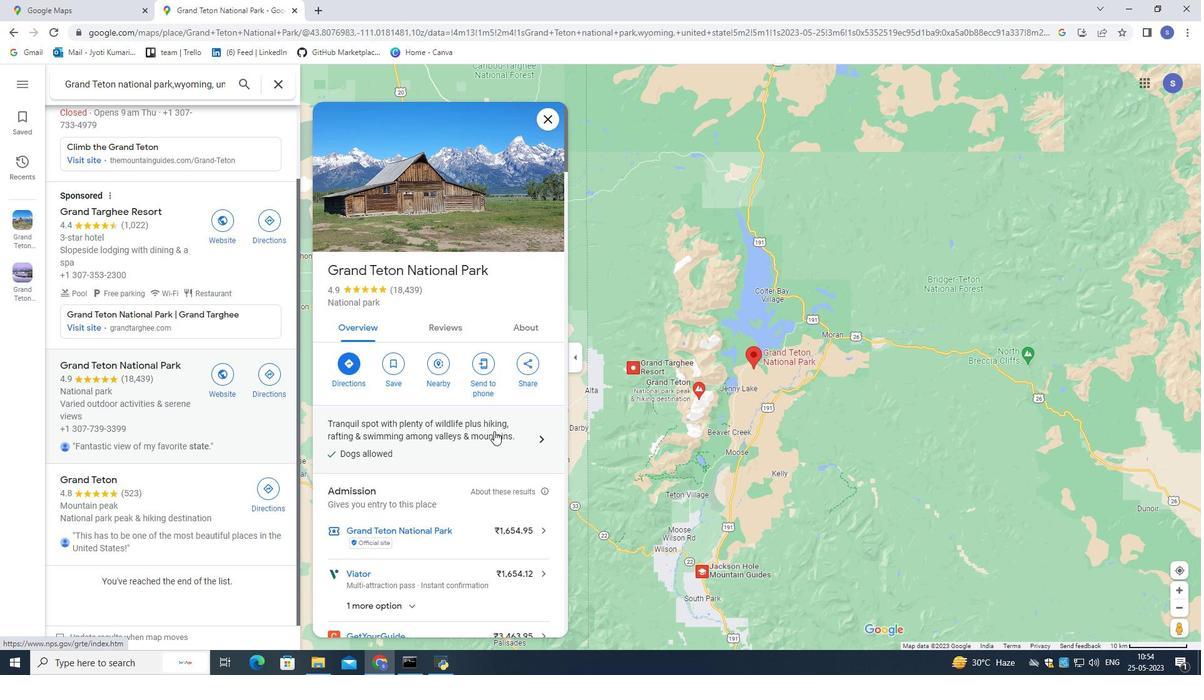
Action: Mouse scrolled (492, 432) with delta (0, 0)
Screenshot: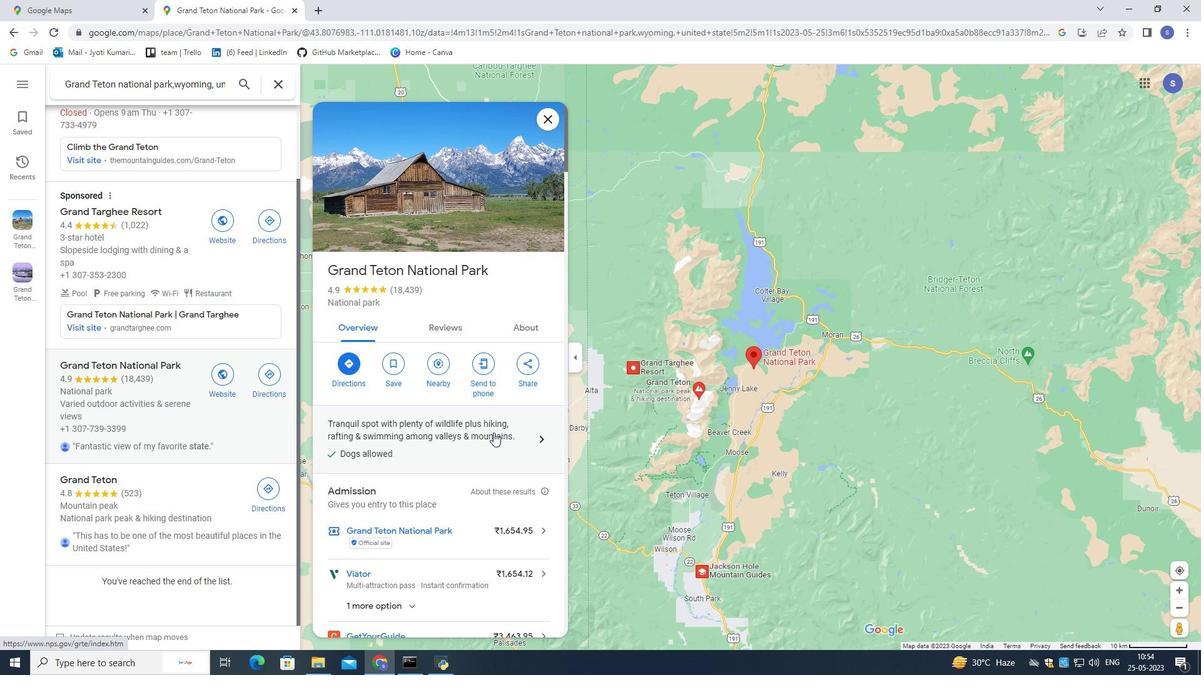 
Action: Mouse moved to (492, 433)
Screenshot: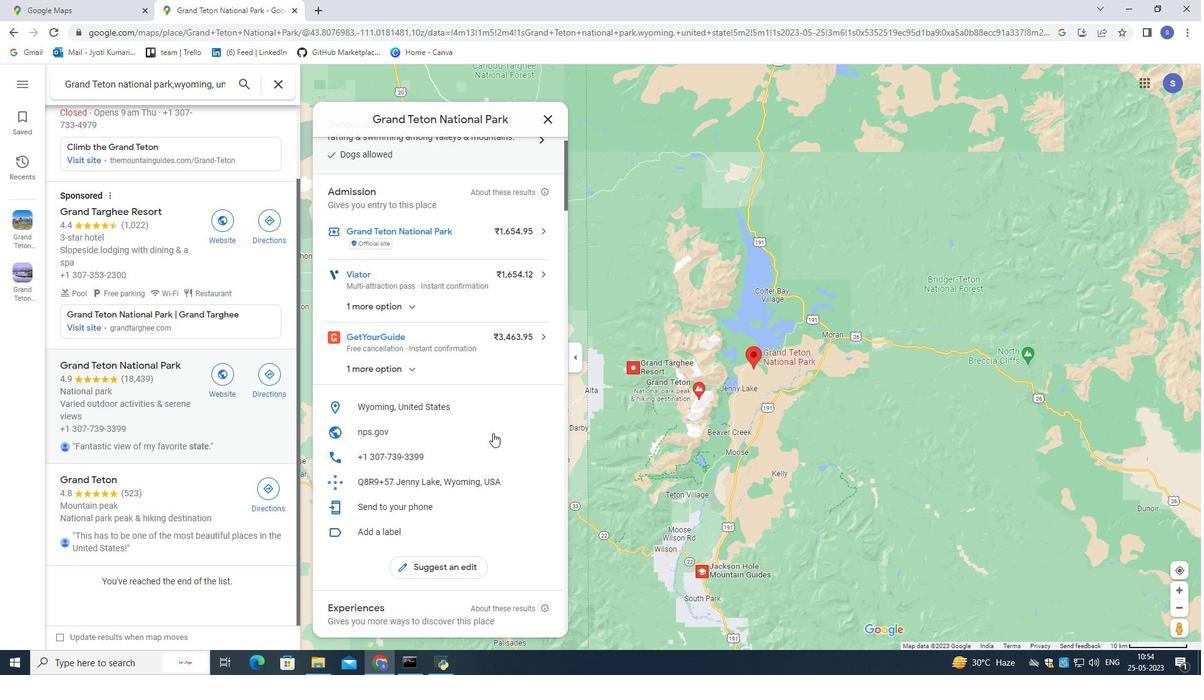 
Action: Mouse scrolled (492, 432) with delta (0, 0)
Screenshot: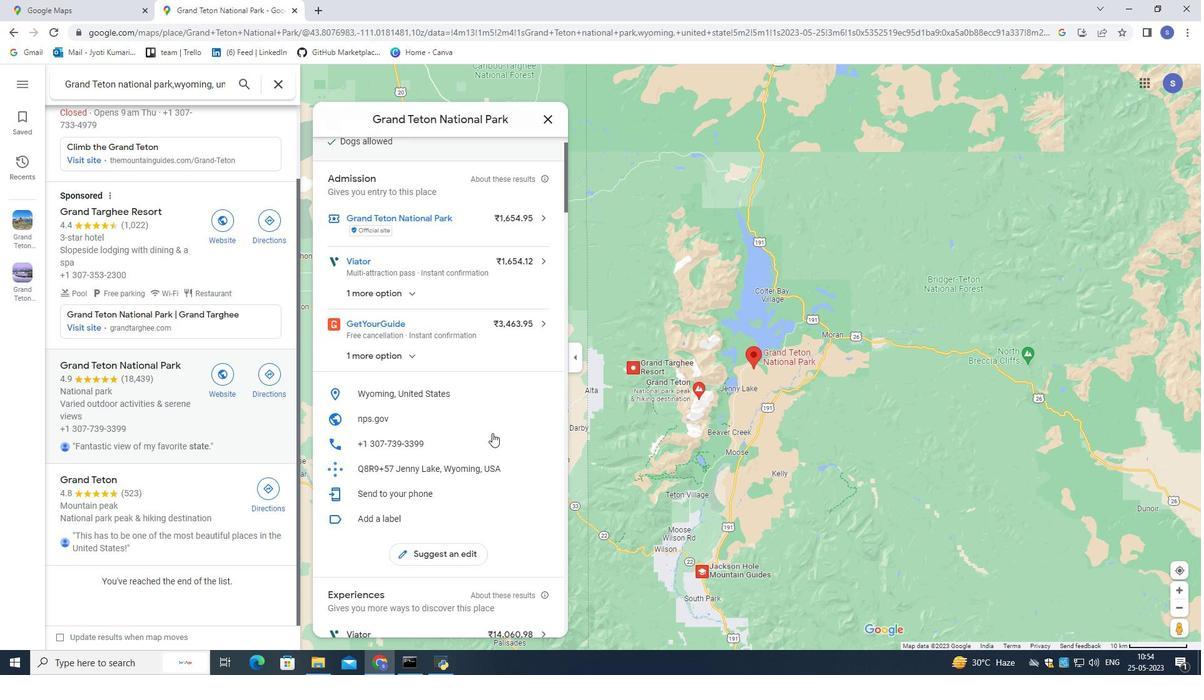 
Action: Mouse scrolled (492, 432) with delta (0, 0)
Screenshot: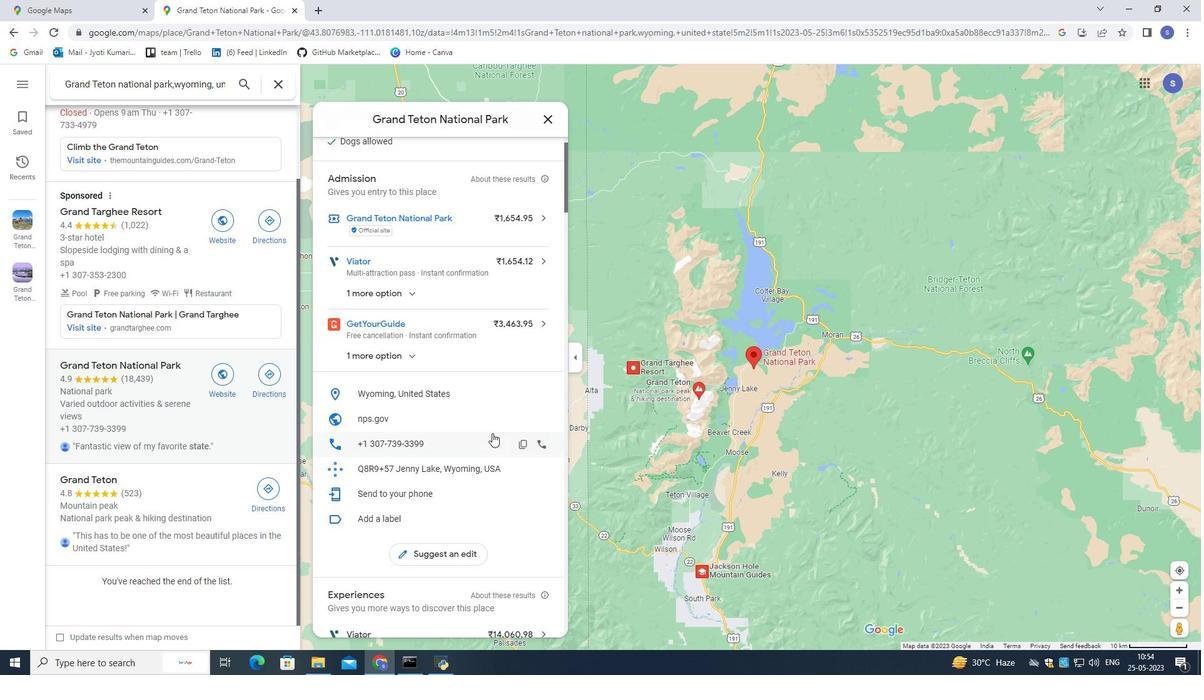 
Action: Mouse scrolled (492, 432) with delta (0, 0)
Screenshot: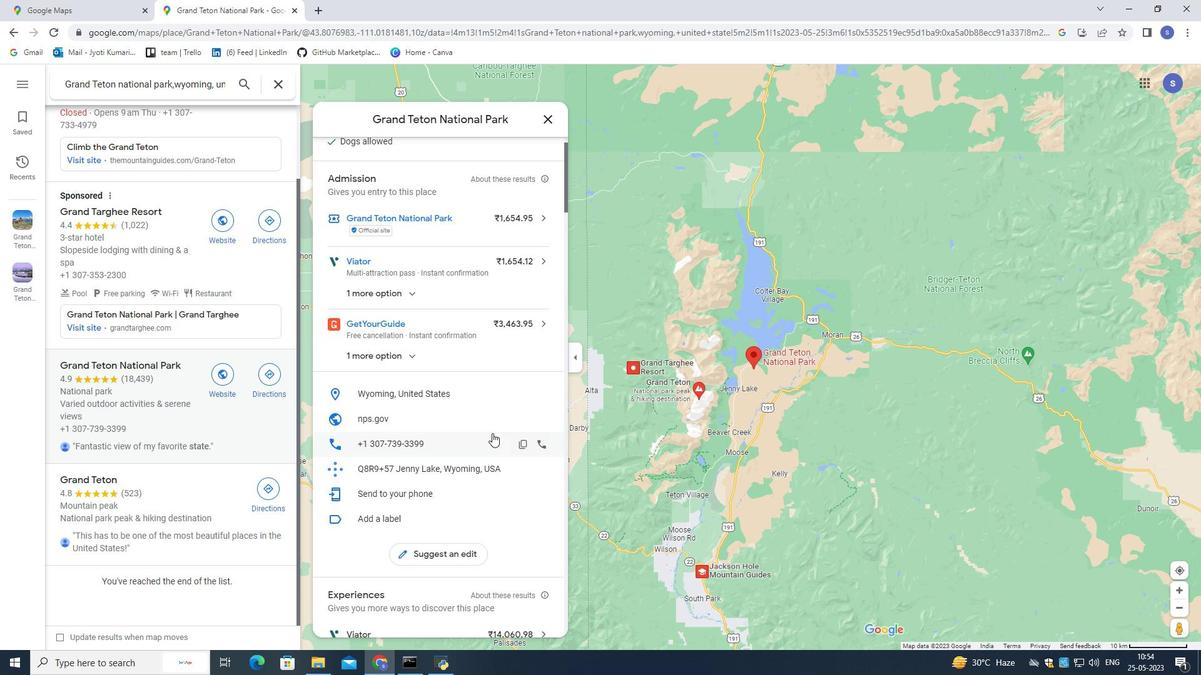
Action: Mouse scrolled (492, 432) with delta (0, 0)
Screenshot: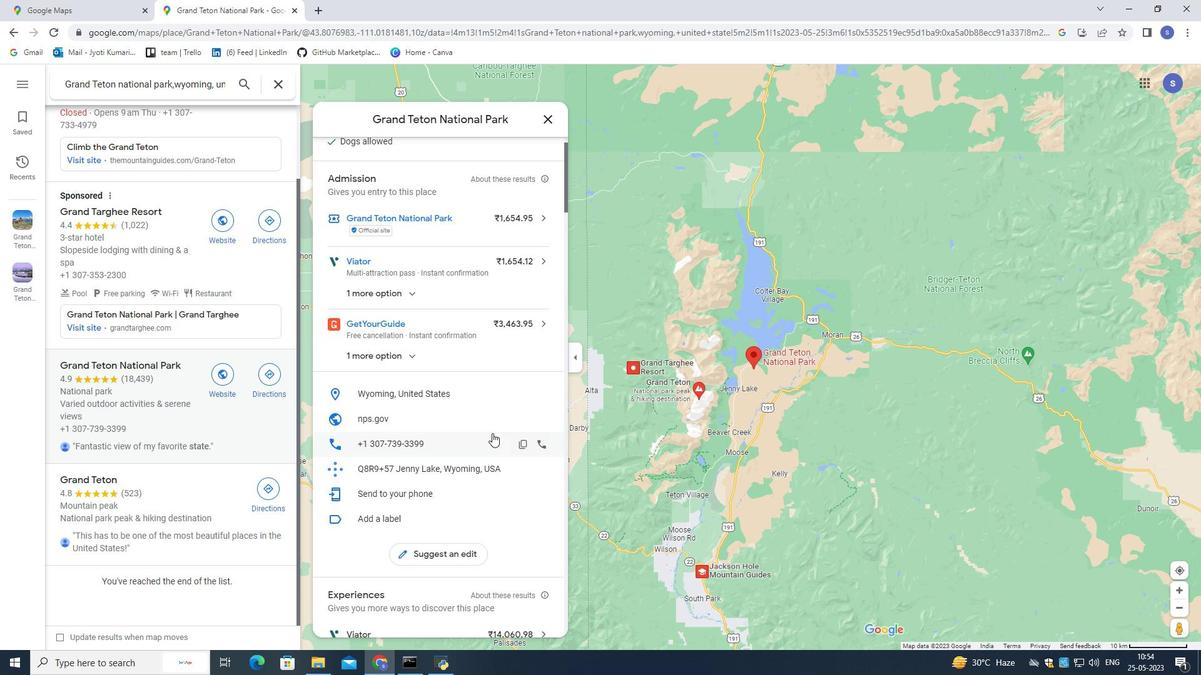 
Action: Mouse moved to (492, 432)
Screenshot: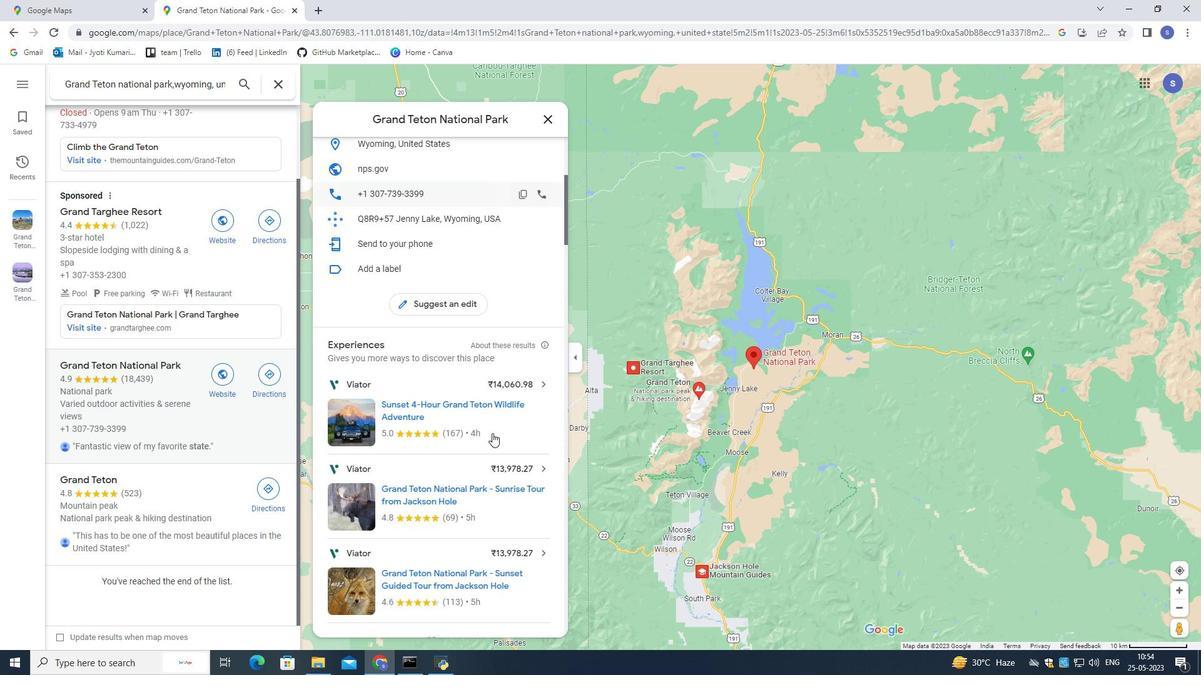 
Action: Mouse scrolled (492, 432) with delta (0, 0)
Screenshot: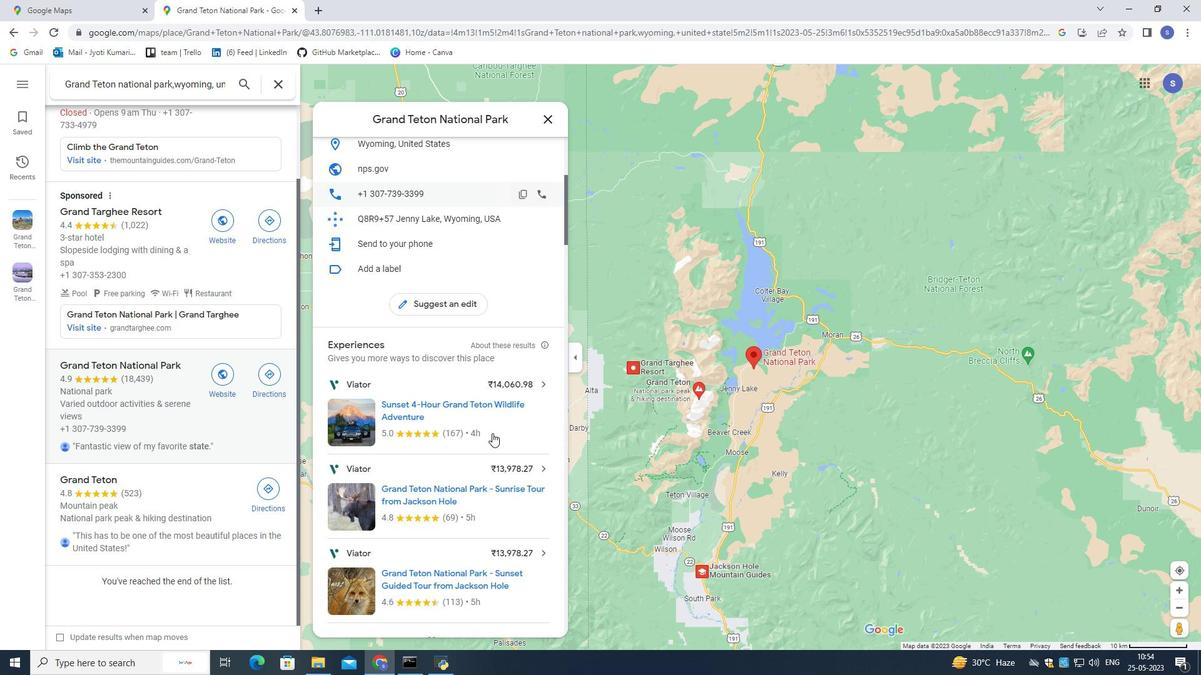 
Action: Mouse scrolled (492, 432) with delta (0, 0)
Screenshot: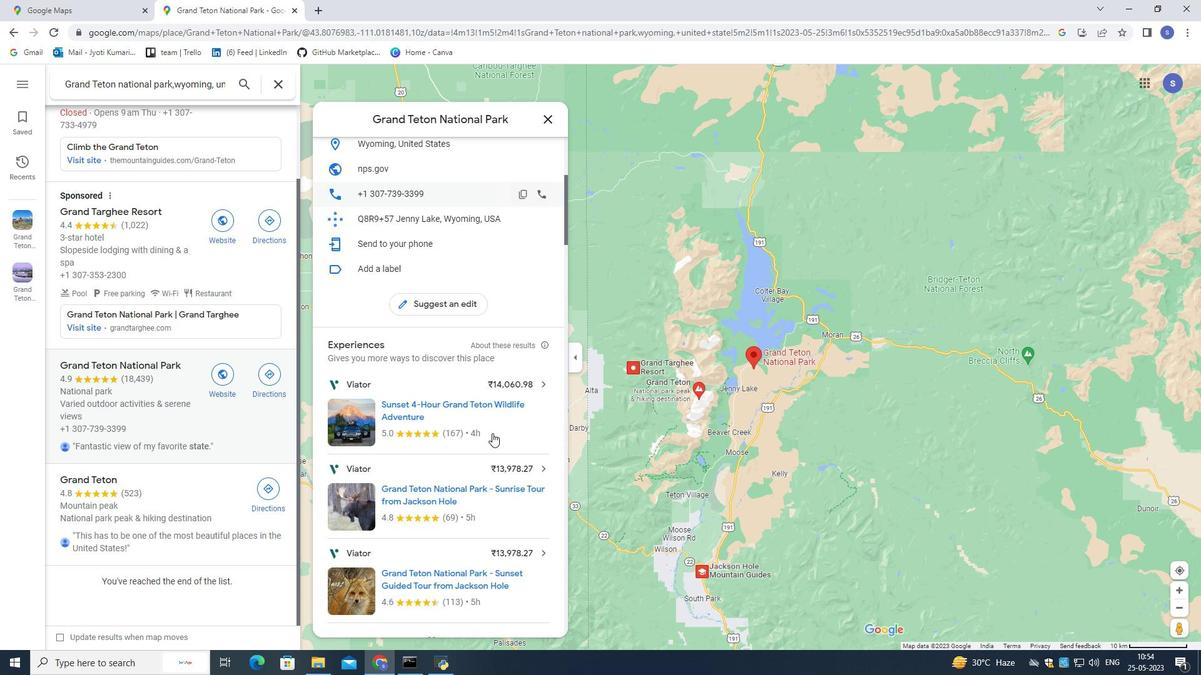 
Action: Mouse scrolled (492, 432) with delta (0, 0)
Screenshot: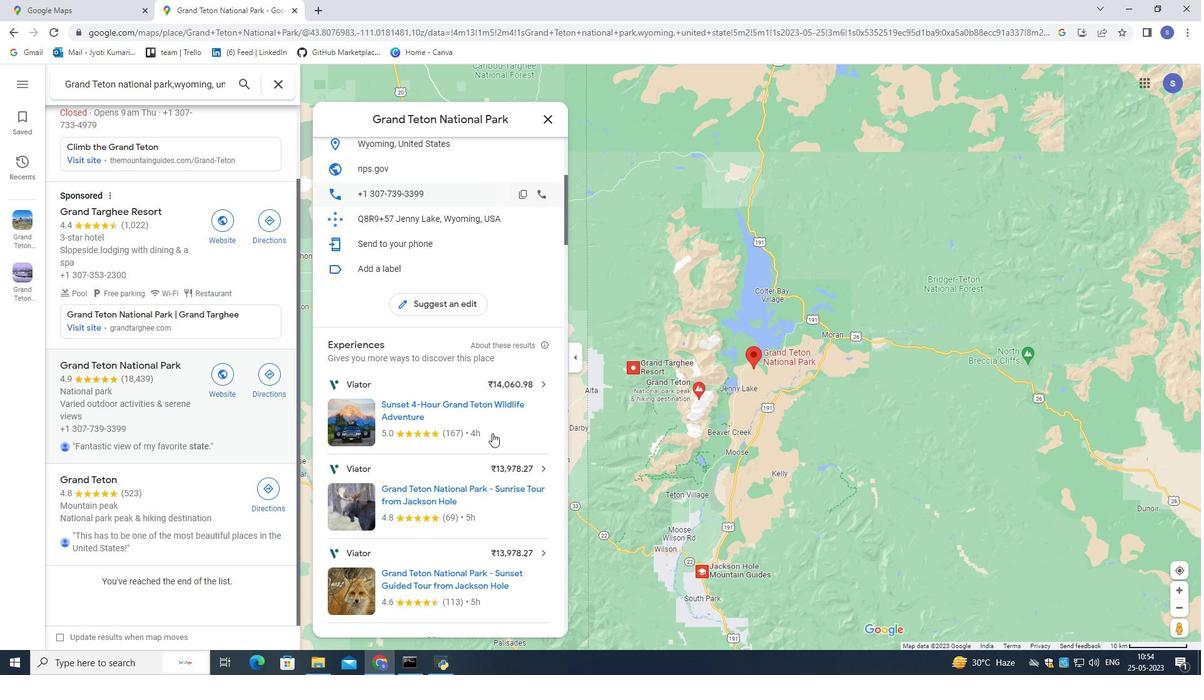 
Action: Mouse scrolled (492, 432) with delta (0, 0)
Screenshot: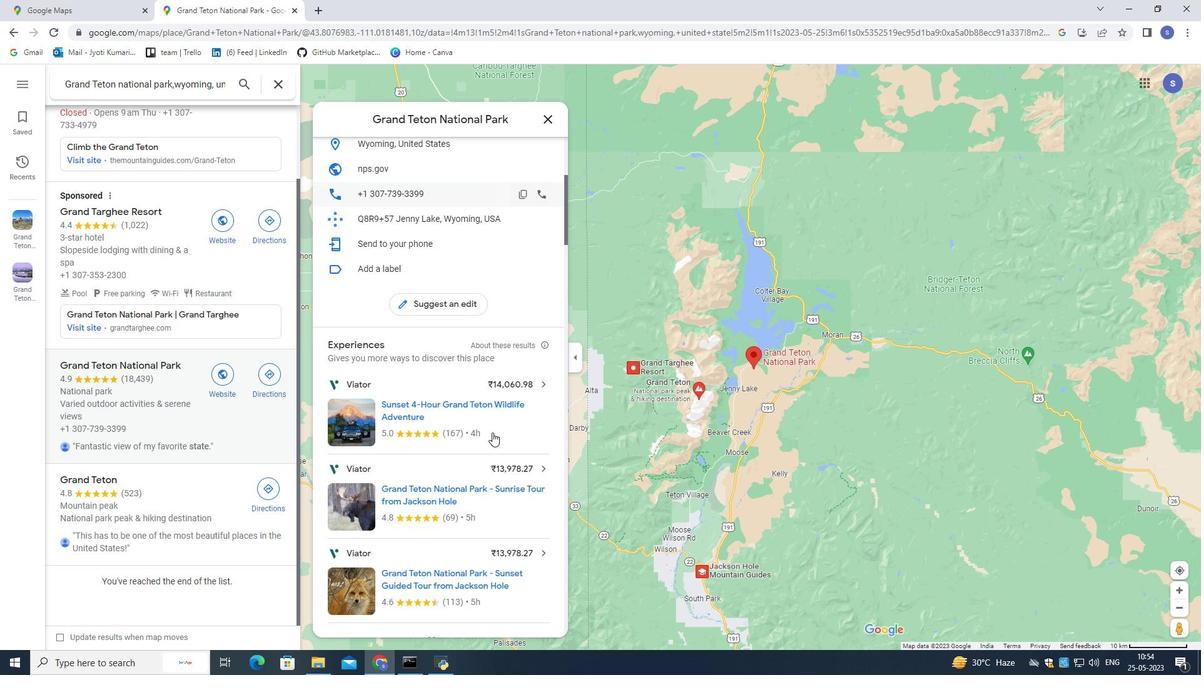 
Action: Mouse moved to (485, 422)
Screenshot: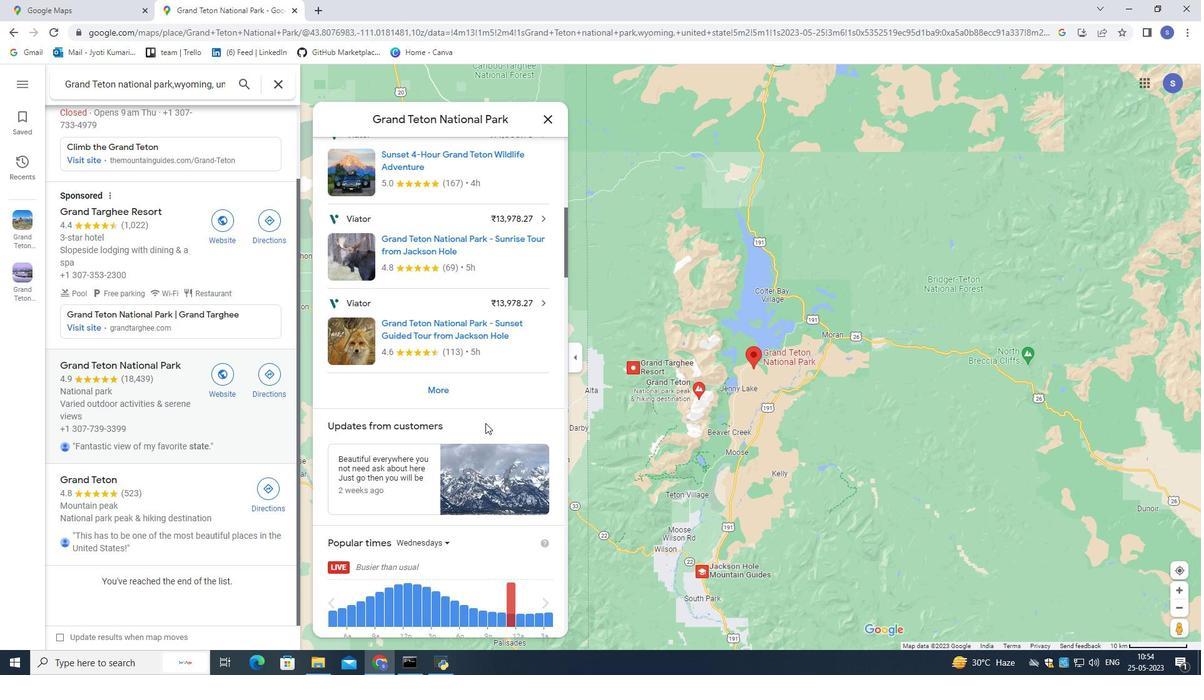 
Action: Mouse scrolled (485, 422) with delta (0, 0)
Screenshot: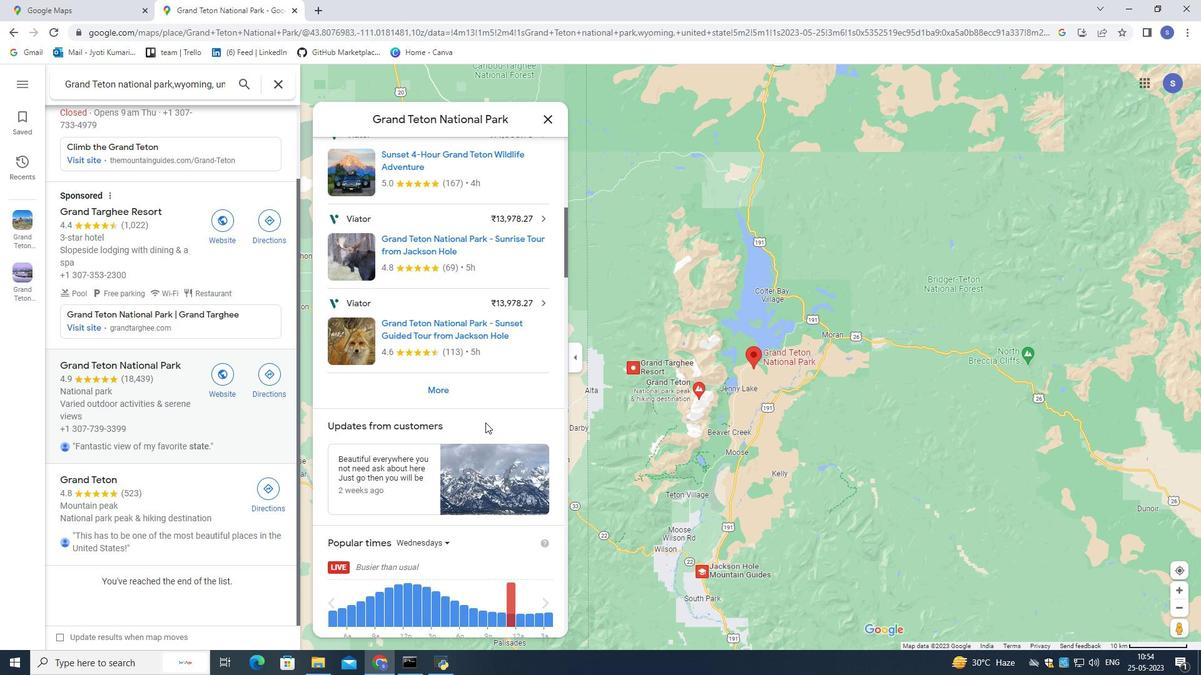 
Action: Mouse scrolled (485, 422) with delta (0, 0)
Screenshot: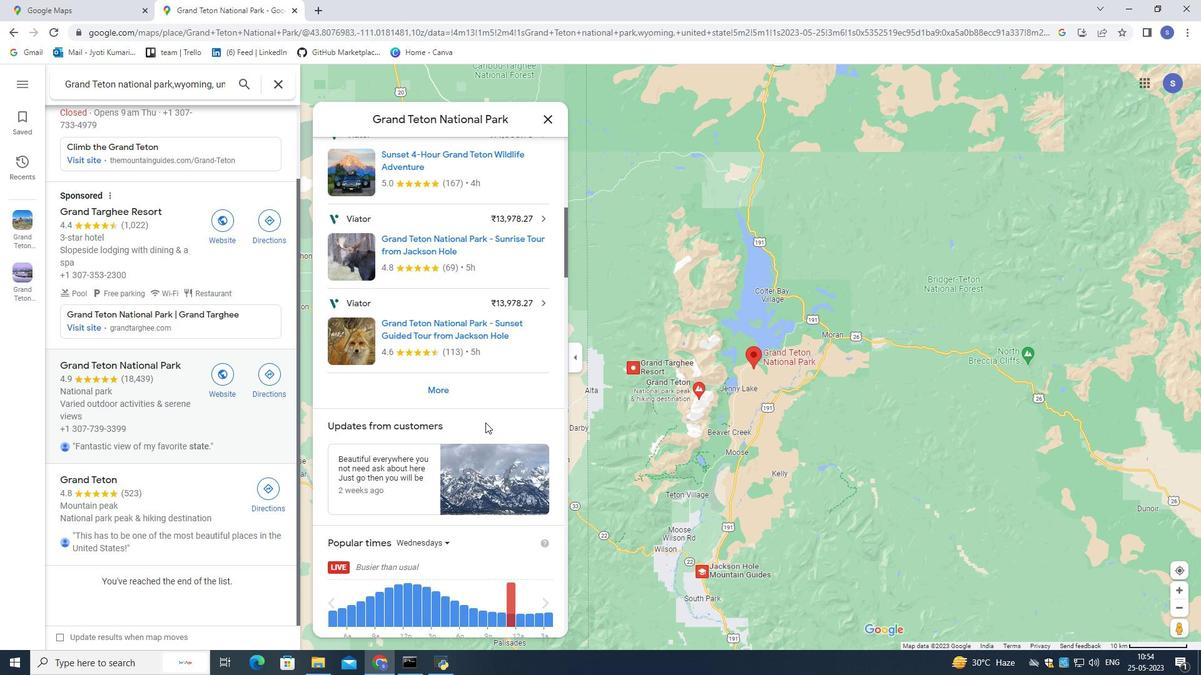 
Action: Mouse scrolled (485, 422) with delta (0, 0)
Screenshot: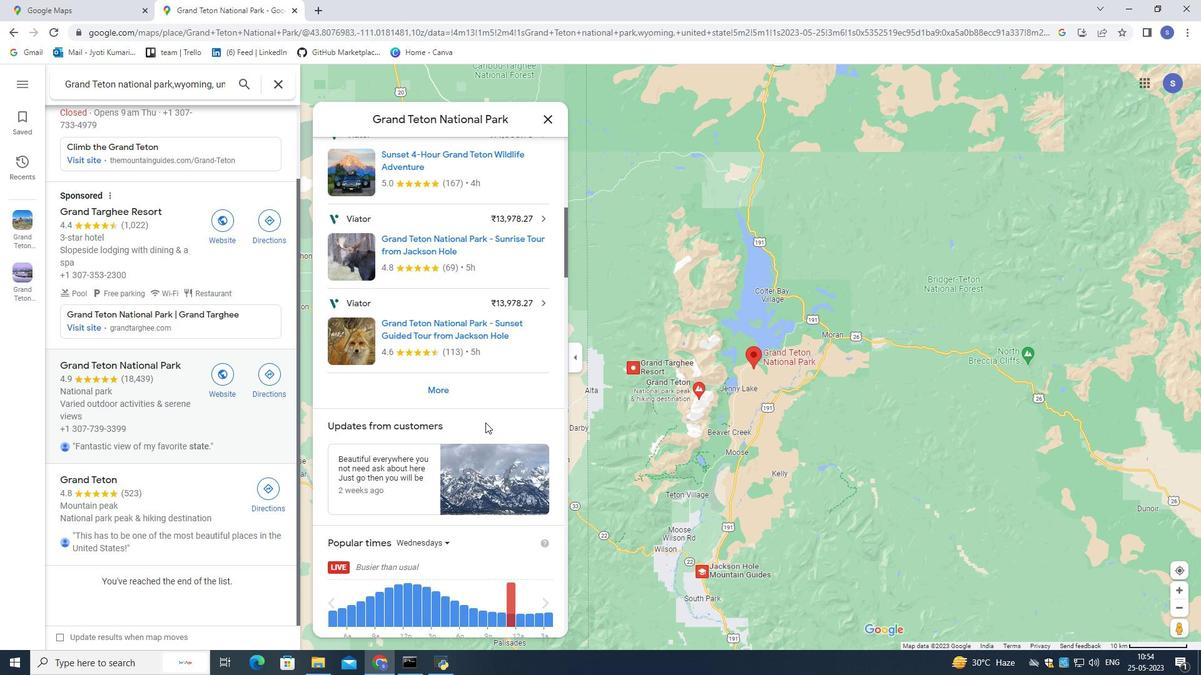 
Action: Mouse scrolled (485, 422) with delta (0, 0)
Screenshot: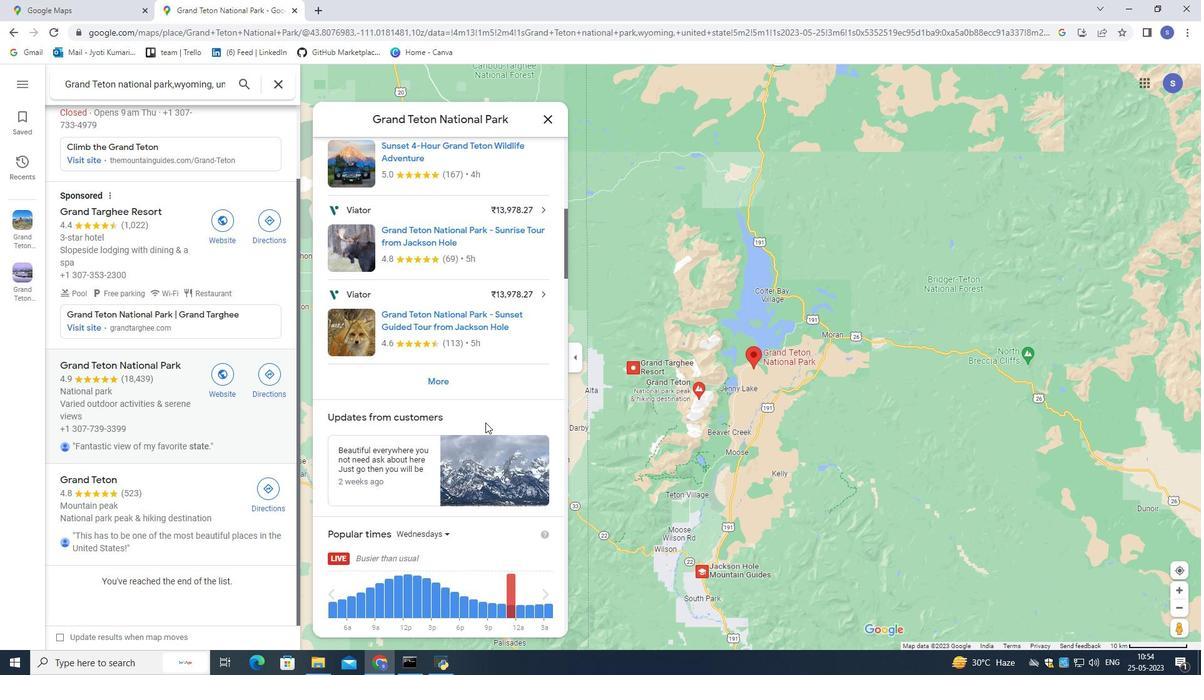 
Action: Mouse scrolled (485, 422) with delta (0, 0)
Screenshot: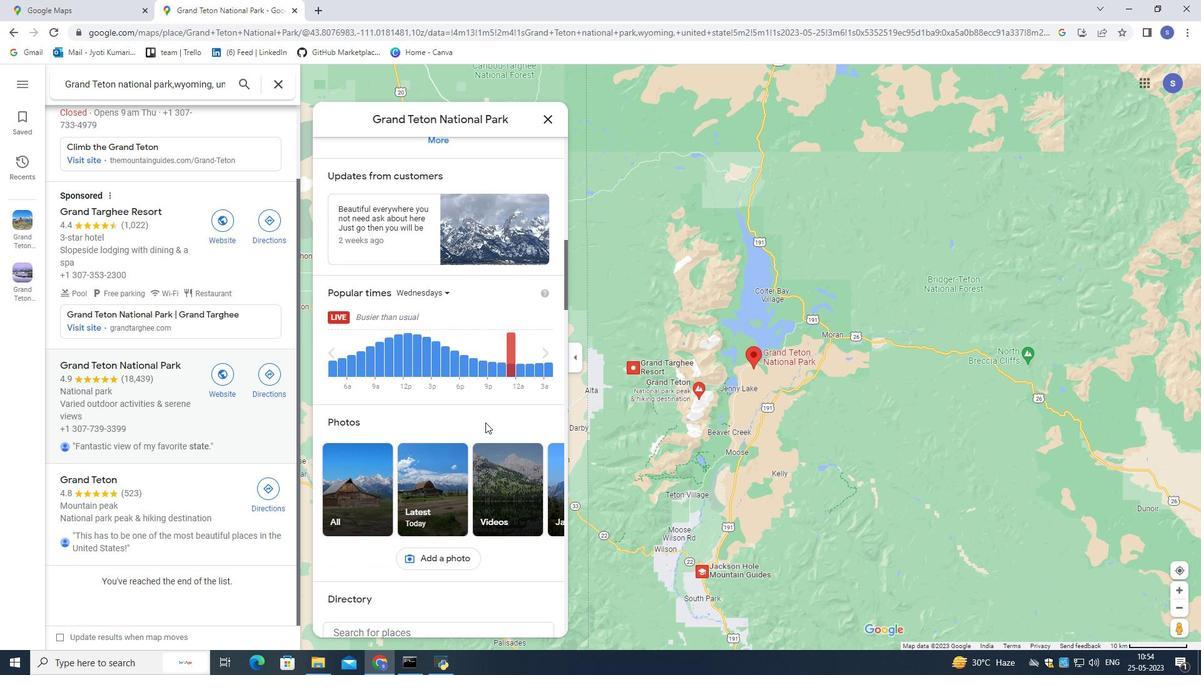 
Action: Mouse scrolled (485, 422) with delta (0, 0)
Screenshot: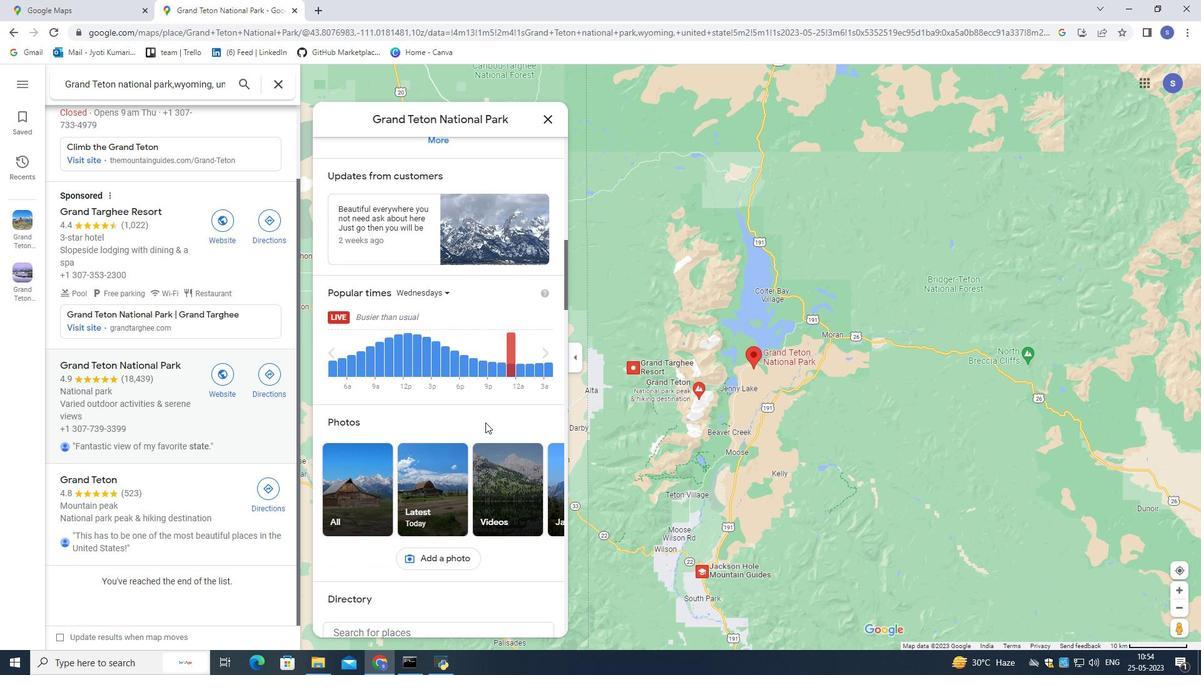 
Action: Mouse moved to (501, 421)
Screenshot: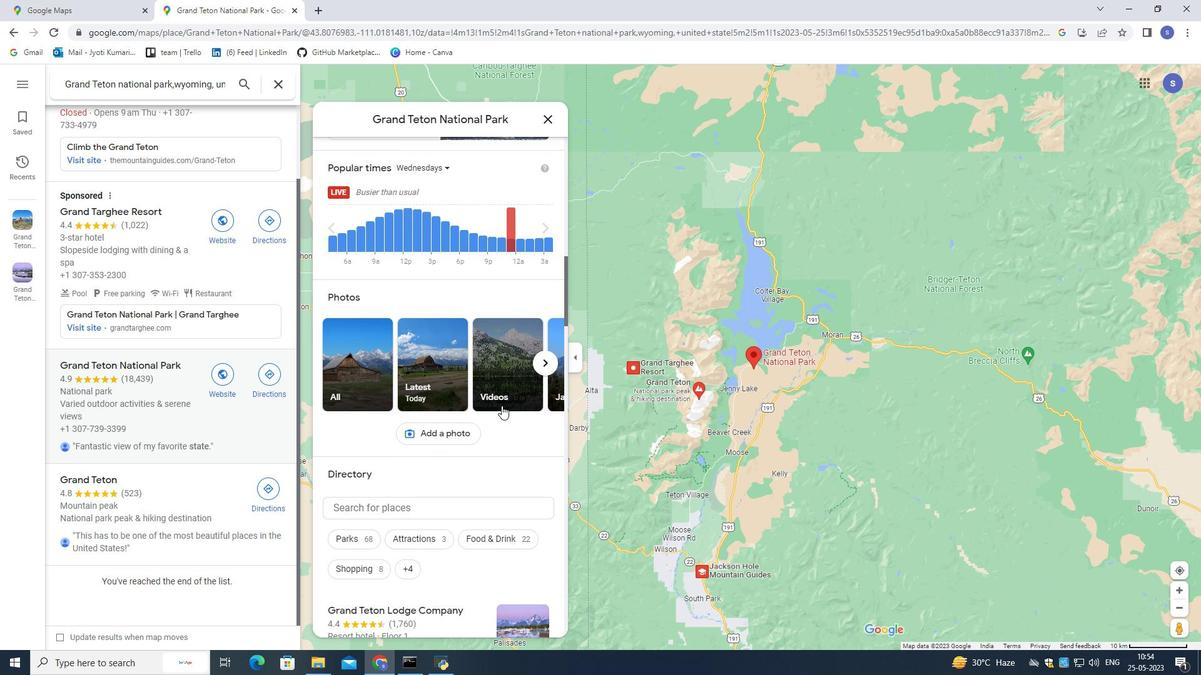 
Action: Mouse scrolled (501, 420) with delta (0, 0)
Screenshot: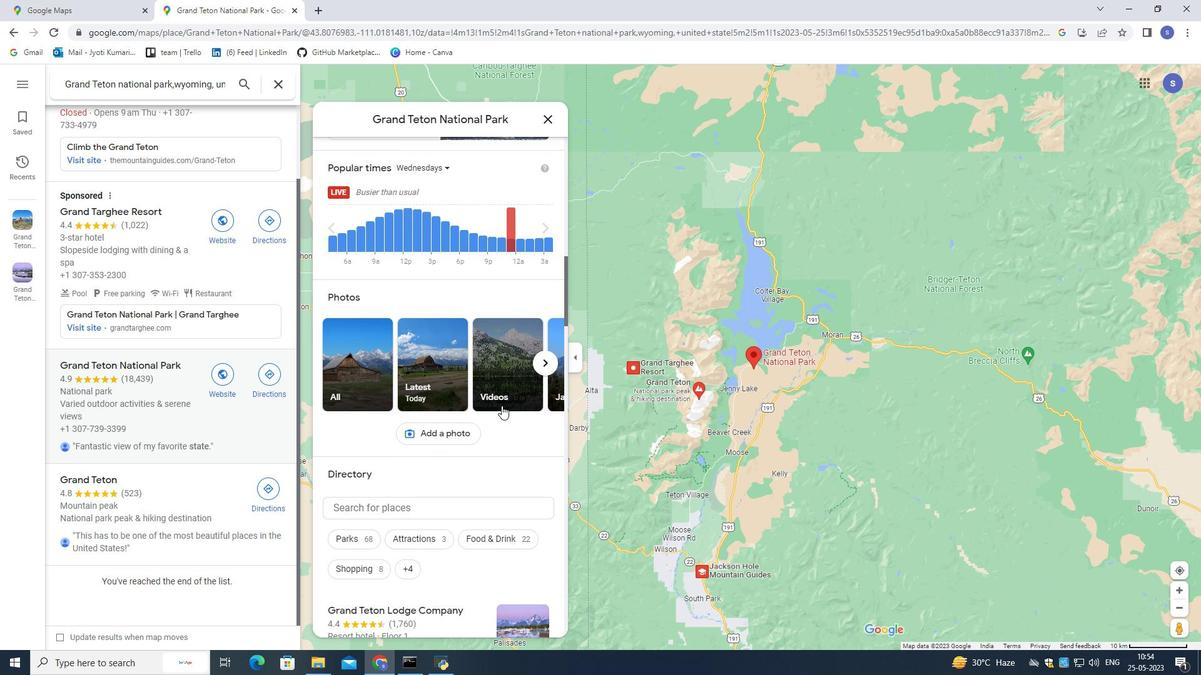 
Action: Mouse moved to (501, 424)
Screenshot: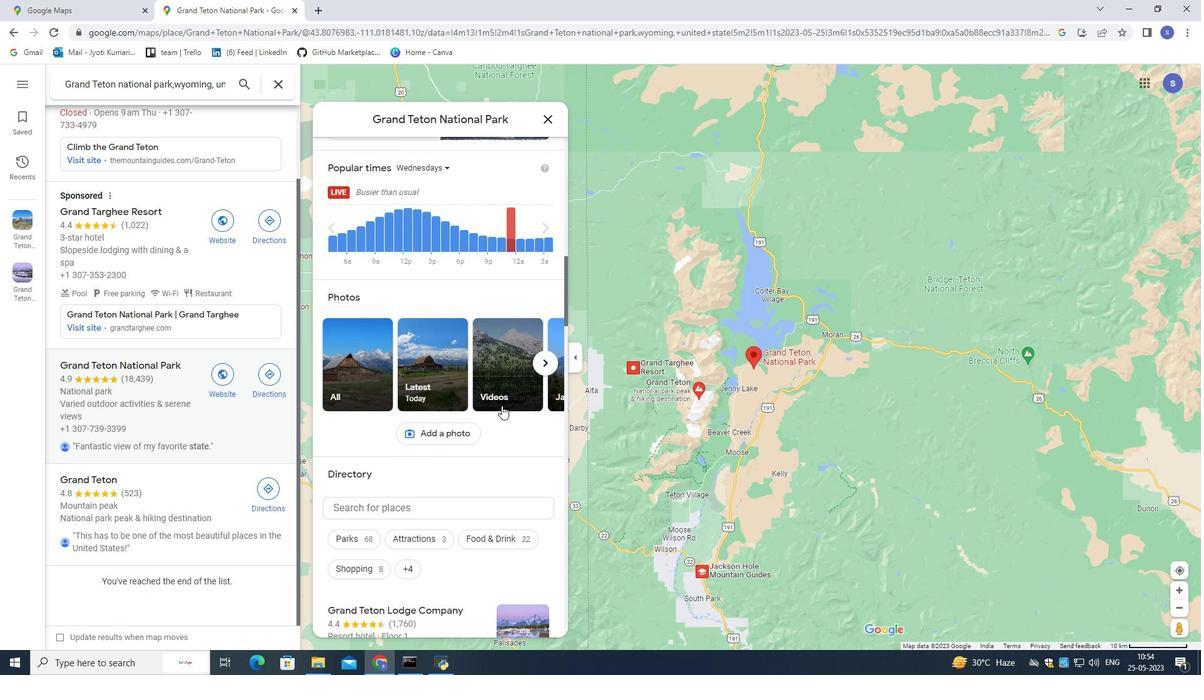 
Action: Mouse scrolled (501, 423) with delta (0, 0)
Screenshot: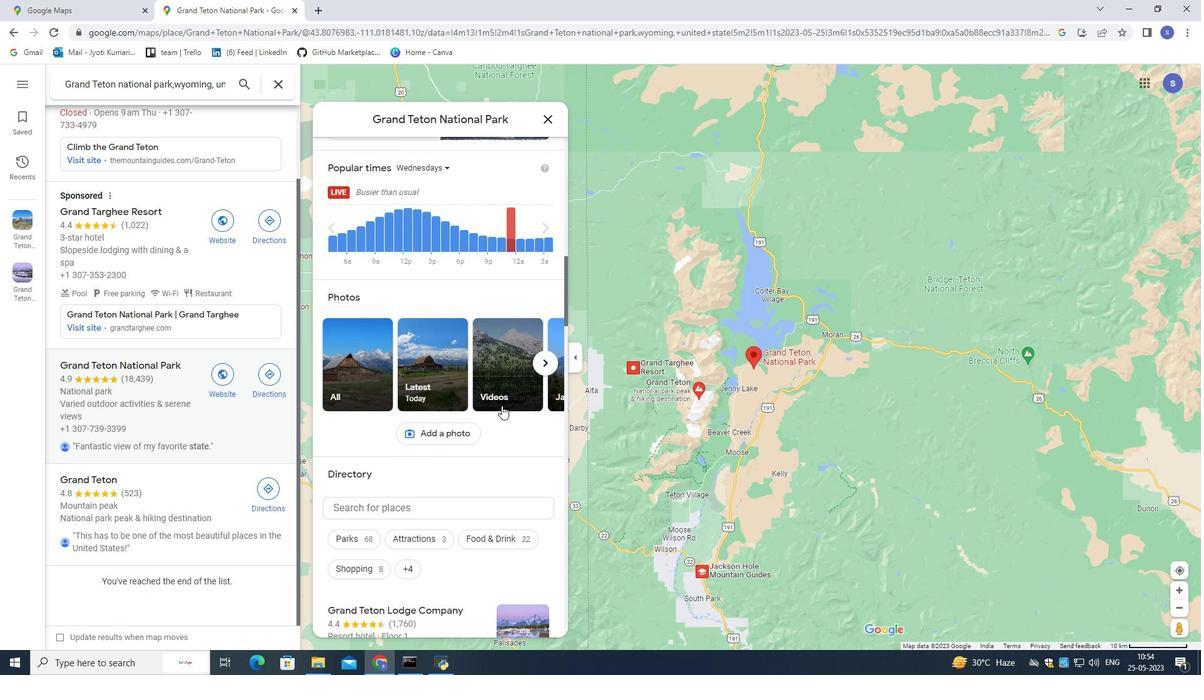 
Action: Mouse scrolled (501, 423) with delta (0, 0)
Screenshot: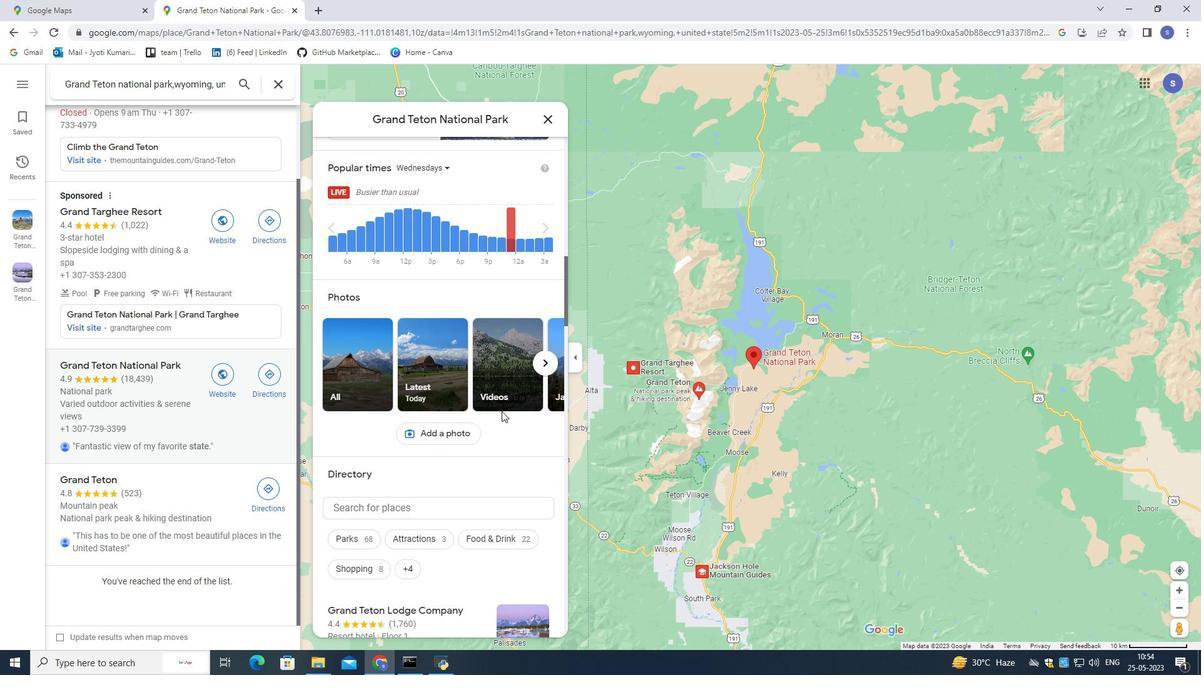 
Action: Mouse scrolled (501, 423) with delta (0, 0)
Screenshot: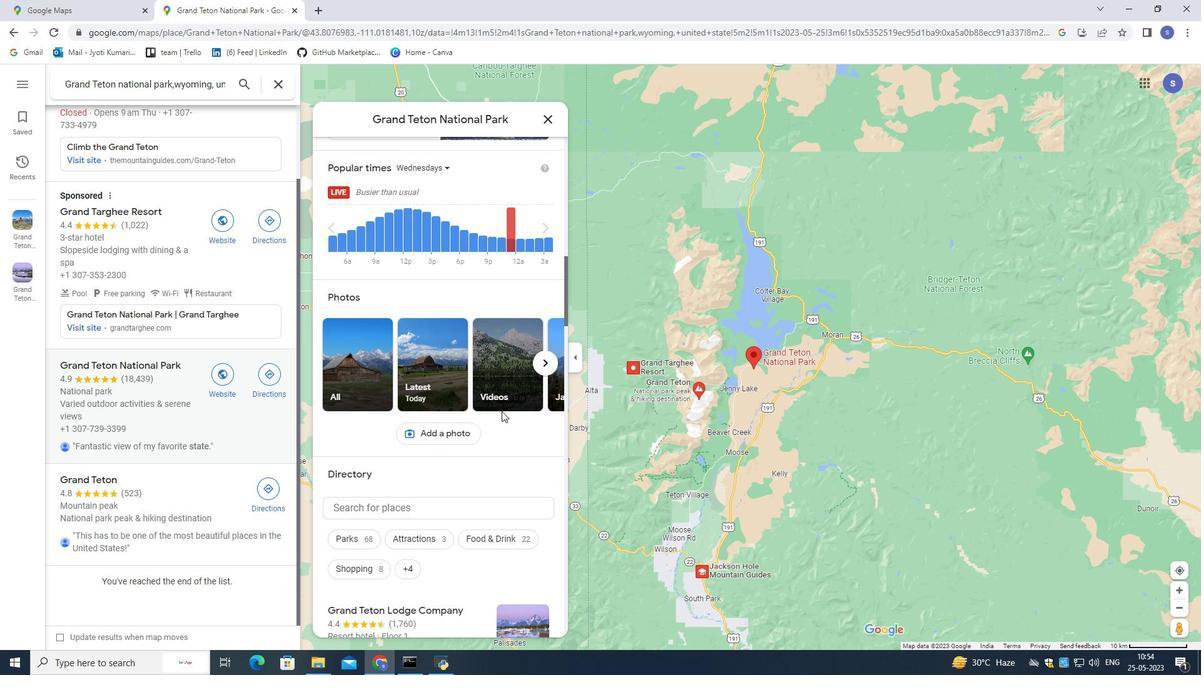 
Action: Mouse scrolled (501, 423) with delta (0, 0)
Screenshot: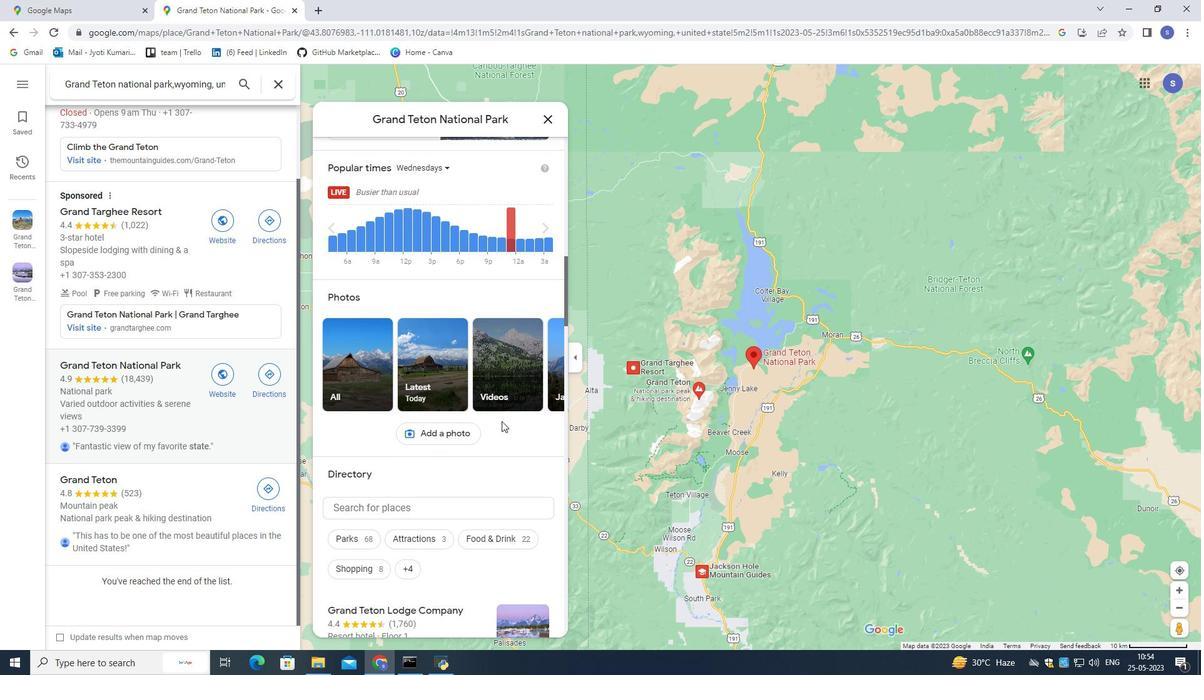 
Action: Mouse moved to (497, 421)
Screenshot: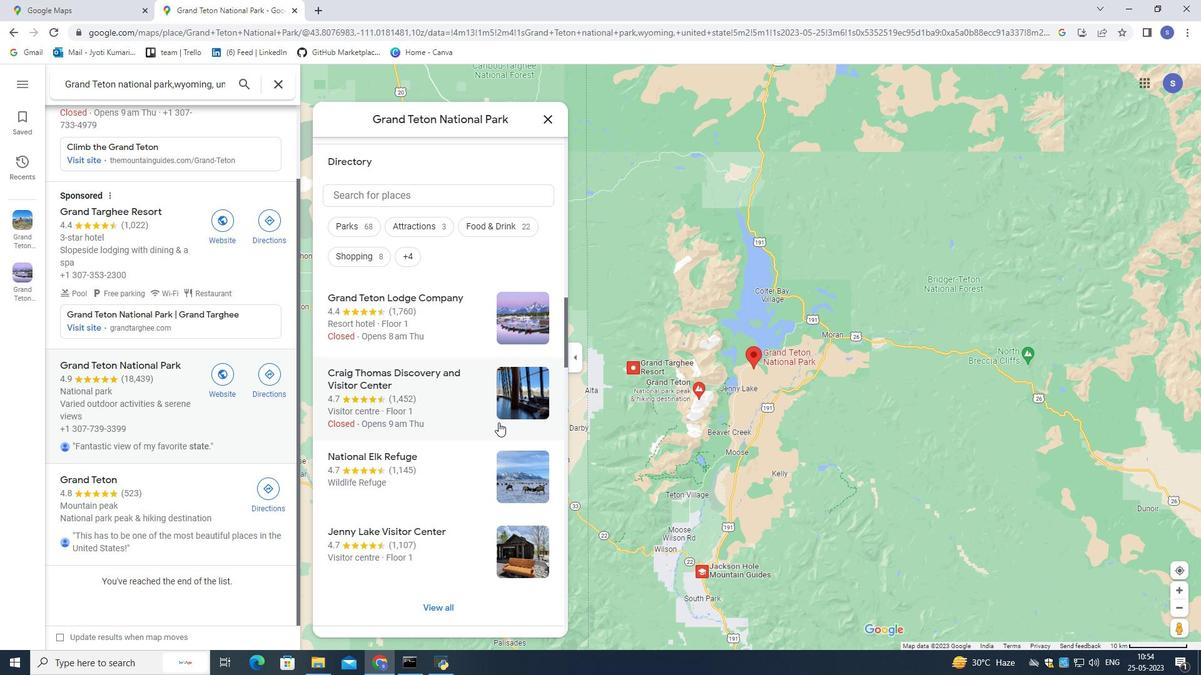 
Action: Mouse scrolled (497, 420) with delta (0, 0)
Screenshot: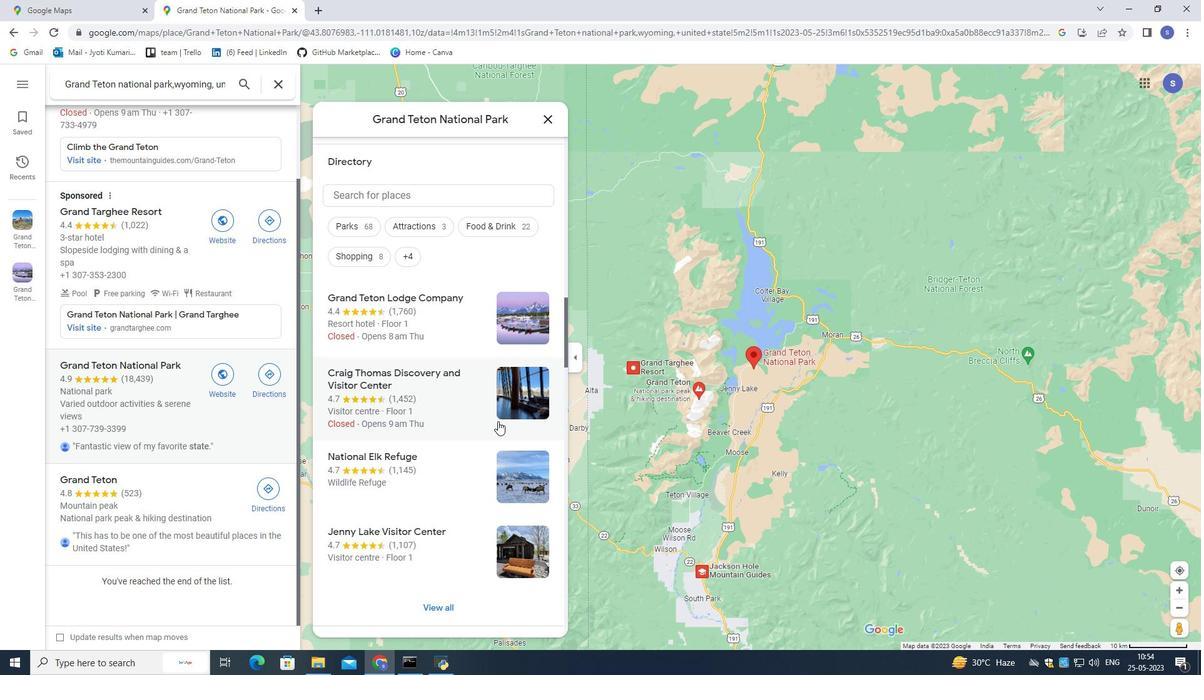 
Action: Mouse scrolled (497, 420) with delta (0, 0)
Screenshot: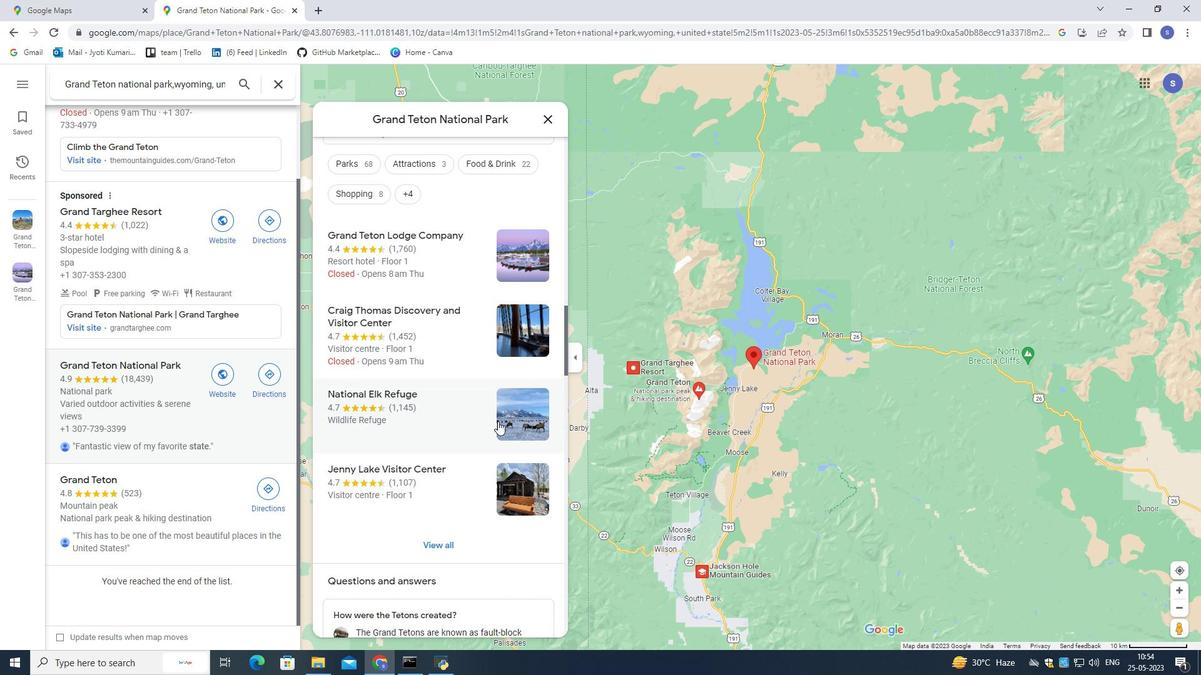 
Action: Mouse scrolled (497, 420) with delta (0, 0)
Screenshot: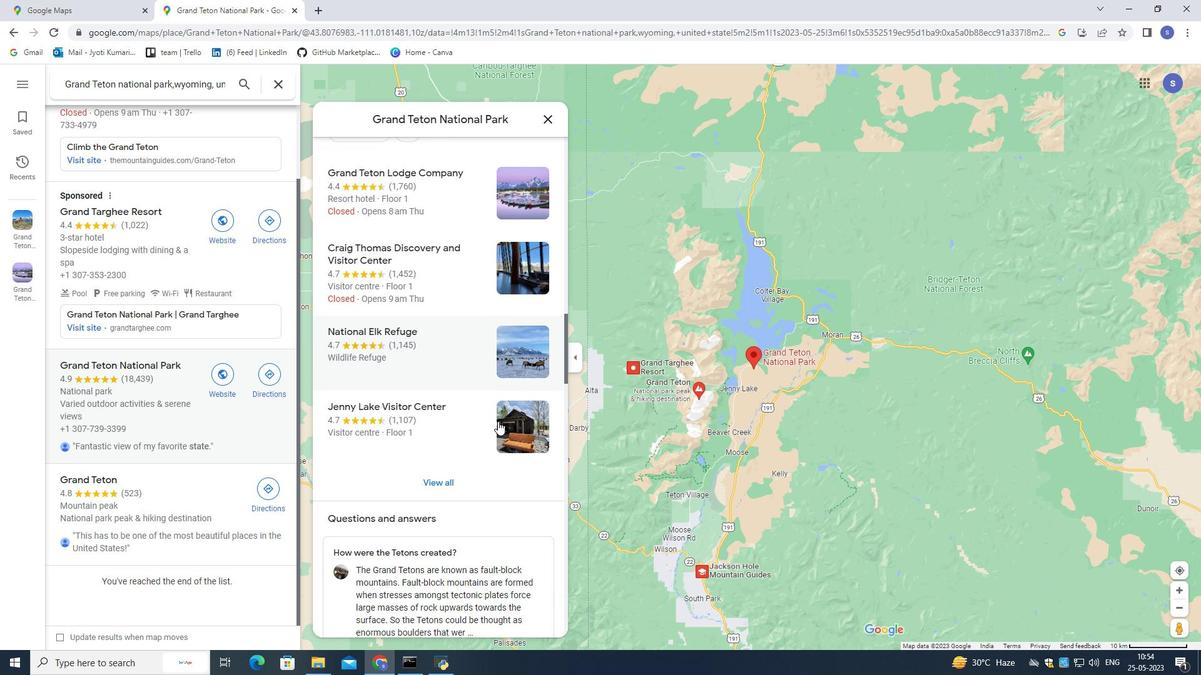 
Action: Mouse scrolled (497, 420) with delta (0, 0)
Screenshot: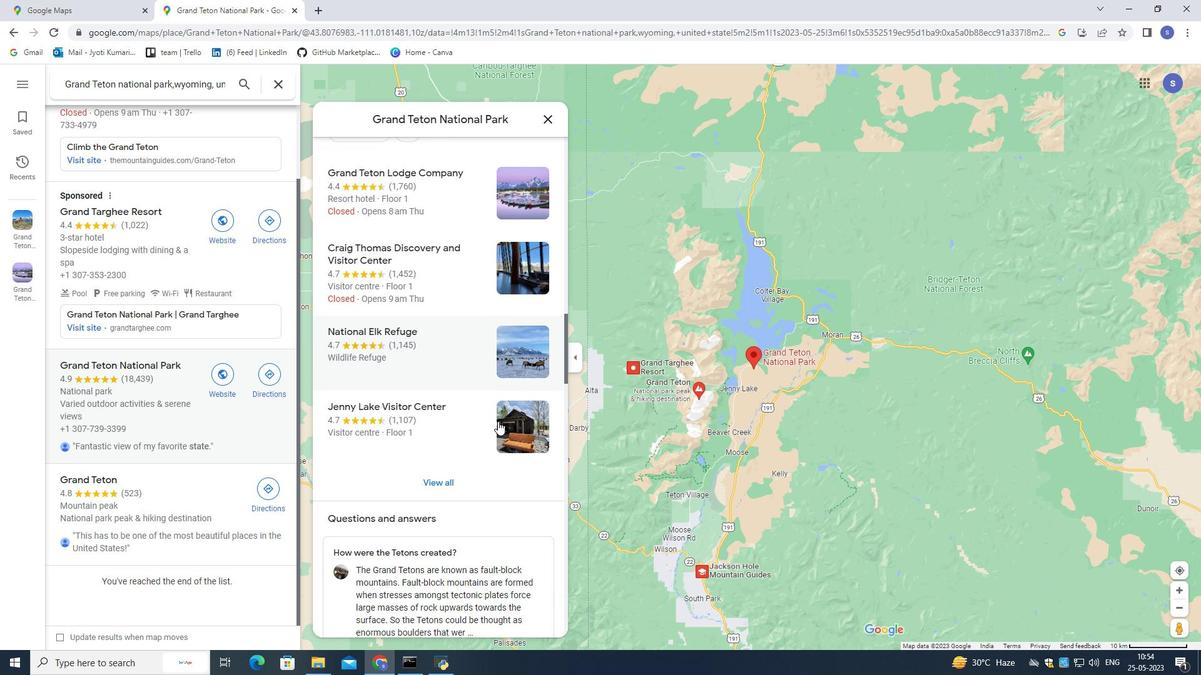 
Action: Mouse scrolled (497, 420) with delta (0, 0)
Screenshot: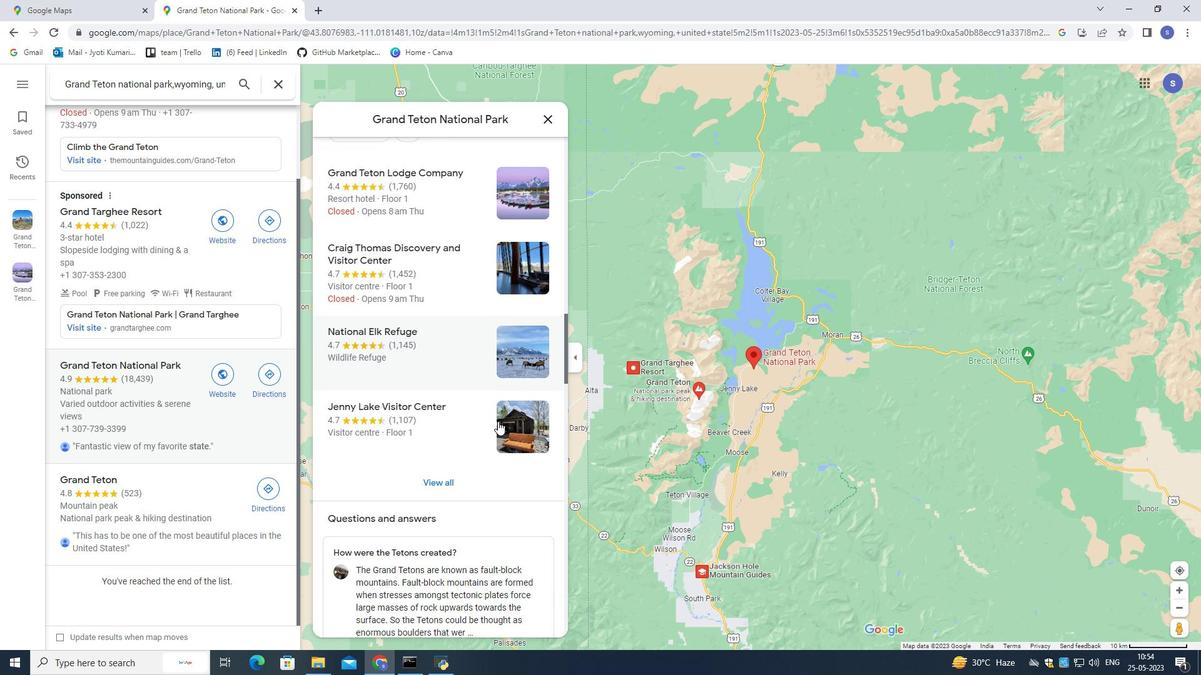 
Action: Mouse scrolled (497, 420) with delta (0, 0)
Screenshot: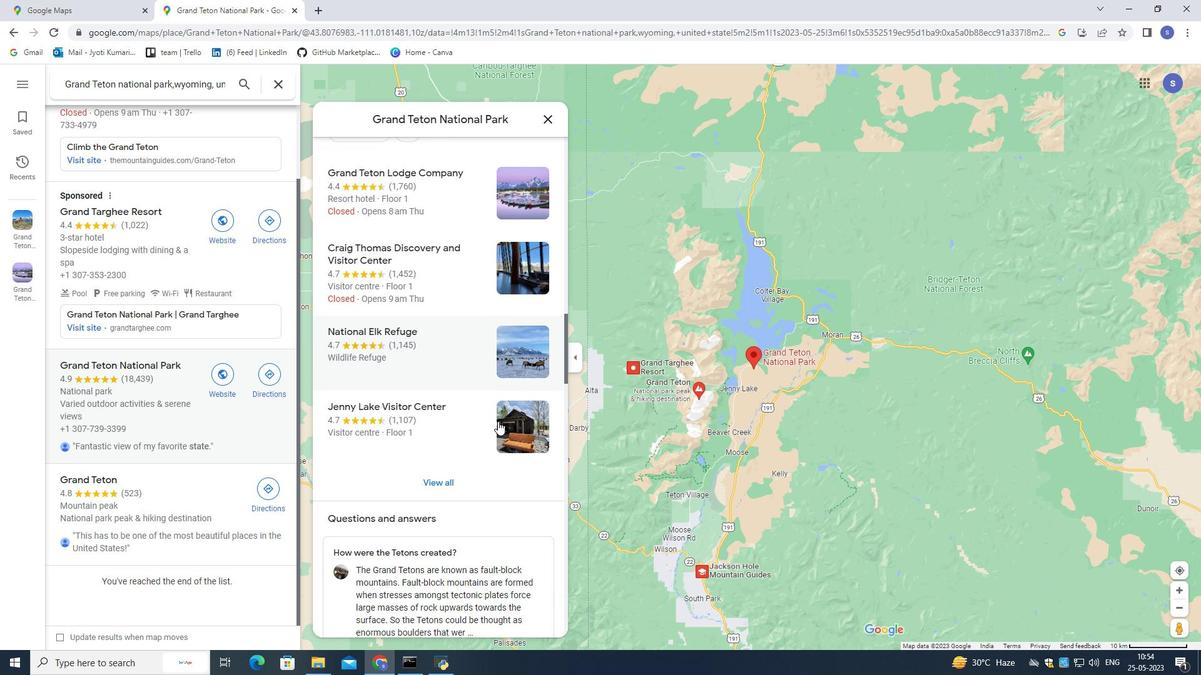 
Action: Mouse scrolled (497, 420) with delta (0, 0)
Screenshot: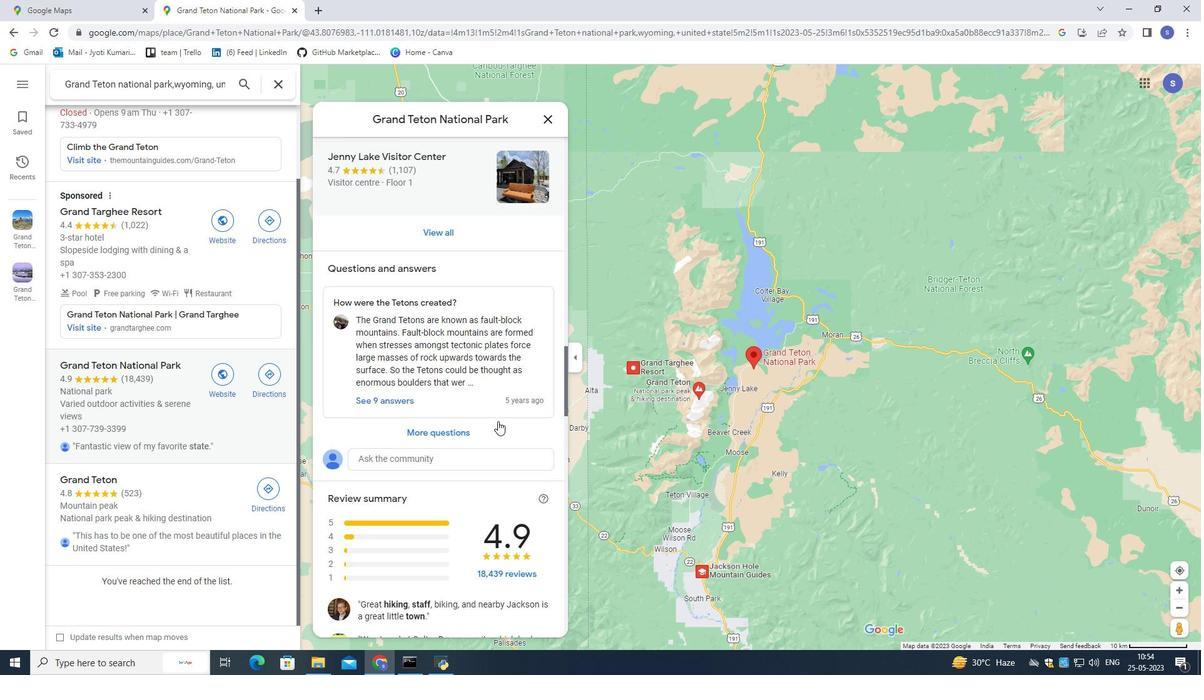 
Action: Mouse scrolled (497, 420) with delta (0, 0)
Screenshot: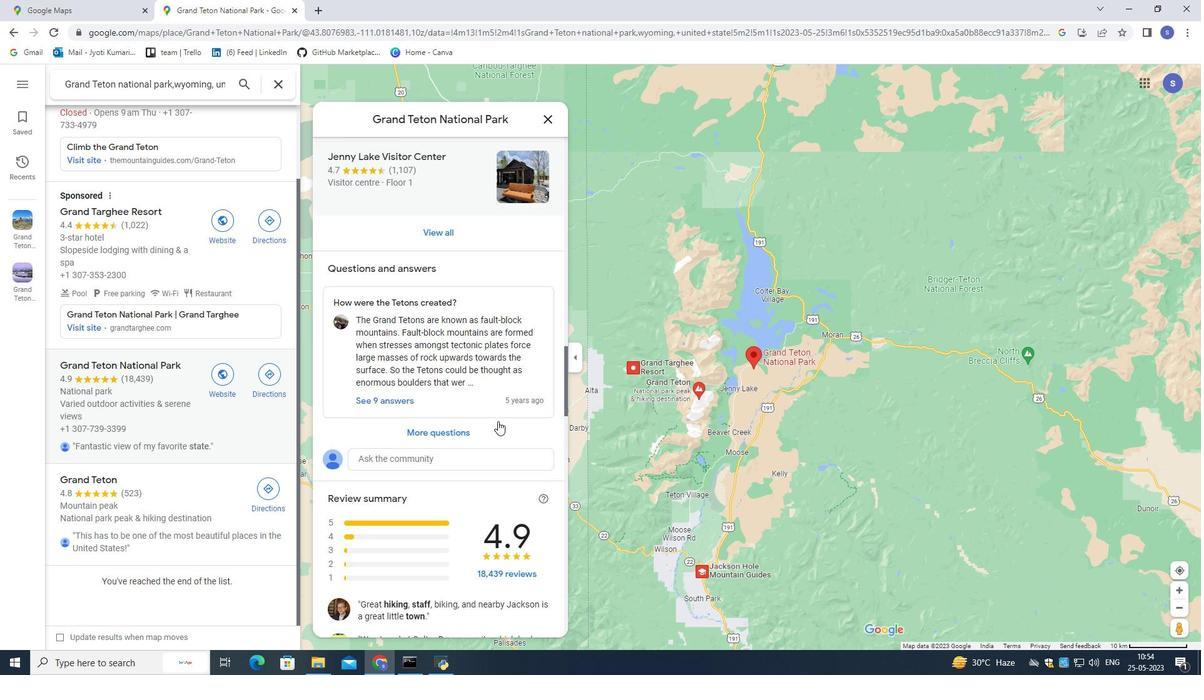 
Action: Mouse scrolled (497, 420) with delta (0, 0)
Screenshot: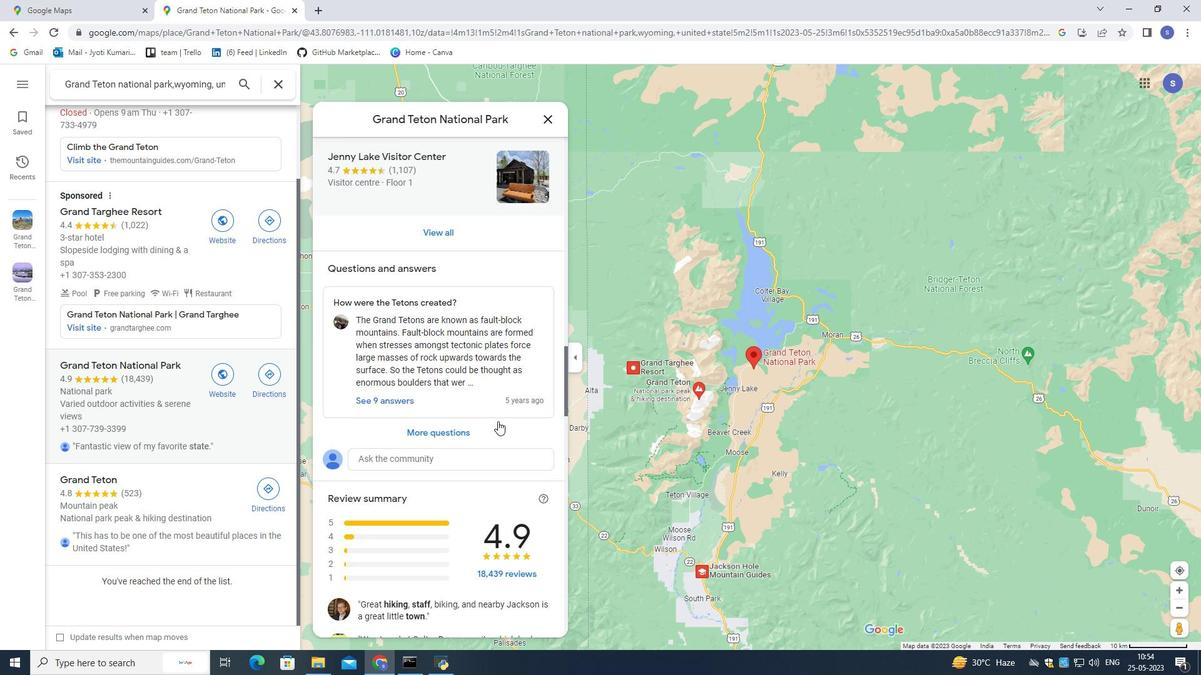 
Action: Mouse scrolled (497, 420) with delta (0, 0)
Screenshot: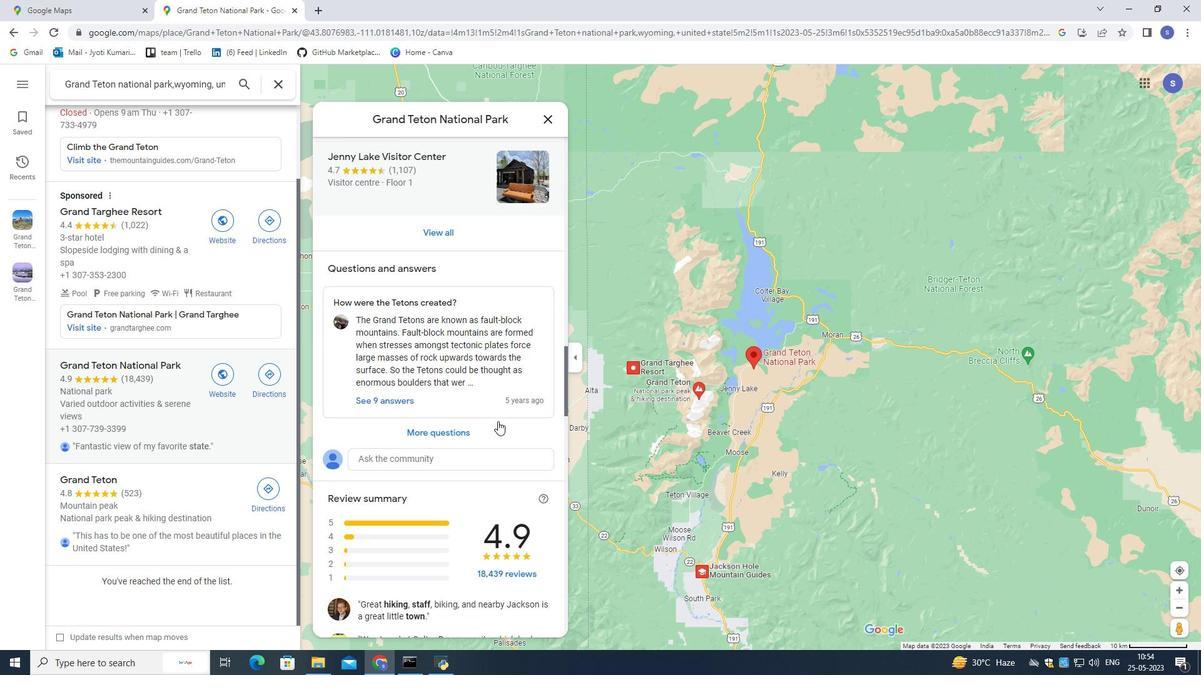 
Action: Mouse moved to (497, 419)
Screenshot: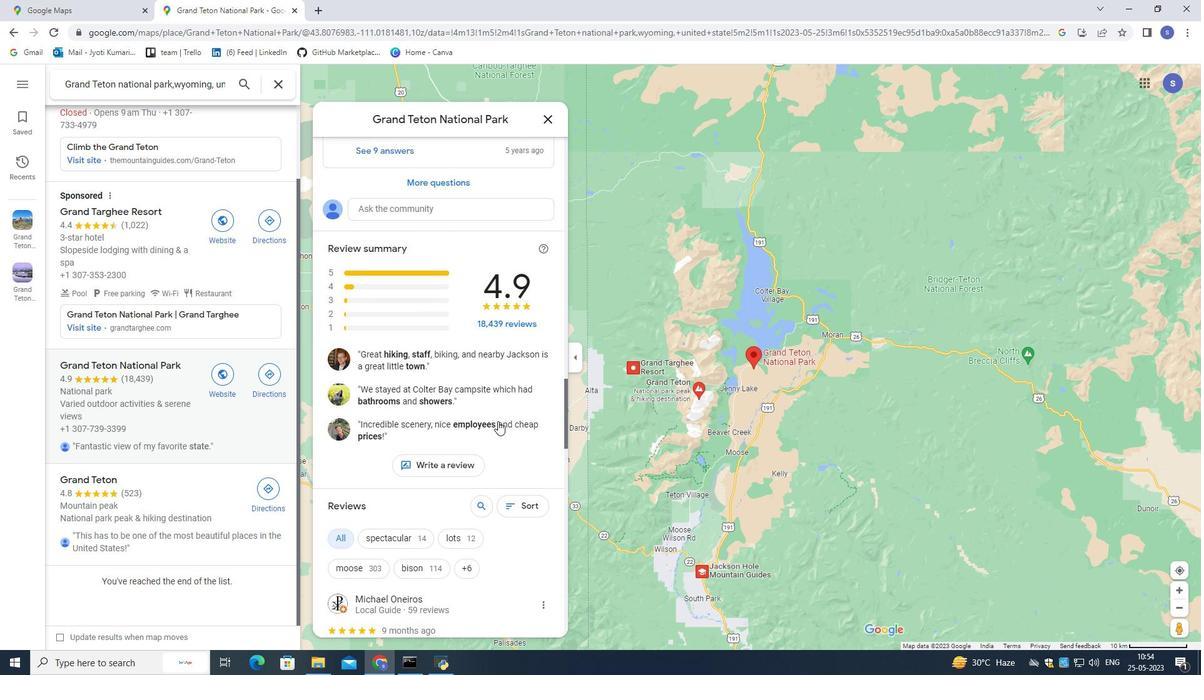 
Action: Mouse scrolled (497, 419) with delta (0, 0)
Screenshot: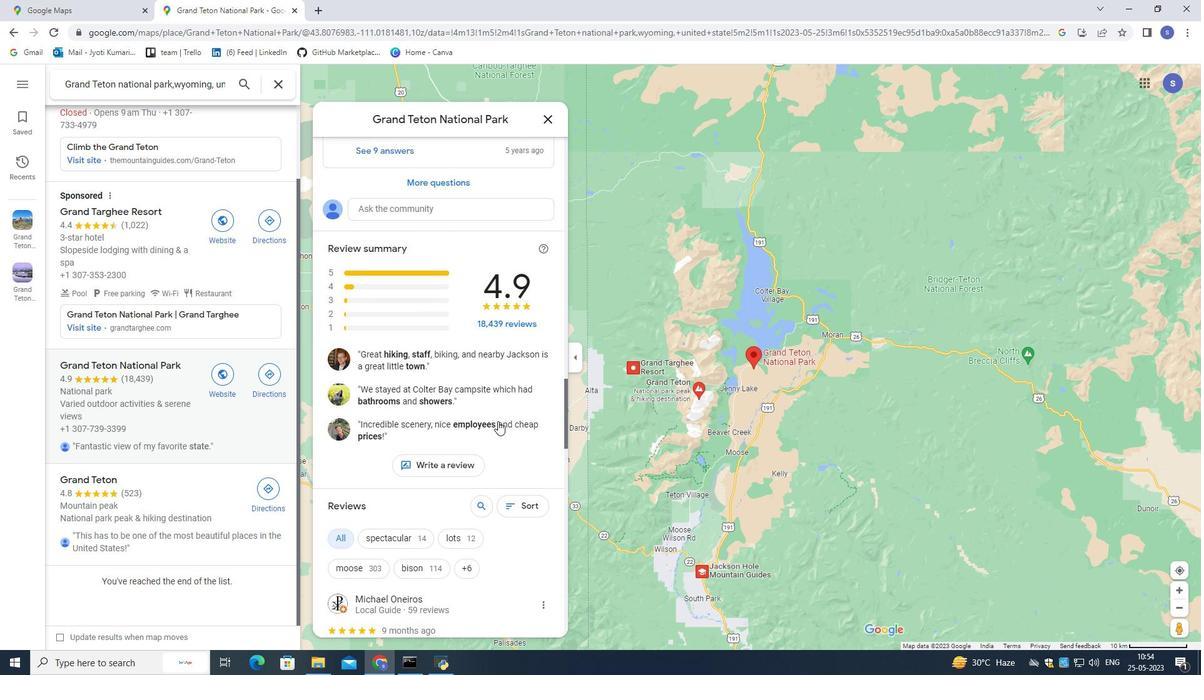 
Action: Mouse scrolled (497, 419) with delta (0, 0)
Screenshot: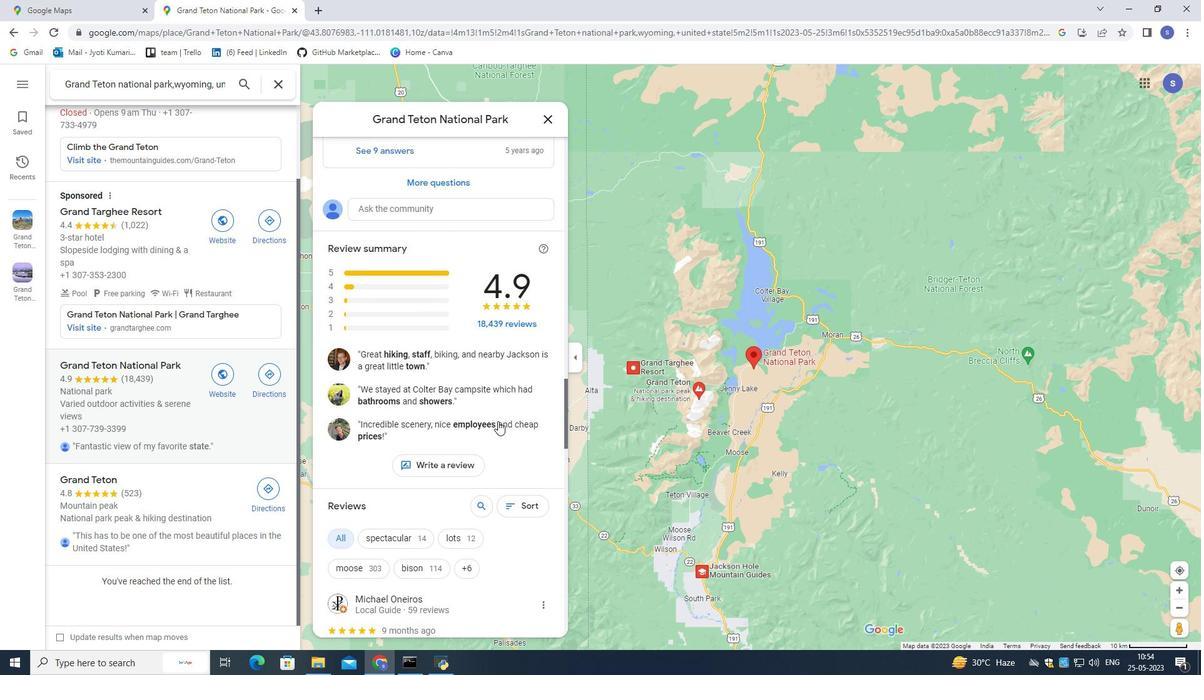 
Action: Mouse scrolled (497, 419) with delta (0, 0)
Screenshot: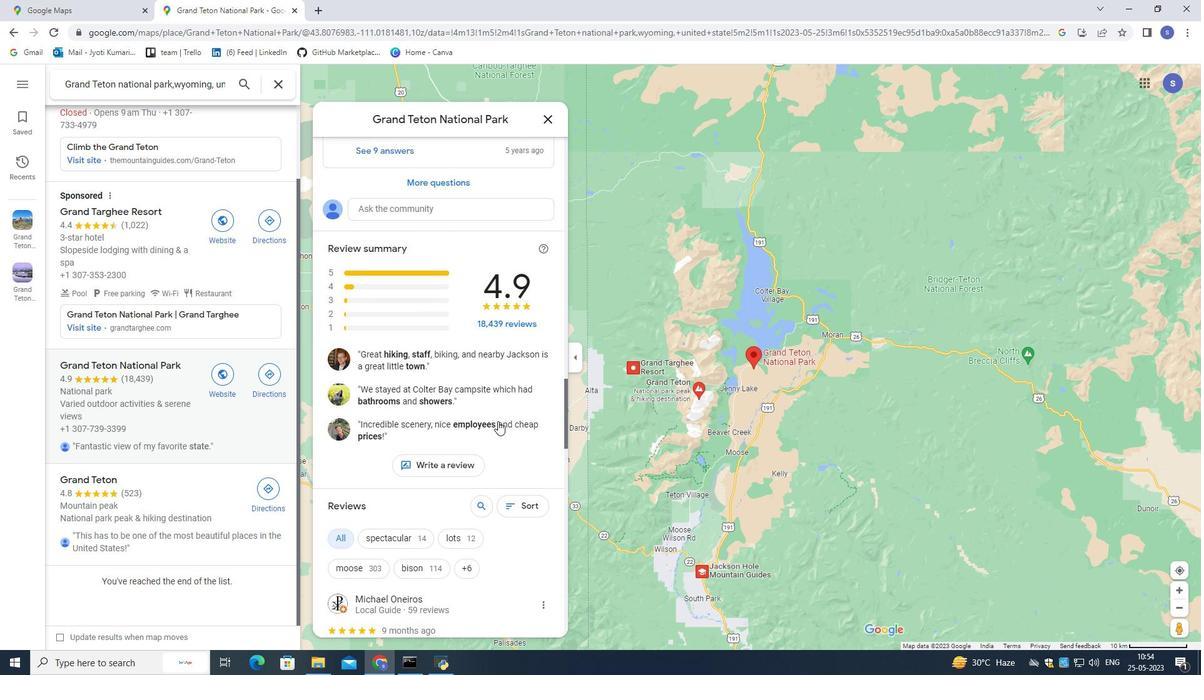 
Action: Mouse scrolled (497, 419) with delta (0, 0)
Screenshot: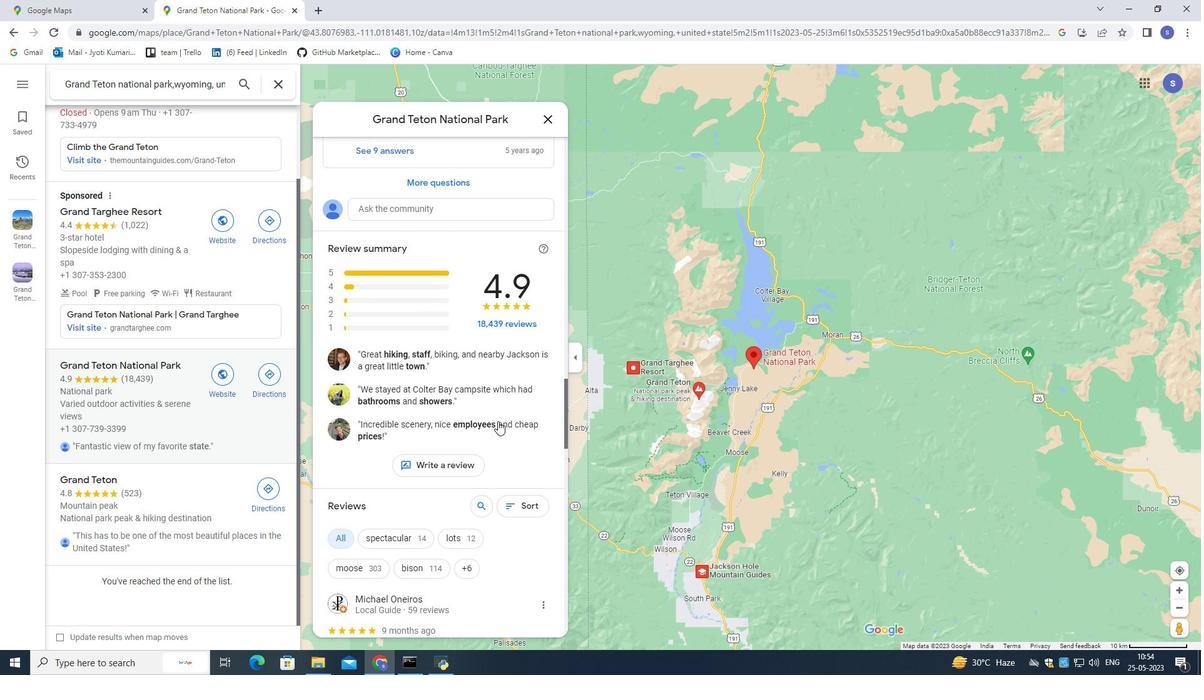 
Action: Mouse scrolled (497, 419) with delta (0, 0)
Screenshot: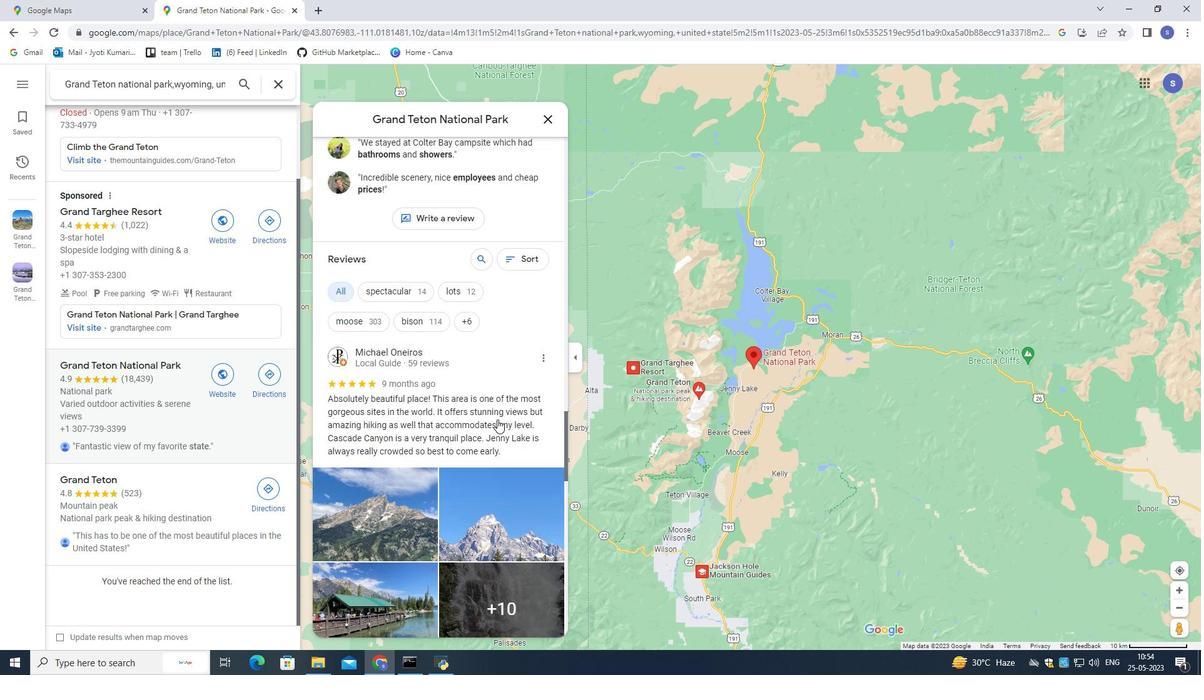 
Action: Mouse scrolled (497, 419) with delta (0, 0)
Screenshot: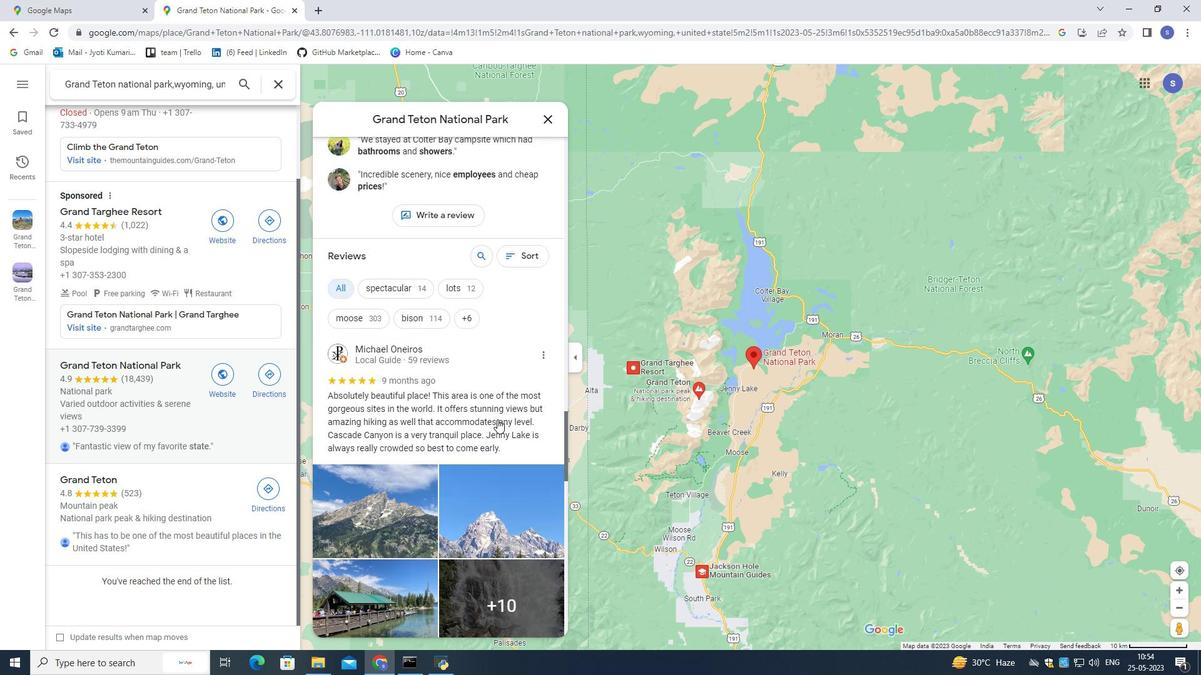 
Action: Mouse scrolled (497, 419) with delta (0, 0)
Screenshot: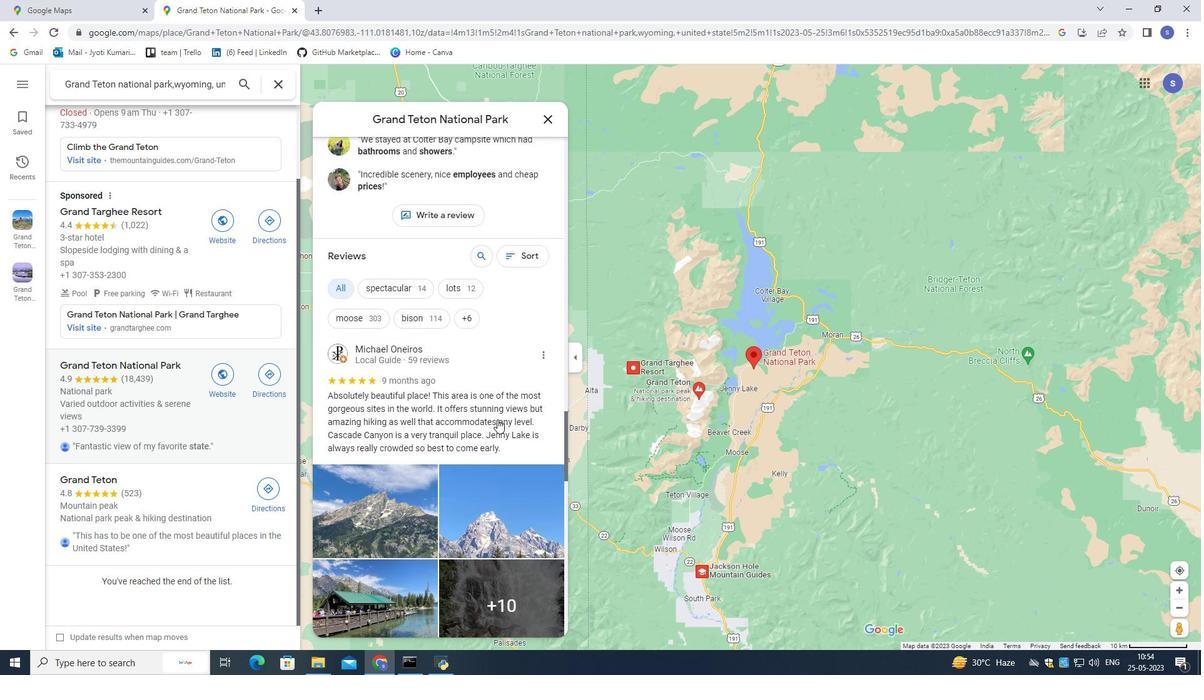
Action: Mouse scrolled (497, 419) with delta (0, 0)
Screenshot: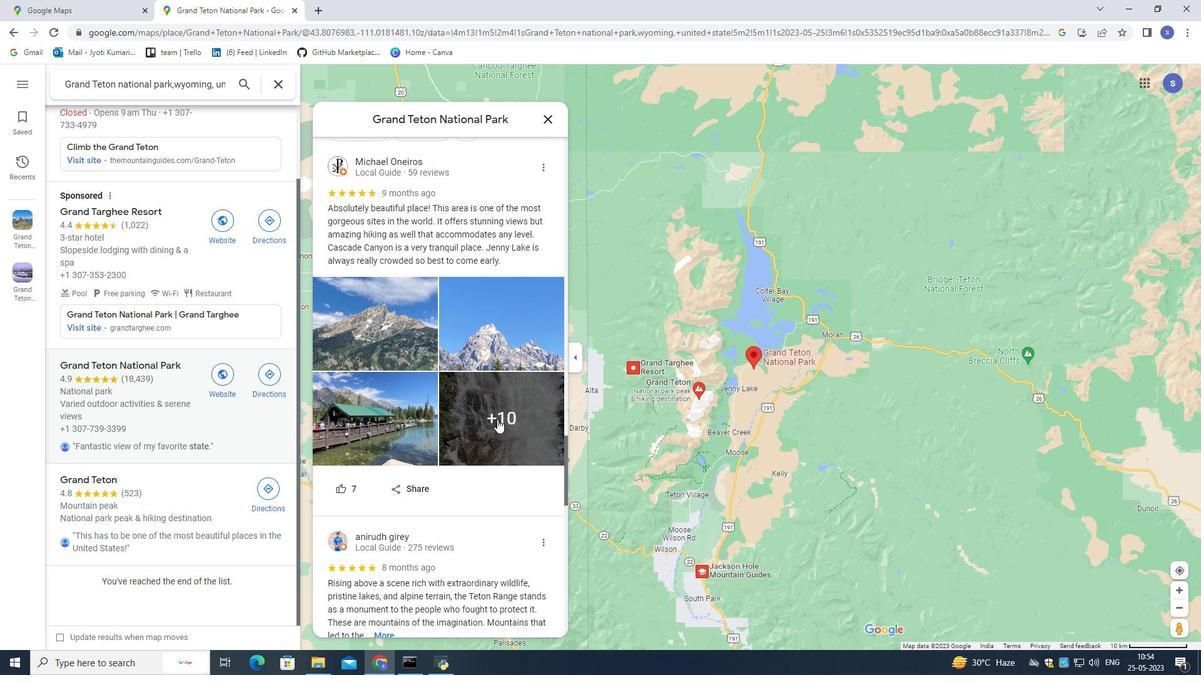 
Action: Mouse scrolled (497, 419) with delta (0, 0)
Screenshot: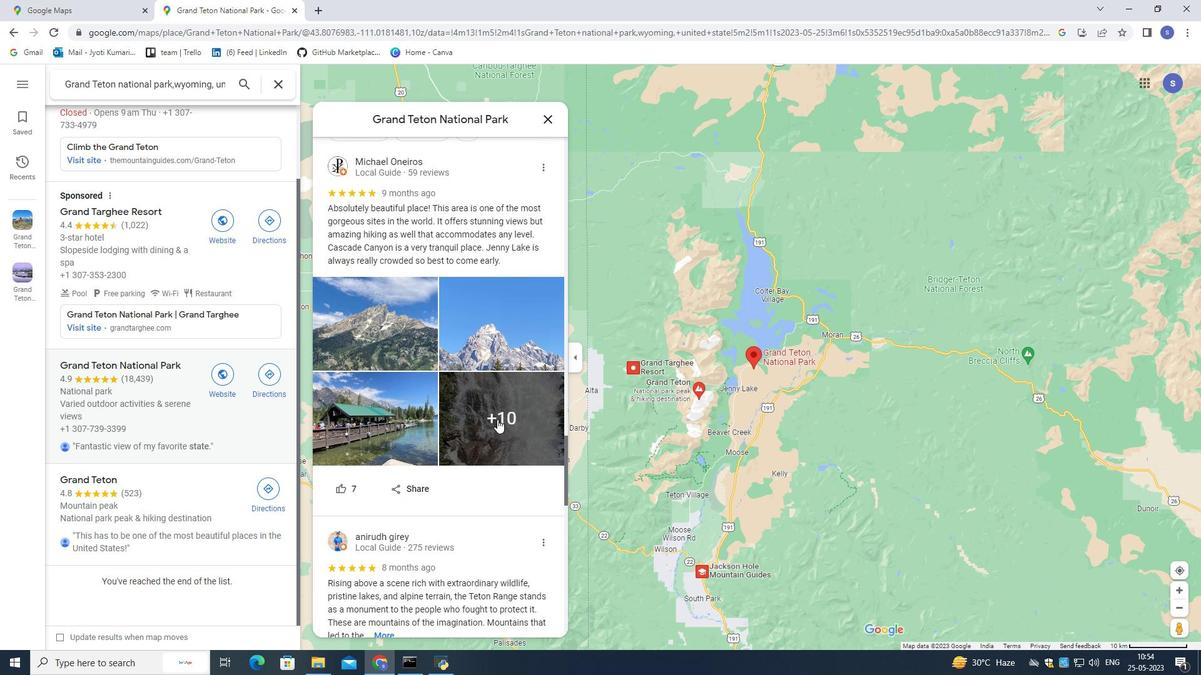 
Action: Mouse scrolled (497, 419) with delta (0, 0)
Screenshot: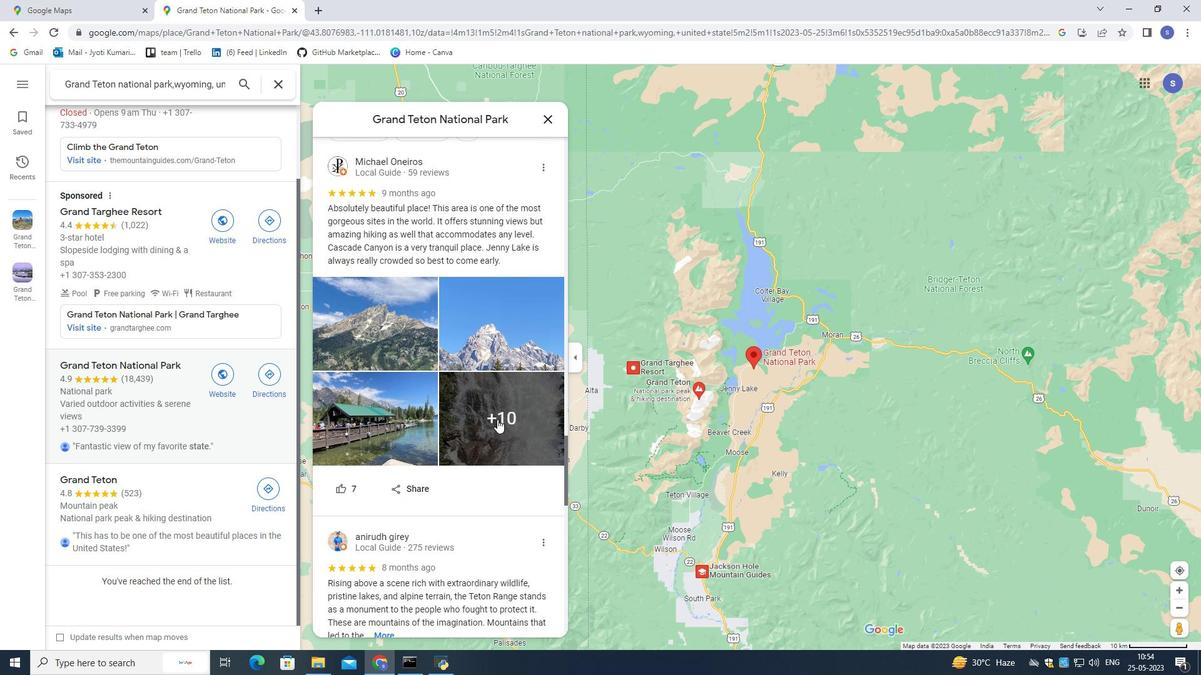 
Action: Mouse scrolled (497, 419) with delta (0, 0)
Screenshot: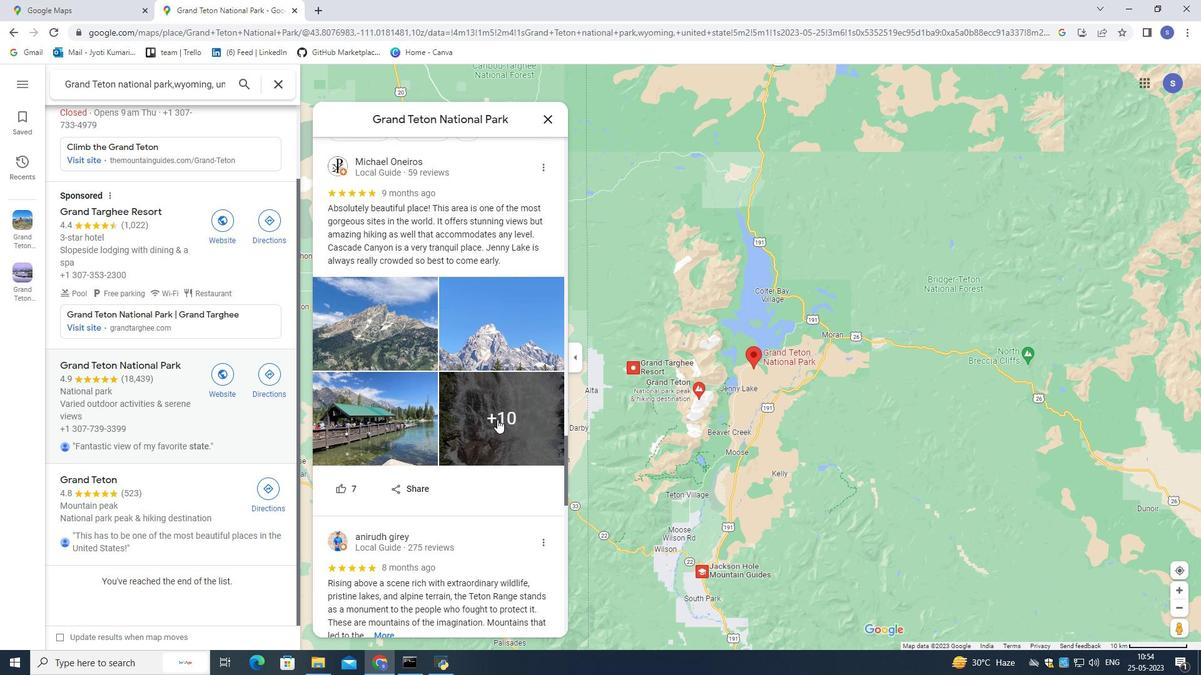 
Action: Mouse moved to (497, 407)
Screenshot: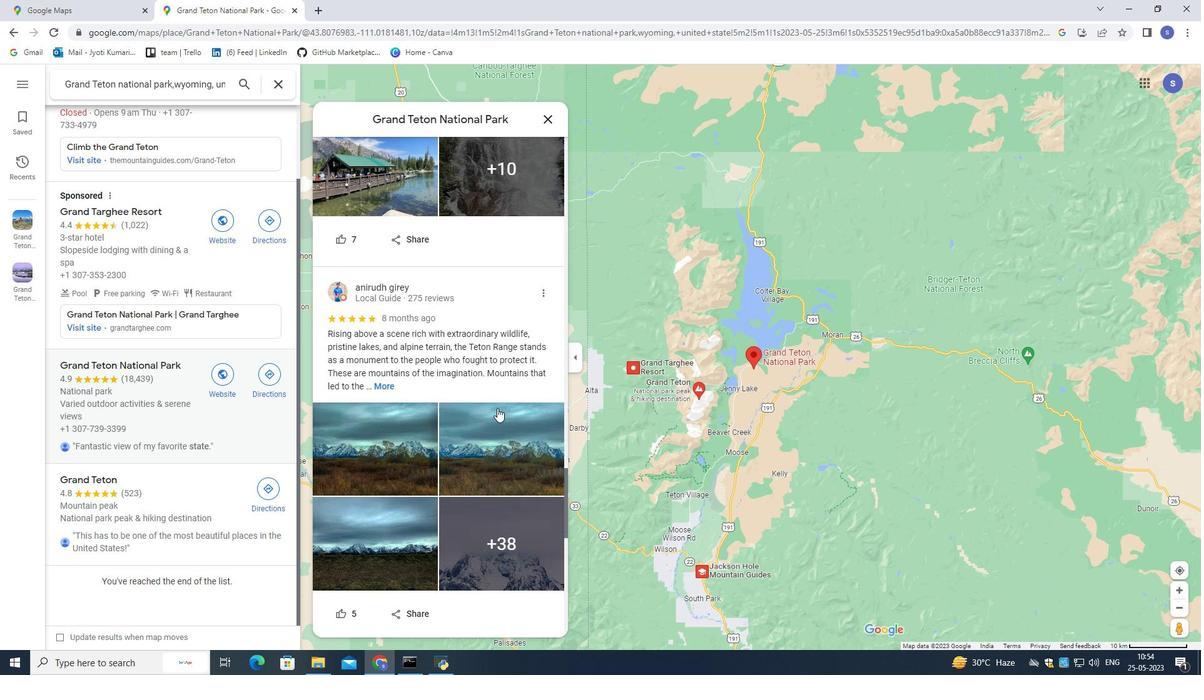
Action: Mouse scrolled (497, 406) with delta (0, 0)
Screenshot: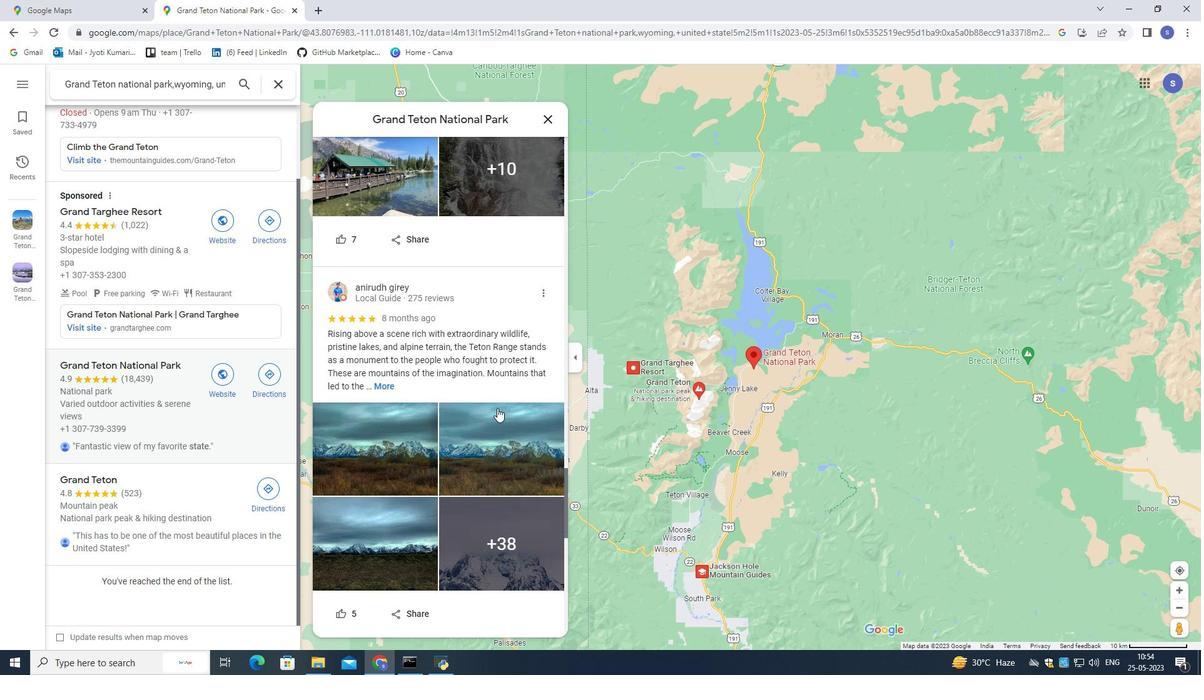
Action: Mouse moved to (496, 407)
Screenshot: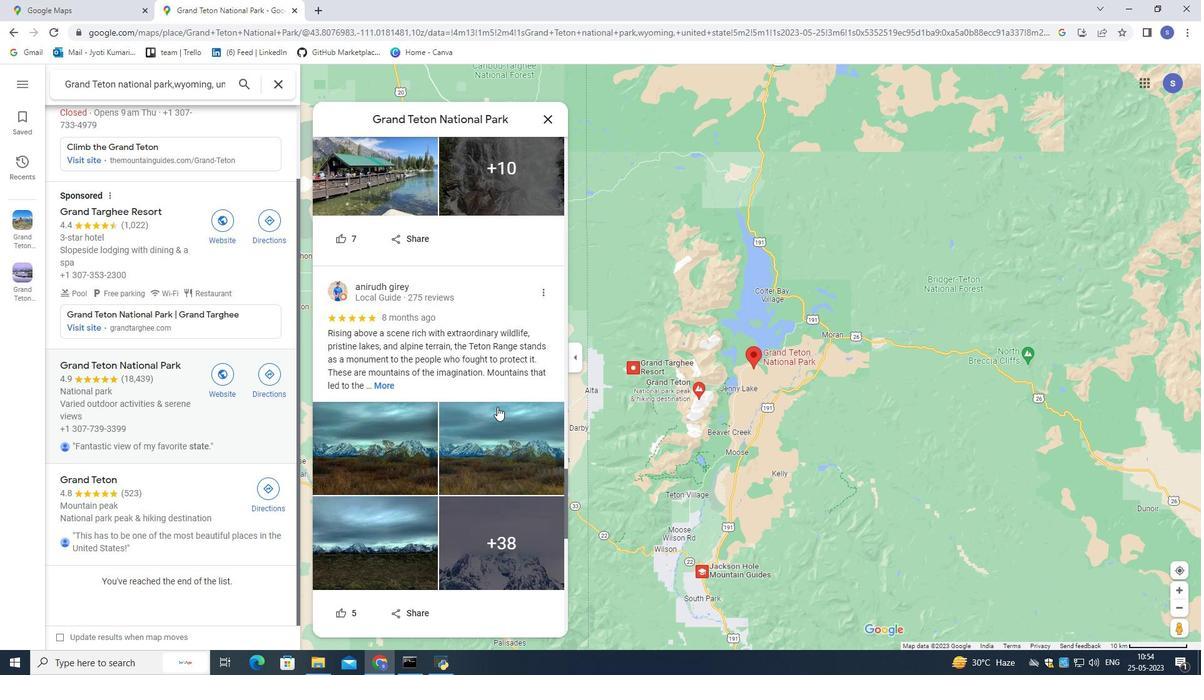 
Action: Mouse scrolled (496, 407) with delta (0, 0)
Screenshot: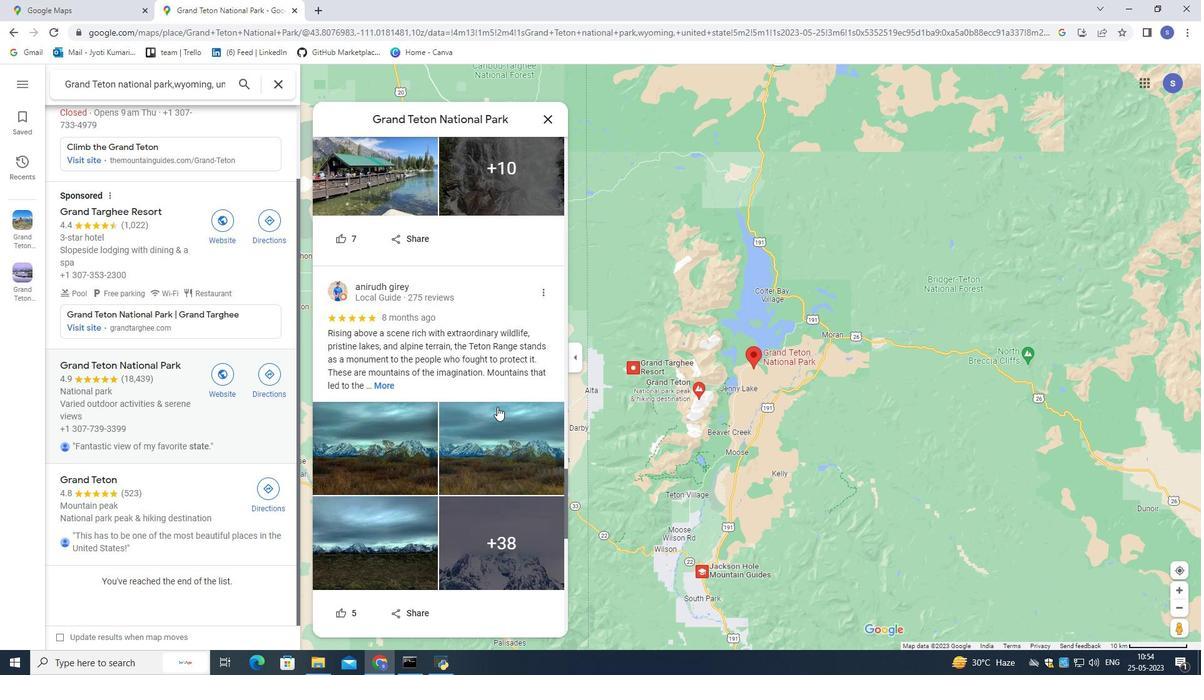 
Action: Mouse moved to (496, 407)
Screenshot: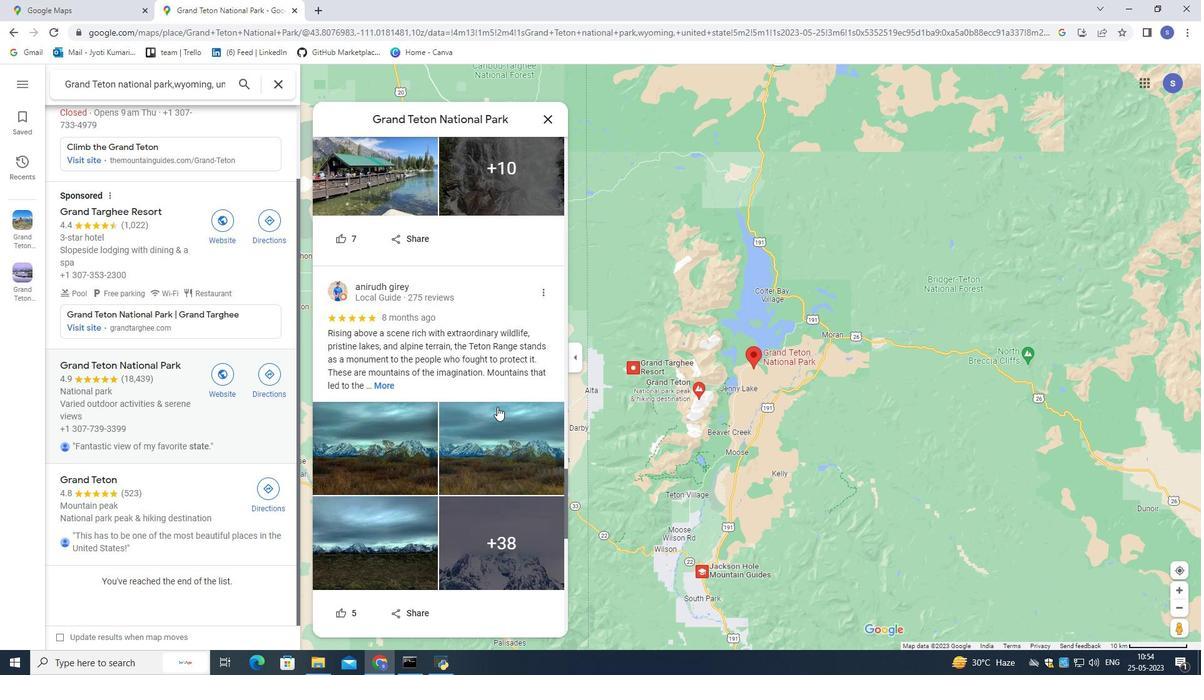
Action: Mouse scrolled (496, 407) with delta (0, 0)
Screenshot: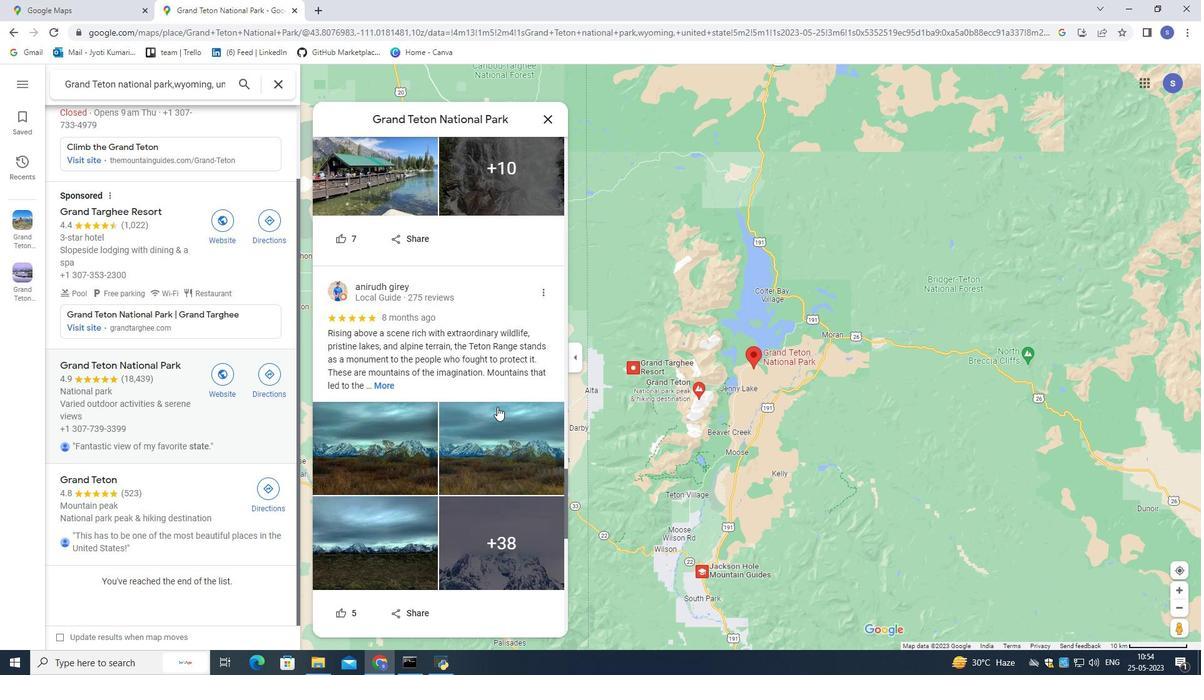 
Action: Mouse moved to (496, 408)
Screenshot: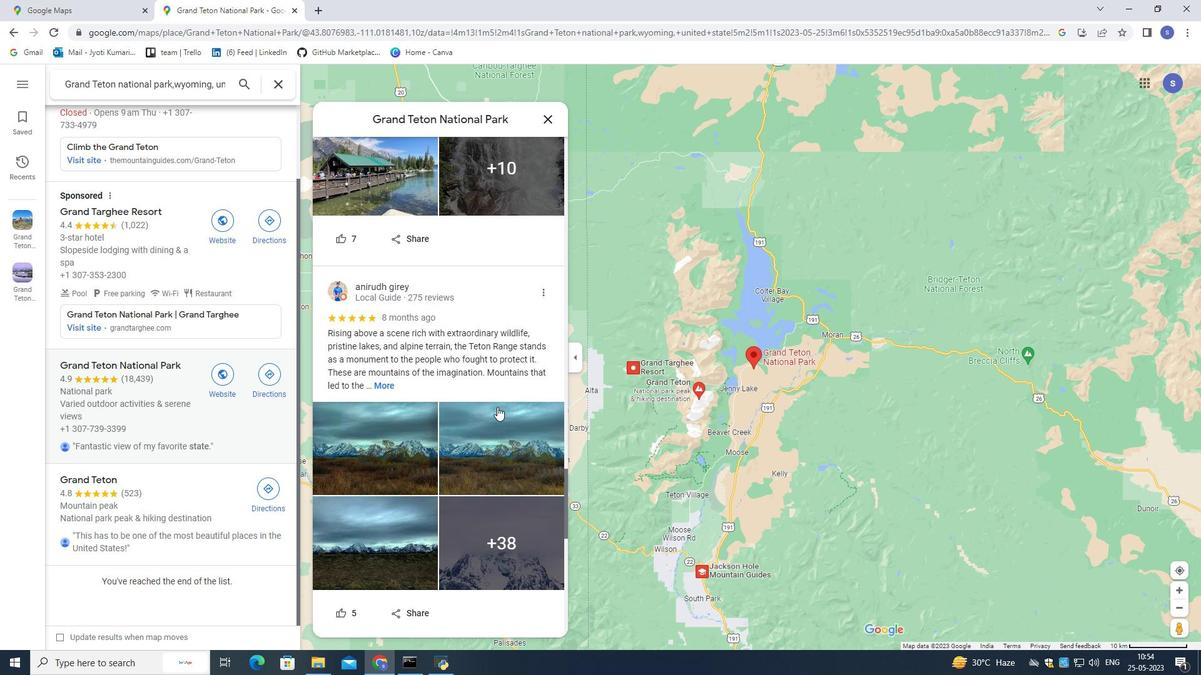 
Action: Mouse scrolled (496, 407) with delta (0, 0)
Screenshot: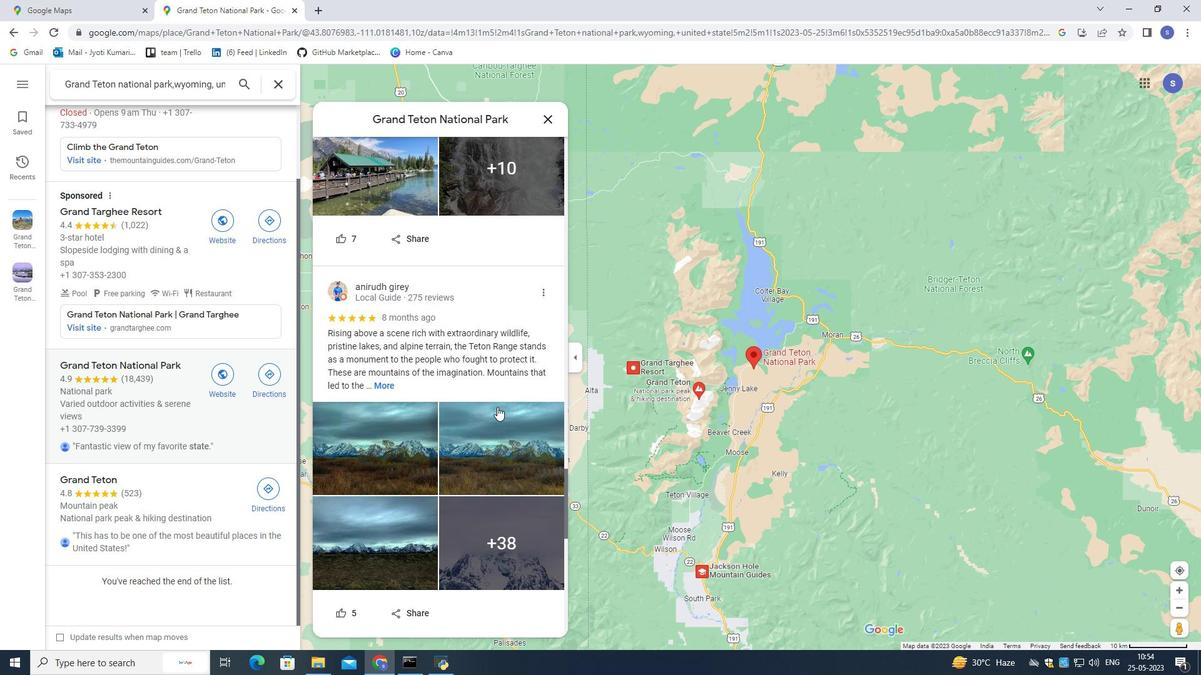 
Action: Mouse moved to (496, 409)
Screenshot: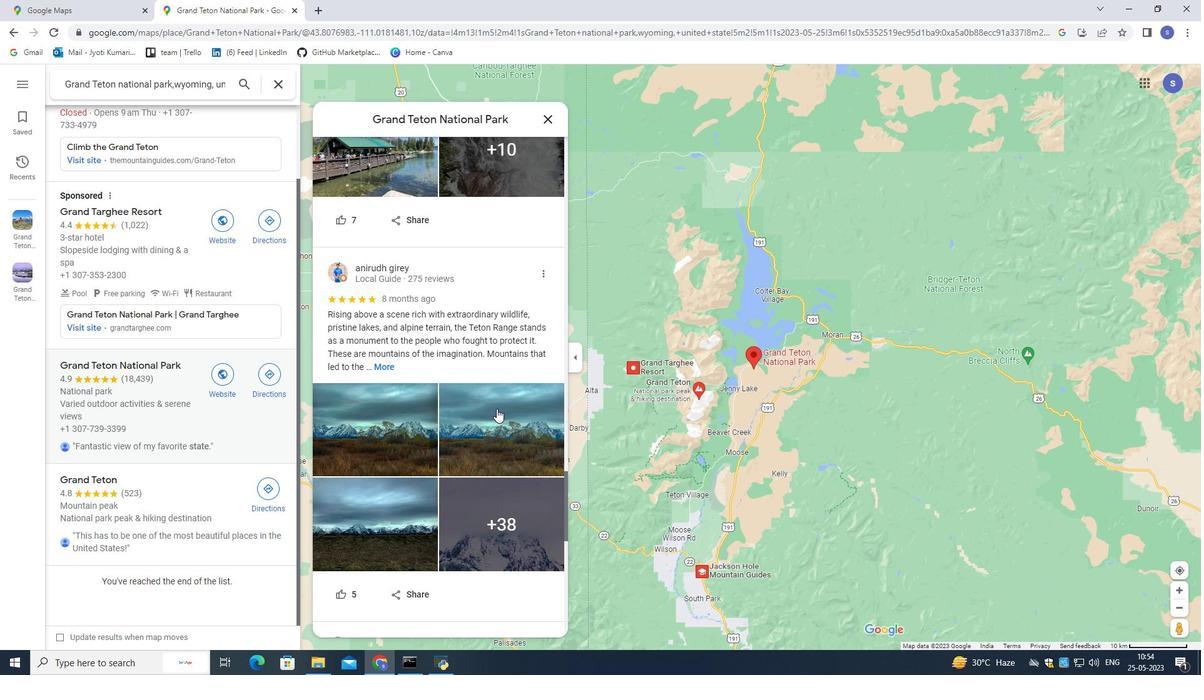 
Action: Mouse scrolled (496, 409) with delta (0, 0)
Screenshot: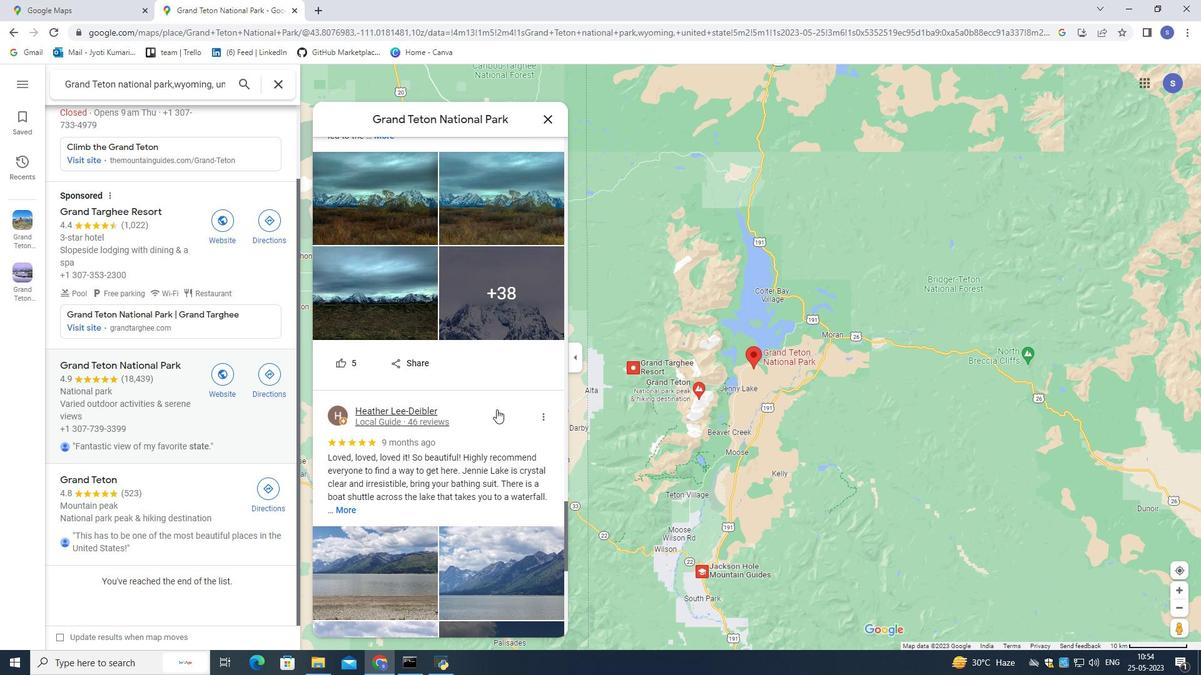 
Action: Mouse scrolled (496, 409) with delta (0, 0)
Screenshot: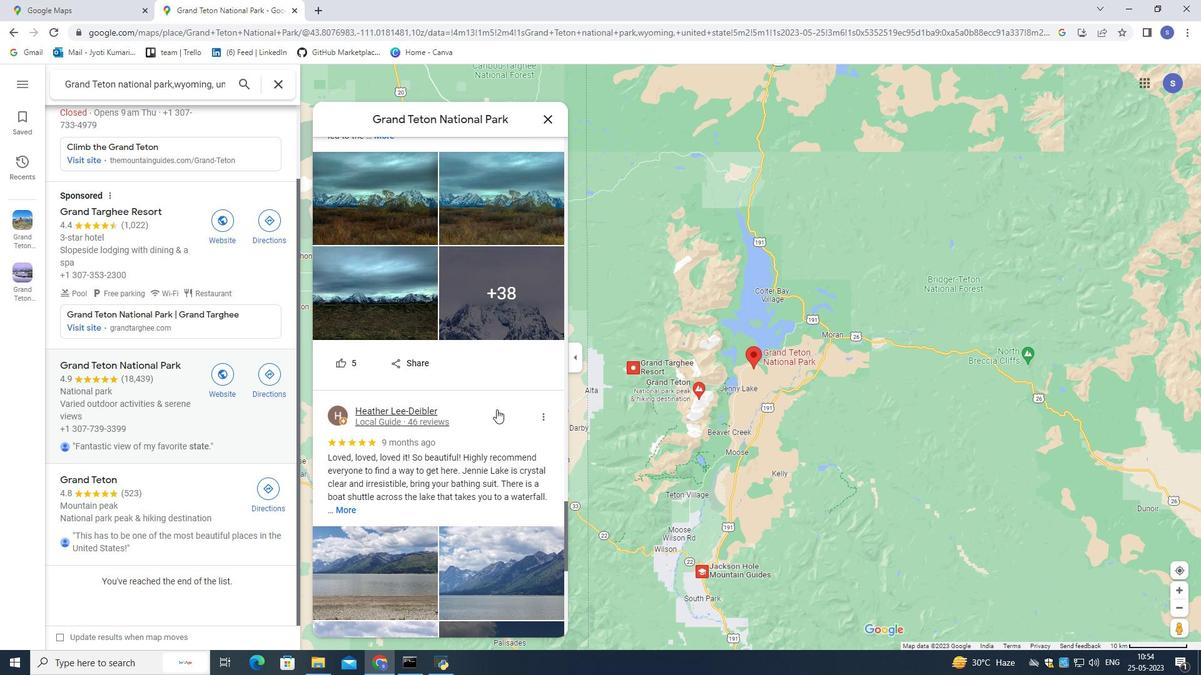 
Action: Mouse scrolled (496, 409) with delta (0, 0)
Screenshot: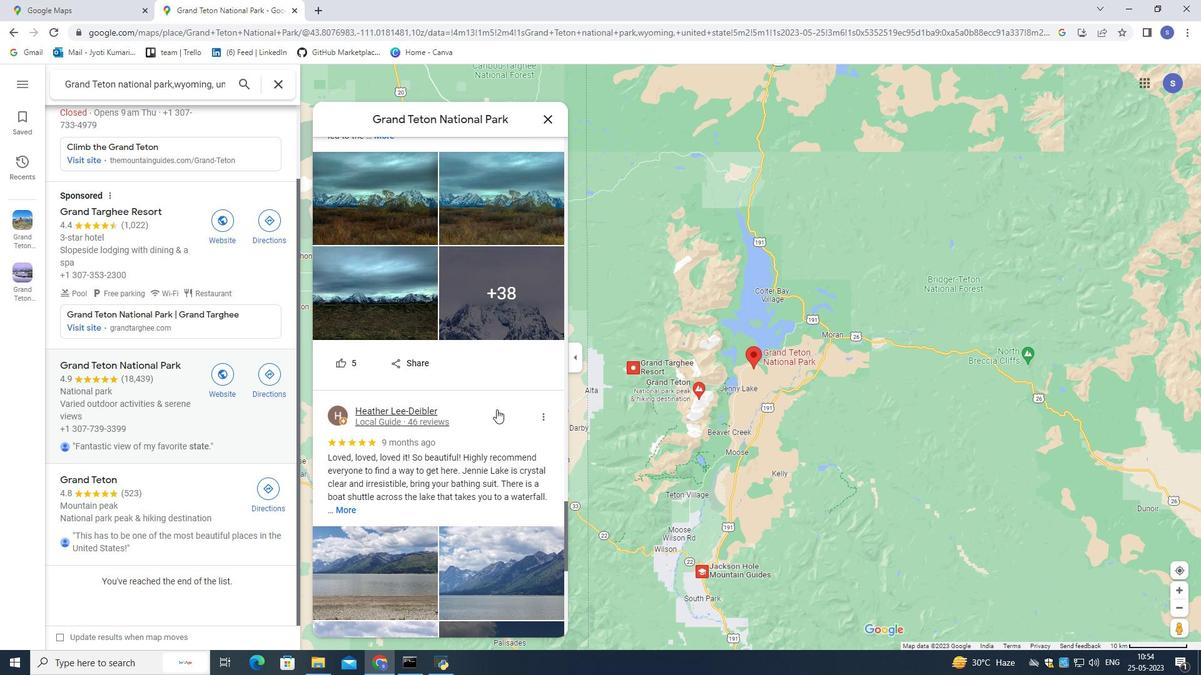 
Action: Mouse scrolled (496, 409) with delta (0, 0)
Screenshot: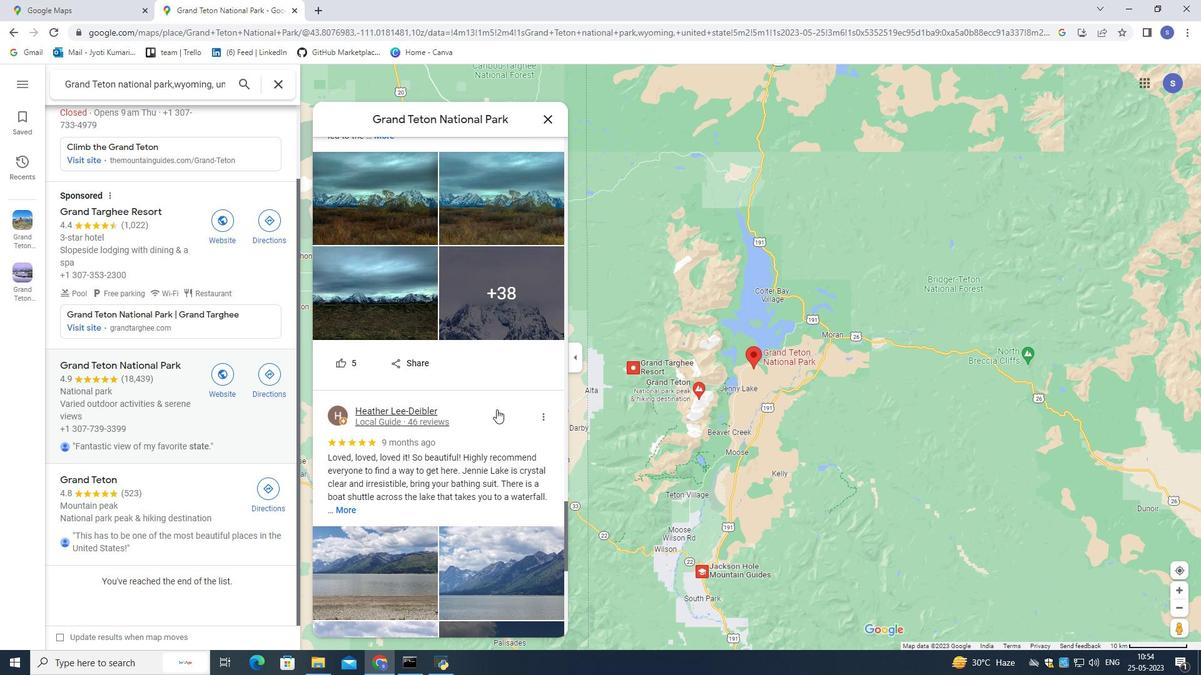 
Action: Mouse scrolled (496, 409) with delta (0, 0)
Screenshot: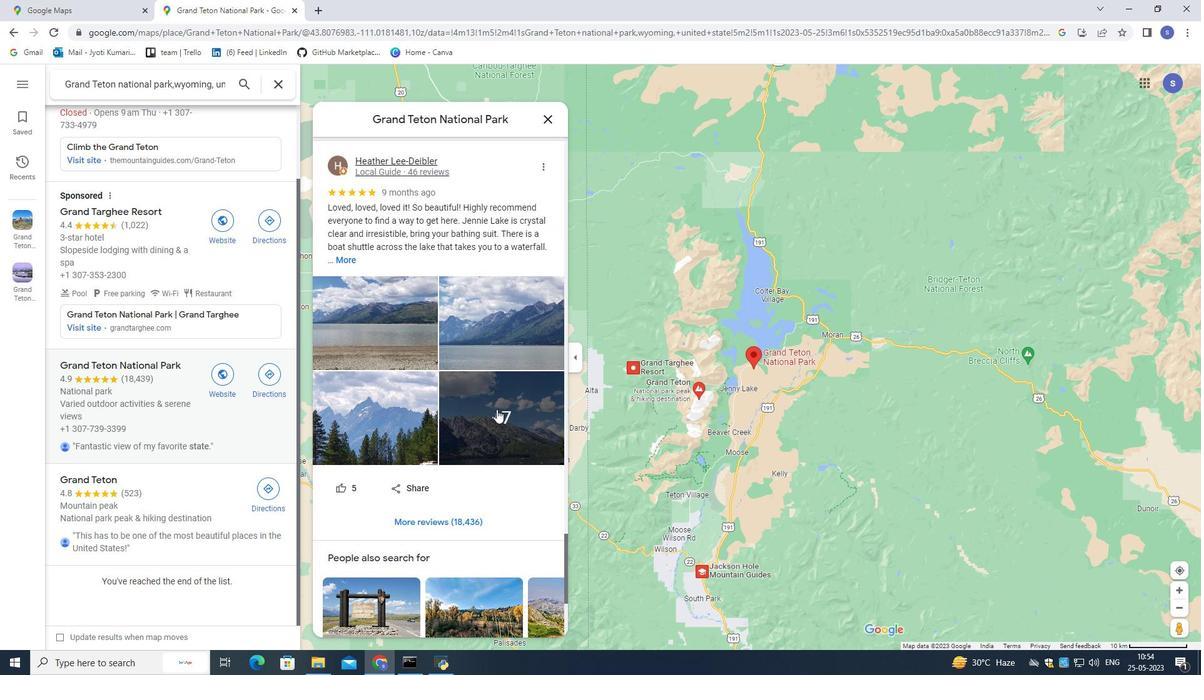 
Action: Mouse scrolled (496, 409) with delta (0, 0)
Screenshot: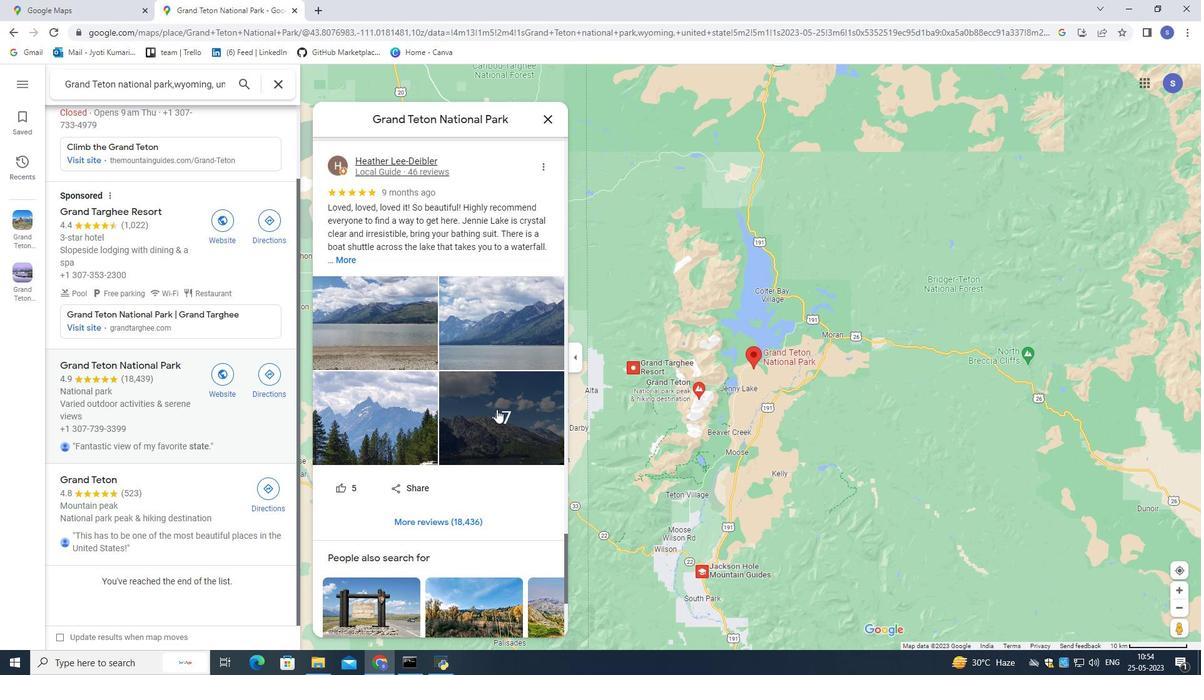 
Action: Mouse scrolled (496, 409) with delta (0, 0)
Screenshot: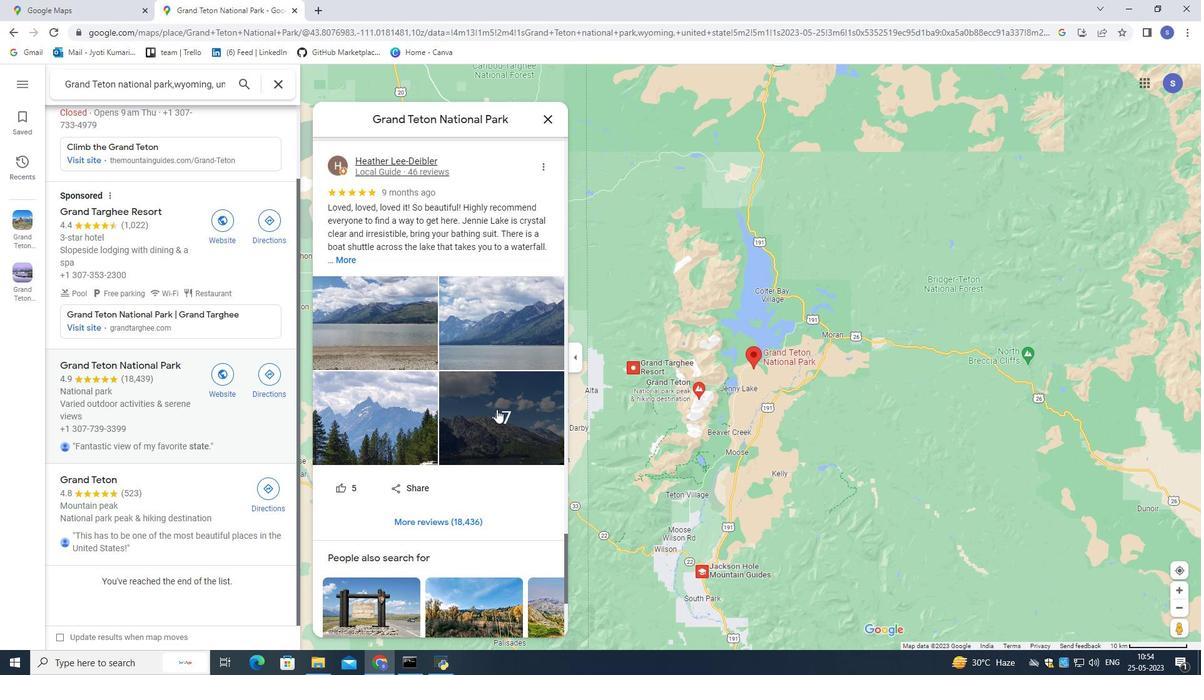 
Action: Mouse scrolled (496, 409) with delta (0, 0)
Screenshot: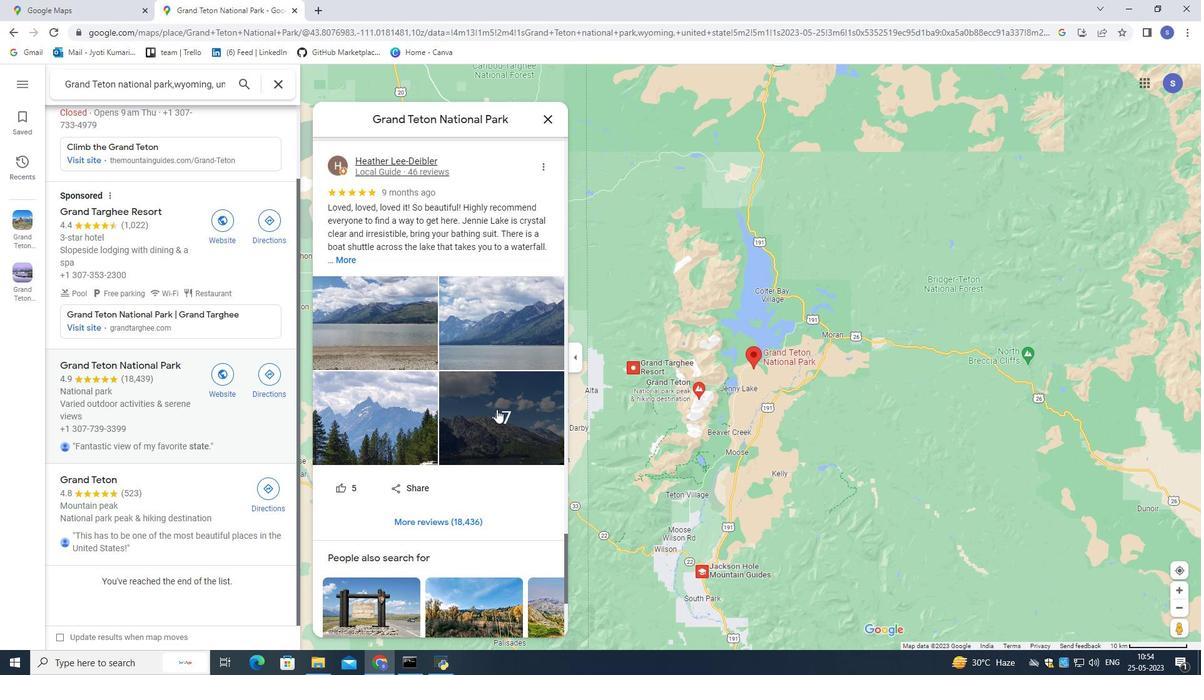 
Action: Mouse moved to (541, 388)
Screenshot: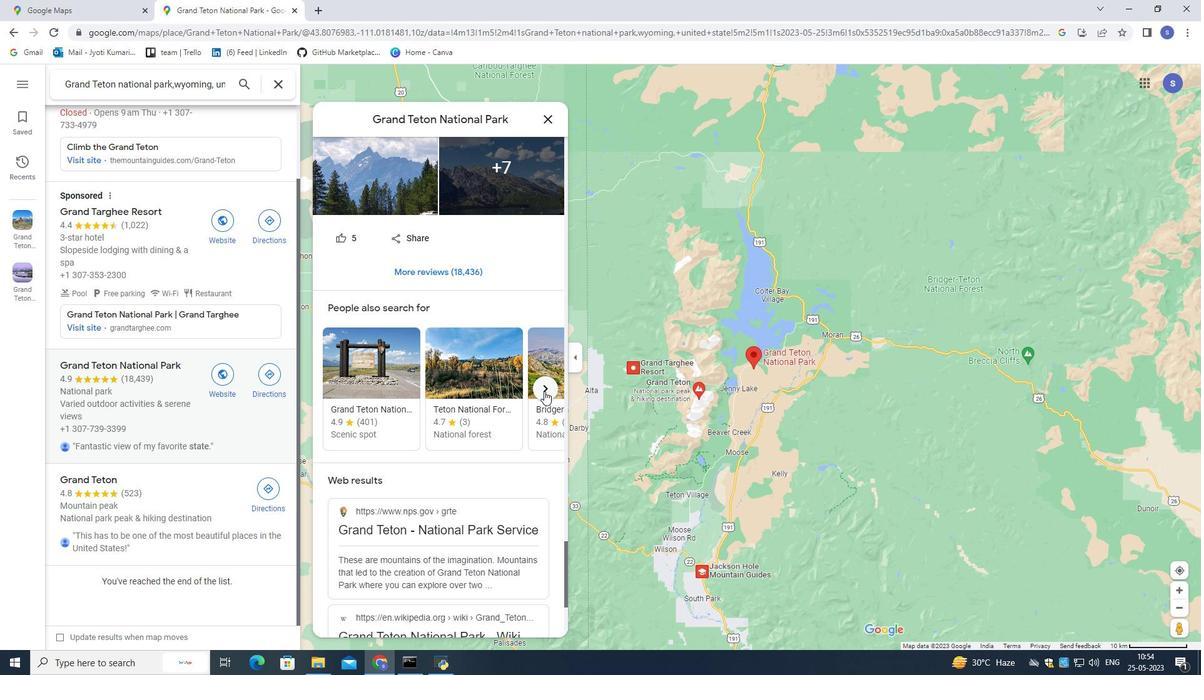 
Action: Mouse pressed left at (541, 388)
Screenshot: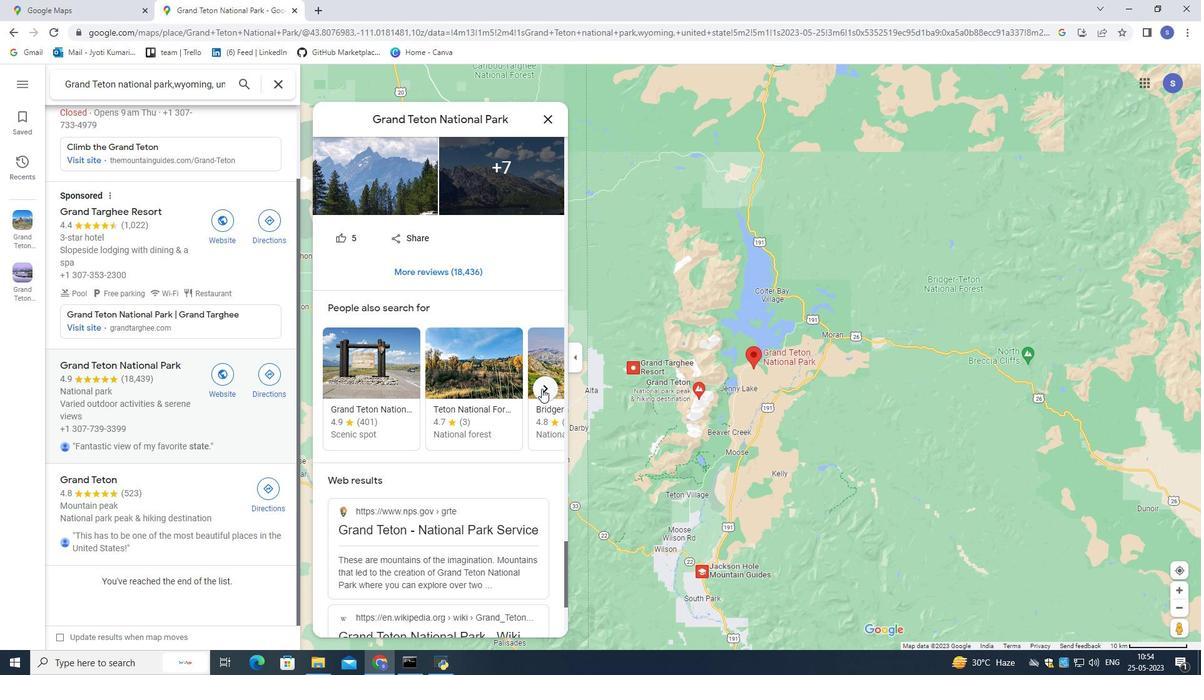
Action: Mouse pressed left at (541, 388)
Screenshot: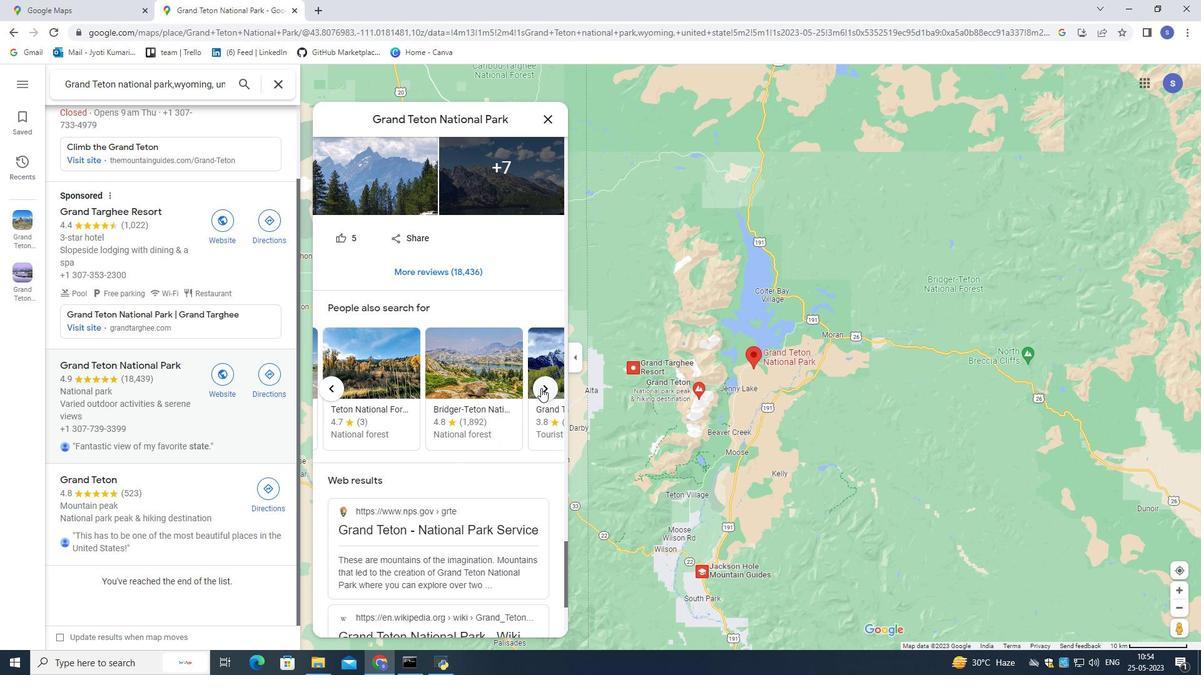 
Action: Mouse moved to (512, 369)
Screenshot: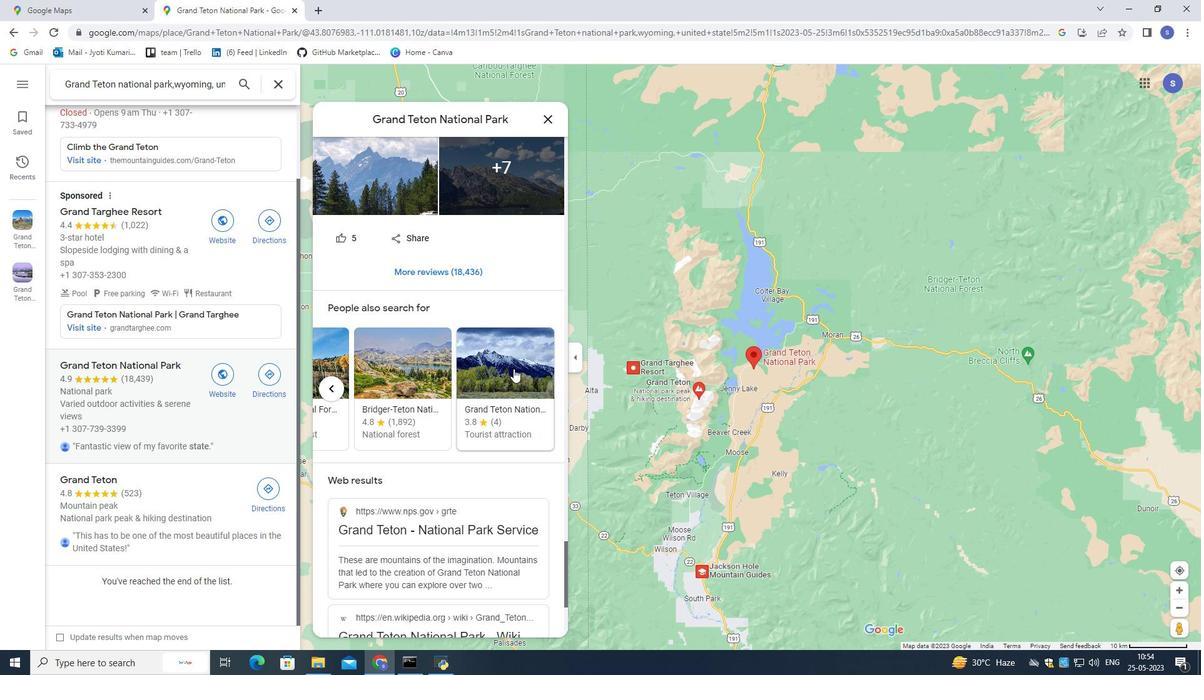
Action: Mouse pressed left at (512, 369)
Screenshot: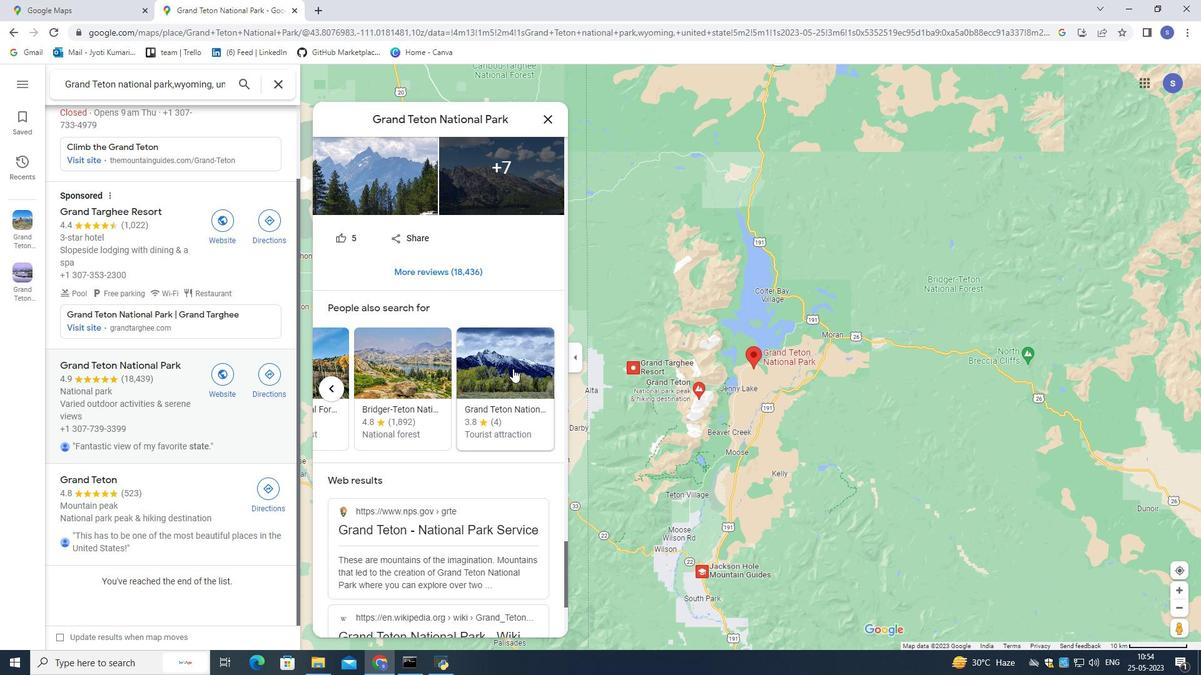 
Action: Mouse moved to (413, 197)
Screenshot: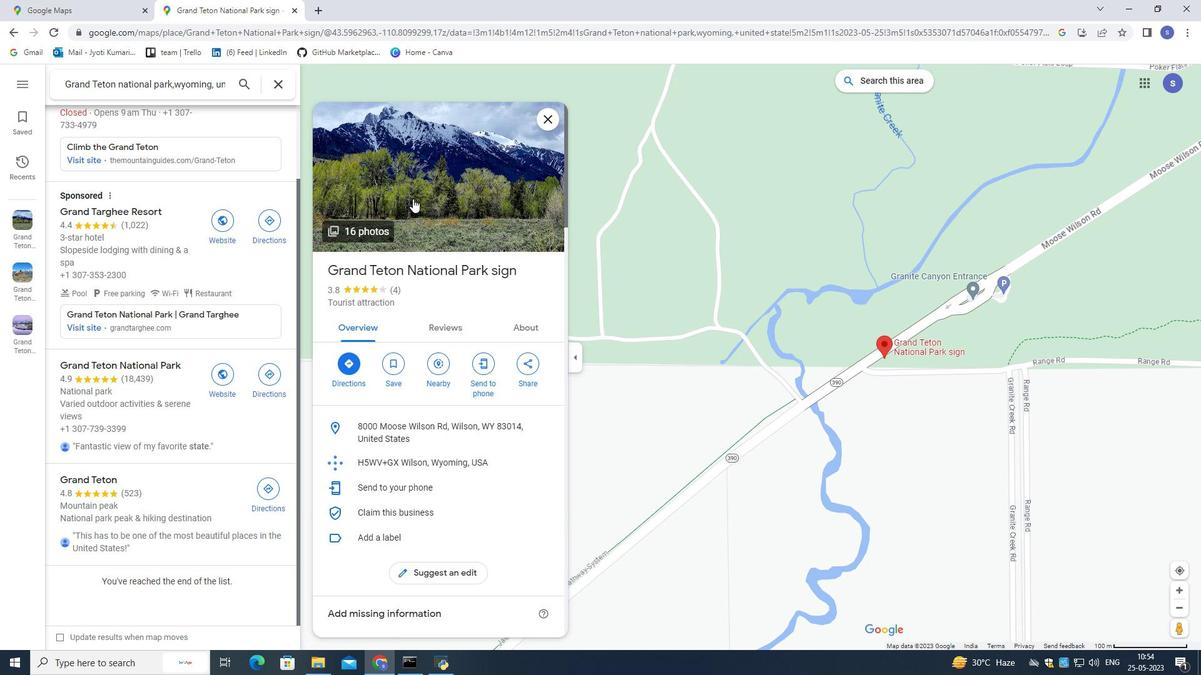 
Action: Mouse pressed left at (413, 197)
Screenshot: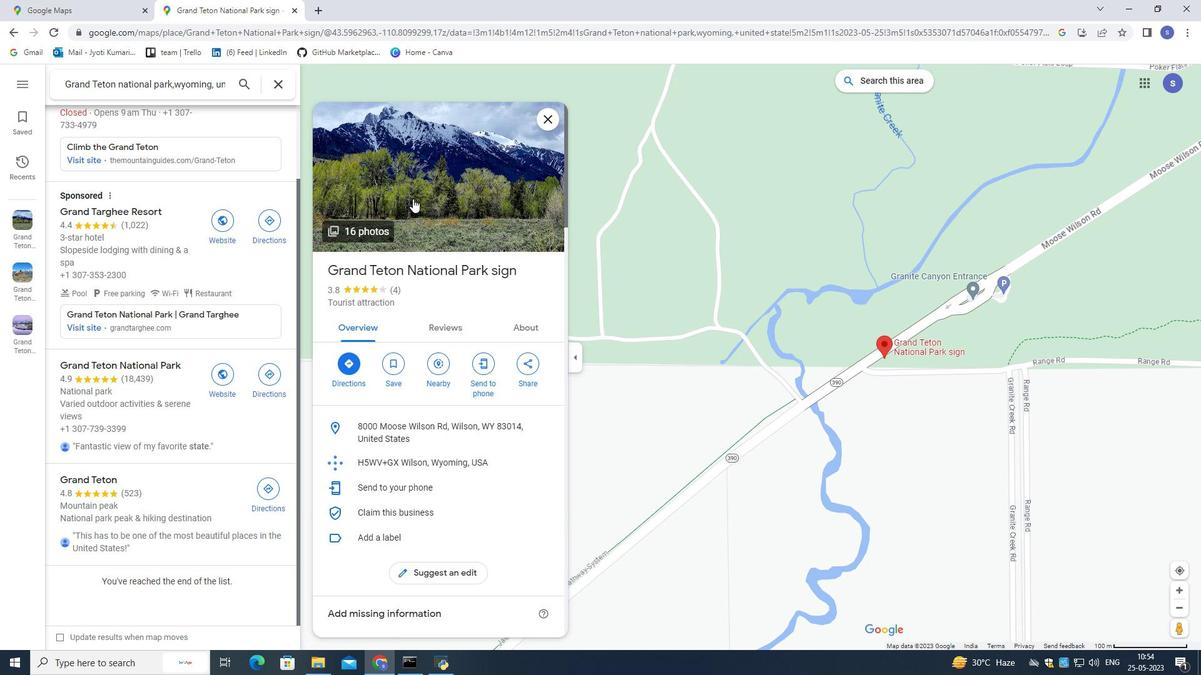 
Action: Mouse moved to (250, 432)
Screenshot: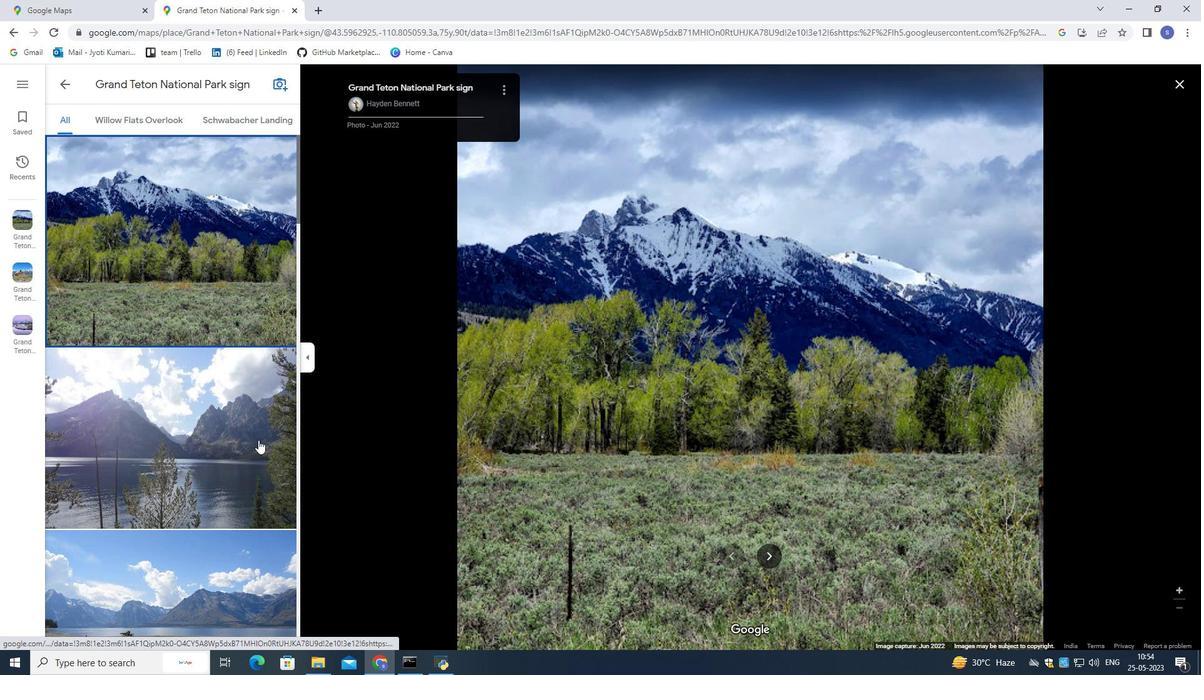 
Action: Mouse pressed left at (250, 432)
Screenshot: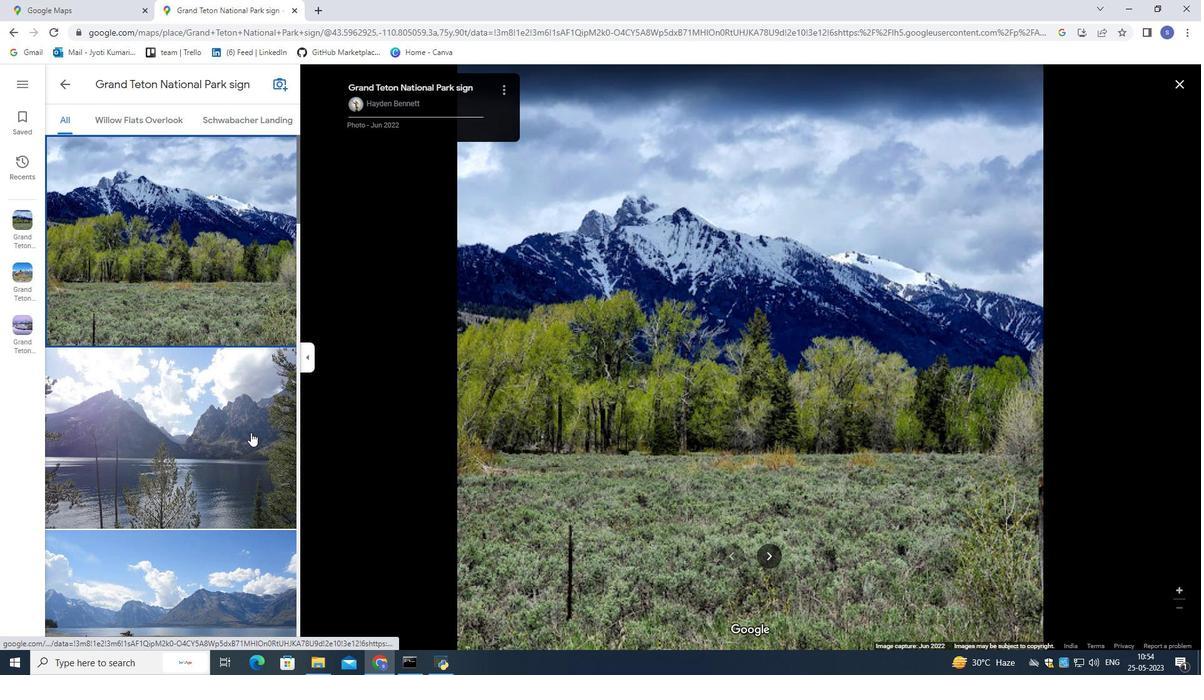 
Action: Mouse moved to (254, 419)
Screenshot: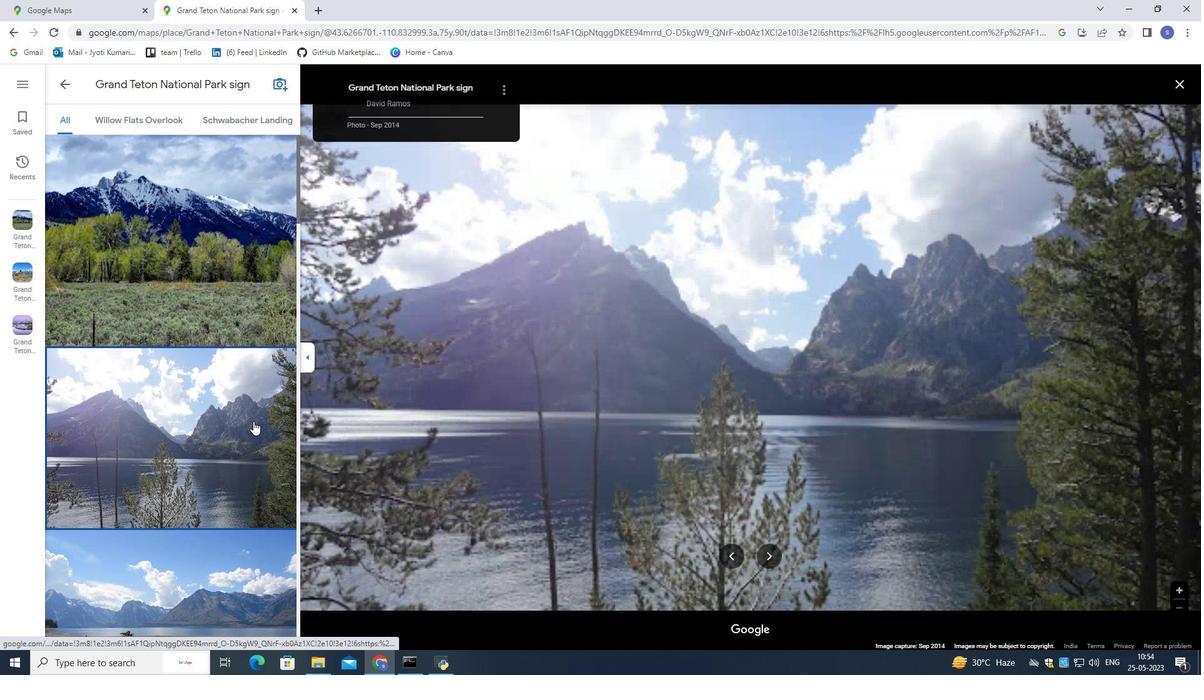 
Action: Mouse scrolled (254, 419) with delta (0, 0)
Screenshot: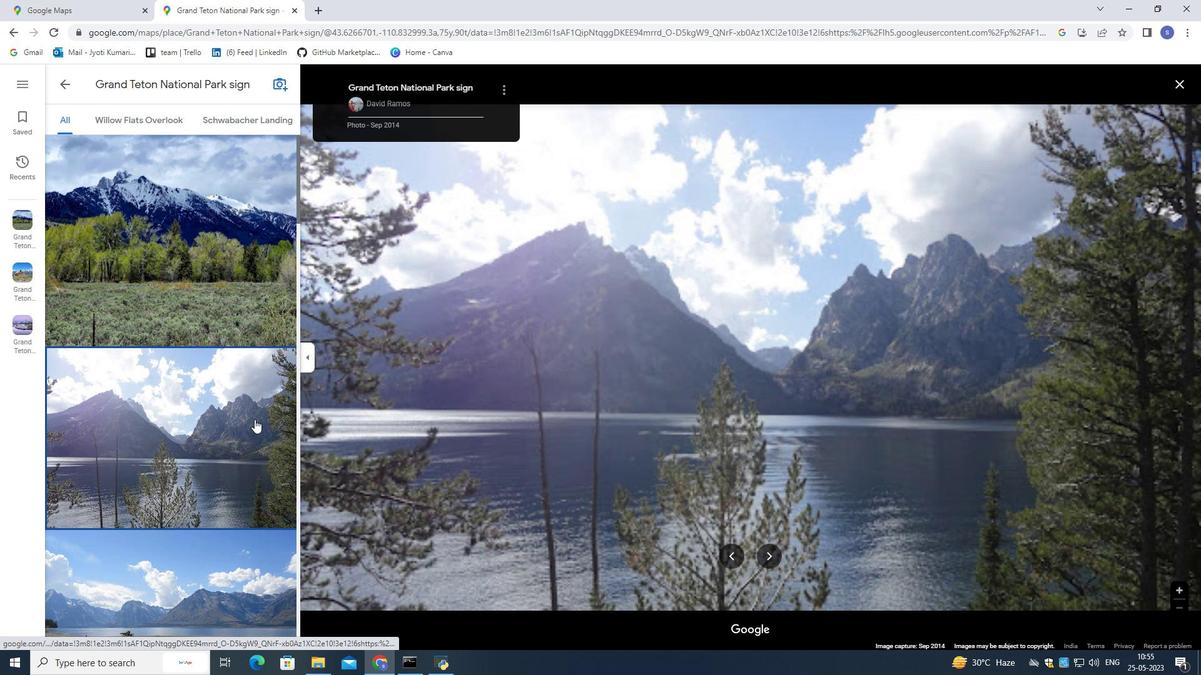 
Action: Mouse scrolled (254, 419) with delta (0, 0)
Screenshot: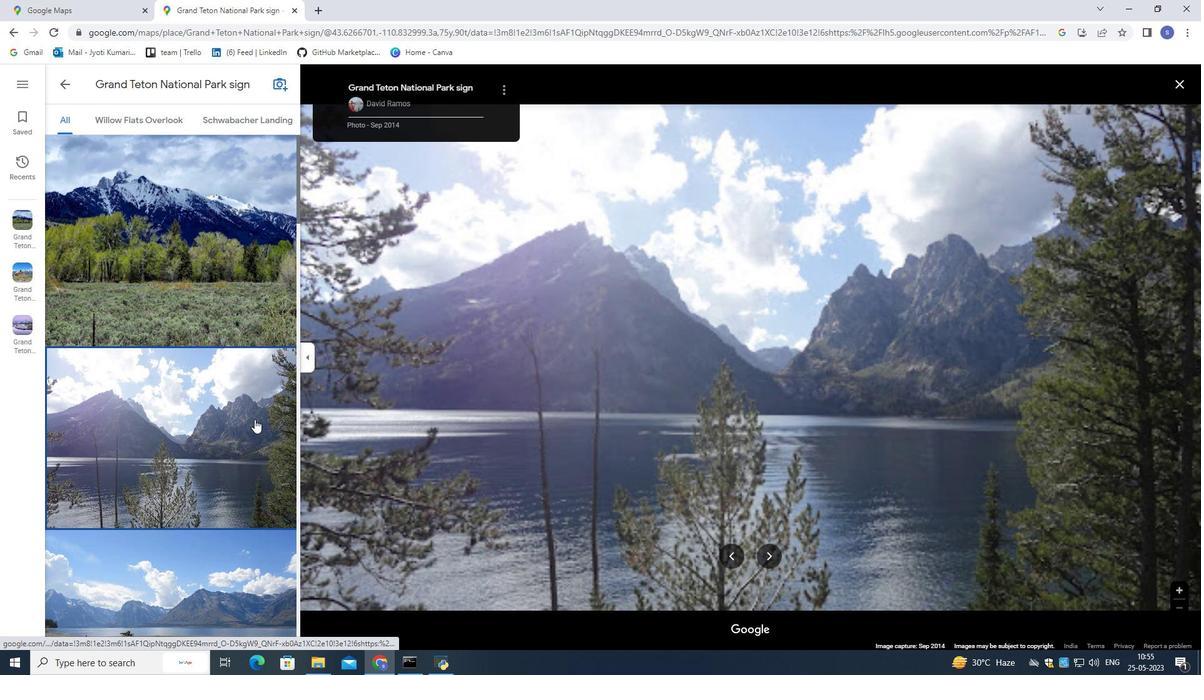 
Action: Mouse moved to (254, 417)
